 Task: Set up an automation rule in Jira to send a Slack message when a version is unreleased.
Action: Mouse moved to (281, 242)
Screenshot: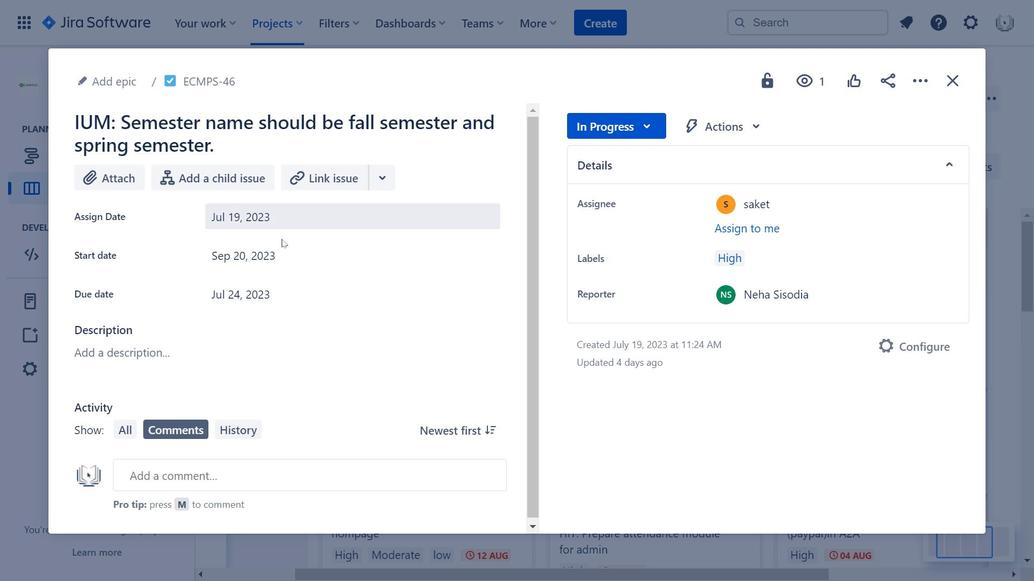 
Action: Mouse pressed left at (281, 242)
Screenshot: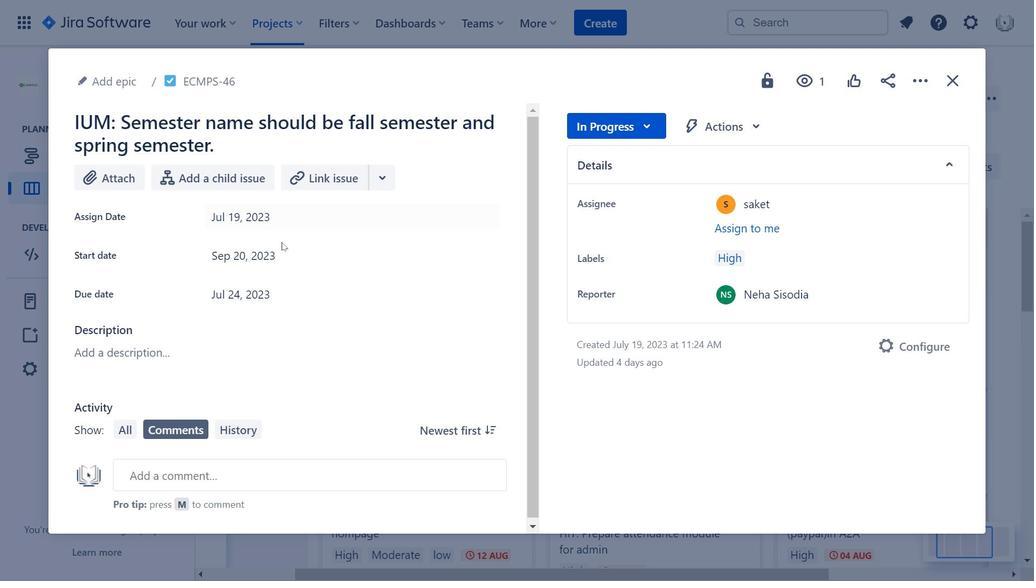 
Action: Mouse moved to (635, 125)
Screenshot: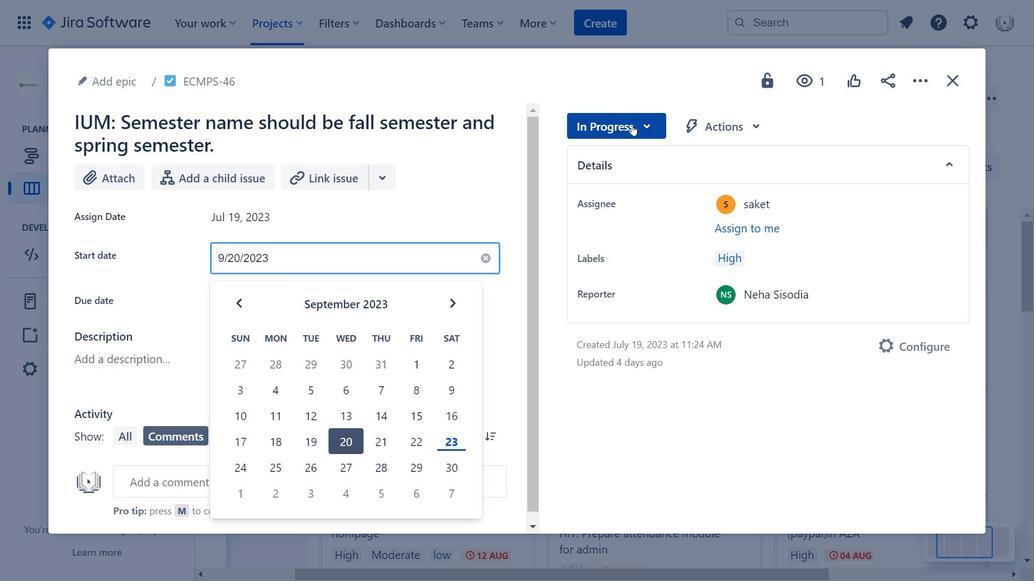 
Action: Mouse pressed left at (635, 125)
Screenshot: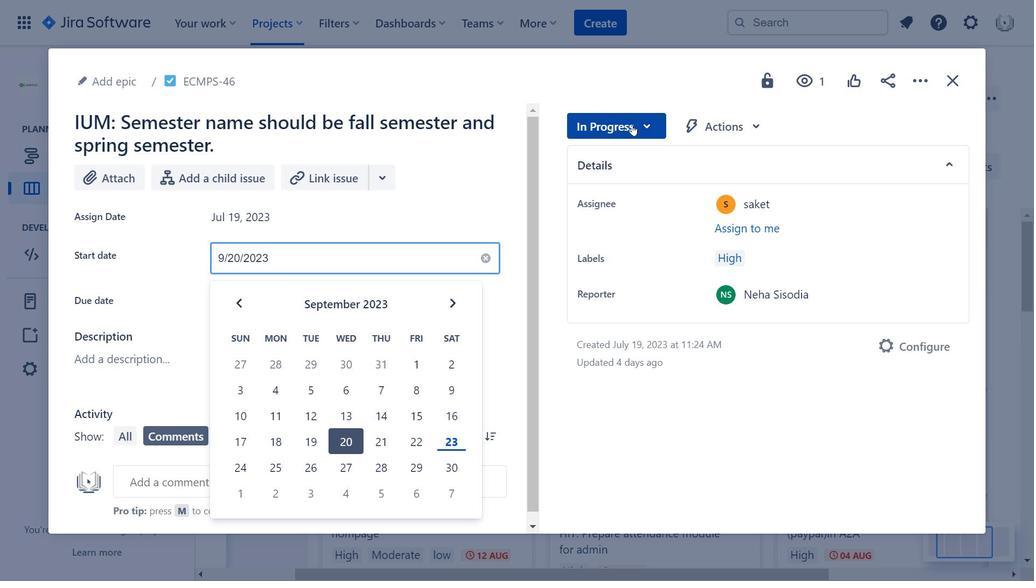 
Action: Mouse moved to (284, 287)
Screenshot: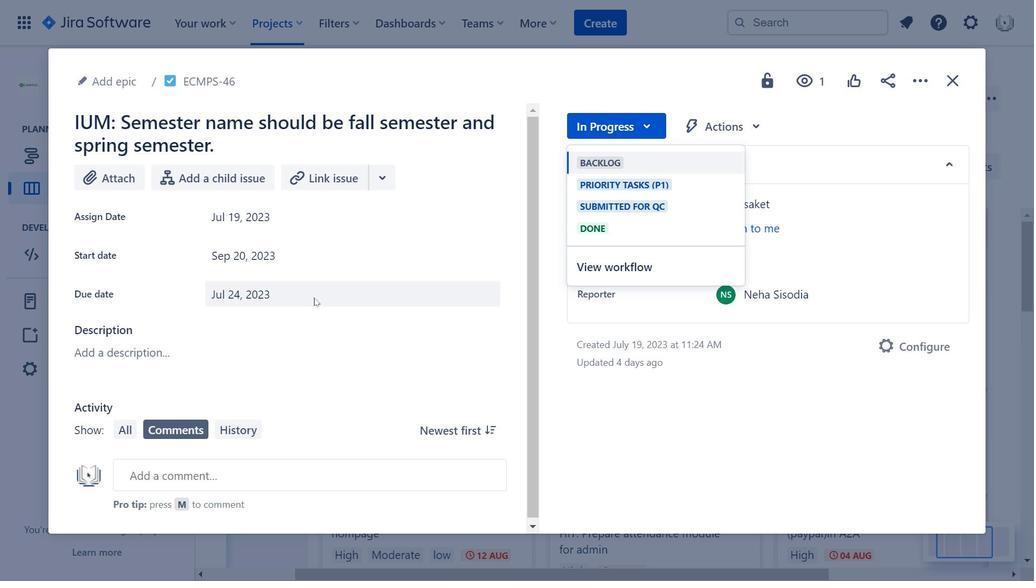 
Action: Mouse pressed left at (284, 287)
Screenshot: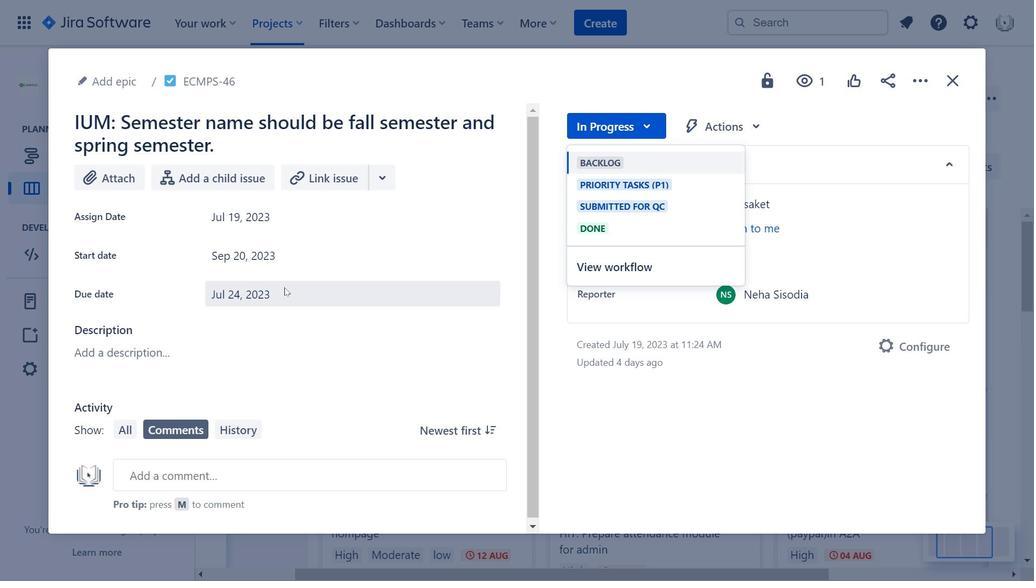 
Action: Mouse moved to (721, 126)
Screenshot: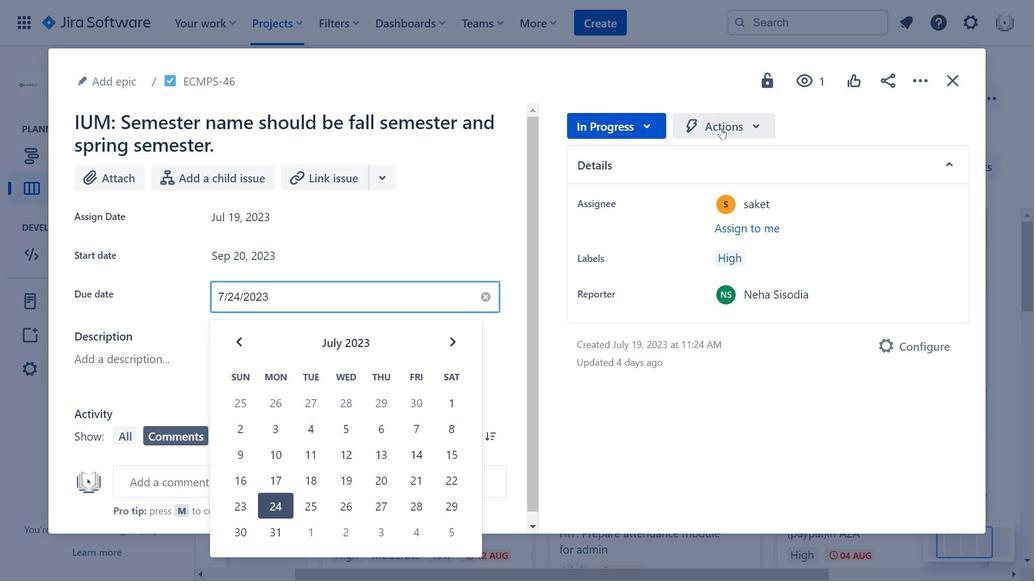 
Action: Mouse pressed left at (721, 126)
Screenshot: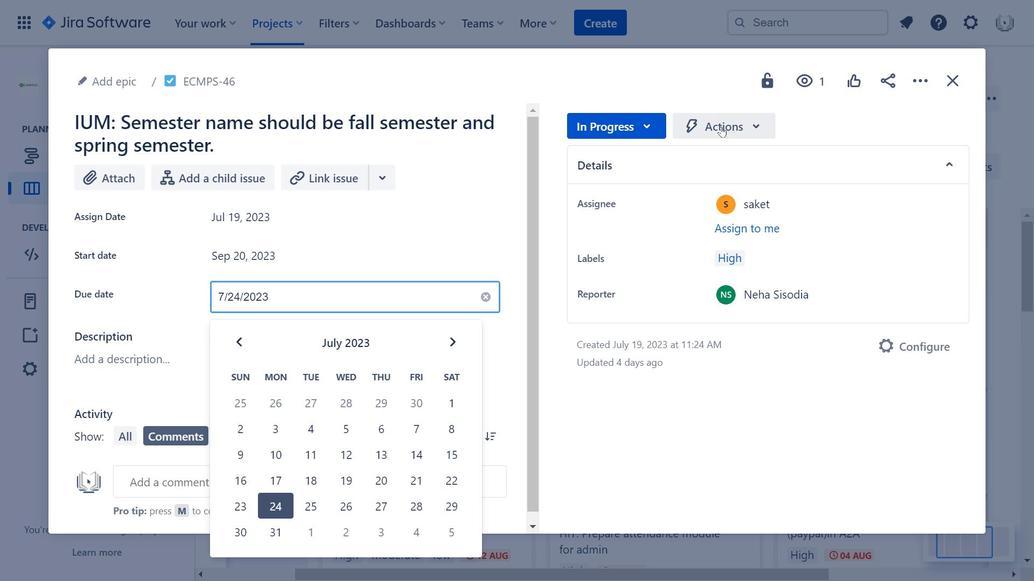 
Action: Mouse moved to (385, 165)
Screenshot: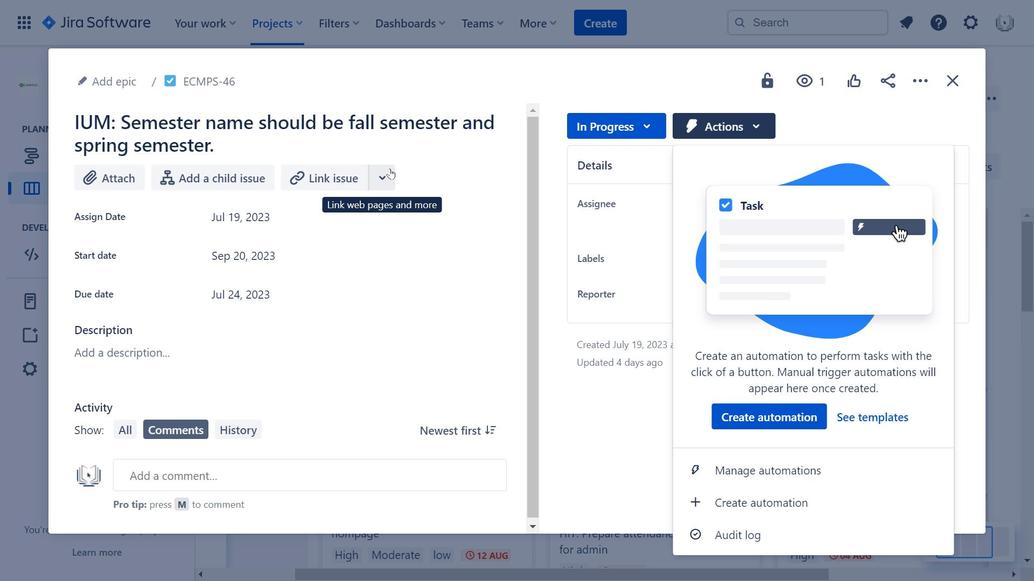 
Action: Mouse pressed left at (385, 165)
Screenshot: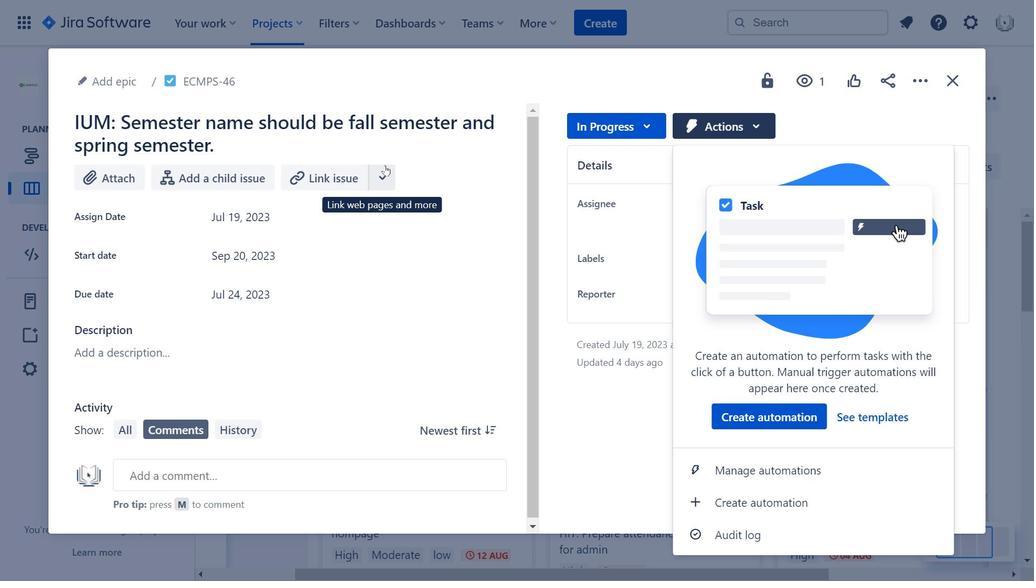 
Action: Mouse moved to (545, 325)
Screenshot: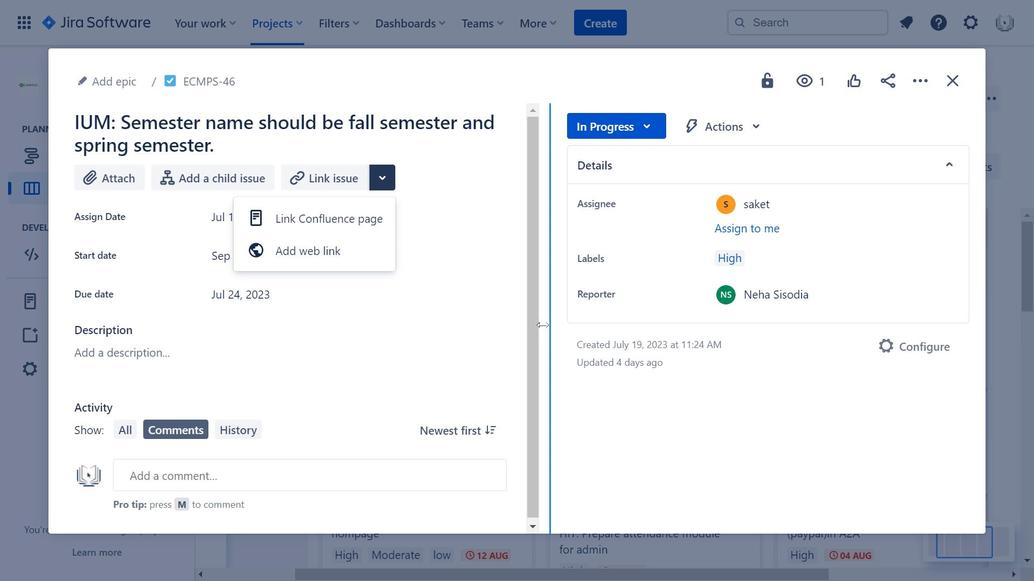 
Action: Mouse pressed left at (545, 325)
Screenshot: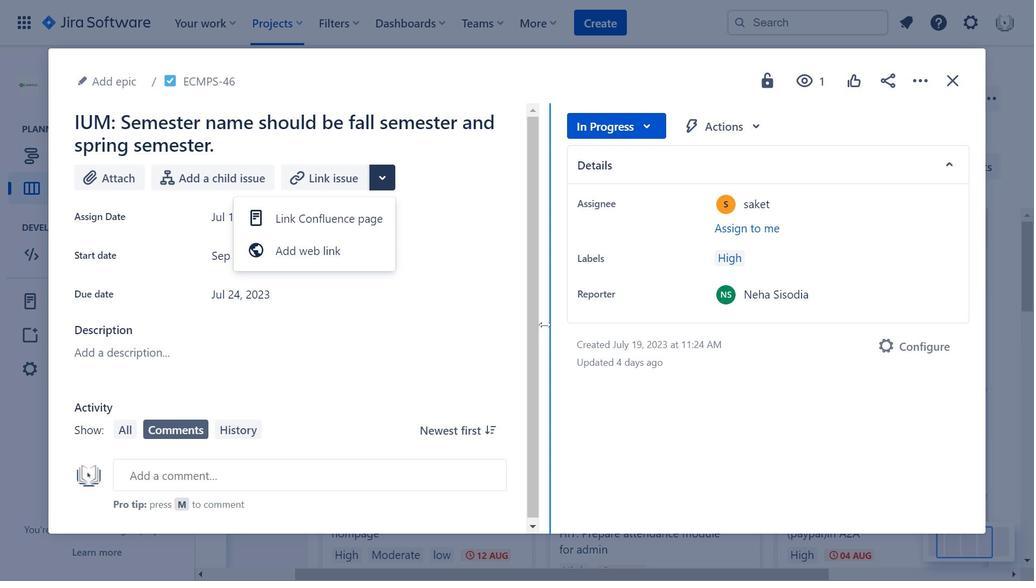 
Action: Mouse moved to (795, 136)
Screenshot: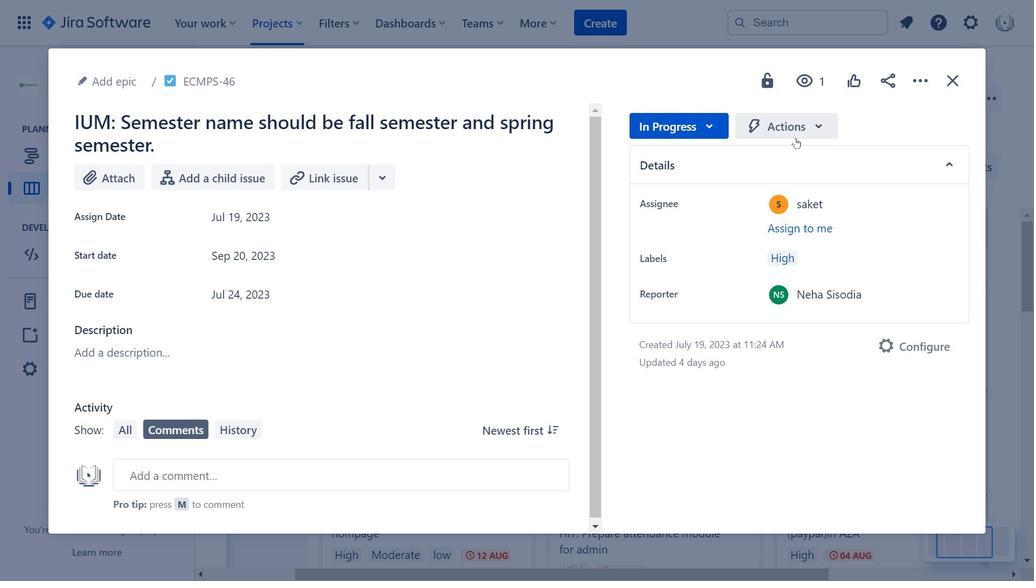 
Action: Mouse pressed left at (795, 136)
Screenshot: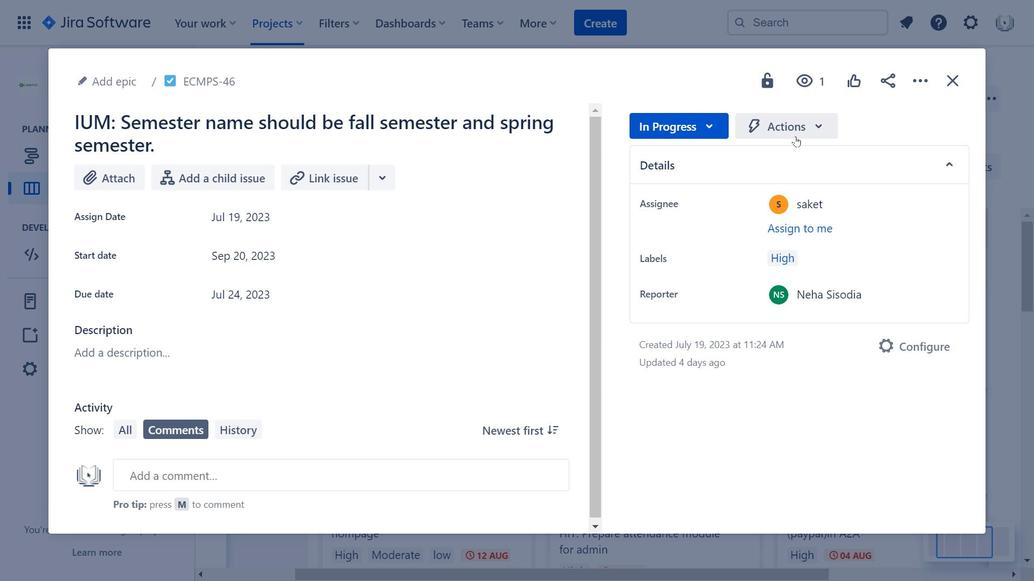 
Action: Mouse moved to (260, 296)
Screenshot: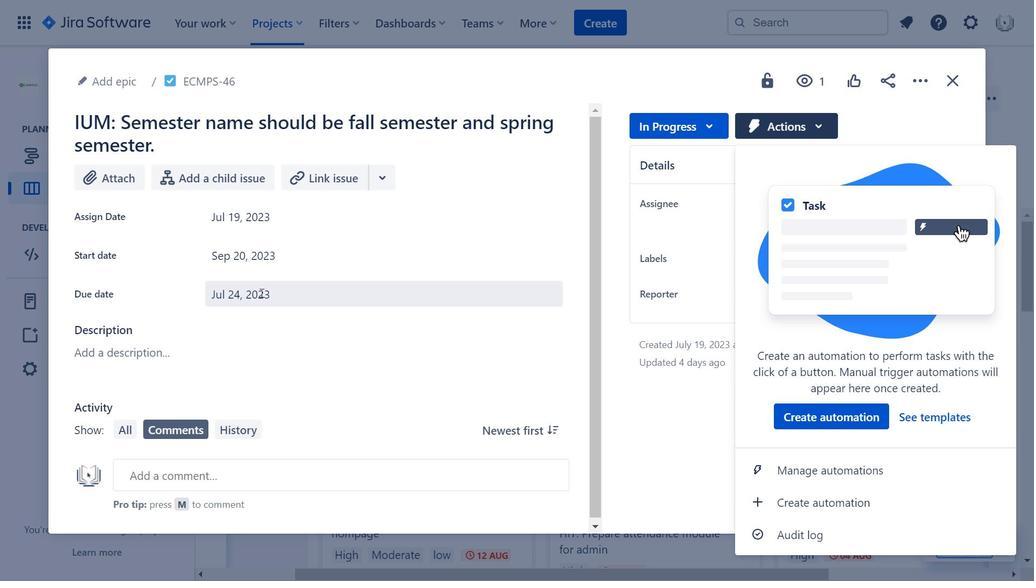 
Action: Mouse pressed left at (260, 296)
Screenshot: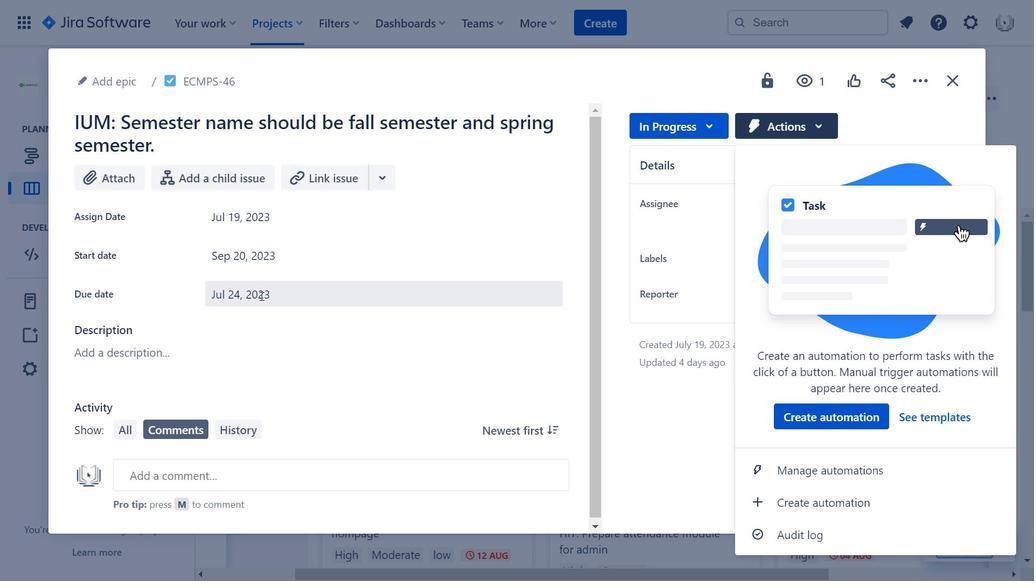 
Action: Mouse moved to (785, 128)
Screenshot: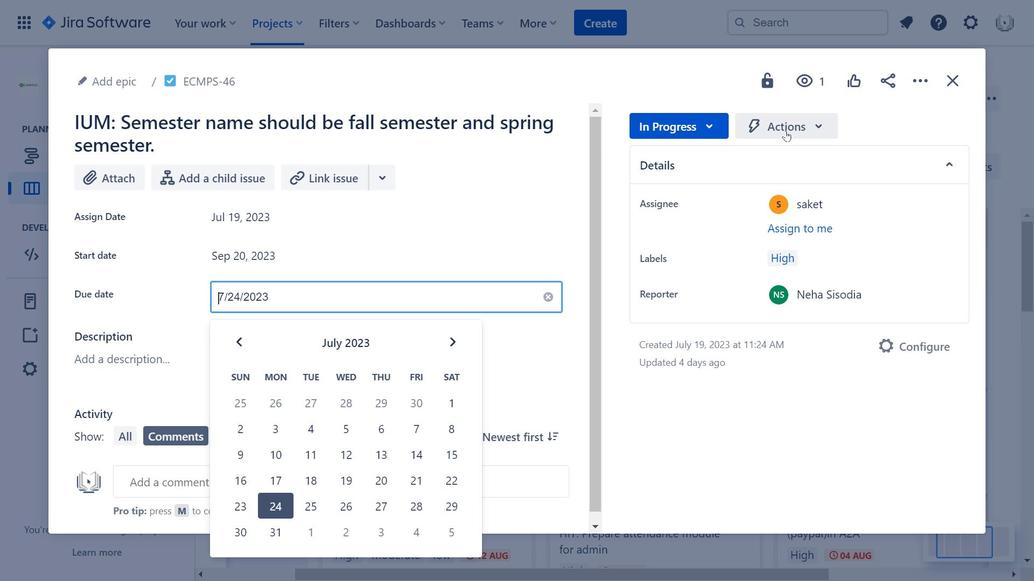 
Action: Mouse pressed left at (785, 128)
Screenshot: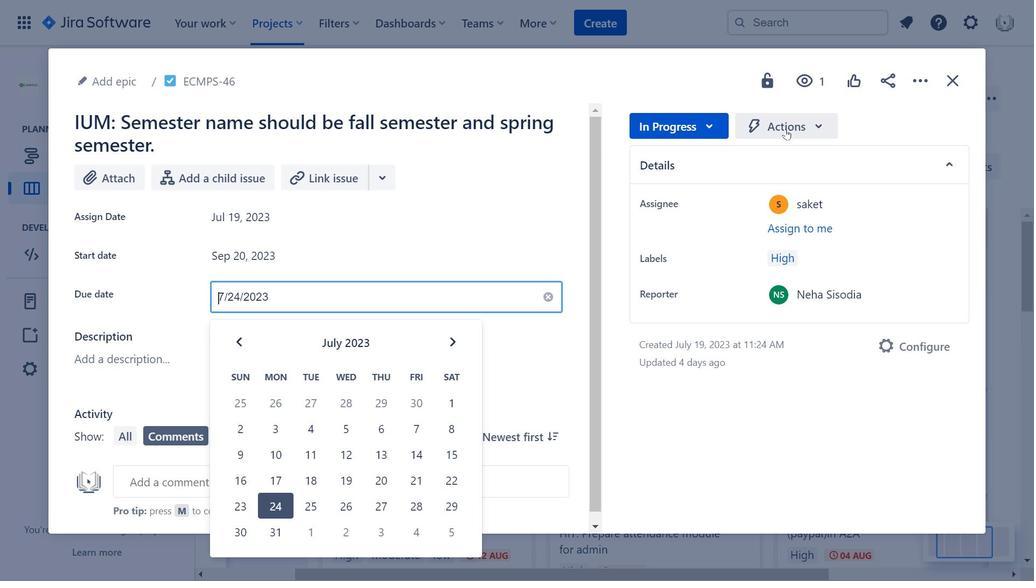 
Action: Mouse moved to (919, 415)
Screenshot: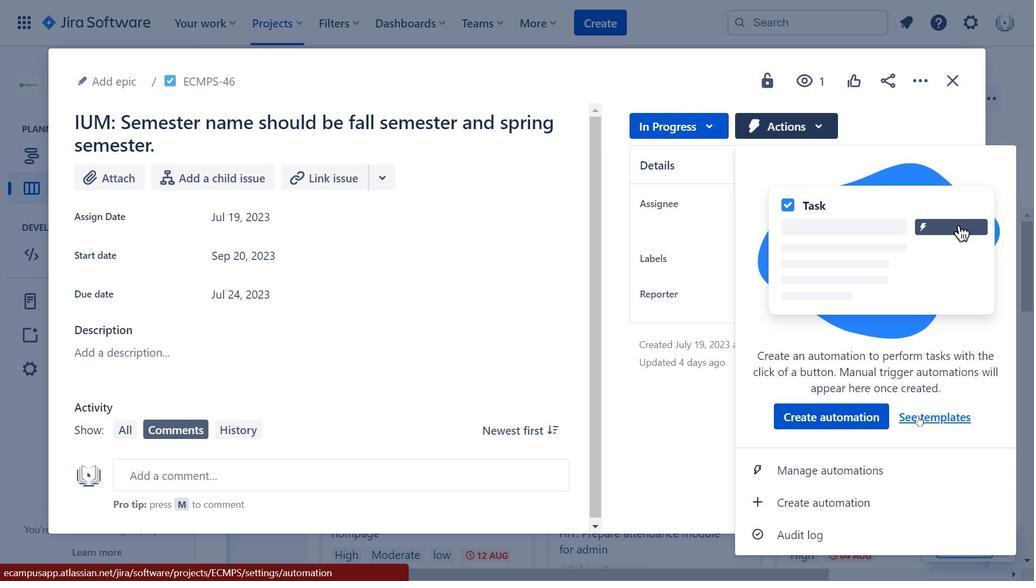 
Action: Mouse pressed left at (919, 415)
Screenshot: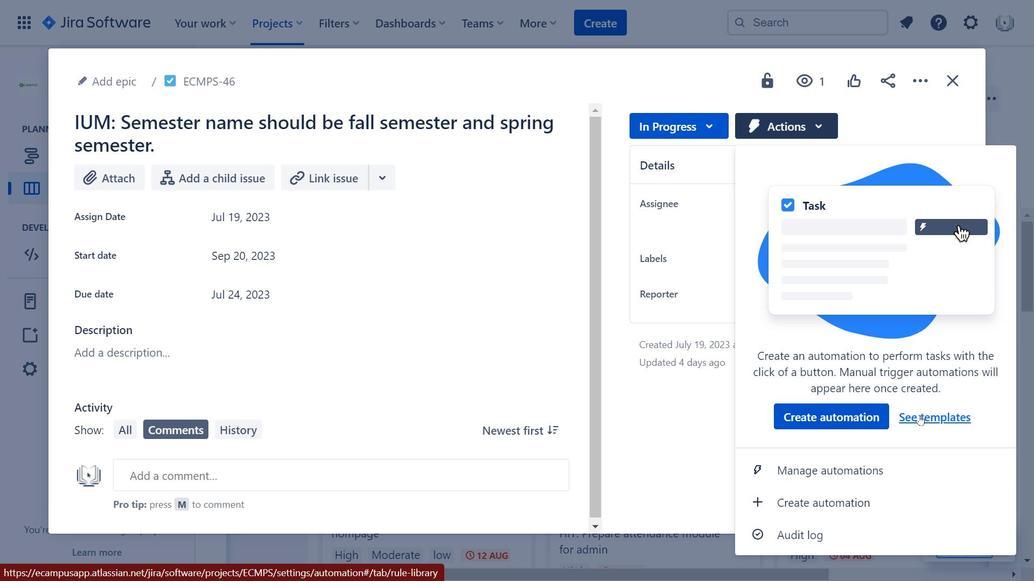 
Action: Mouse moved to (391, 250)
Screenshot: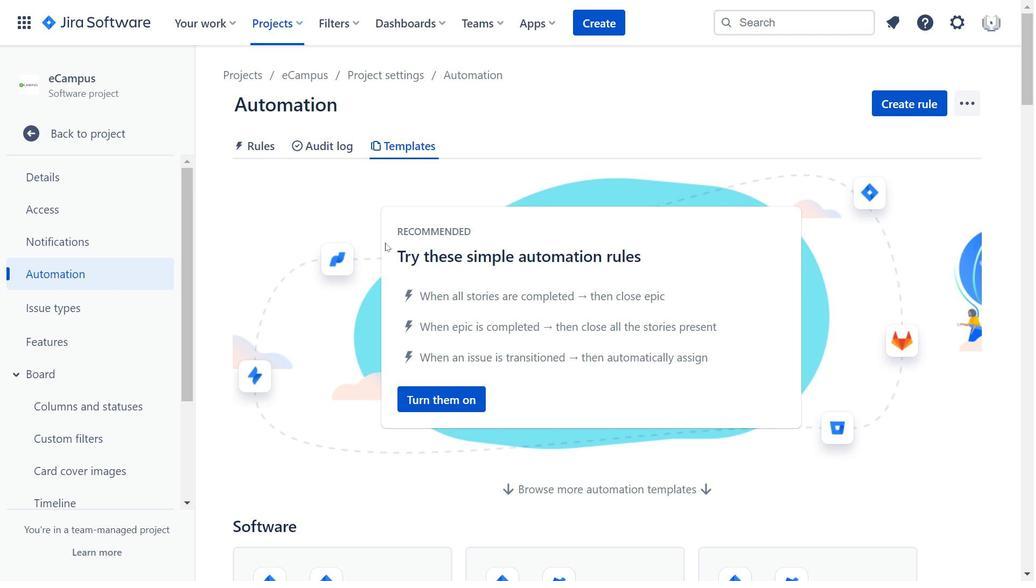 
Action: Mouse scrolled (391, 249) with delta (0, 0)
Screenshot: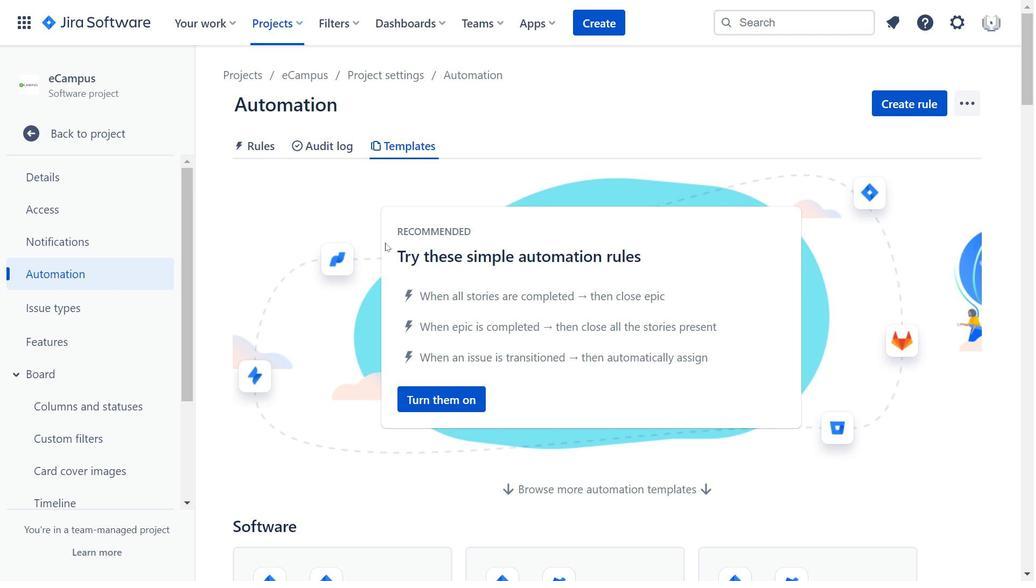 
Action: Mouse scrolled (391, 249) with delta (0, 0)
Screenshot: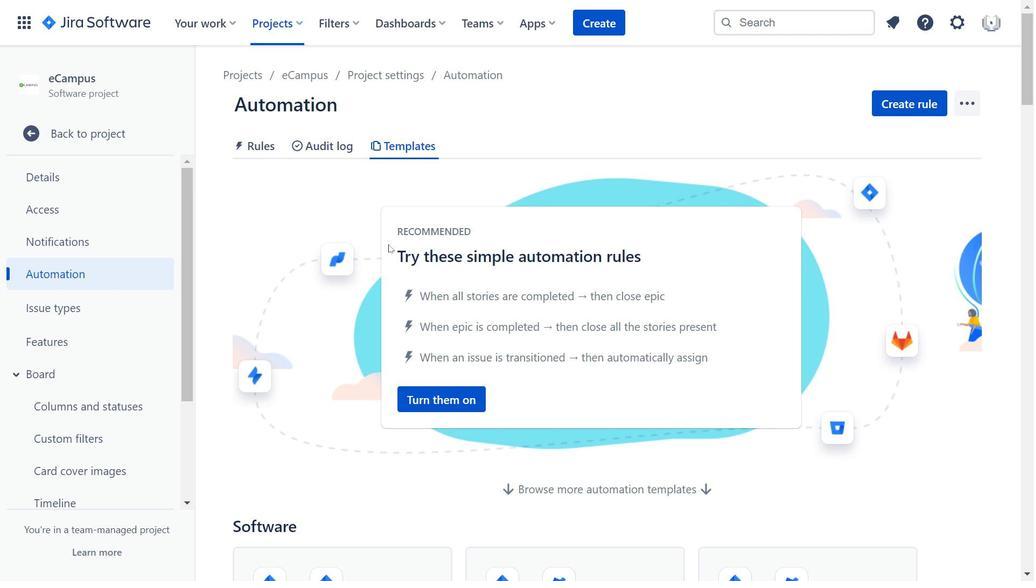 
Action: Mouse moved to (449, 301)
Screenshot: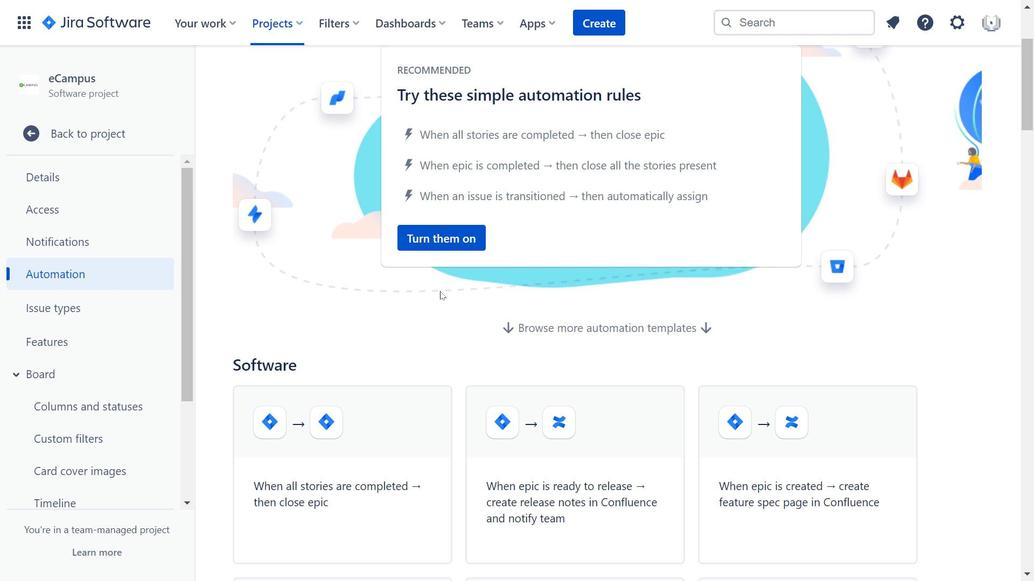 
Action: Mouse scrolled (449, 301) with delta (0, 0)
Screenshot: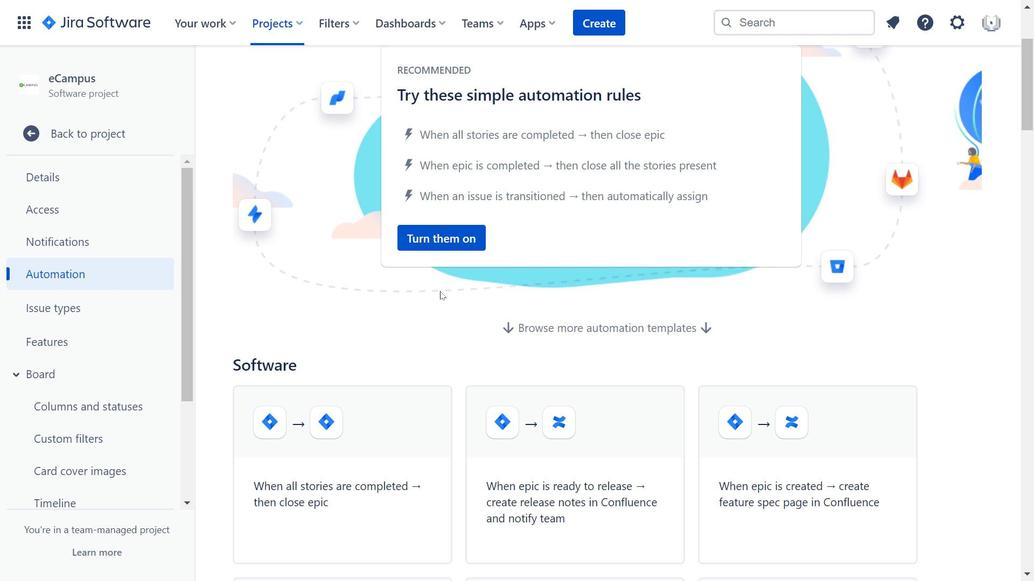
Action: Mouse moved to (405, 389)
Screenshot: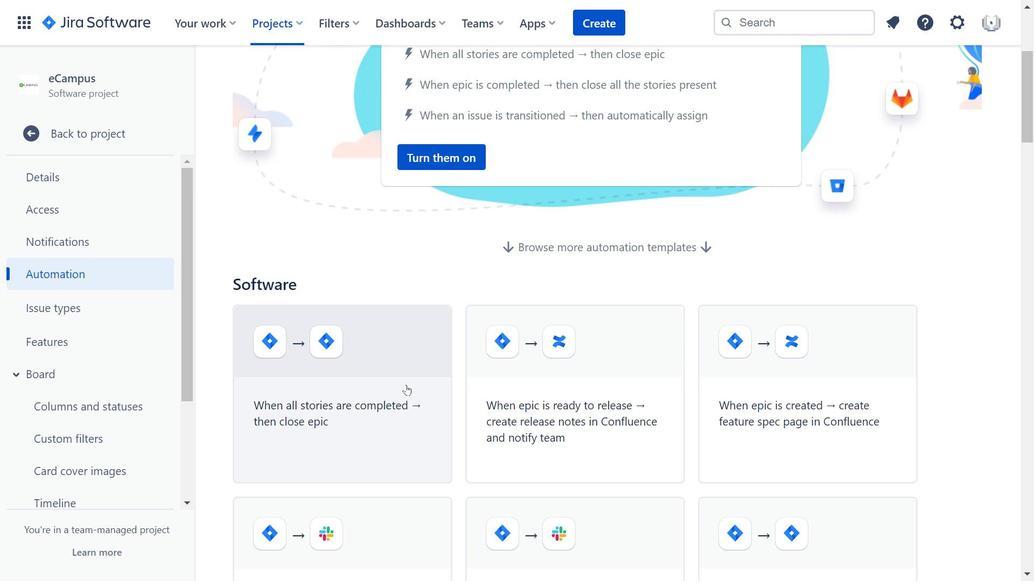 
Action: Mouse pressed left at (405, 389)
Screenshot: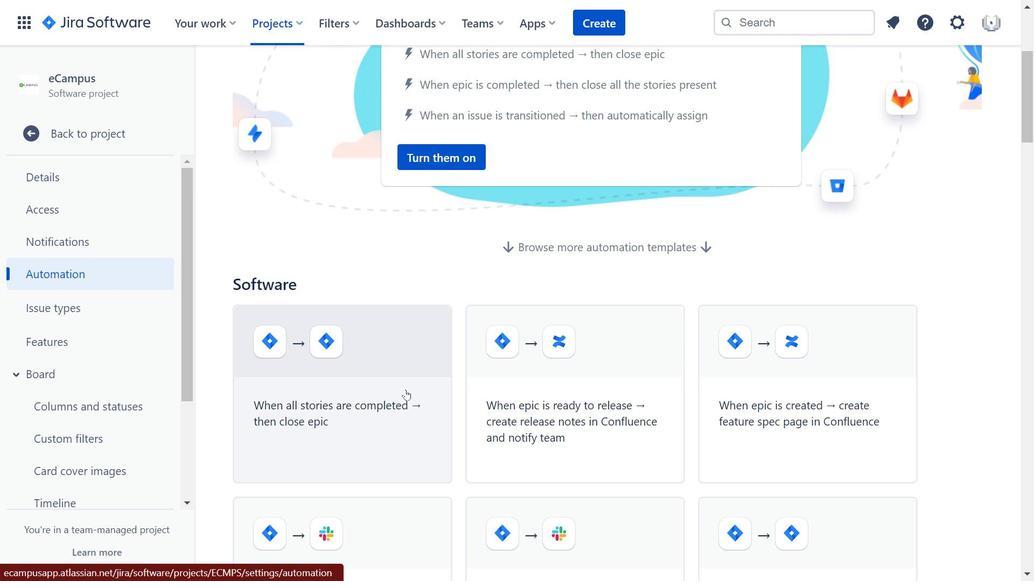 
Action: Mouse moved to (665, 164)
Screenshot: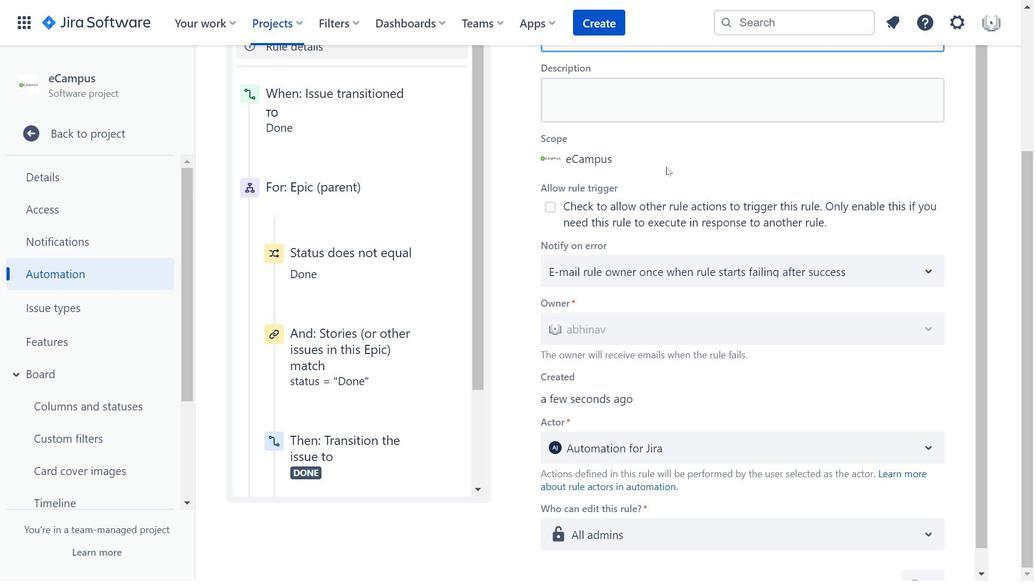 
Action: Mouse scrolled (665, 163) with delta (0, 0)
Screenshot: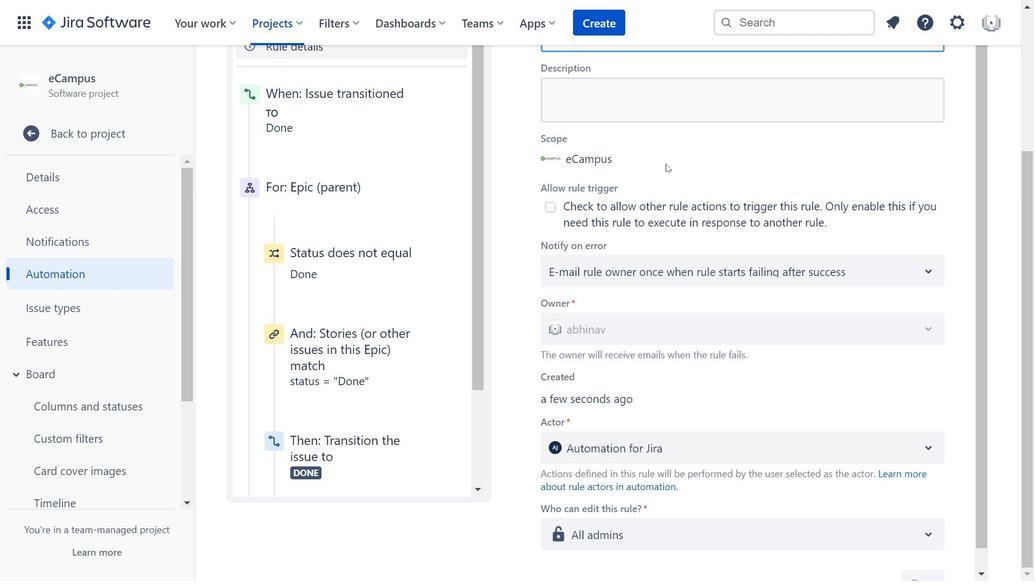 
Action: Mouse moved to (674, 248)
Screenshot: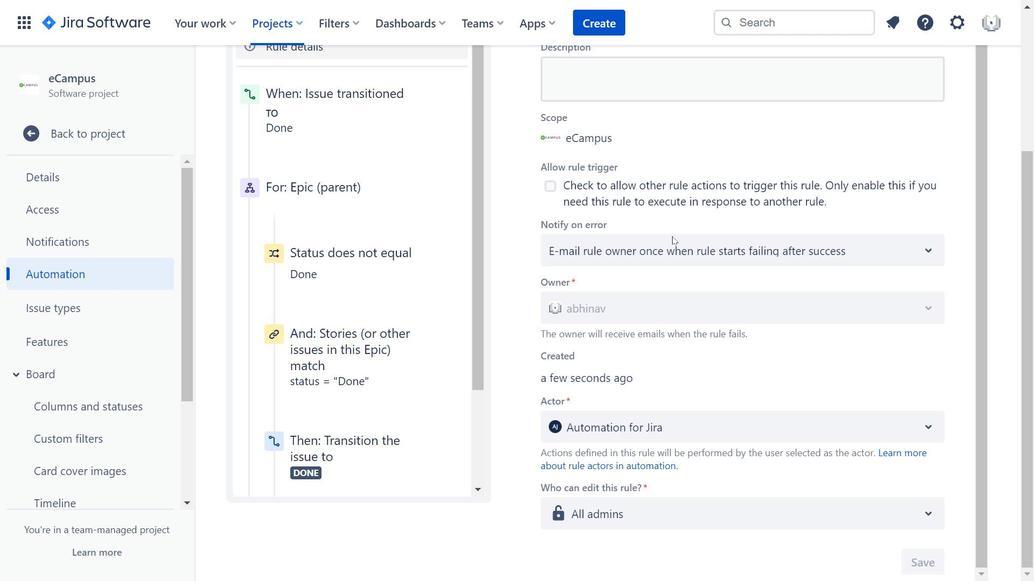
Action: Mouse pressed left at (674, 248)
Screenshot: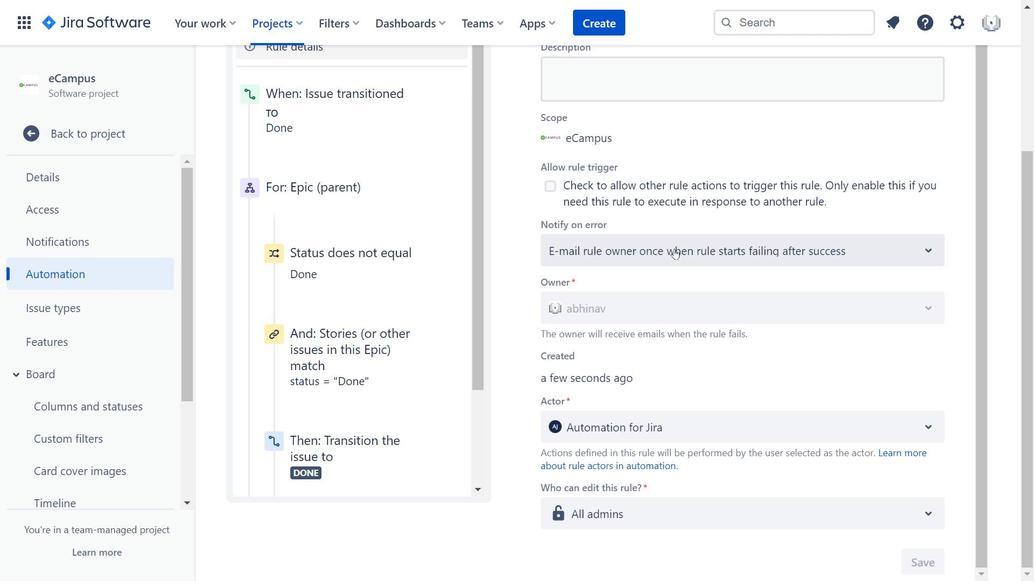 
Action: Mouse moved to (679, 422)
Screenshot: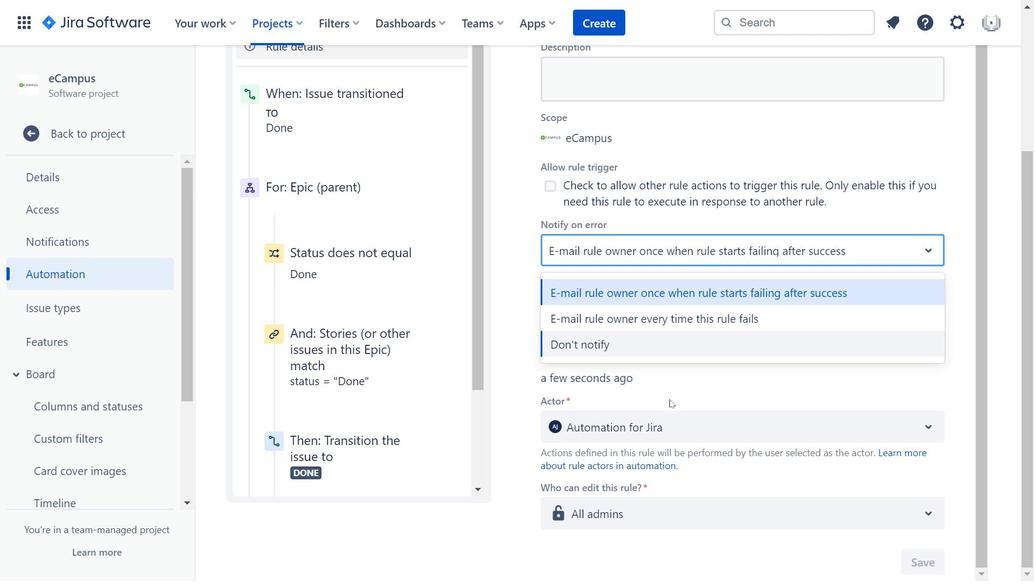 
Action: Mouse pressed left at (679, 422)
Screenshot: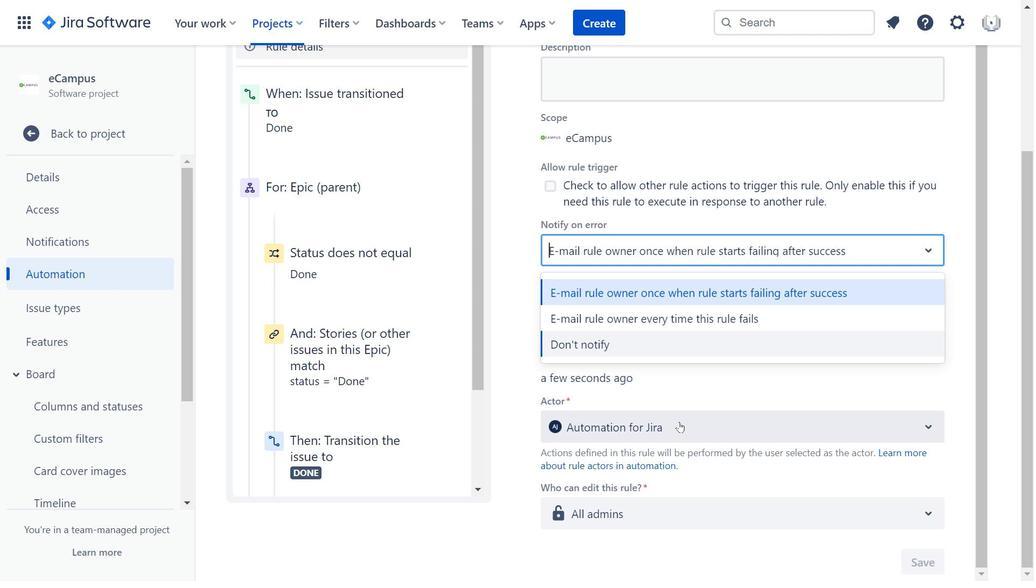 
Action: Mouse moved to (690, 297)
Screenshot: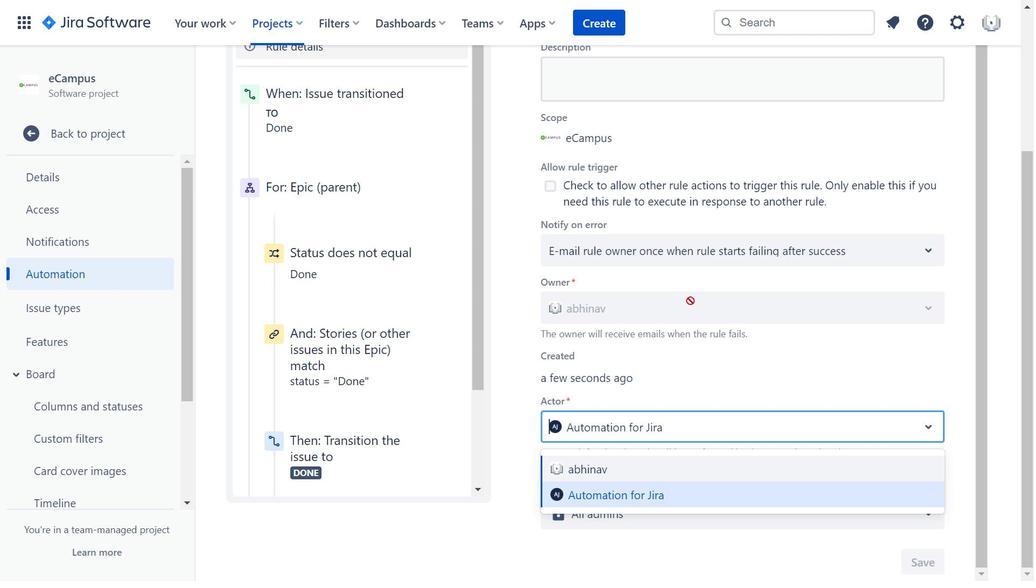 
Action: Mouse scrolled (690, 298) with delta (0, 0)
Screenshot: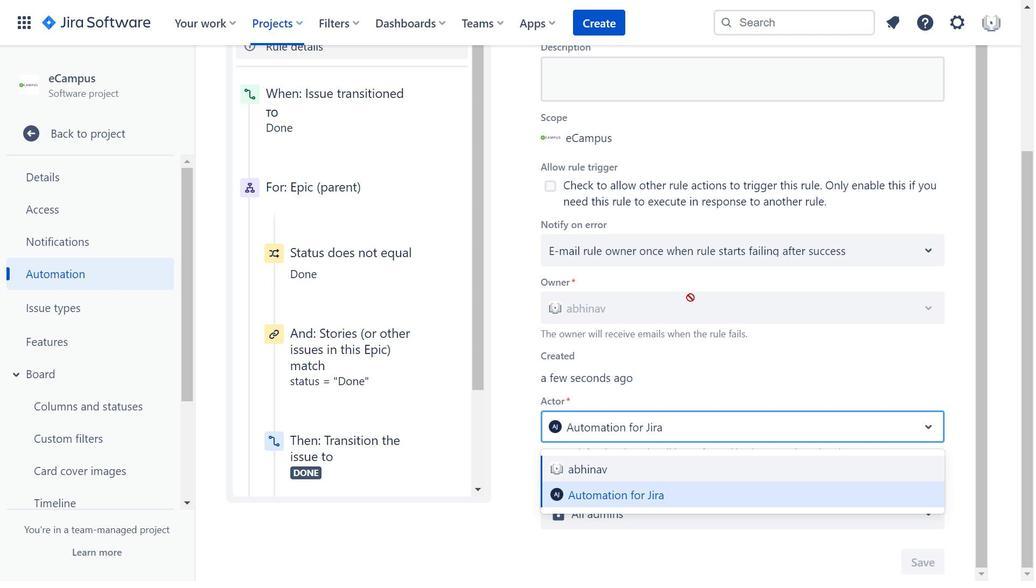 
Action: Mouse scrolled (690, 298) with delta (0, 0)
Screenshot: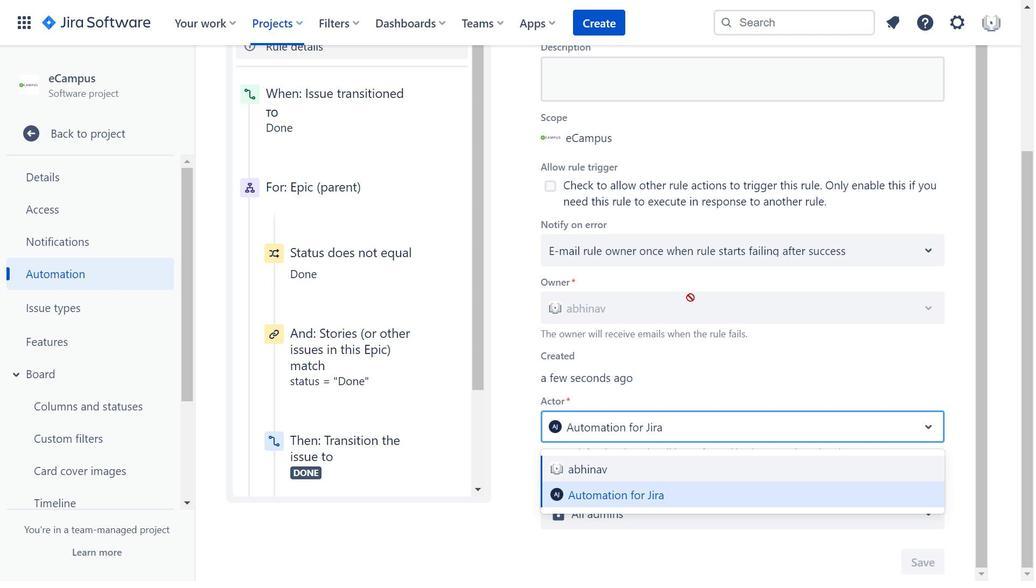 
Action: Mouse scrolled (690, 298) with delta (0, 0)
Screenshot: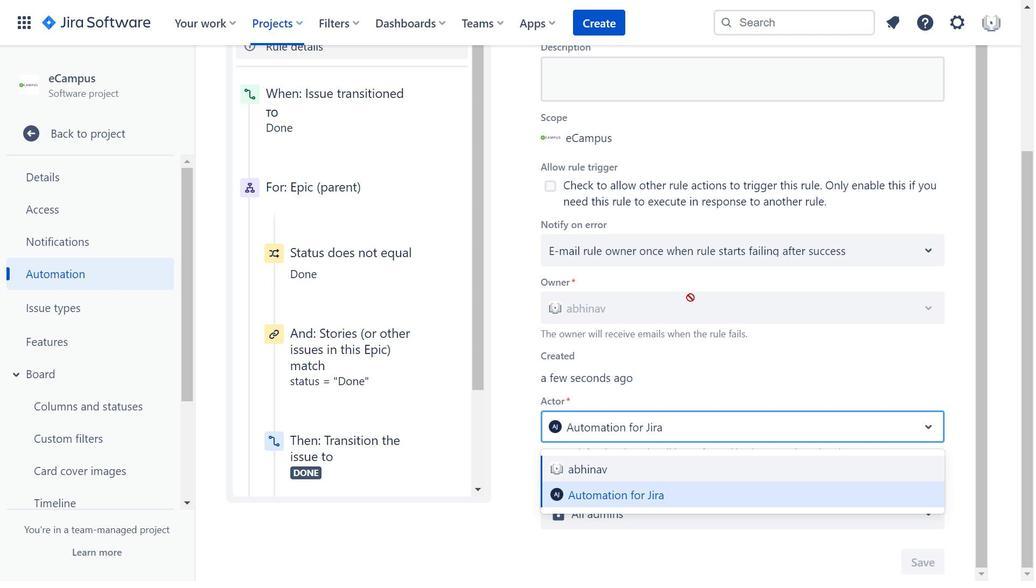 
Action: Mouse moved to (350, 125)
Screenshot: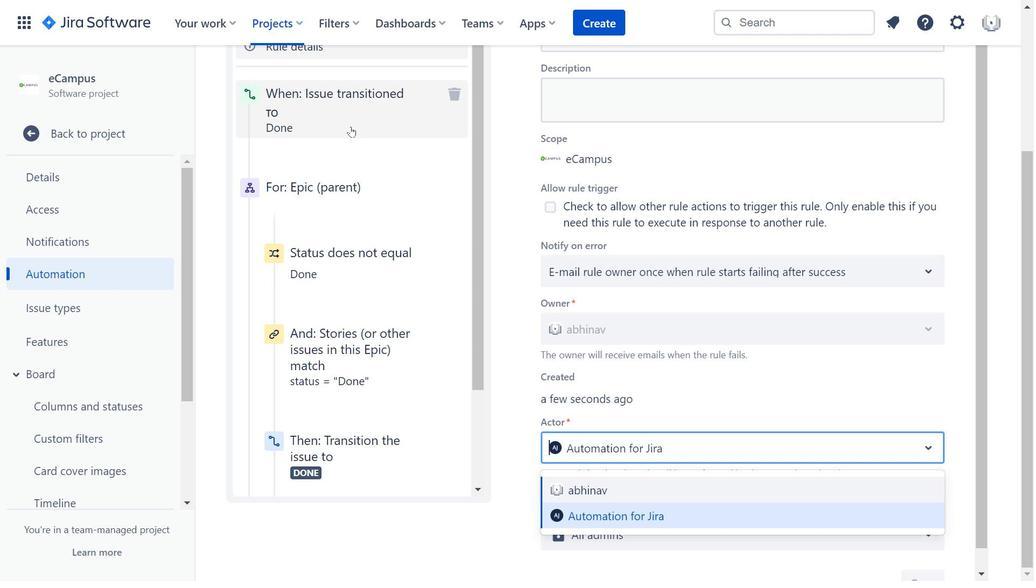 
Action: Mouse pressed left at (350, 125)
Screenshot: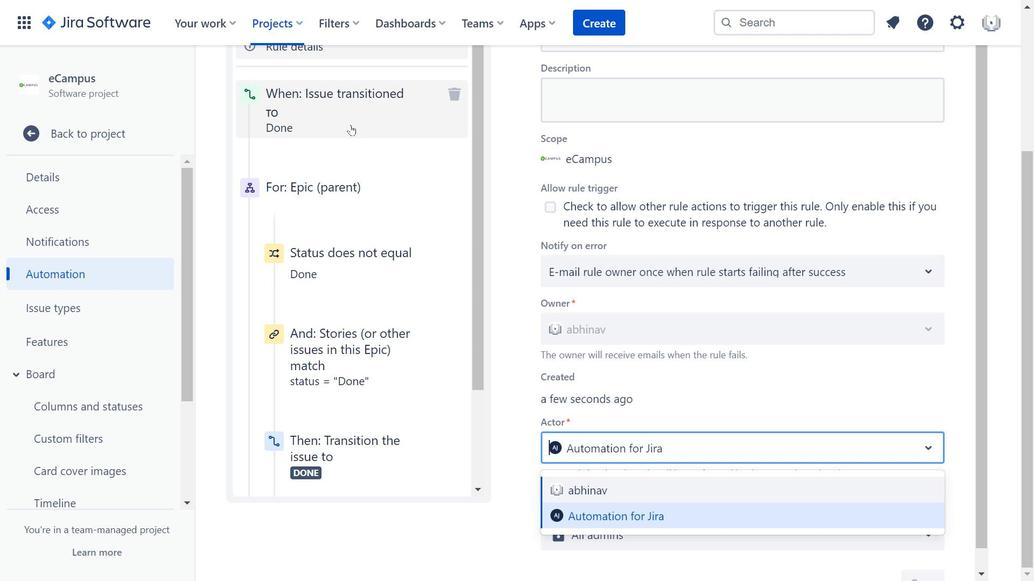 
Action: Mouse moved to (634, 278)
Screenshot: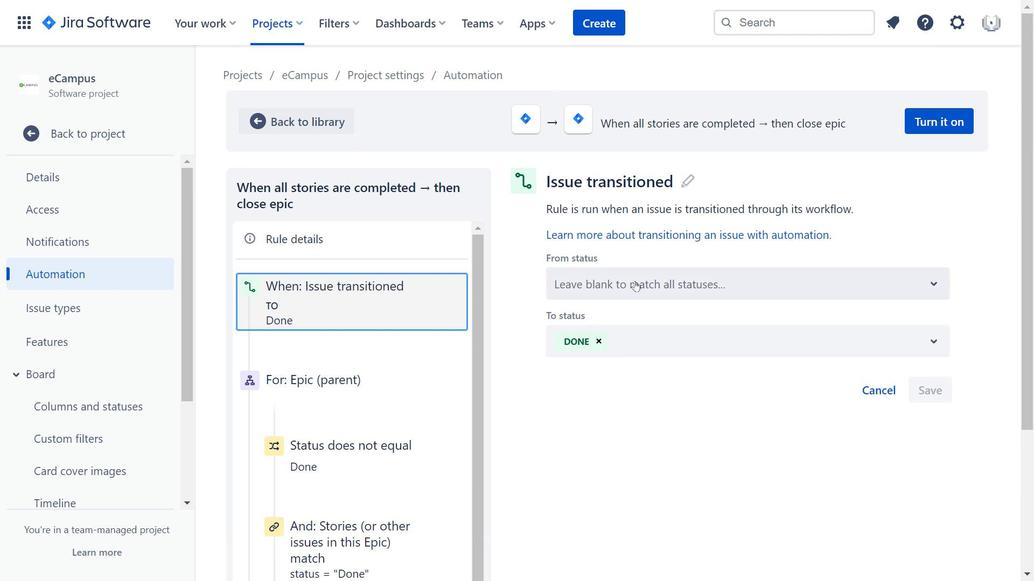 
Action: Mouse pressed left at (634, 278)
Screenshot: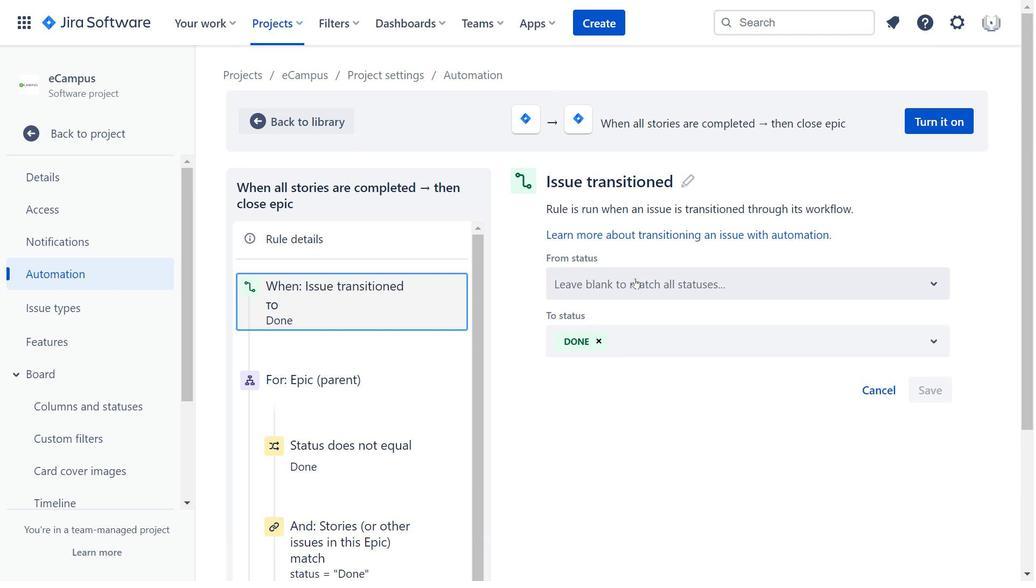 
Action: Mouse moved to (317, 374)
Screenshot: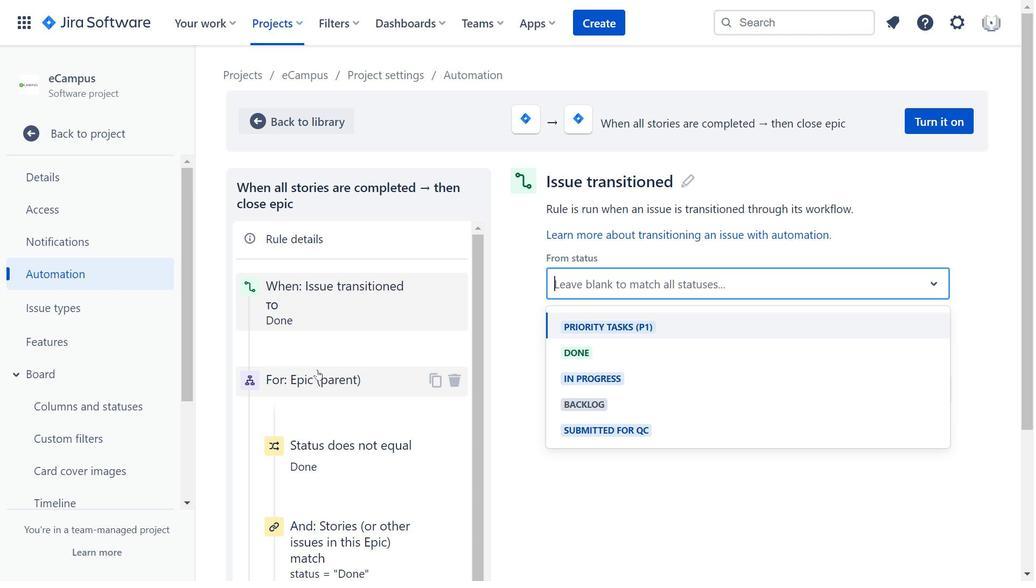 
Action: Mouse pressed left at (317, 374)
Screenshot: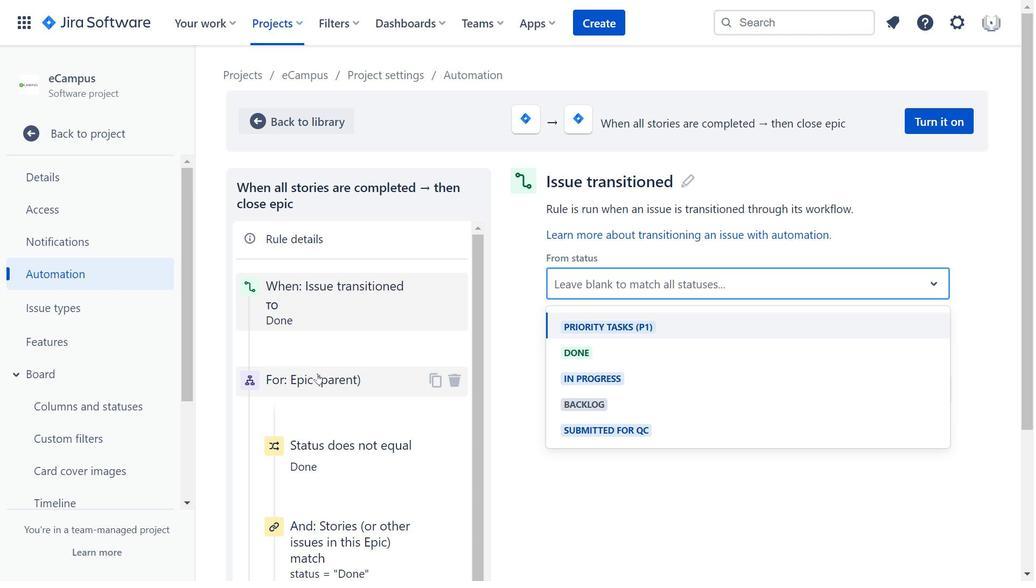 
Action: Mouse moved to (680, 247)
Screenshot: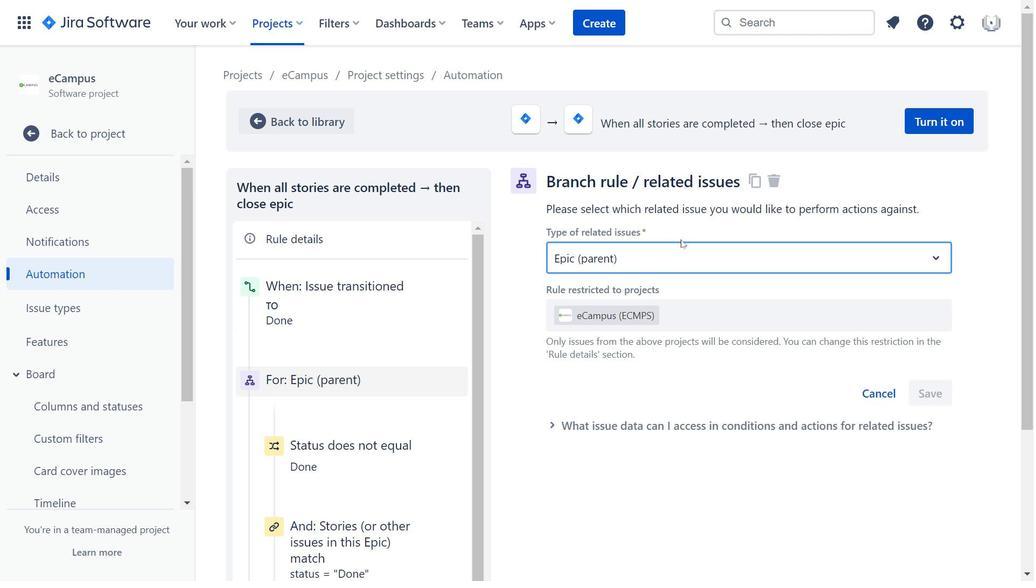 
Action: Mouse pressed left at (680, 247)
Screenshot: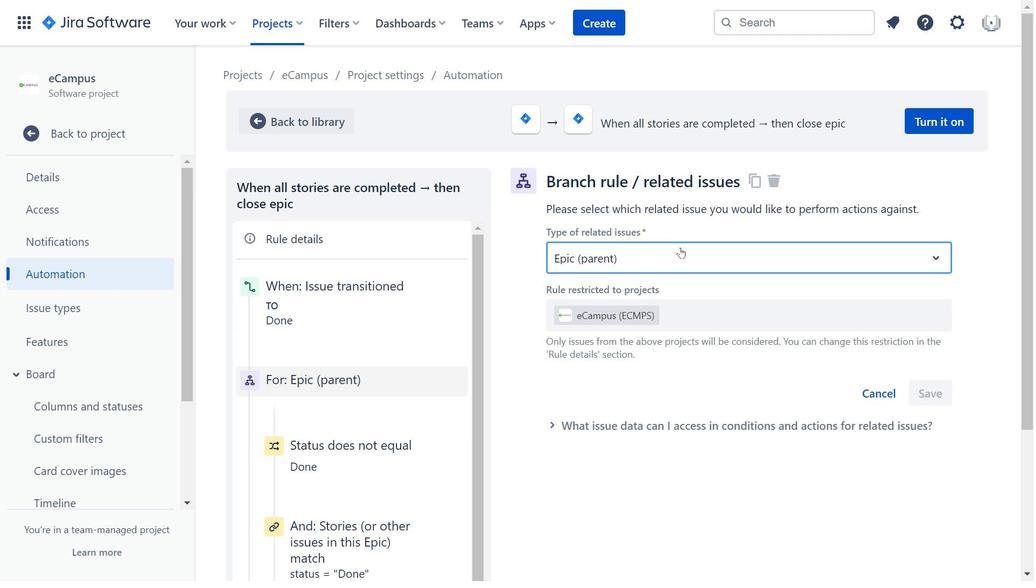 
Action: Mouse moved to (662, 345)
Screenshot: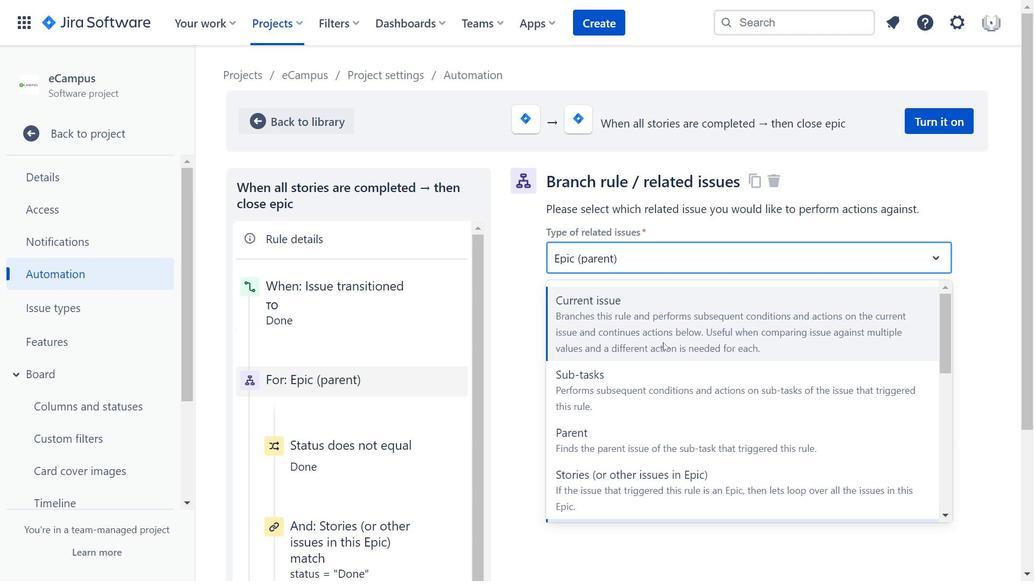 
Action: Mouse scrolled (662, 344) with delta (0, 0)
Screenshot: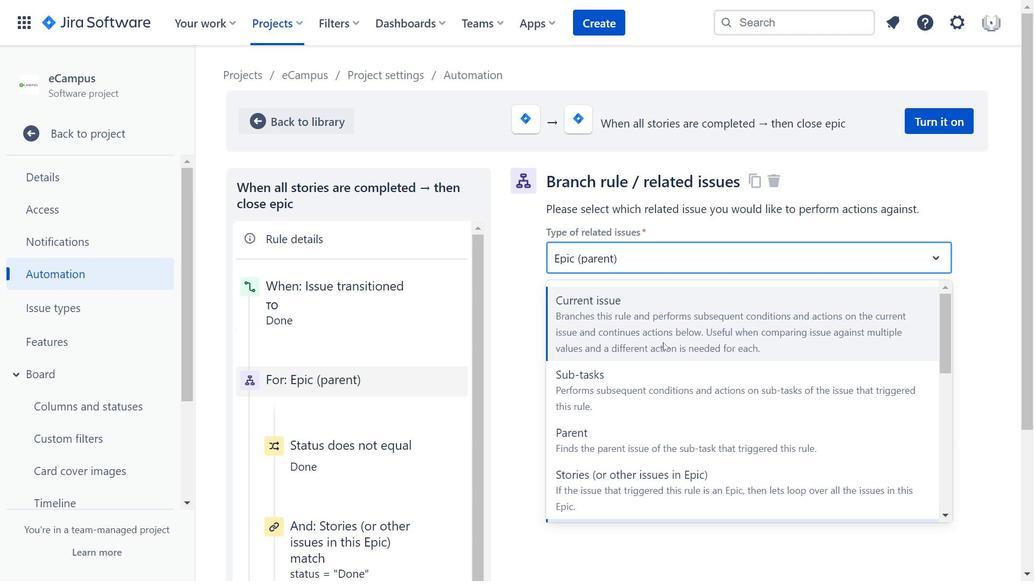 
Action: Mouse scrolled (662, 344) with delta (0, 0)
Screenshot: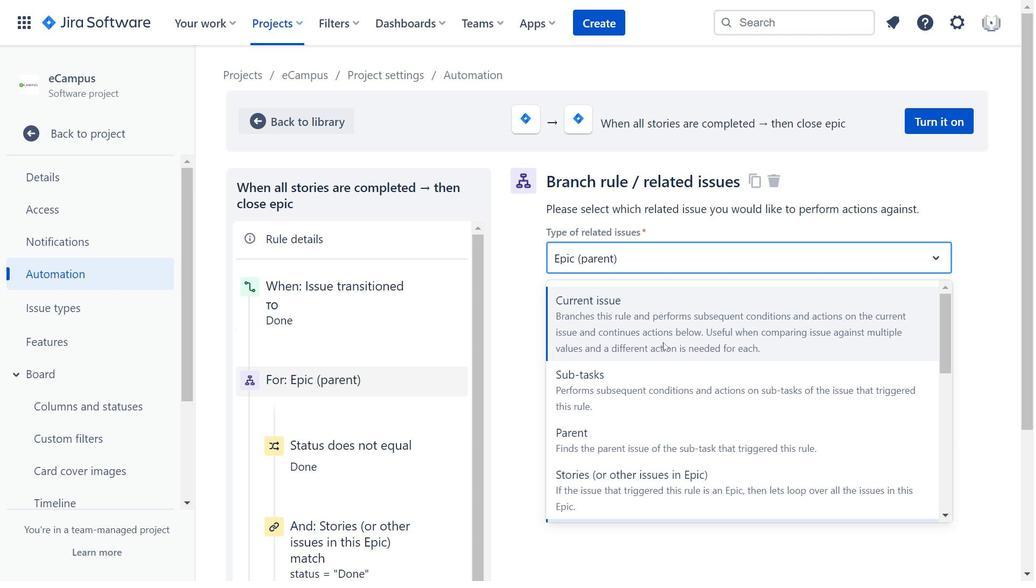 
Action: Mouse moved to (334, 361)
Screenshot: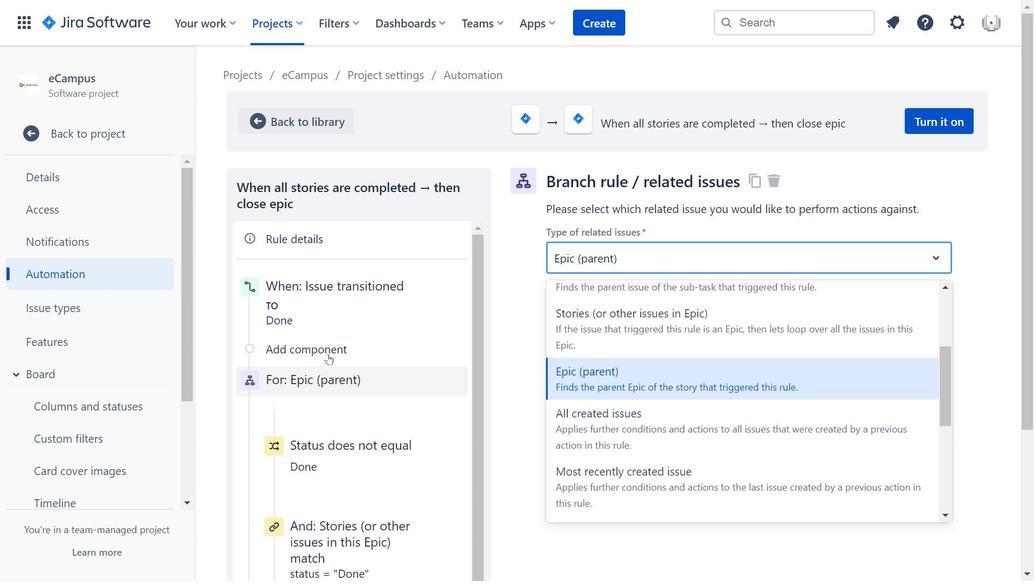 
Action: Mouse scrolled (334, 361) with delta (0, 0)
Screenshot: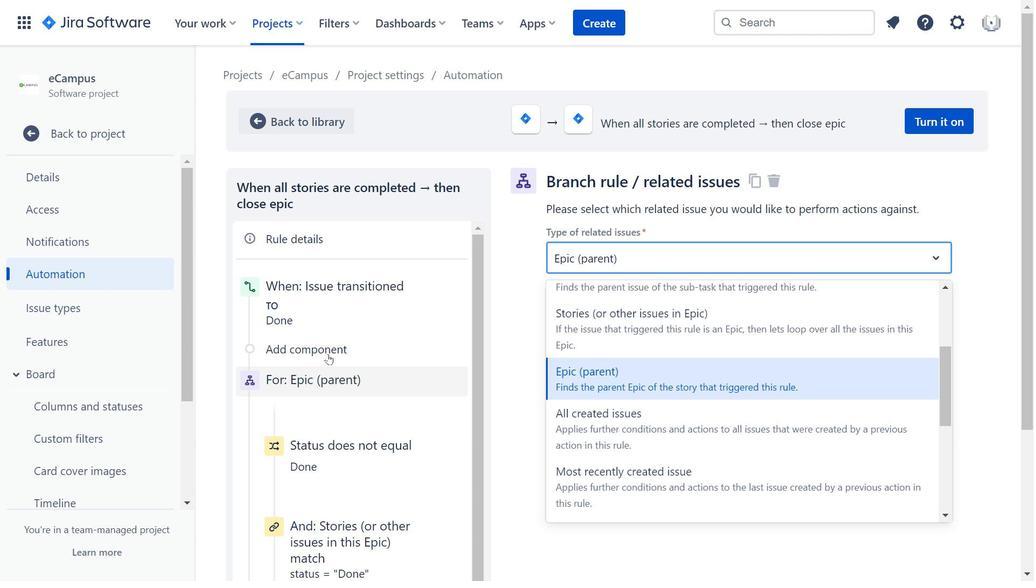 
Action: Mouse moved to (347, 382)
Screenshot: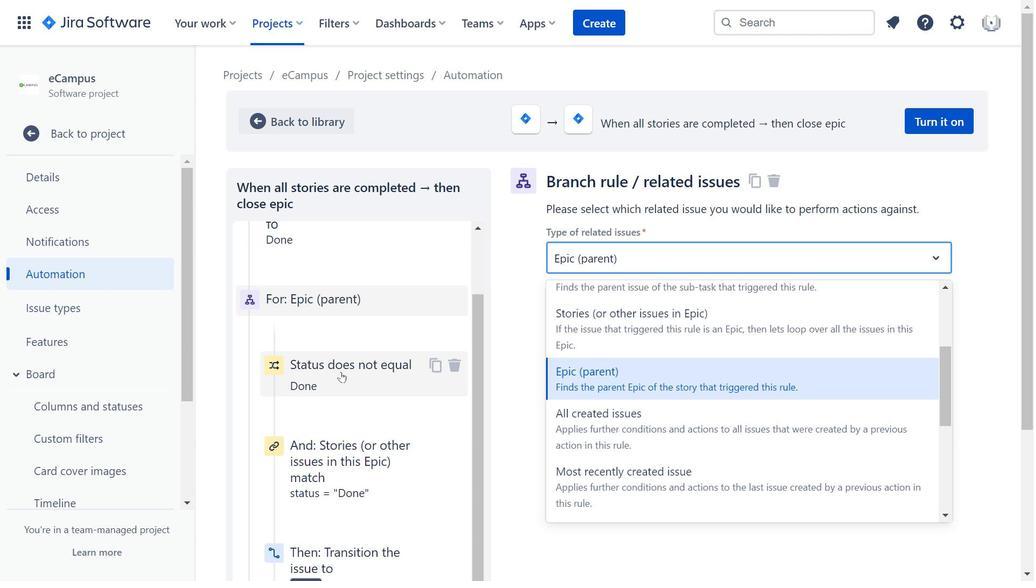 
Action: Mouse pressed left at (347, 382)
Screenshot: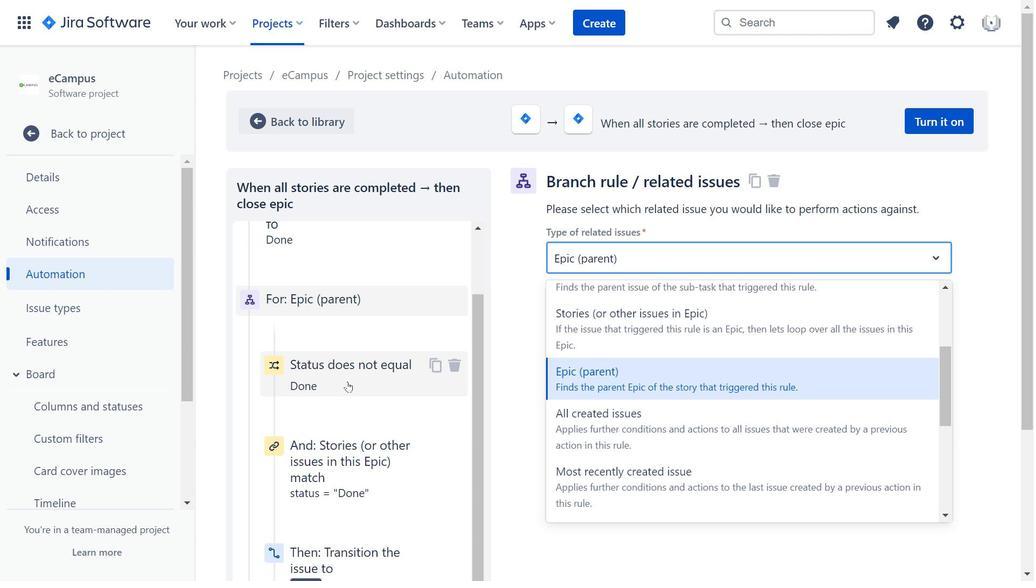 
Action: Mouse moved to (353, 383)
Screenshot: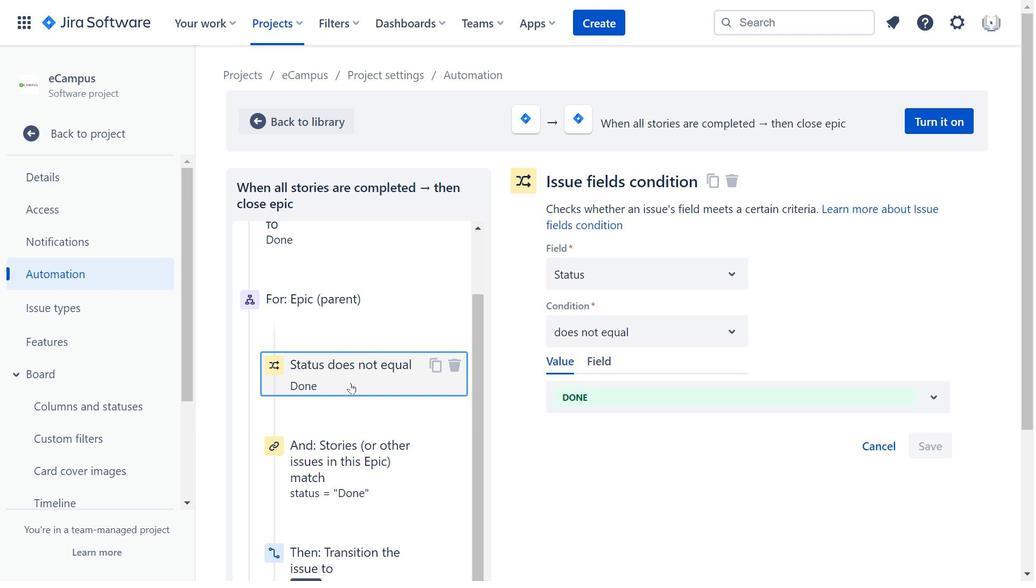 
Action: Mouse scrolled (353, 383) with delta (0, 0)
Screenshot: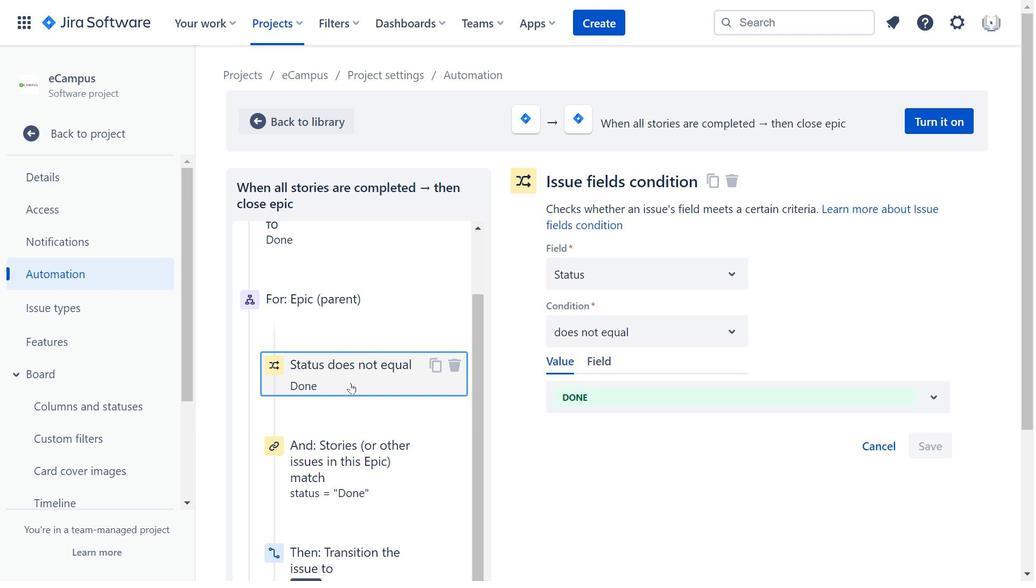 
Action: Mouse scrolled (353, 383) with delta (0, 0)
Screenshot: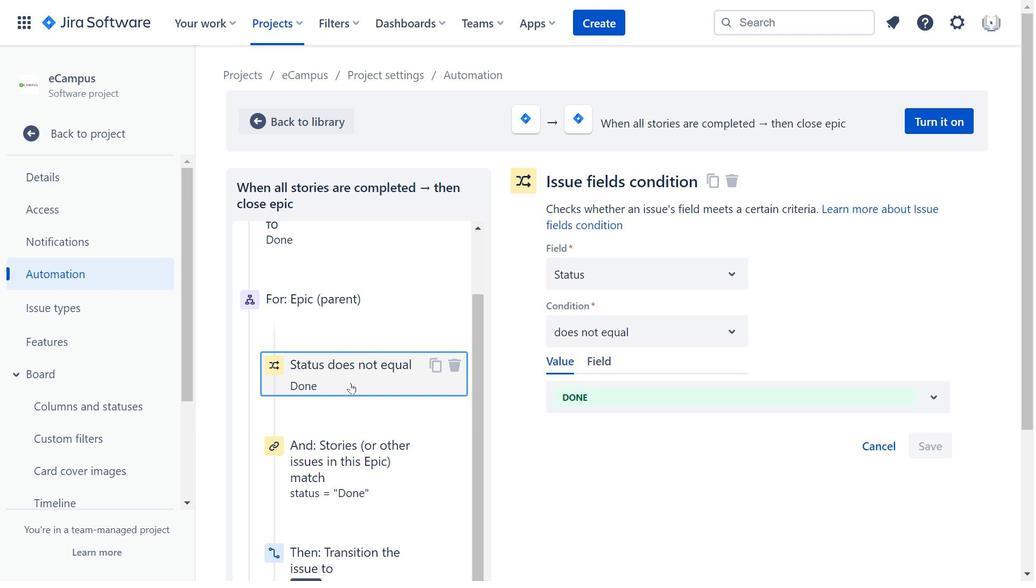 
Action: Mouse moved to (610, 406)
Screenshot: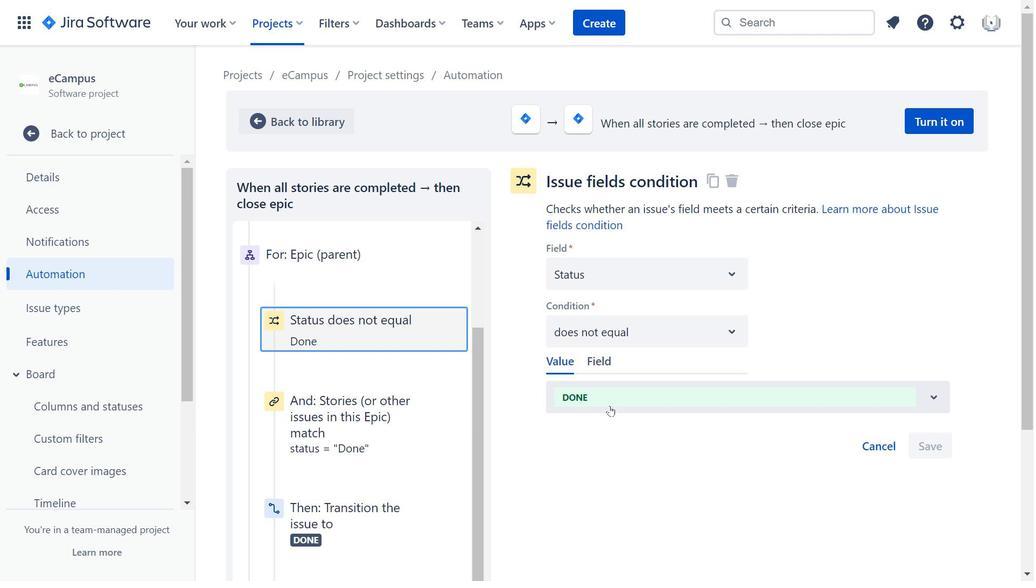 
Action: Mouse pressed left at (610, 406)
Screenshot: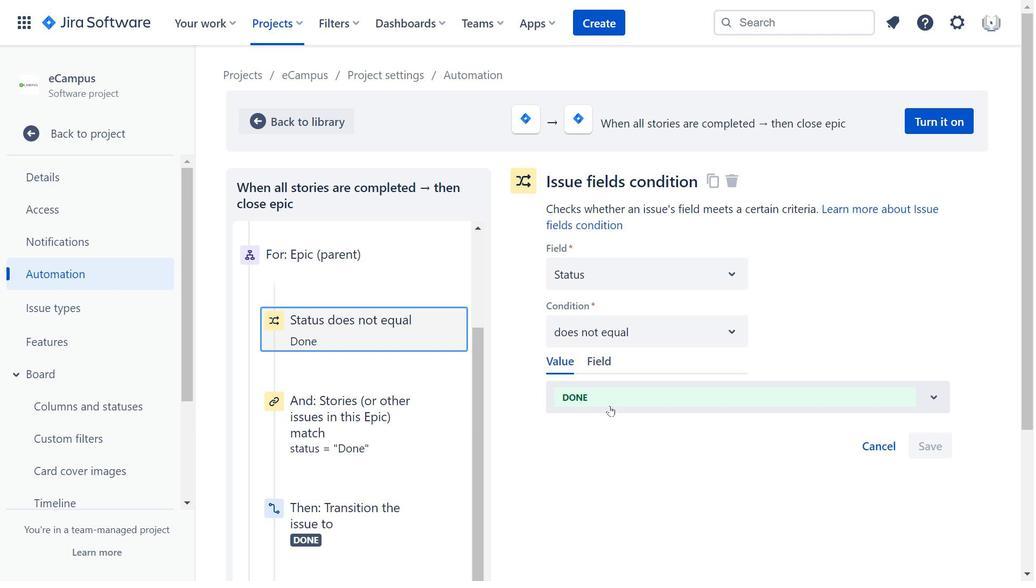 
Action: Mouse moved to (649, 275)
Screenshot: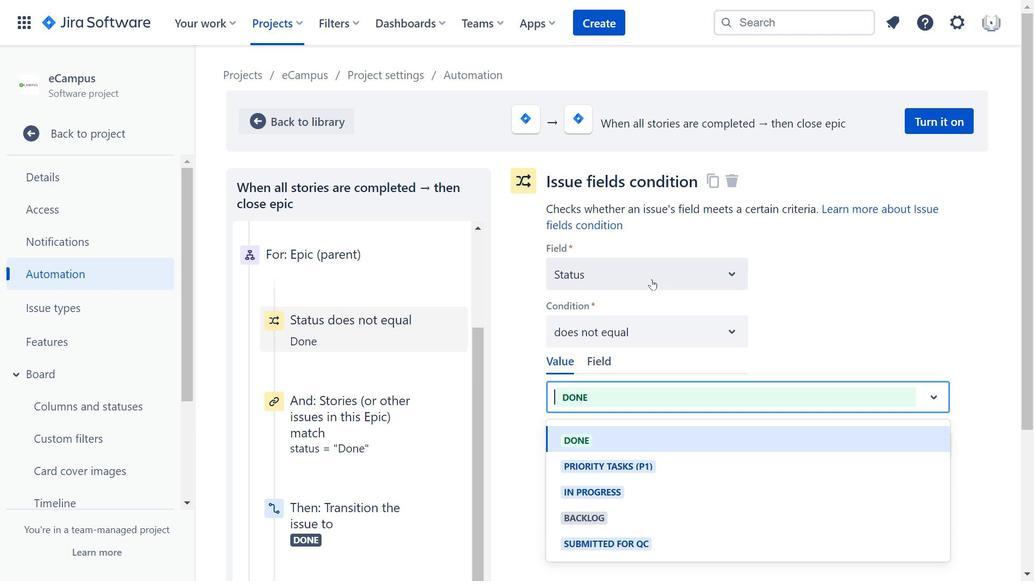 
Action: Mouse pressed left at (649, 275)
Screenshot: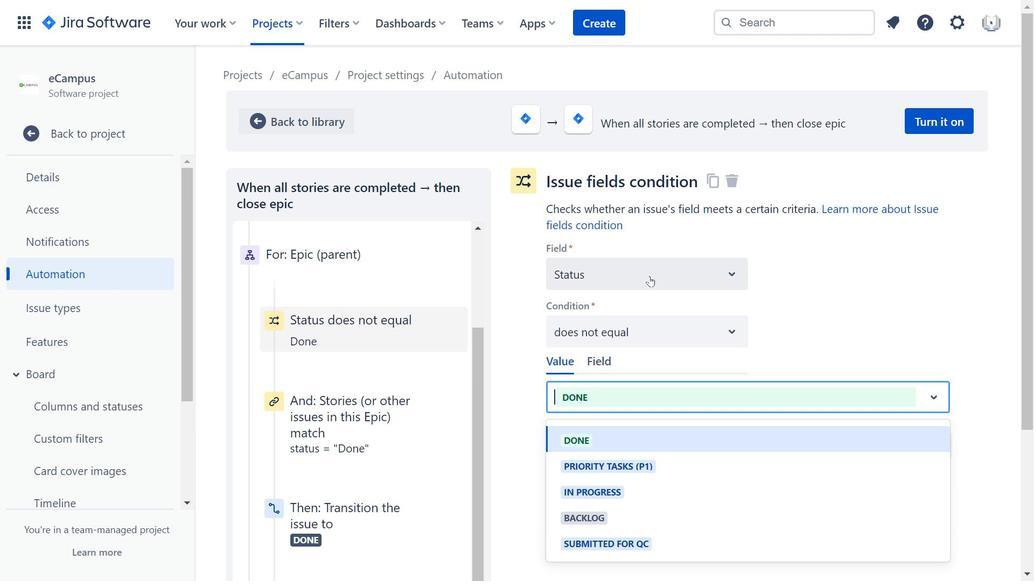 
Action: Mouse moved to (660, 378)
Screenshot: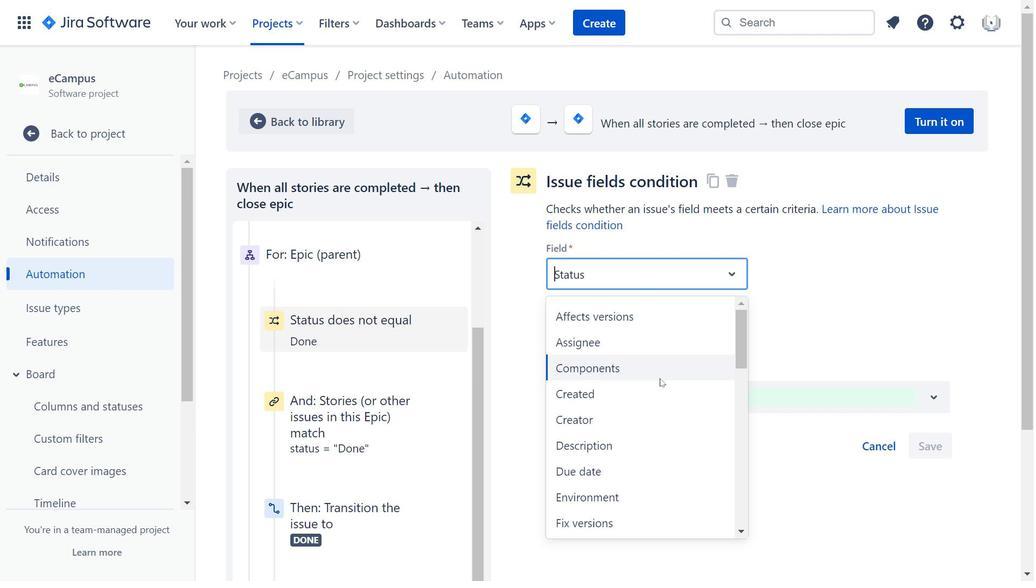 
Action: Mouse scrolled (660, 377) with delta (0, 0)
Screenshot: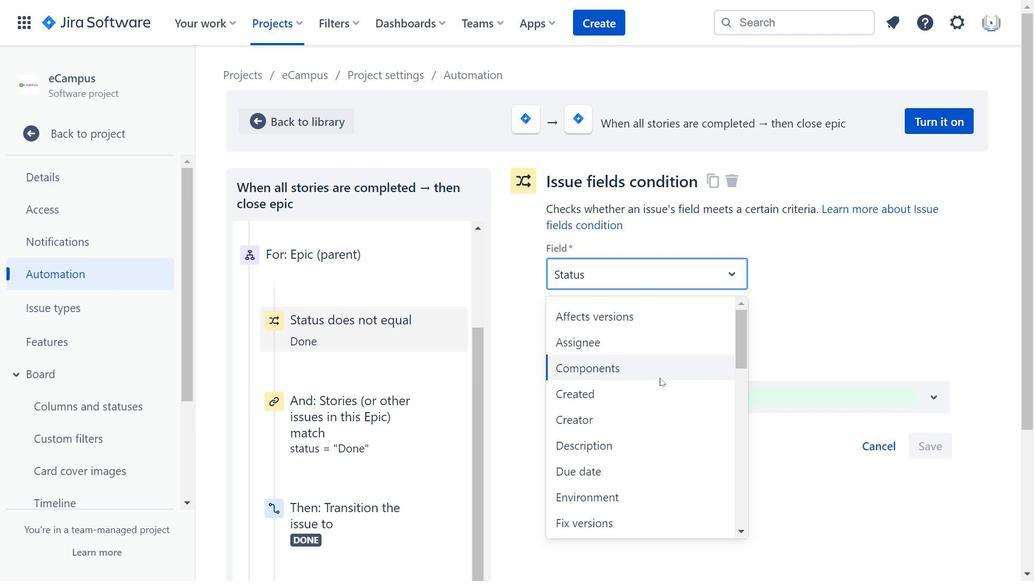 
Action: Mouse moved to (660, 376)
Screenshot: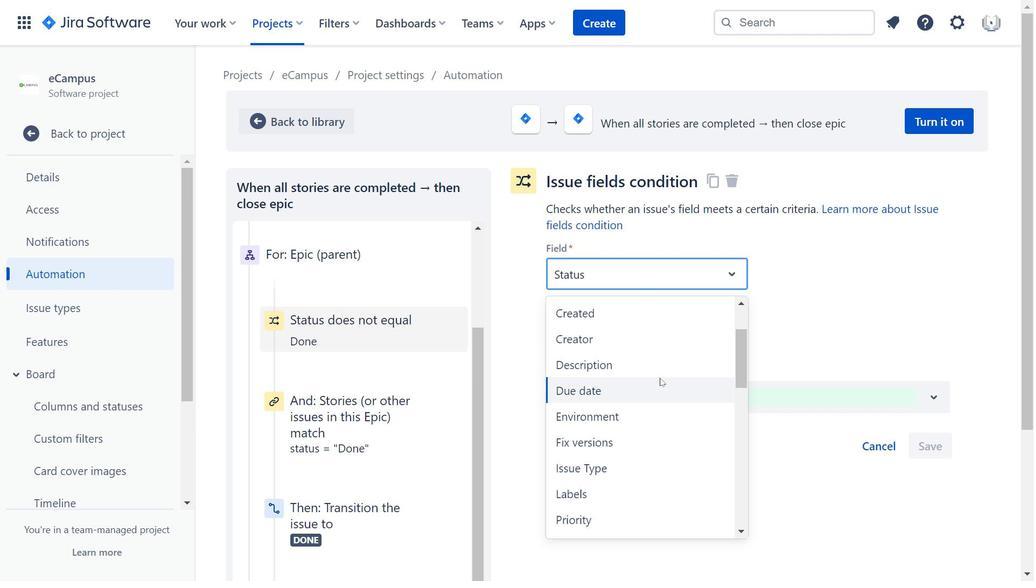 
Action: Mouse scrolled (660, 375) with delta (0, 0)
Screenshot: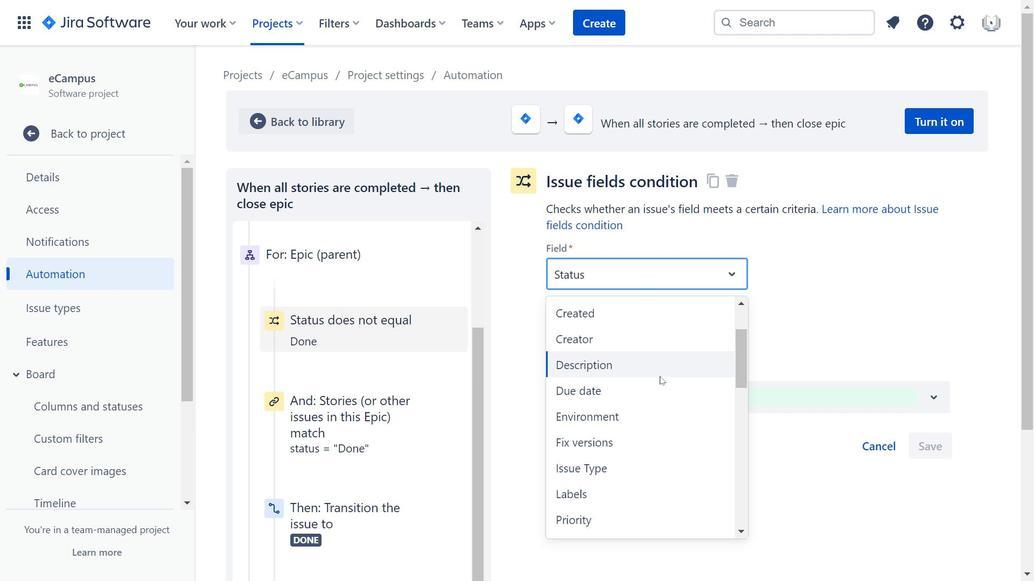 
Action: Mouse scrolled (660, 375) with delta (0, 0)
Screenshot: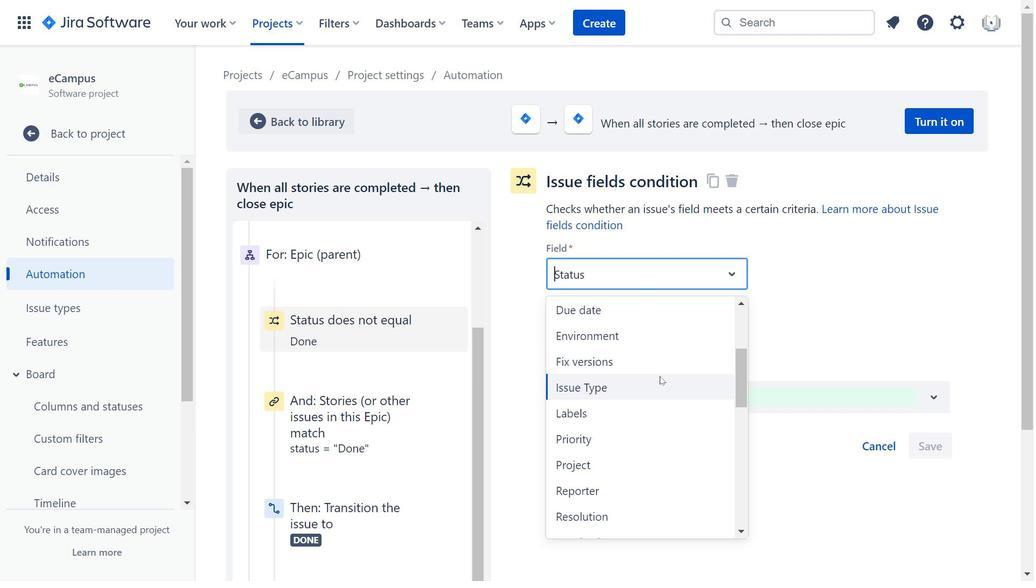
Action: Mouse moved to (770, 316)
Screenshot: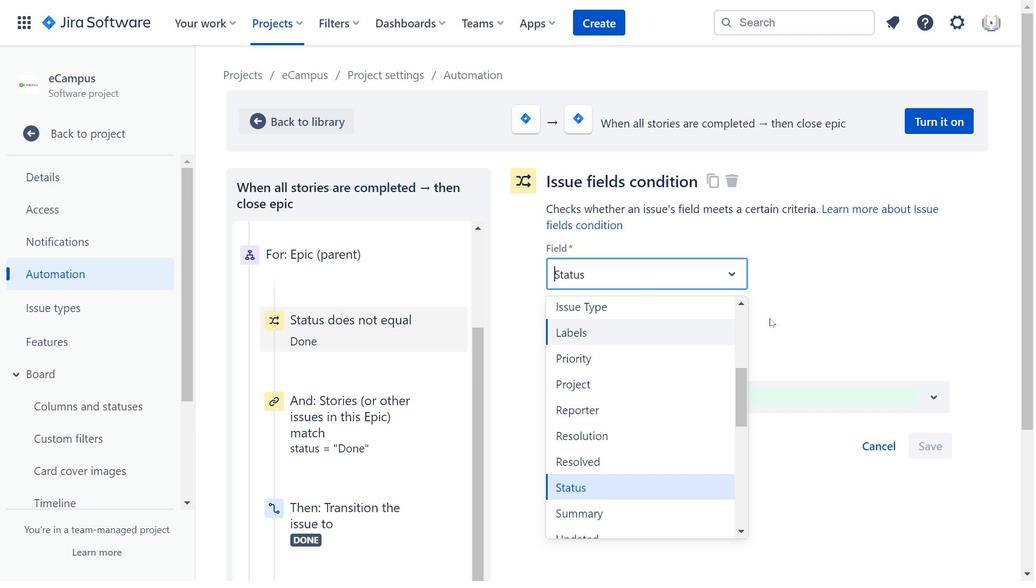 
Action: Mouse pressed left at (770, 316)
Screenshot: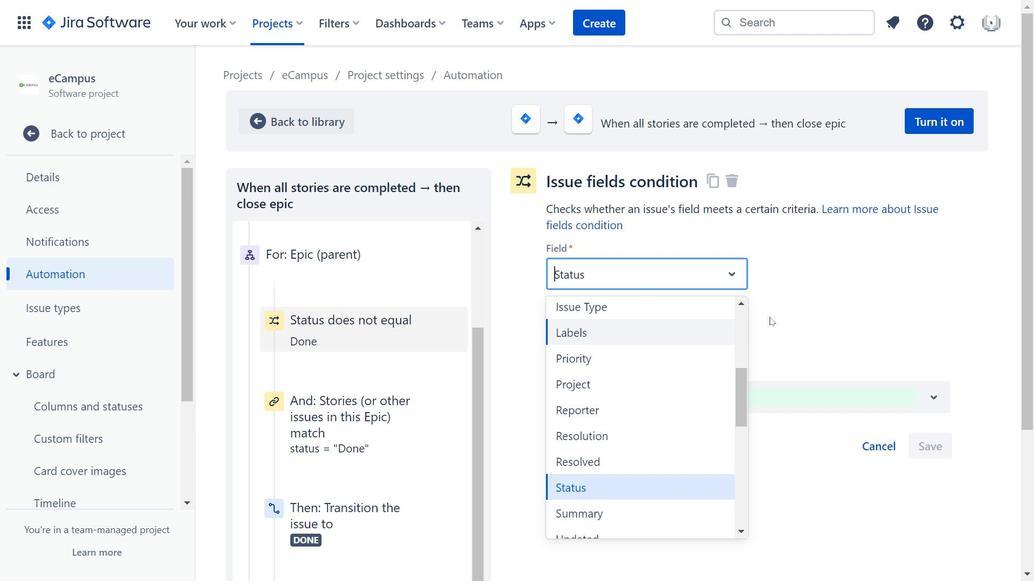 
Action: Mouse moved to (710, 335)
Screenshot: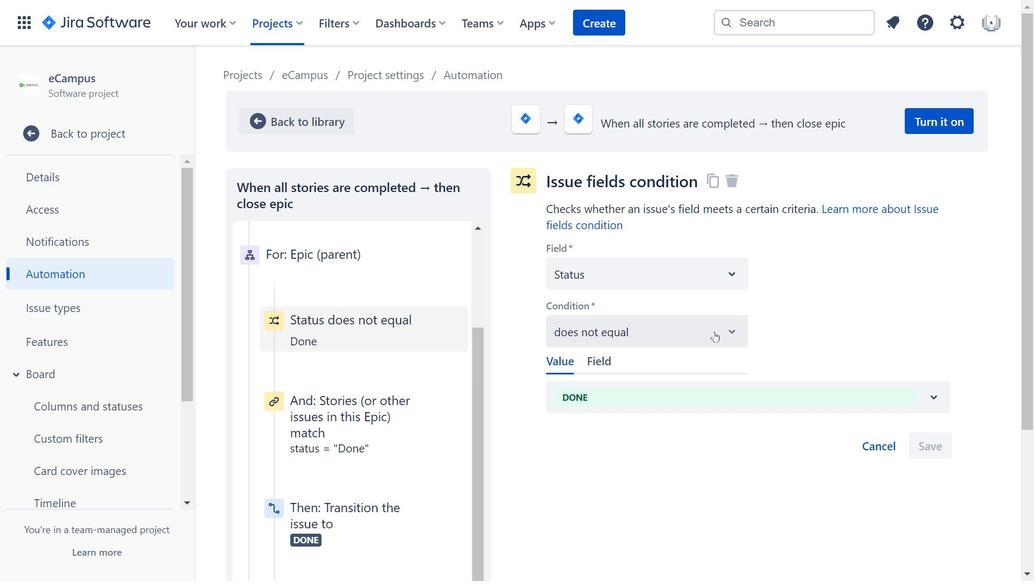 
Action: Mouse pressed left at (710, 335)
Screenshot: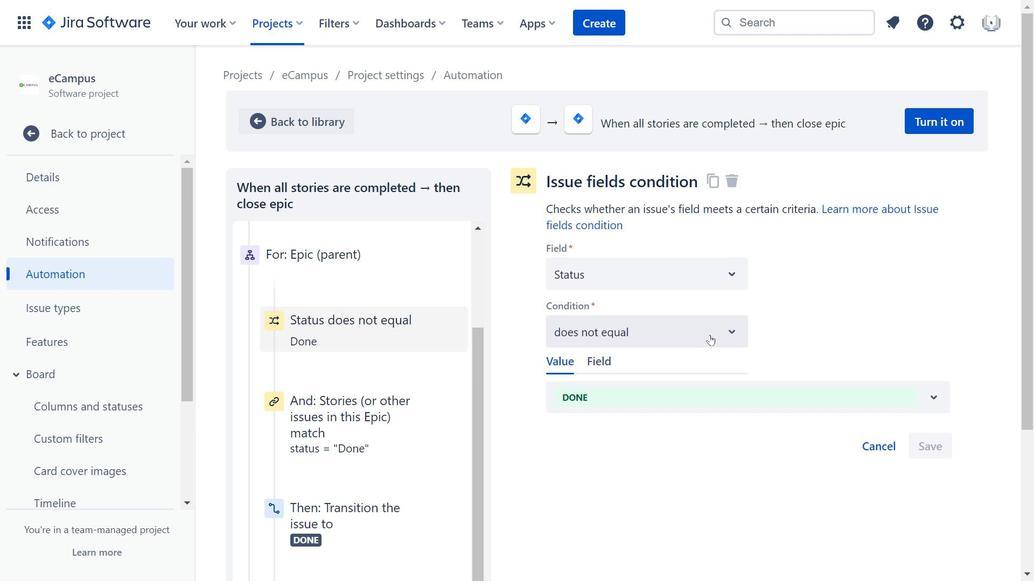 
Action: Mouse moved to (410, 362)
Screenshot: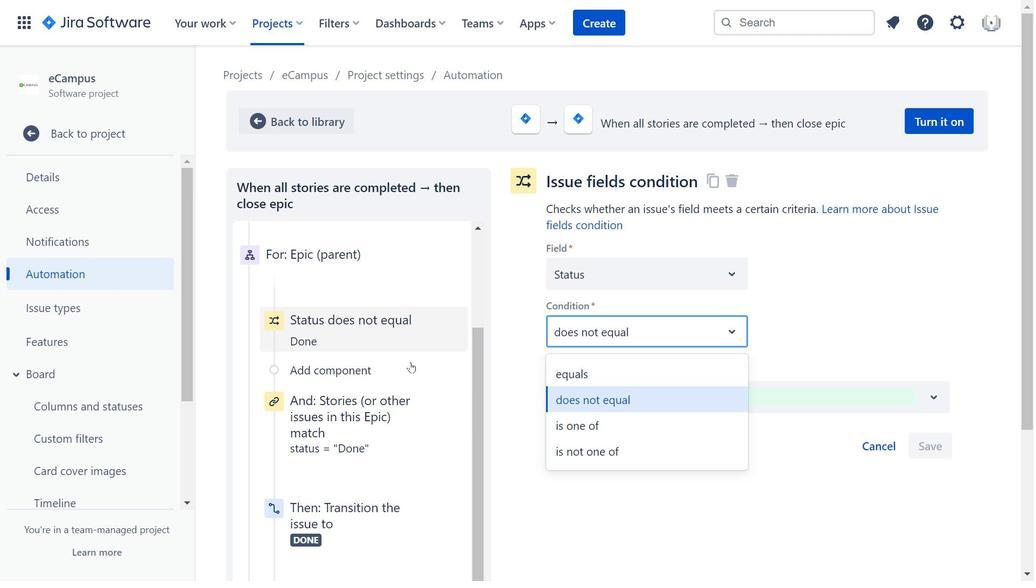 
Action: Mouse scrolled (410, 361) with delta (0, 0)
Screenshot: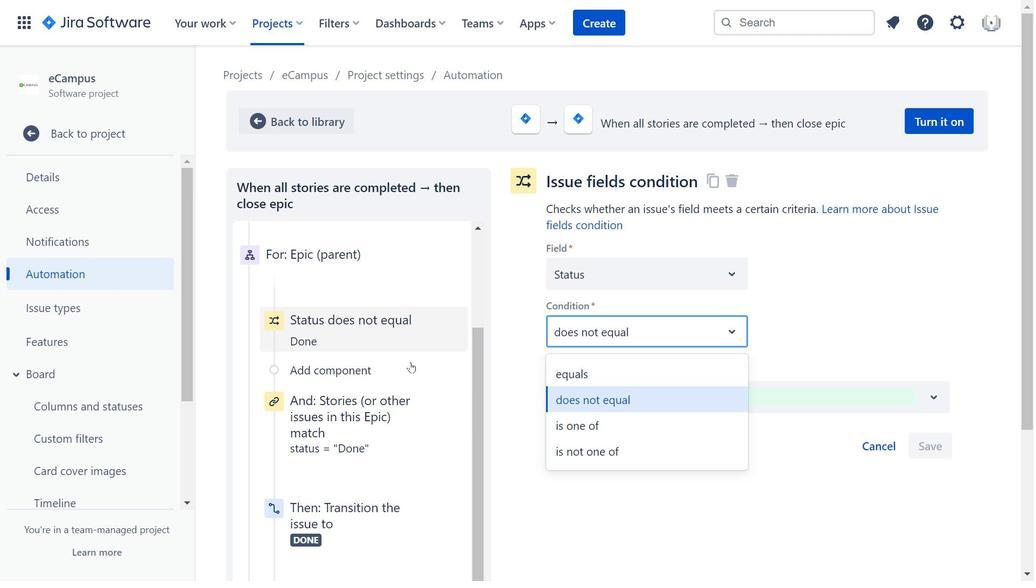 
Action: Mouse scrolled (410, 361) with delta (0, 0)
Screenshot: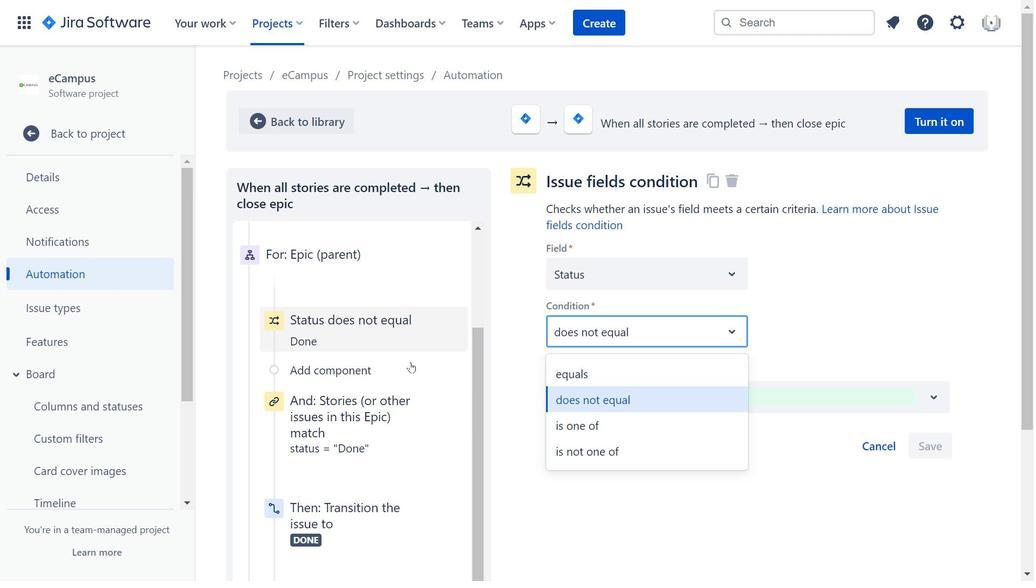 
Action: Mouse moved to (406, 257)
Screenshot: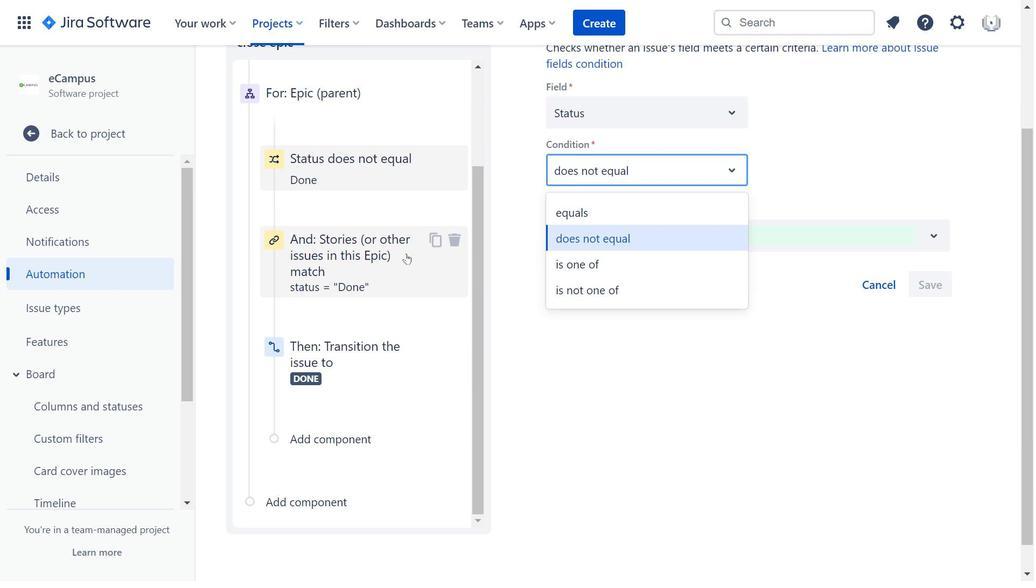 
Action: Mouse pressed left at (406, 257)
Screenshot: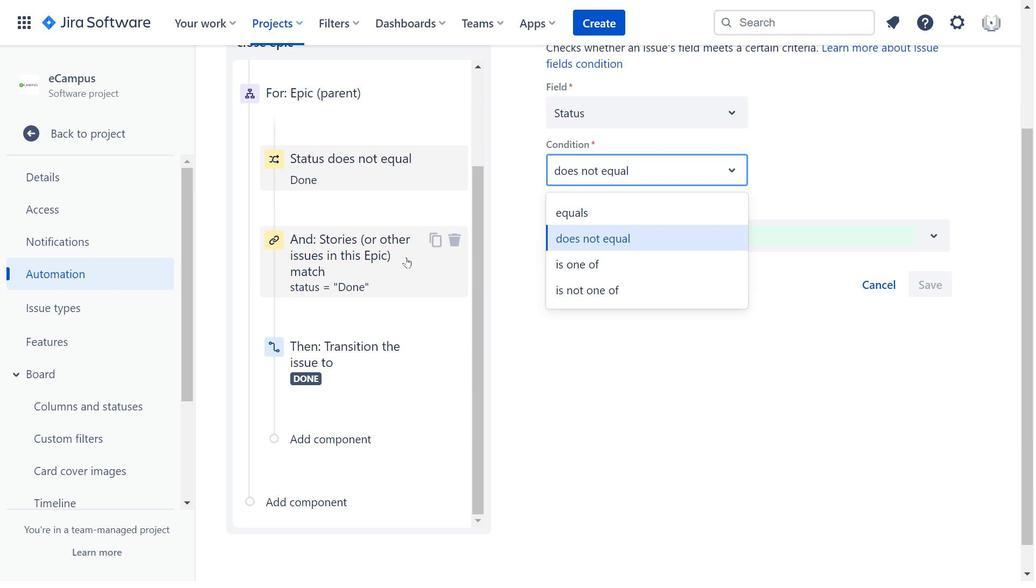 
Action: Mouse moved to (625, 305)
Screenshot: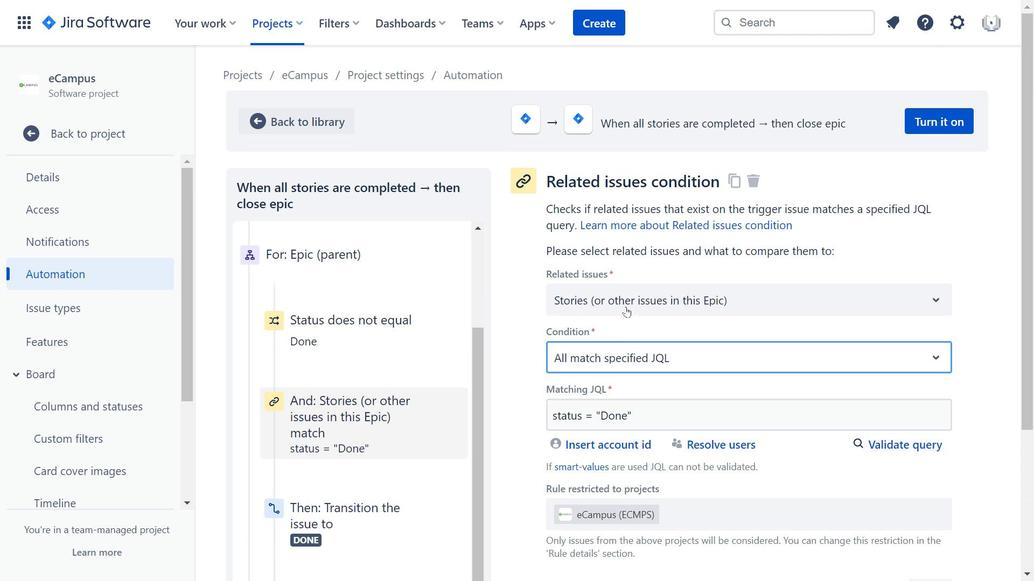 
Action: Mouse pressed left at (625, 305)
Screenshot: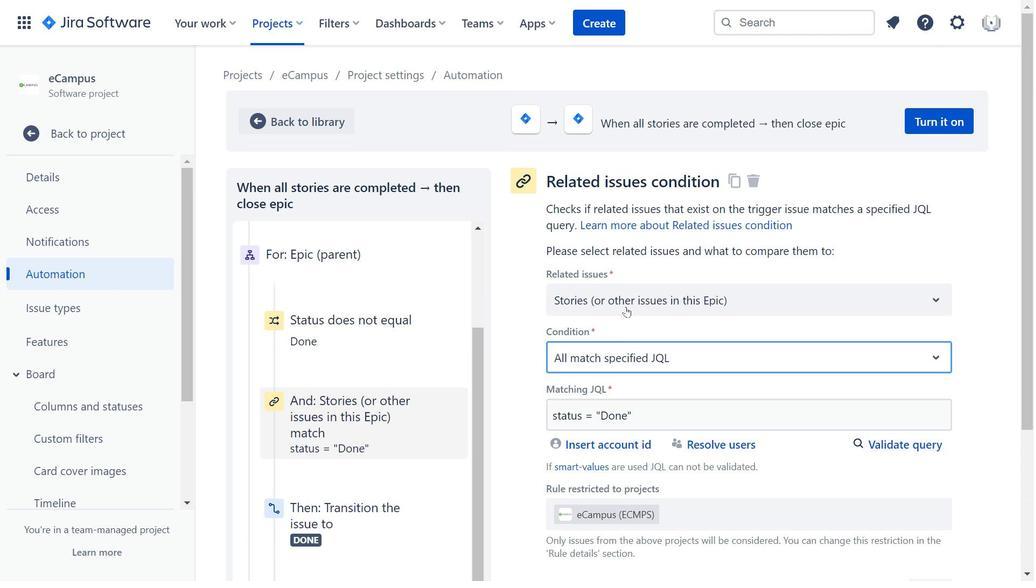 
Action: Mouse moved to (623, 397)
Screenshot: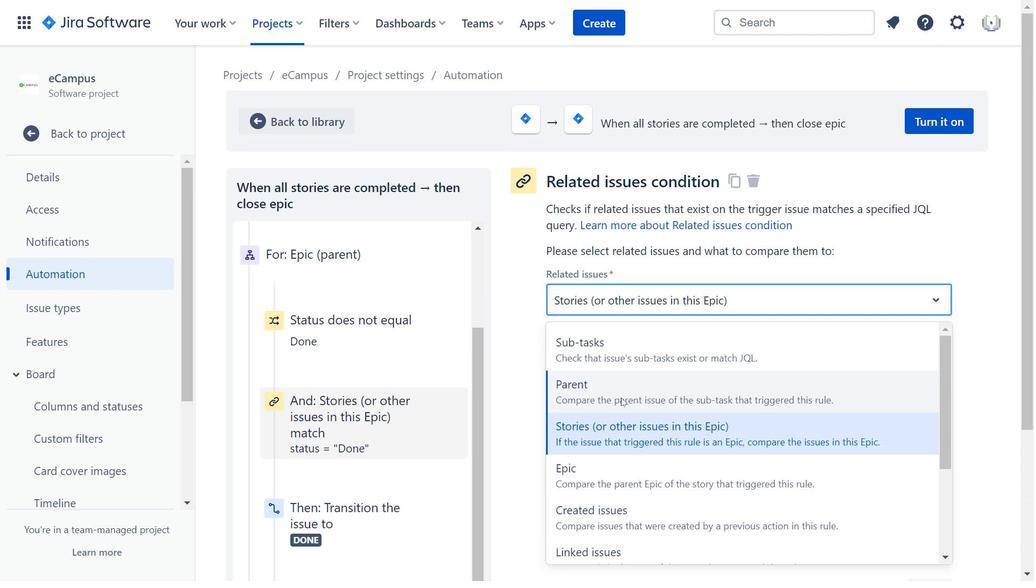 
Action: Mouse scrolled (623, 397) with delta (0, 0)
Screenshot: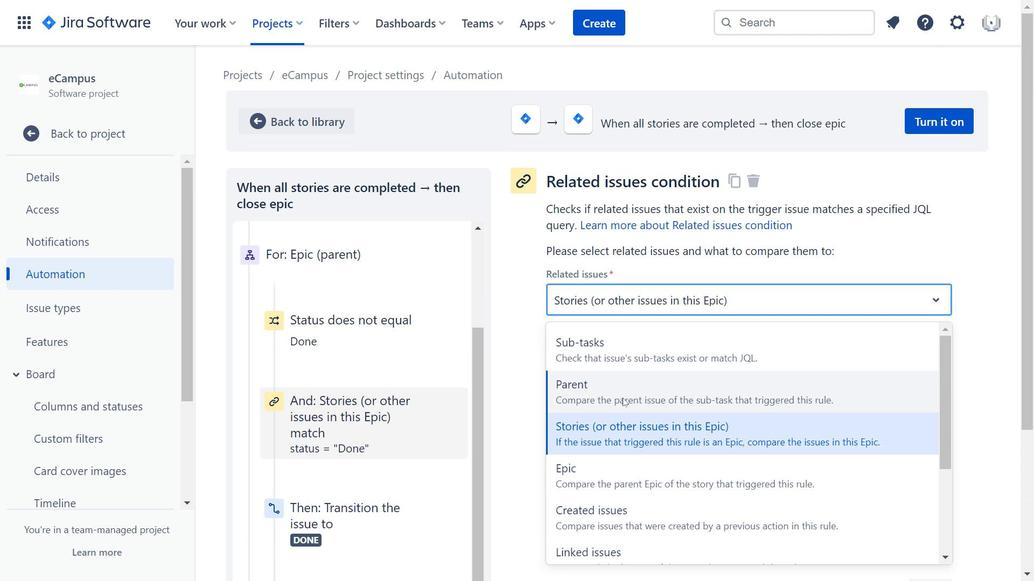 
Action: Mouse scrolled (623, 397) with delta (0, 0)
Screenshot: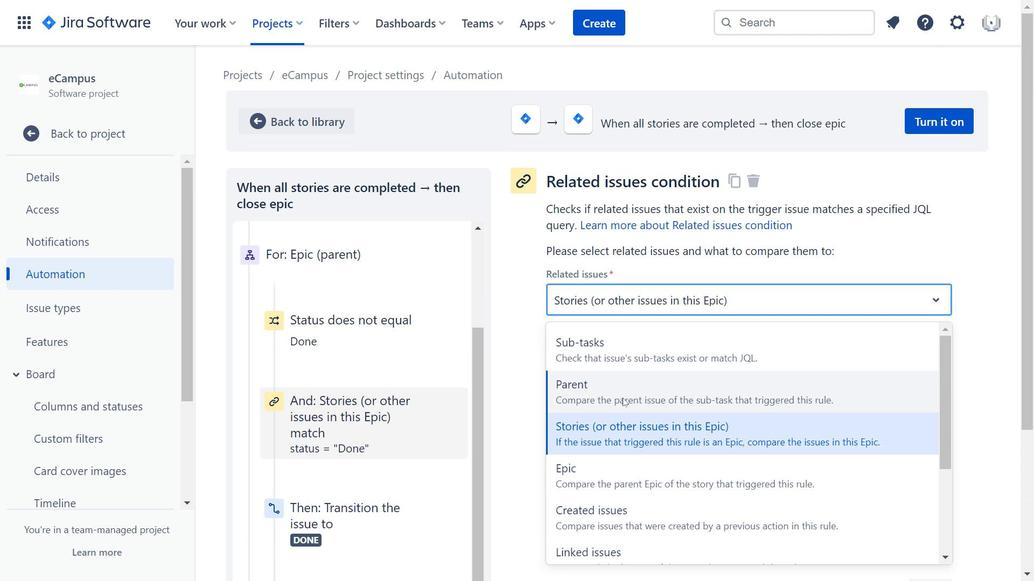 
Action: Mouse moved to (441, 404)
Screenshot: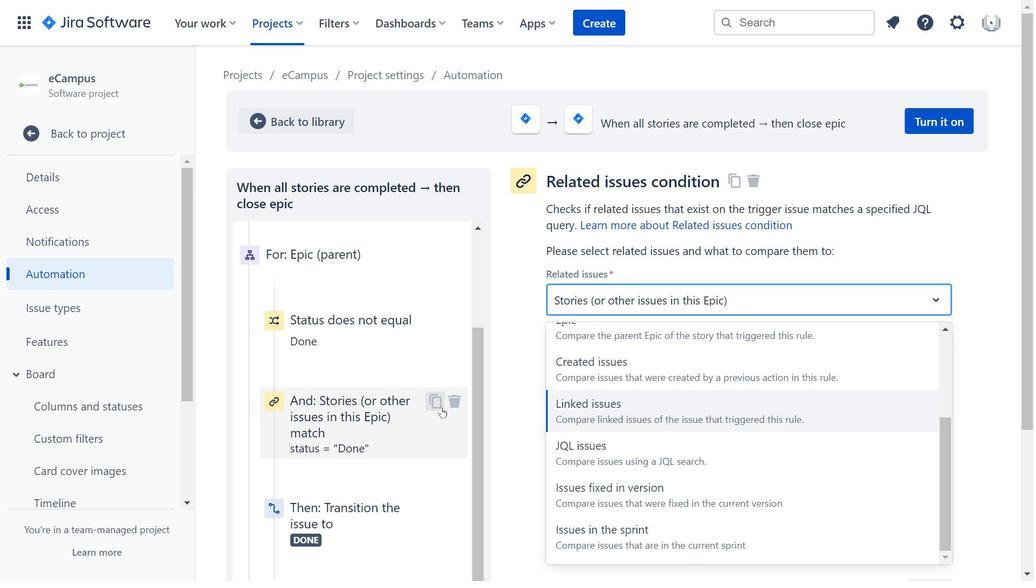 
Action: Mouse scrolled (441, 404) with delta (0, 0)
Screenshot: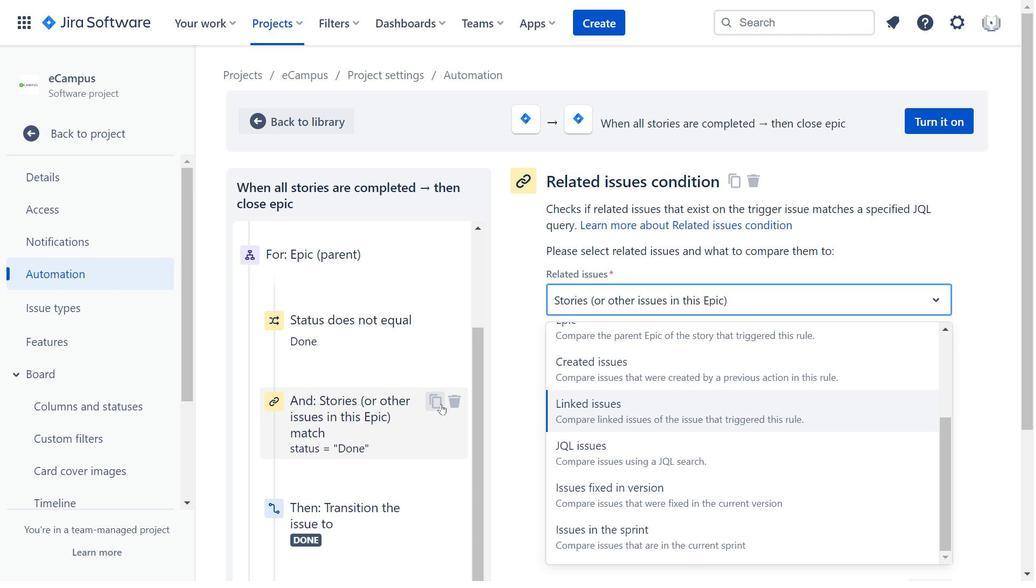 
Action: Mouse scrolled (441, 404) with delta (0, 0)
Screenshot: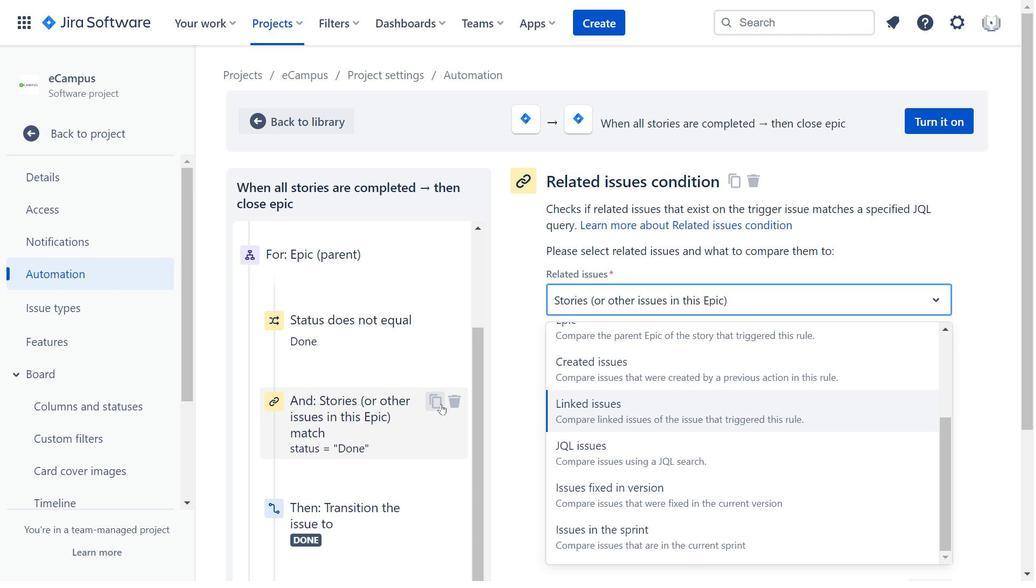 
Action: Mouse moved to (403, 369)
Screenshot: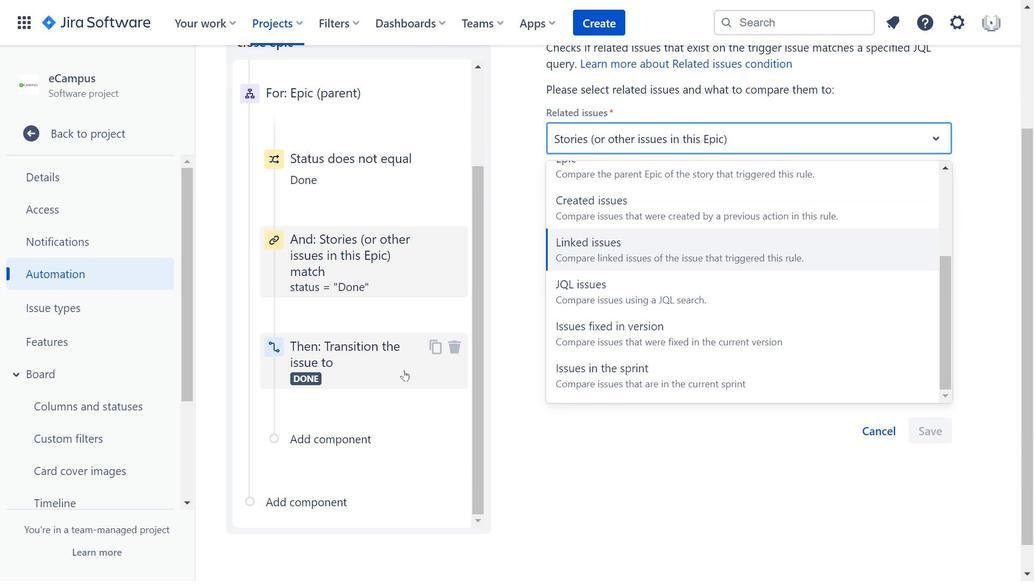 
Action: Mouse pressed left at (403, 369)
Screenshot: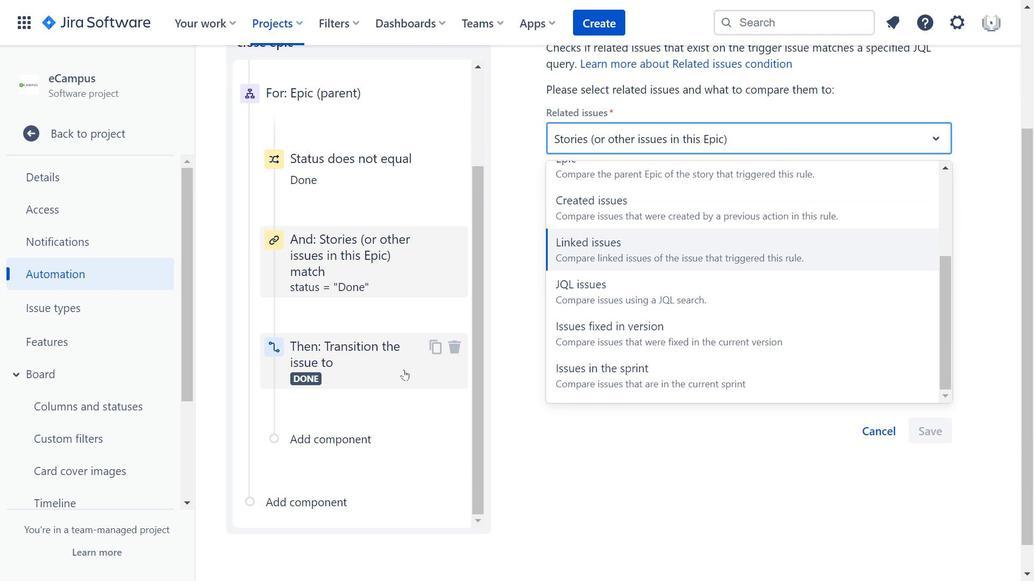 
Action: Mouse moved to (677, 292)
Screenshot: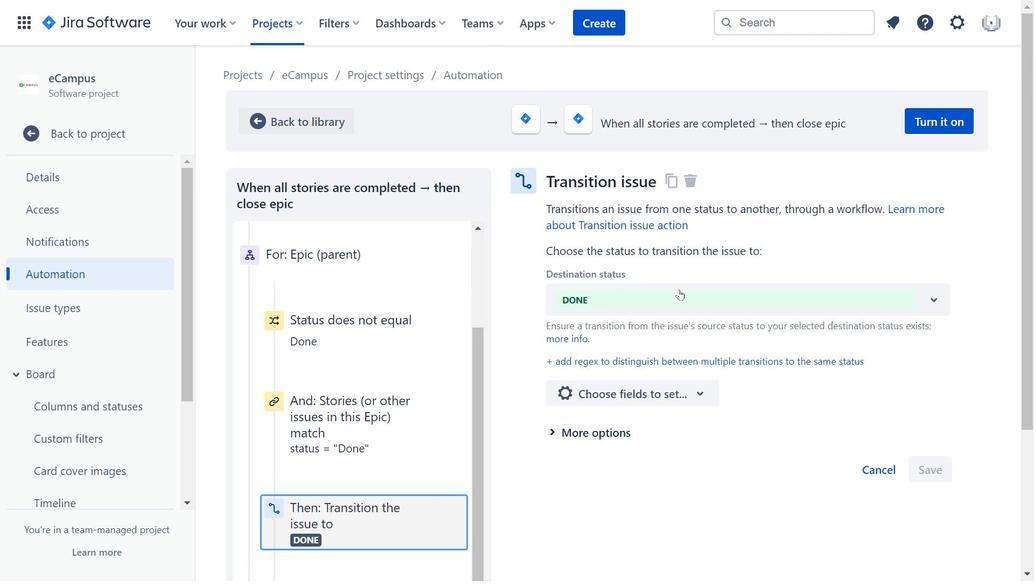 
Action: Mouse pressed left at (677, 292)
Screenshot: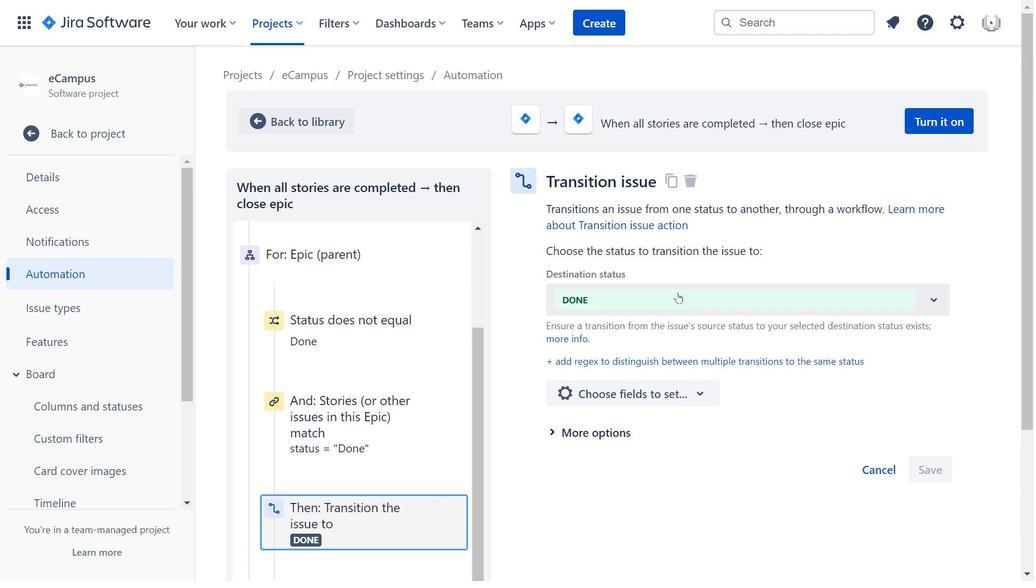 
Action: Mouse moved to (690, 375)
Screenshot: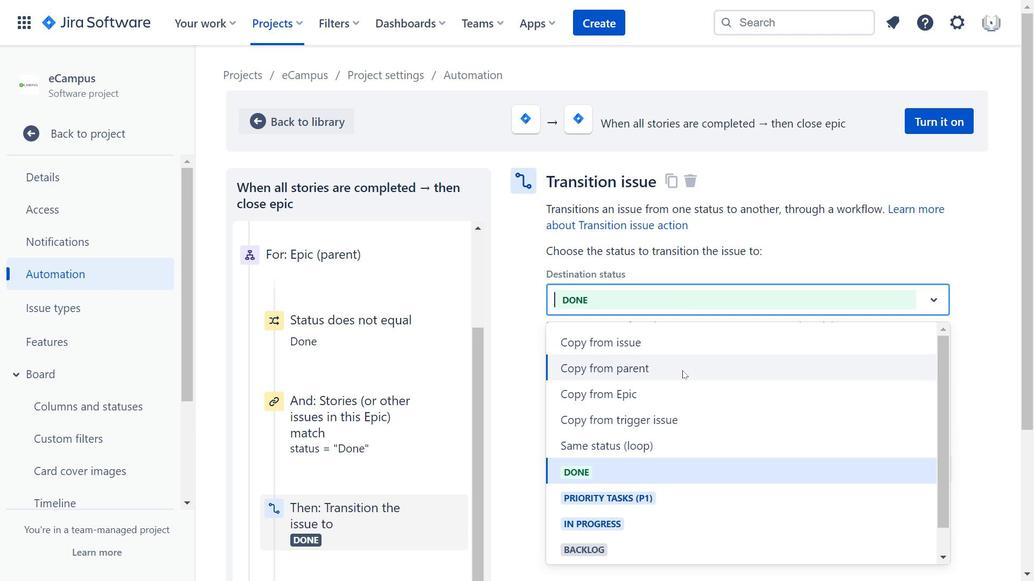 
Action: Mouse scrolled (690, 375) with delta (0, 0)
Screenshot: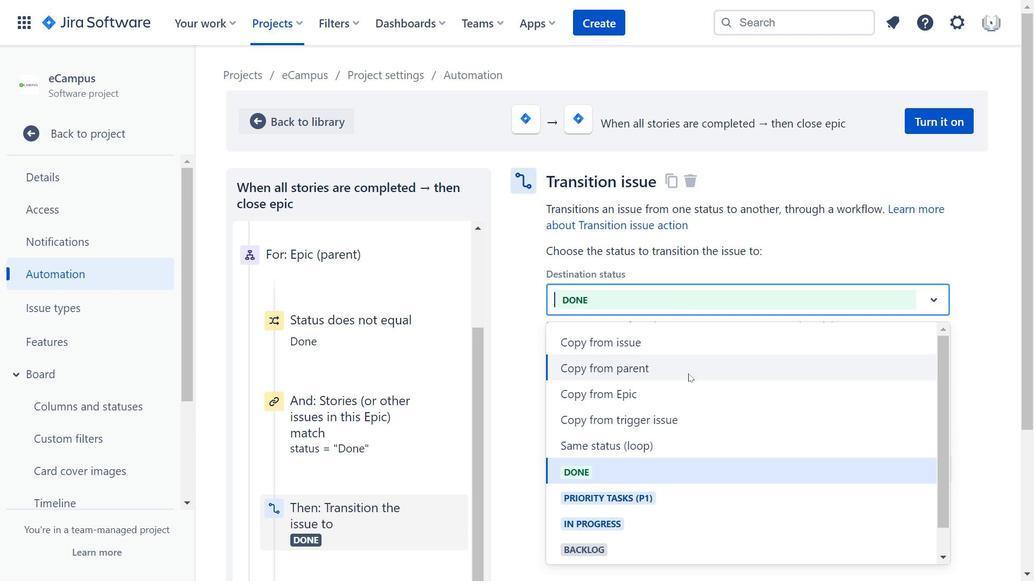 
Action: Mouse moved to (358, 324)
Screenshot: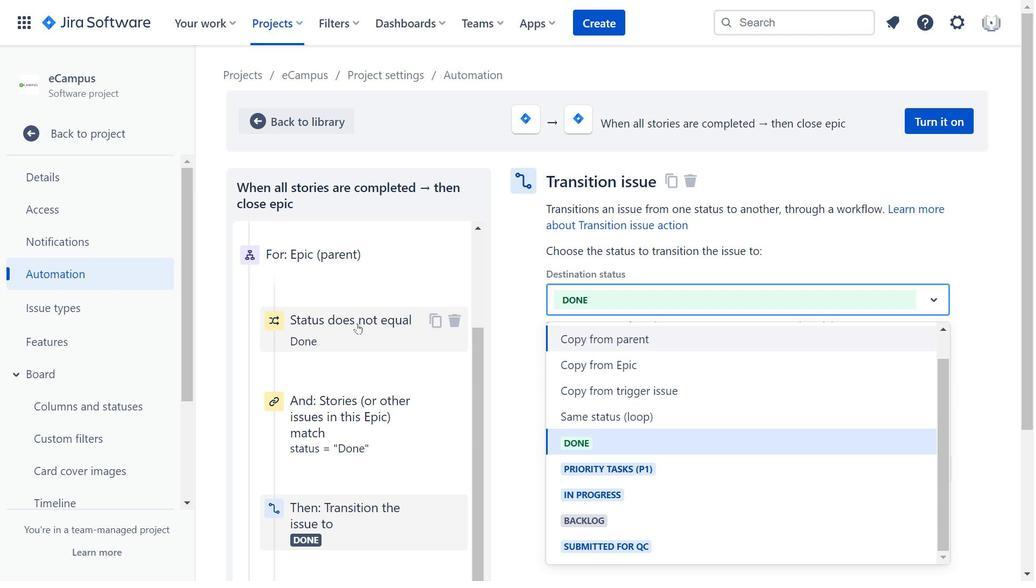 
Action: Mouse scrolled (358, 324) with delta (0, 0)
Screenshot: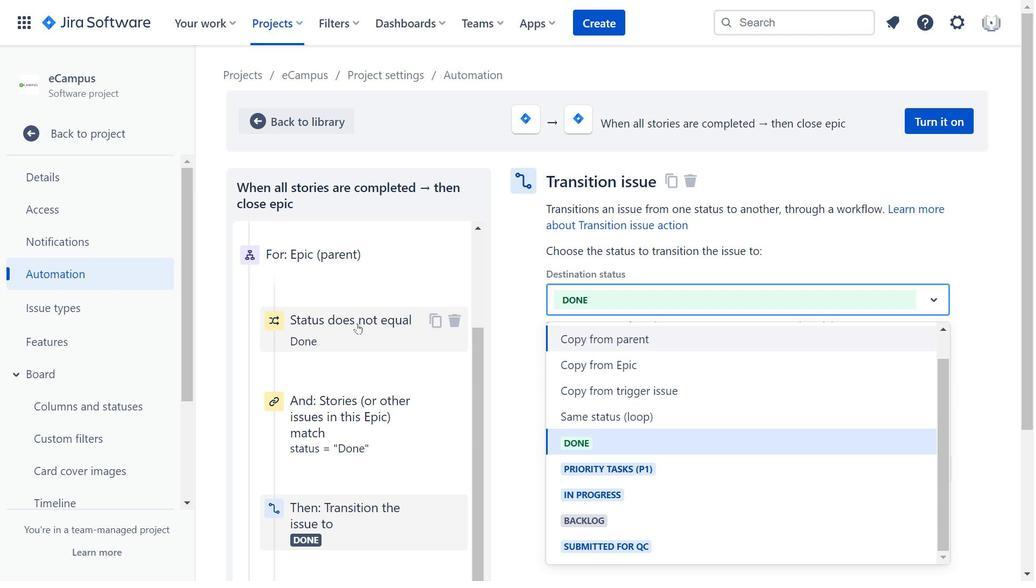 
Action: Mouse moved to (526, 200)
Screenshot: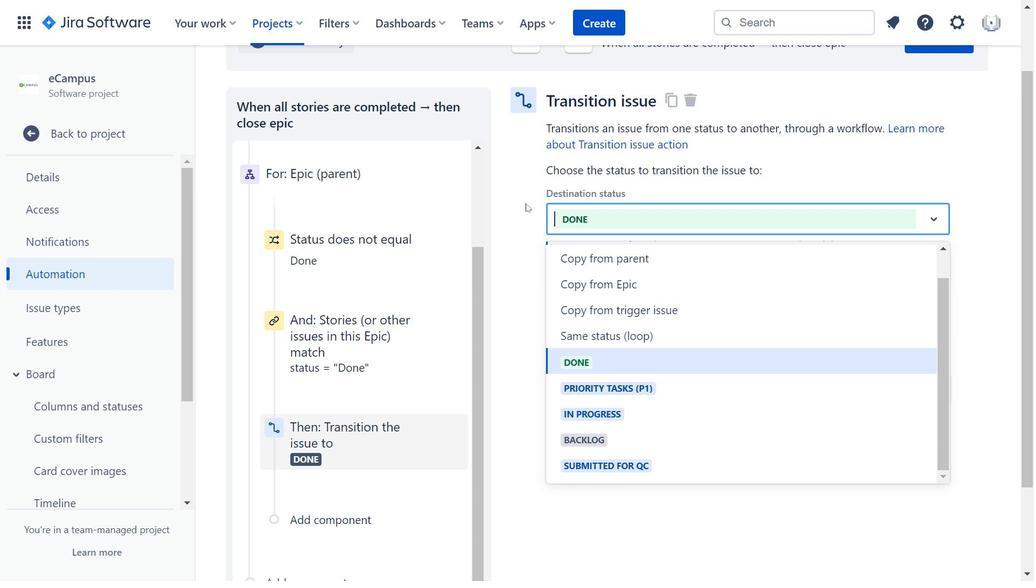 
Action: Mouse pressed left at (526, 200)
Screenshot: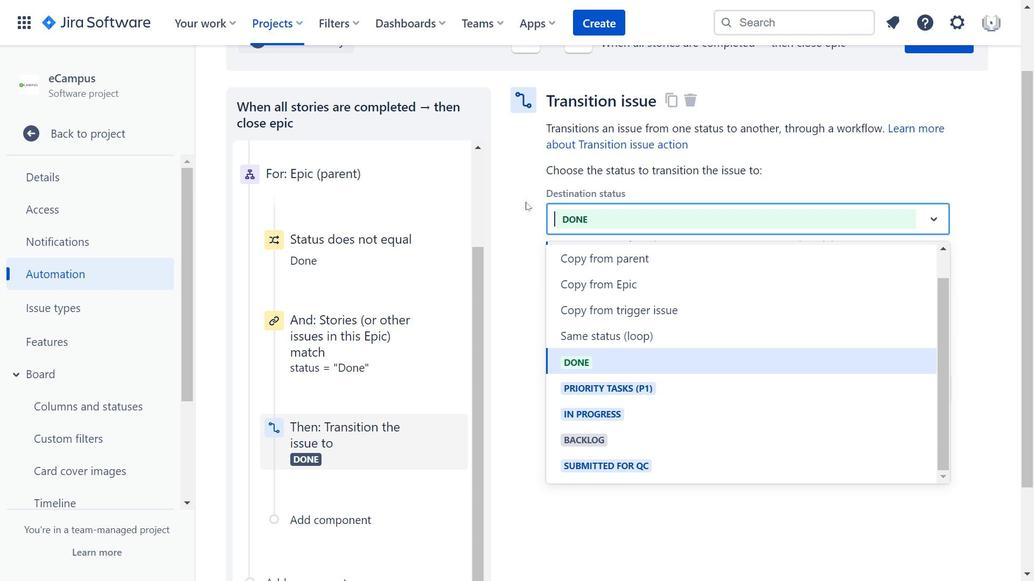 
Action: Mouse moved to (631, 322)
Screenshot: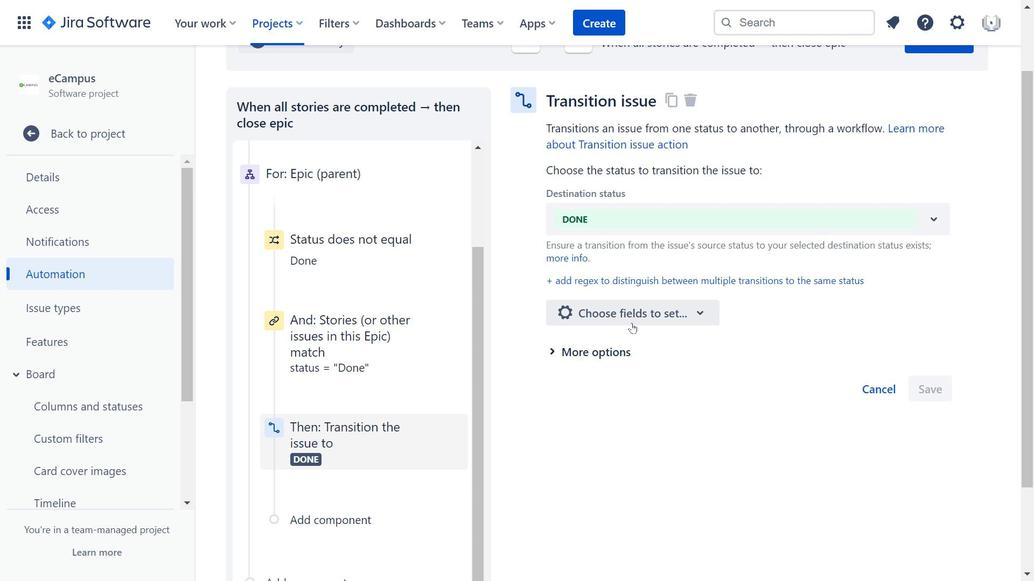 
Action: Mouse pressed left at (631, 322)
Screenshot: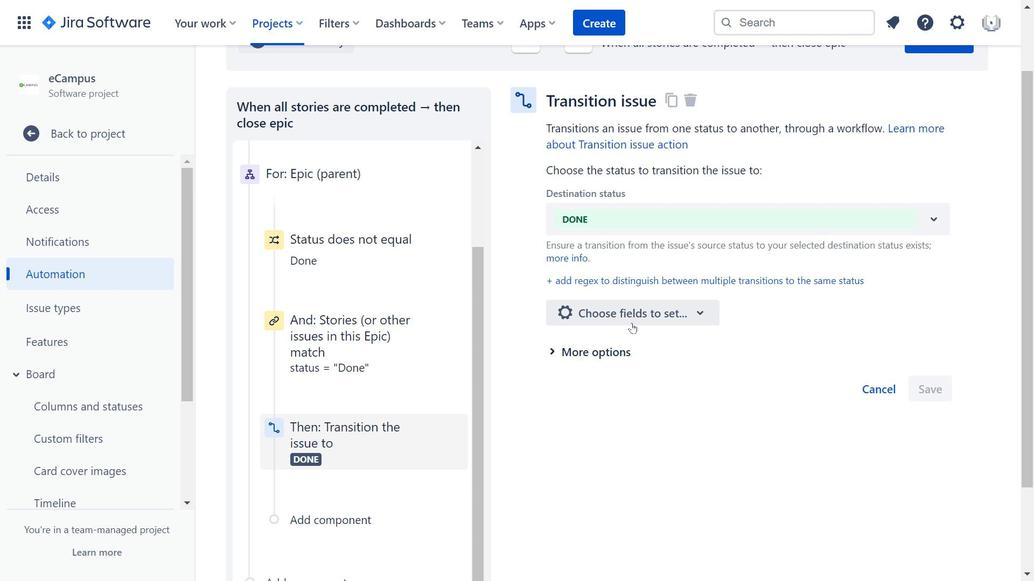 
Action: Mouse moved to (472, 256)
Screenshot: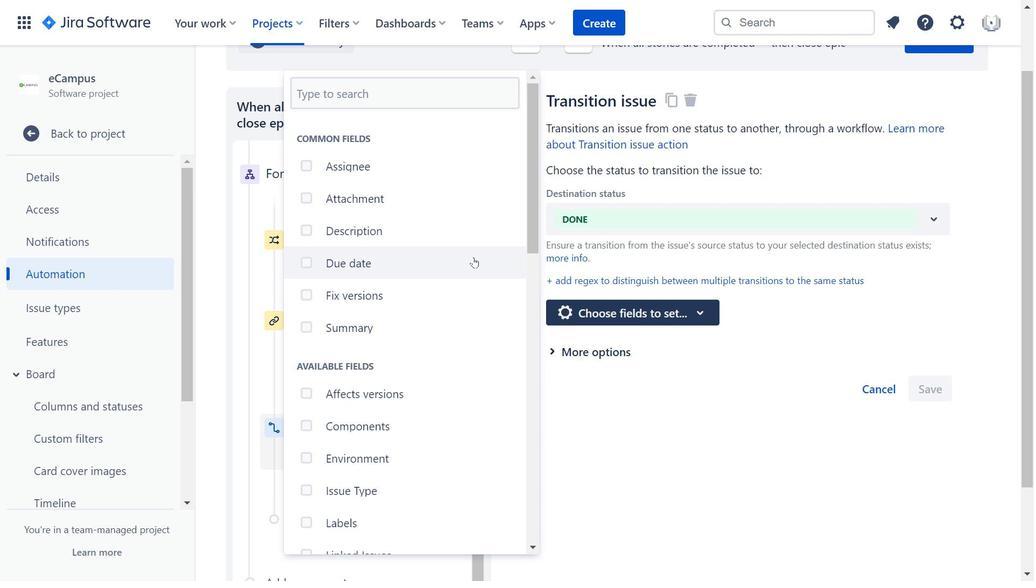 
Action: Mouse scrolled (472, 255) with delta (0, 0)
Screenshot: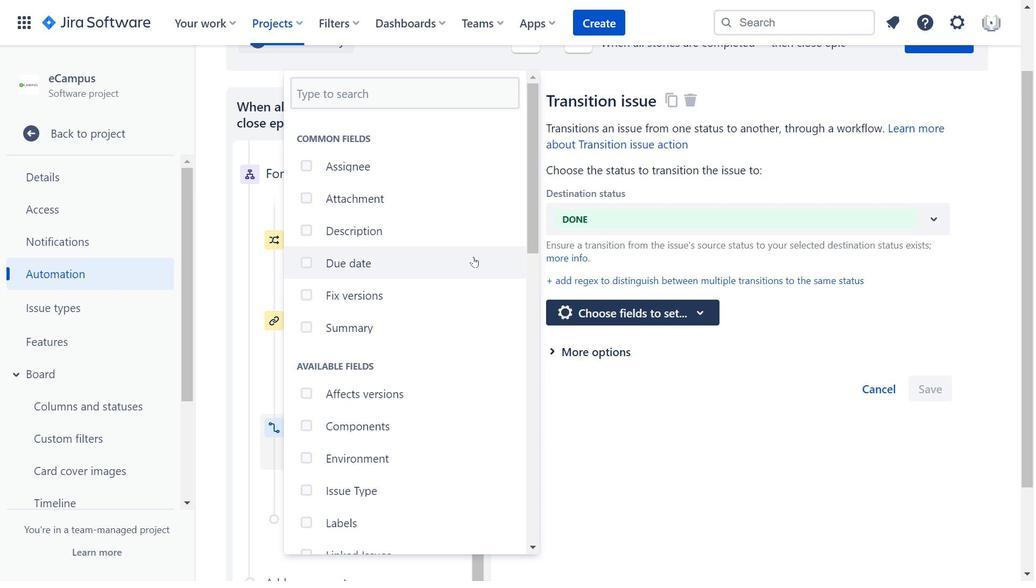 
Action: Mouse moved to (473, 256)
Screenshot: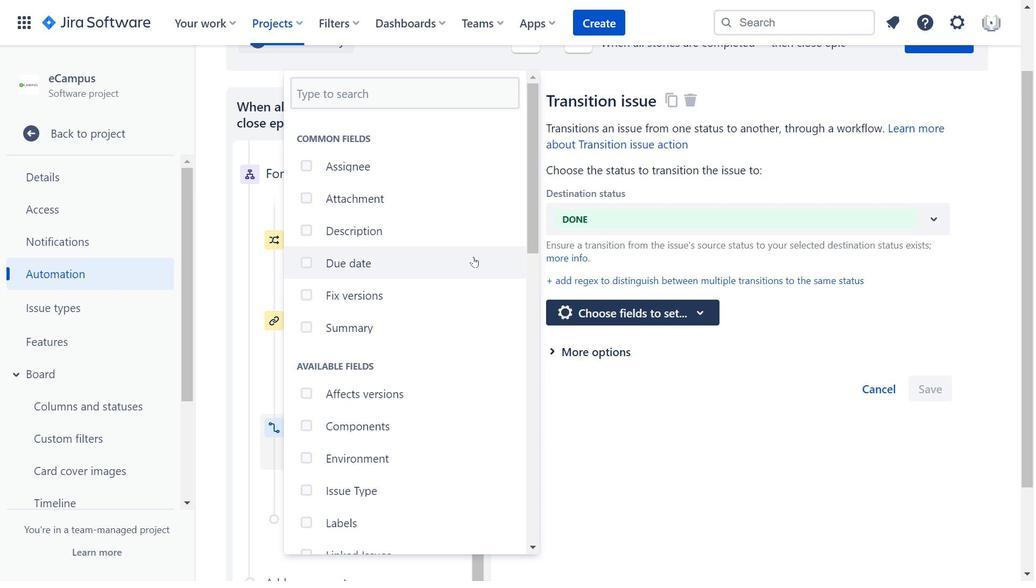 
Action: Mouse scrolled (473, 255) with delta (0, 0)
Screenshot: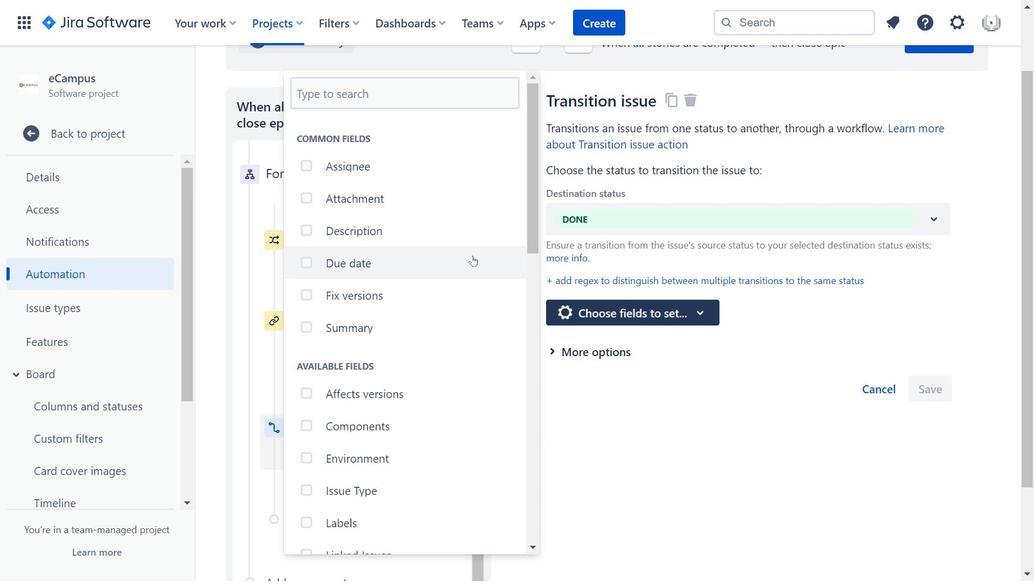 
Action: Mouse moved to (477, 260)
Screenshot: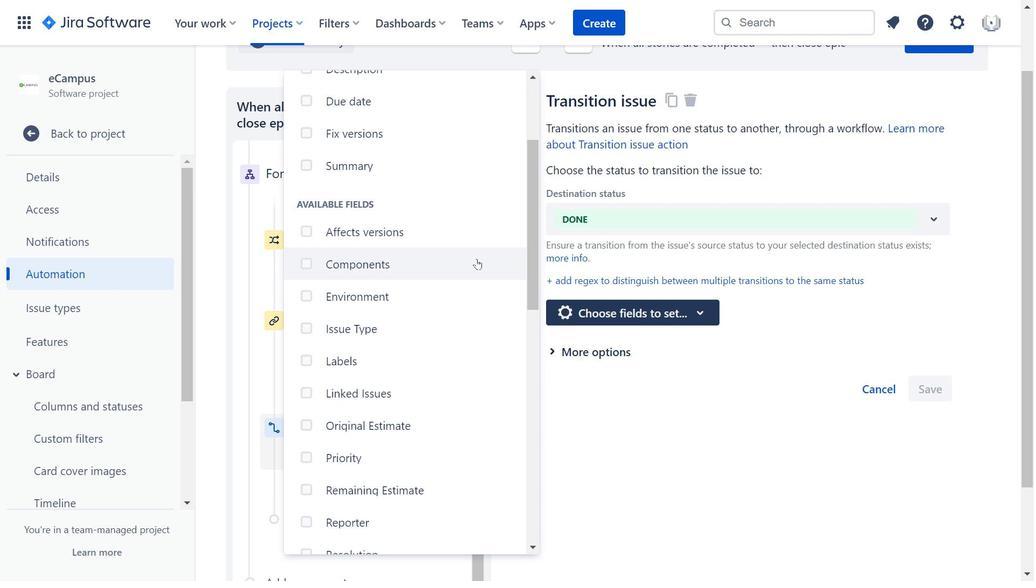 
Action: Mouse scrolled (477, 259) with delta (0, 0)
Screenshot: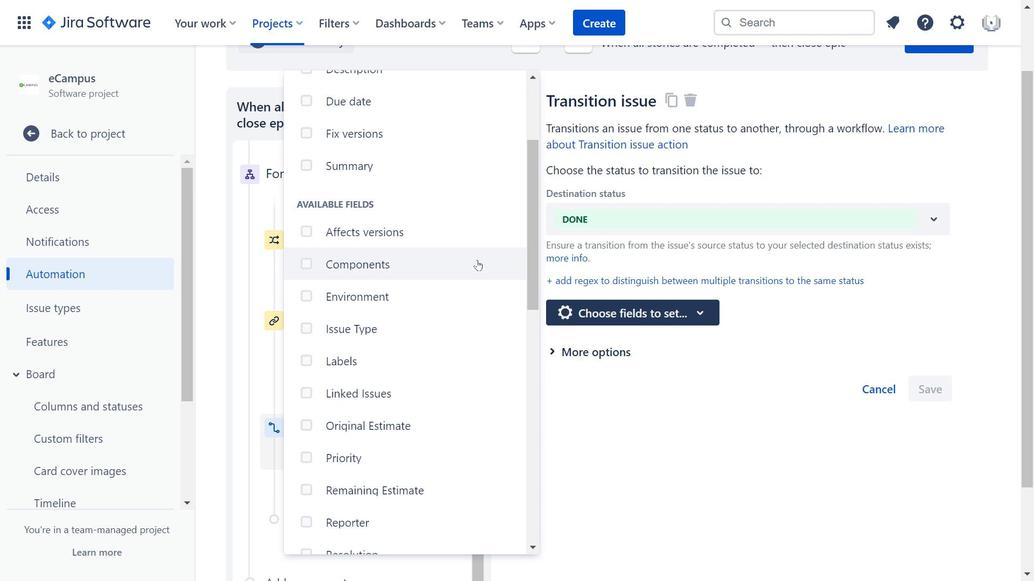 
Action: Mouse moved to (477, 260)
Screenshot: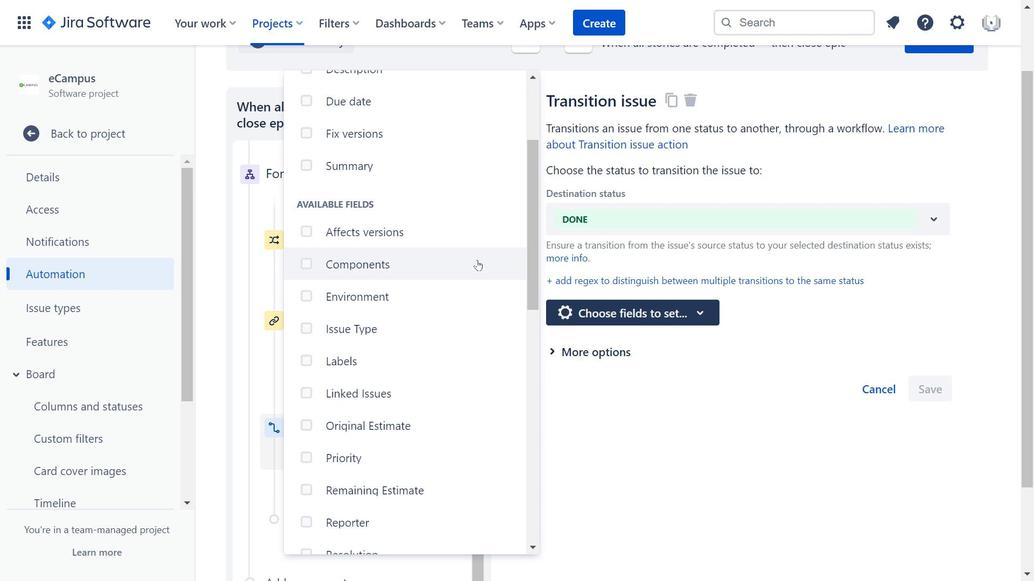
Action: Mouse scrolled (477, 259) with delta (0, 0)
Screenshot: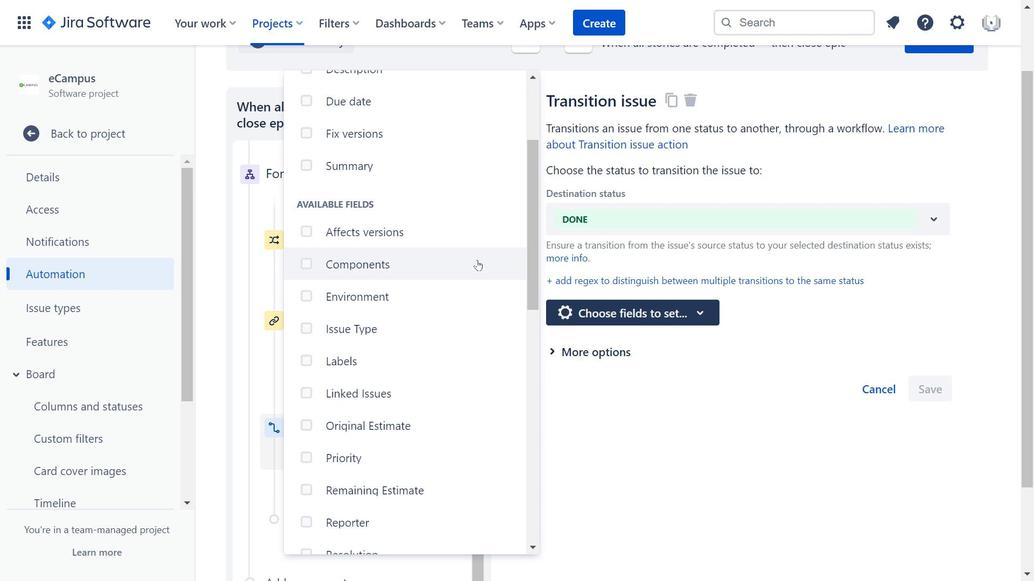 
Action: Mouse moved to (479, 261)
Screenshot: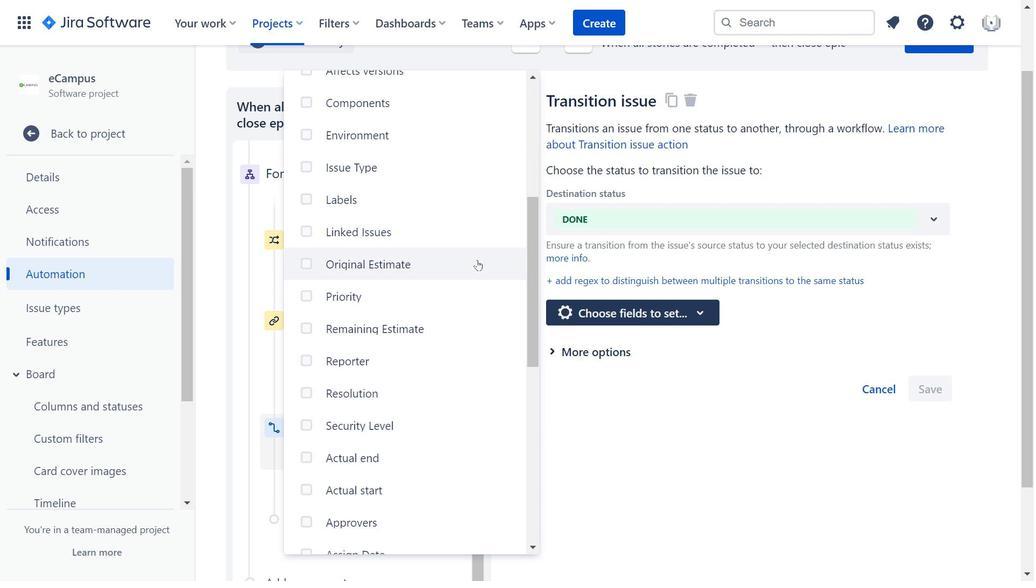 
Action: Mouse scrolled (479, 260) with delta (0, 0)
Screenshot: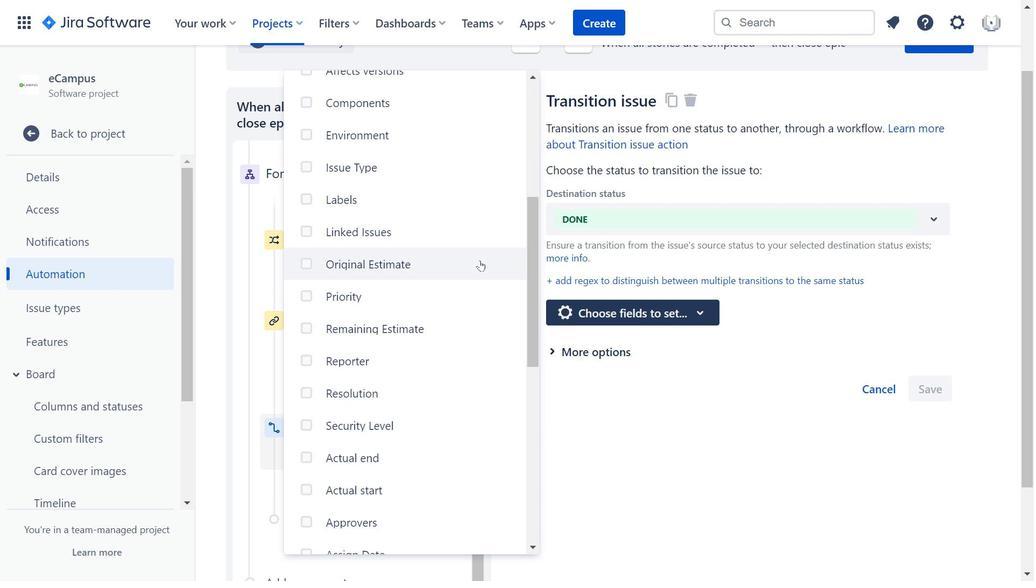 
Action: Mouse moved to (480, 261)
Screenshot: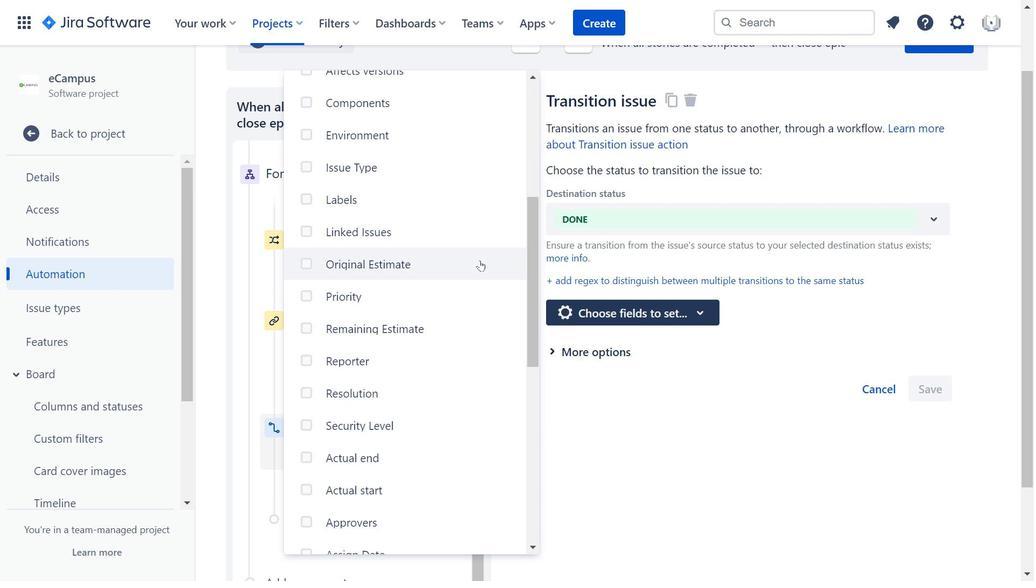
Action: Mouse scrolled (480, 261) with delta (0, 0)
Screenshot: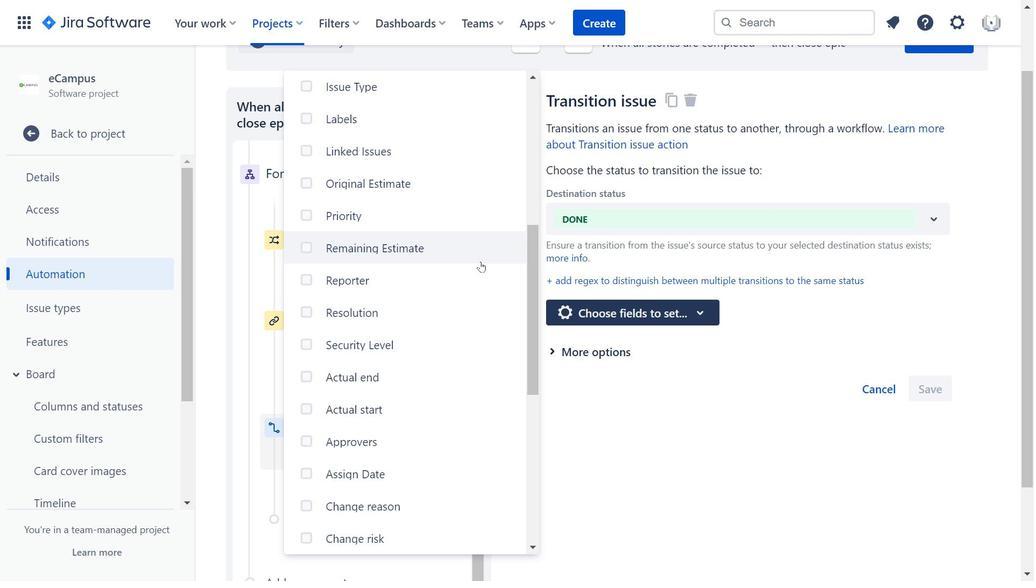 
Action: Mouse moved to (481, 263)
Screenshot: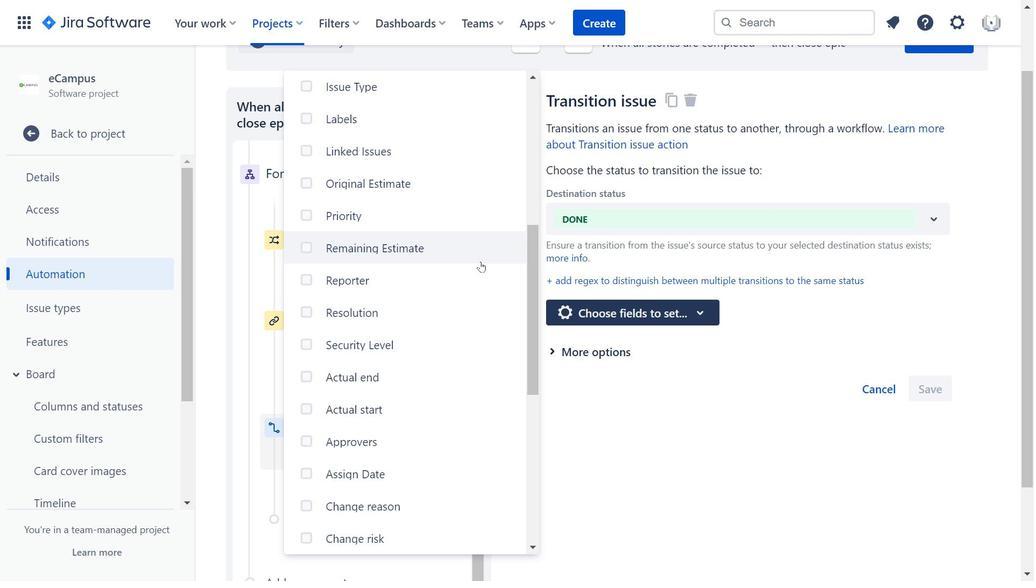 
Action: Mouse scrolled (481, 263) with delta (0, 0)
Screenshot: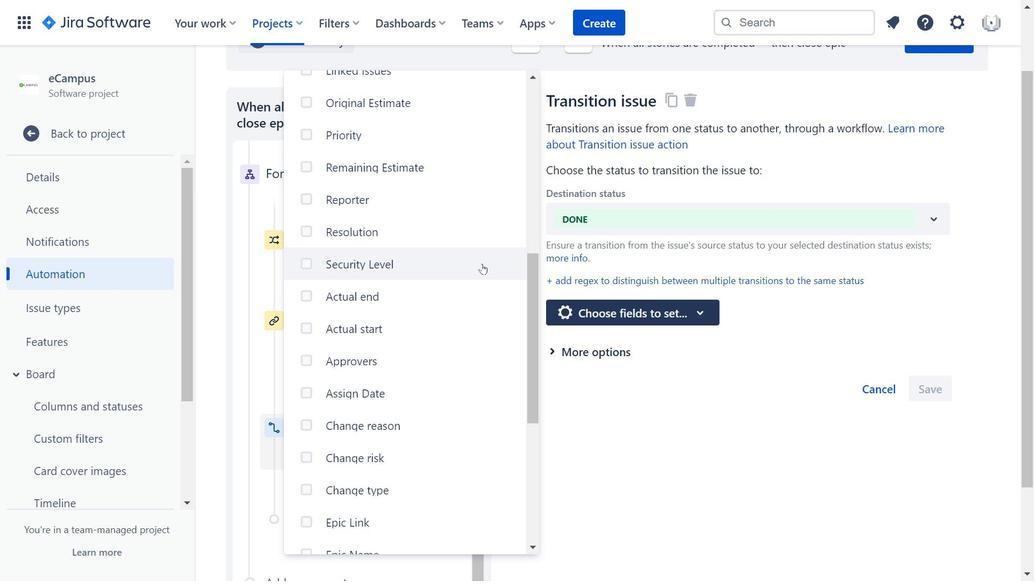 
Action: Mouse moved to (481, 453)
Screenshot: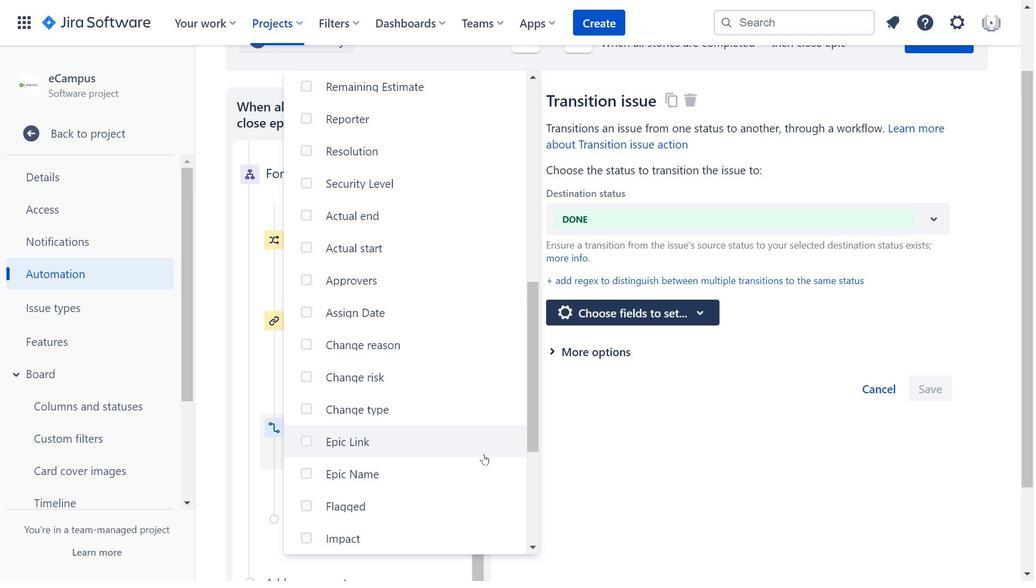 
Action: Mouse scrolled (481, 452) with delta (0, 0)
Screenshot: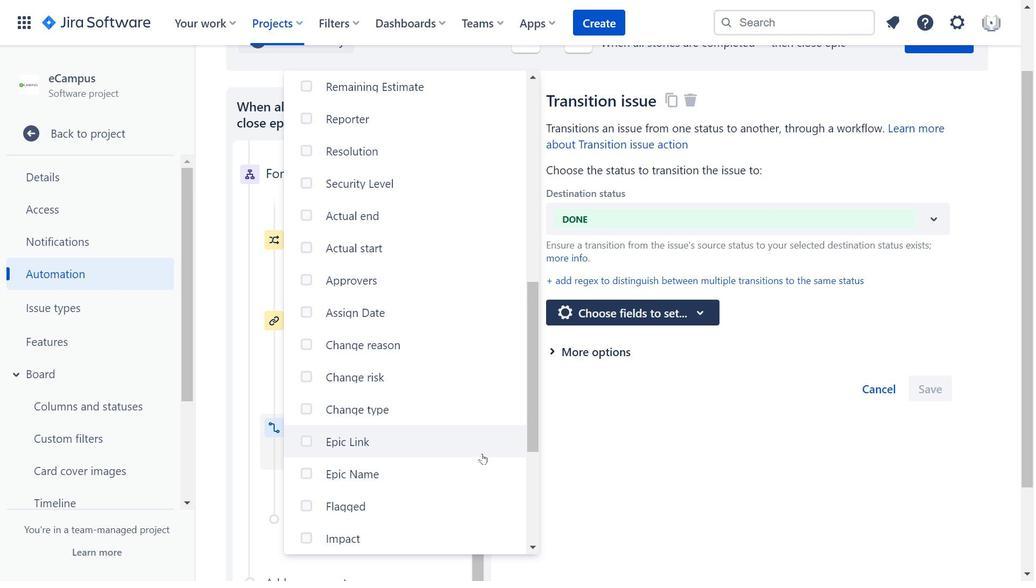 
Action: Mouse scrolled (481, 452) with delta (0, 0)
Screenshot: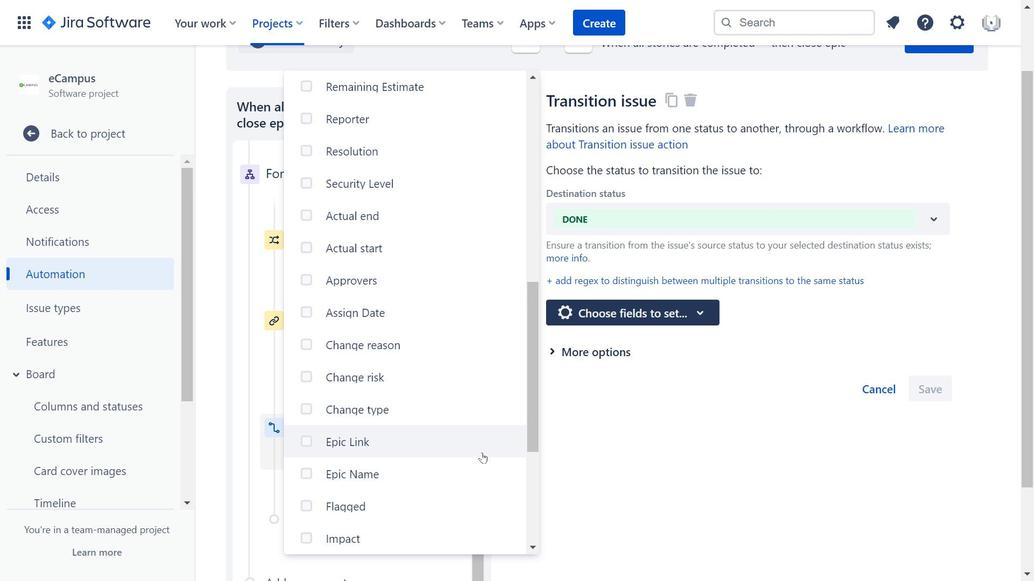 
Action: Mouse scrolled (481, 452) with delta (0, 0)
Screenshot: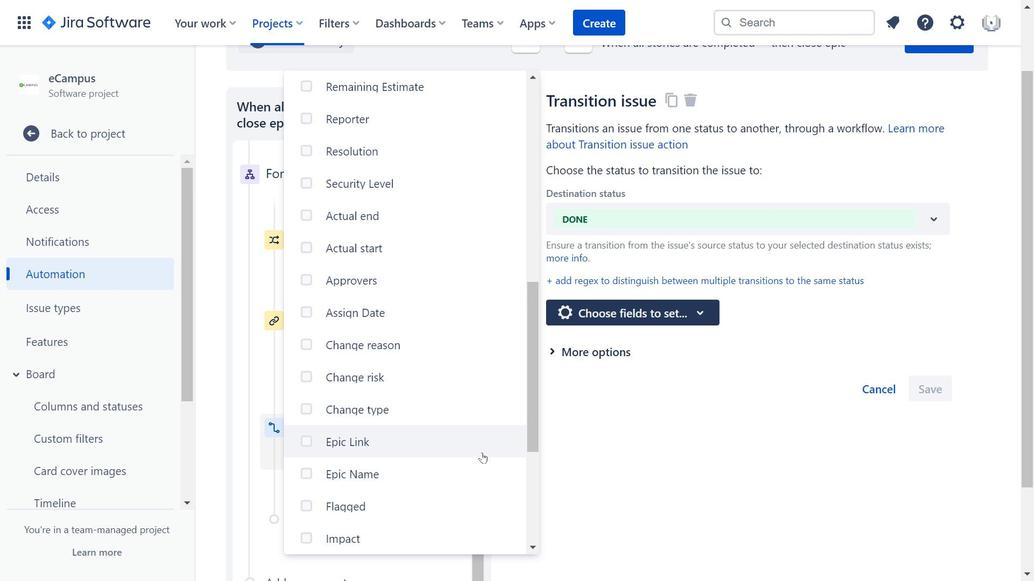 
Action: Mouse moved to (470, 434)
Screenshot: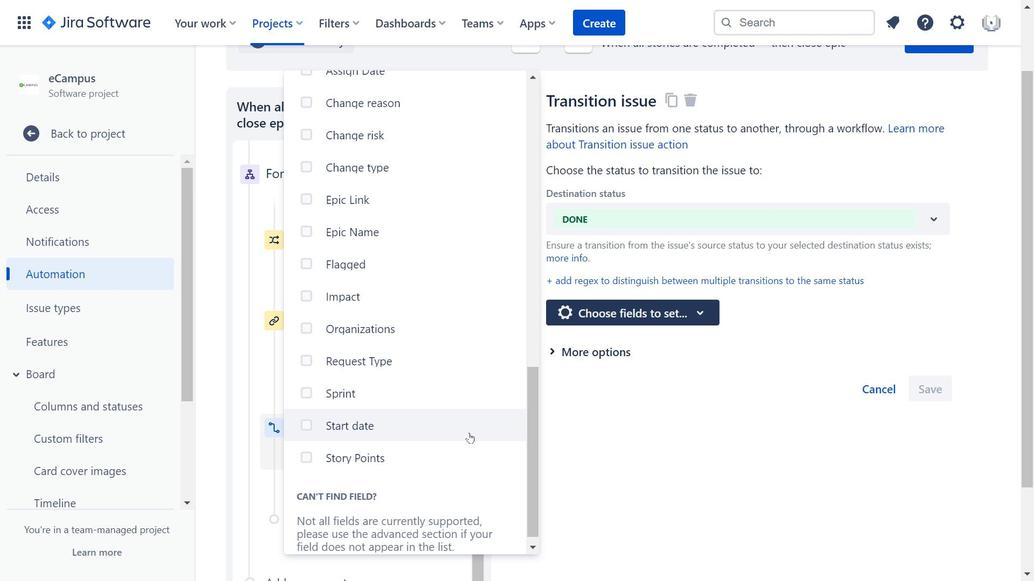 
Action: Mouse scrolled (470, 434) with delta (0, 0)
Screenshot: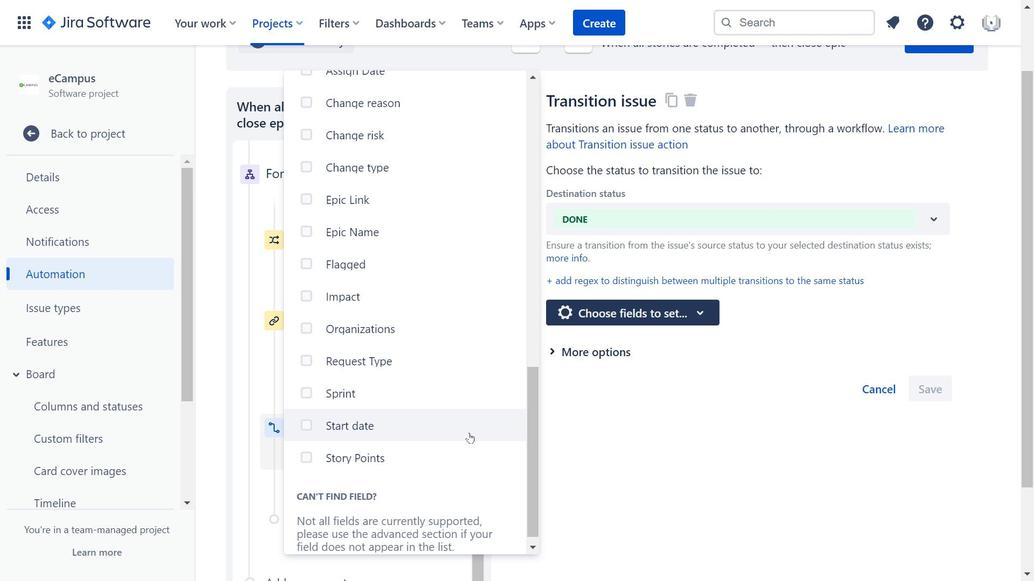 
Action: Mouse scrolled (470, 434) with delta (0, 0)
Screenshot: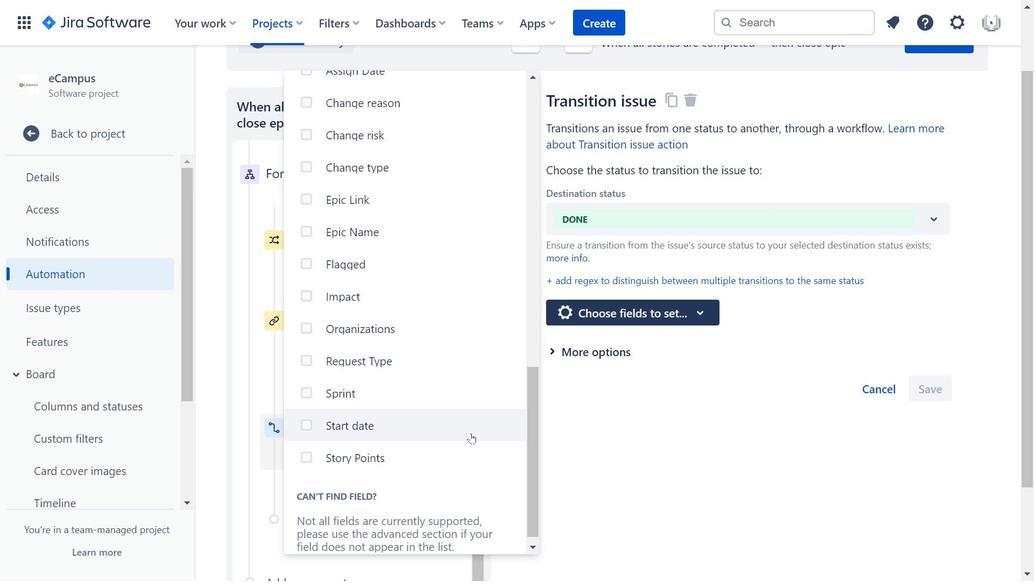 
Action: Mouse moved to (465, 415)
Screenshot: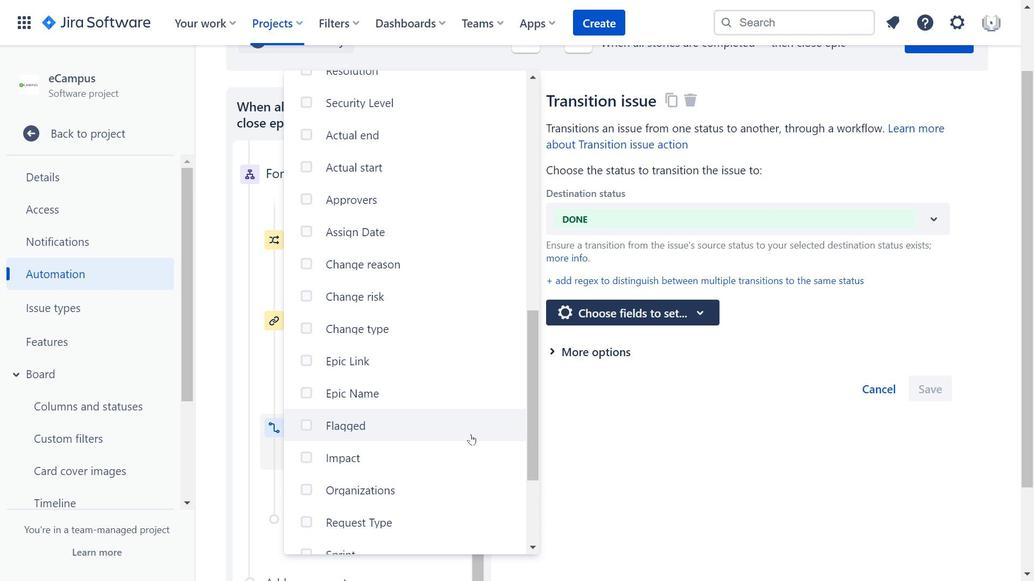 
Action: Mouse scrolled (465, 415) with delta (0, 0)
Screenshot: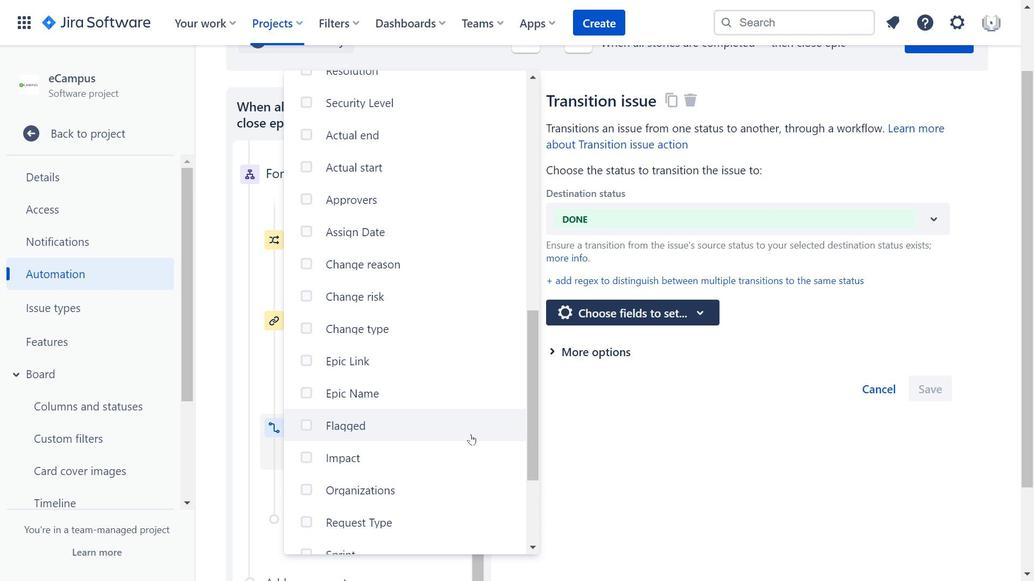 
Action: Mouse moved to (452, 396)
Screenshot: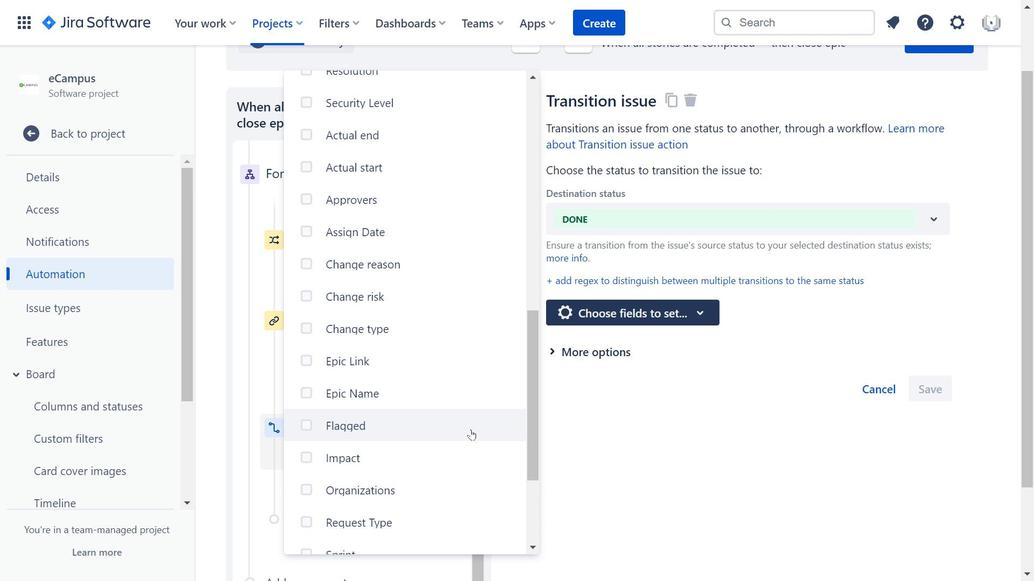 
Action: Mouse scrolled (452, 397) with delta (0, 0)
Screenshot: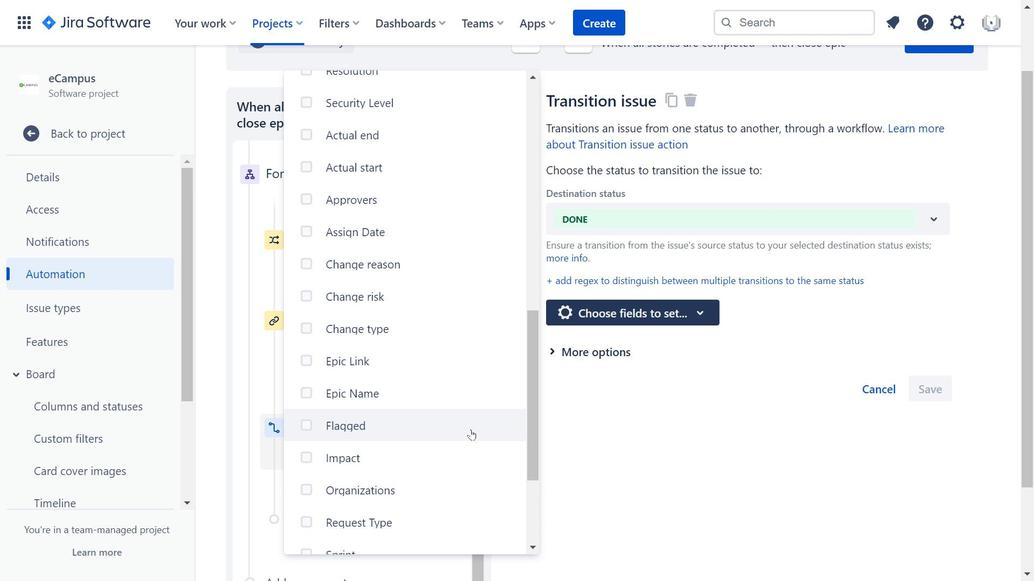 
Action: Mouse moved to (623, 353)
Screenshot: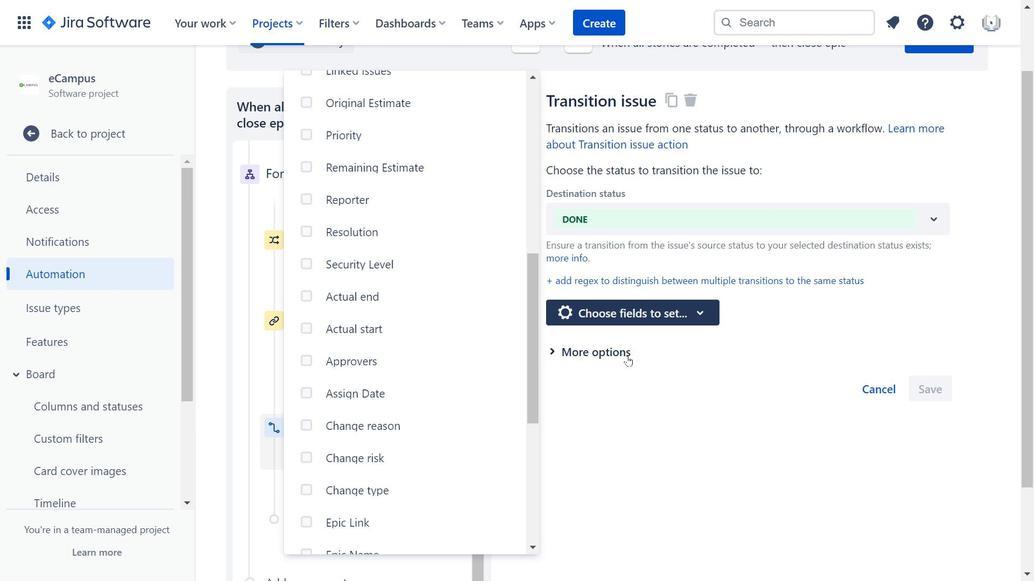 
Action: Mouse pressed left at (623, 353)
Screenshot: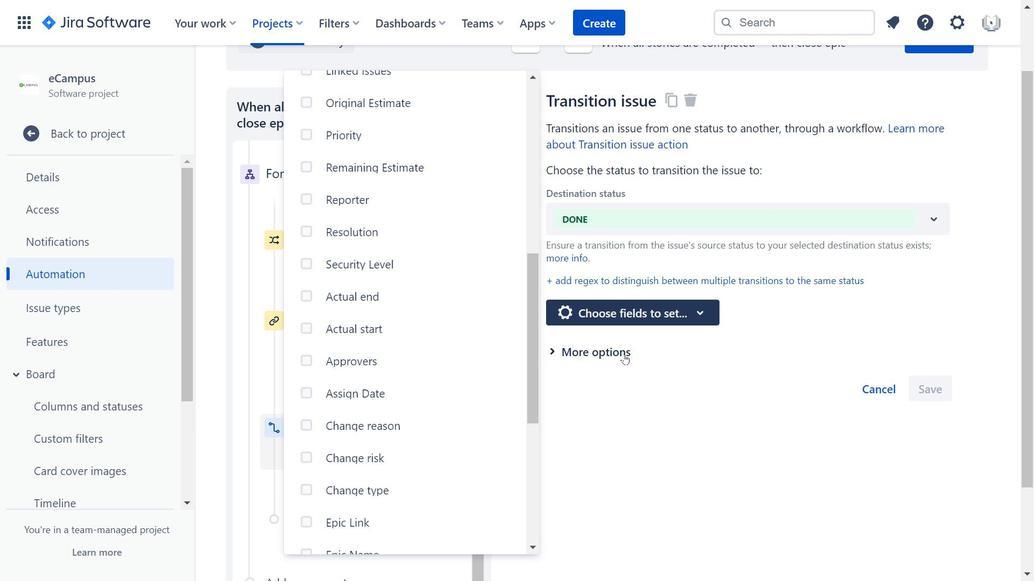 
Action: Mouse moved to (632, 340)
Screenshot: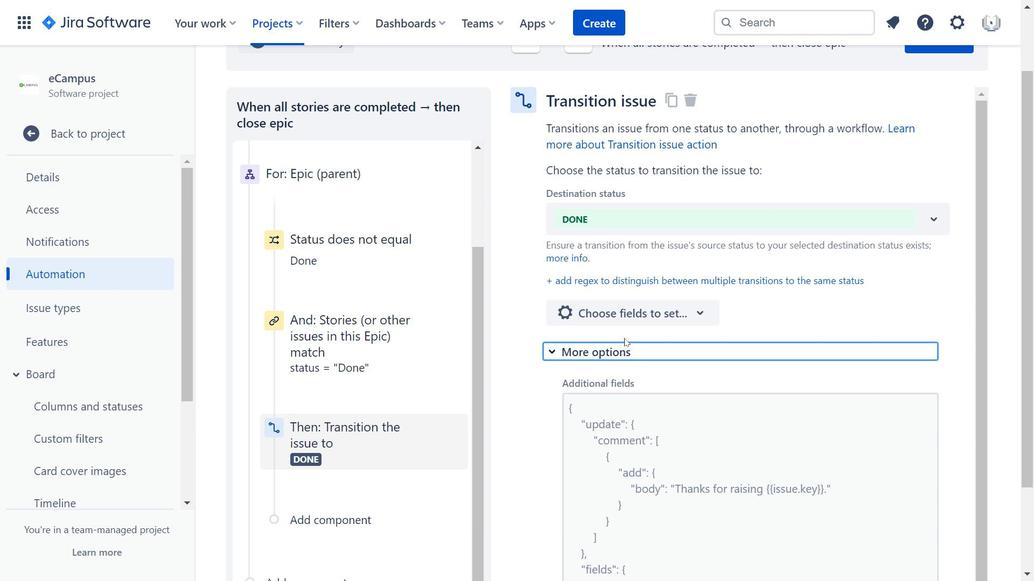 
Action: Mouse scrolled (632, 340) with delta (0, 0)
Screenshot: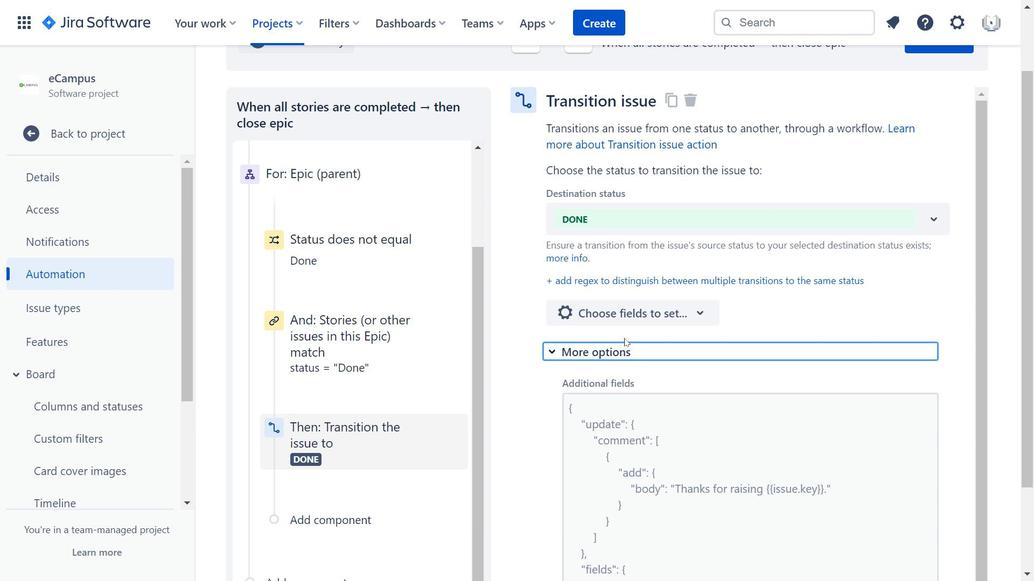 
Action: Mouse scrolled (632, 340) with delta (0, 0)
Screenshot: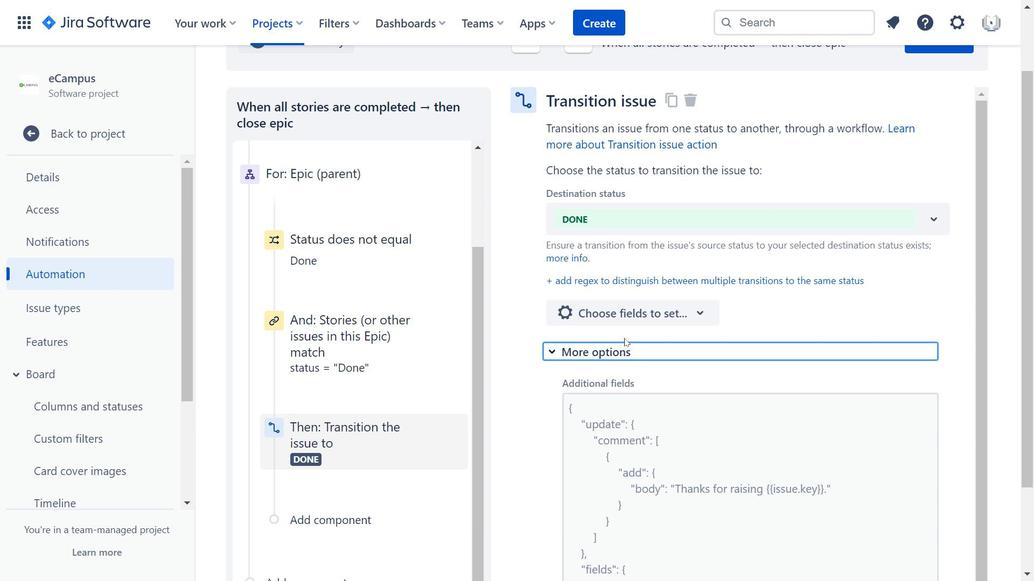 
Action: Mouse moved to (683, 390)
Screenshot: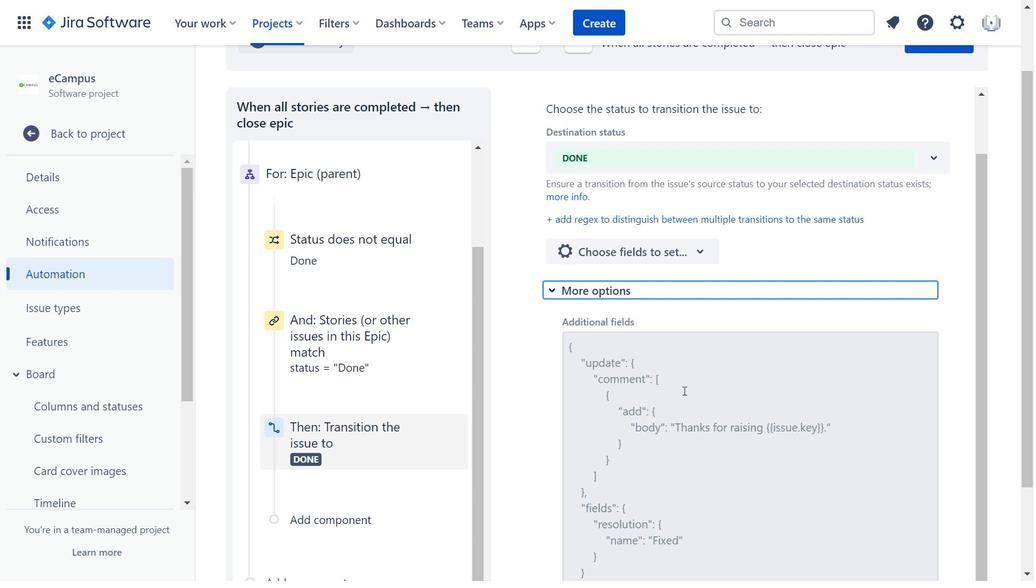 
Action: Mouse scrolled (683, 389) with delta (0, 0)
Screenshot: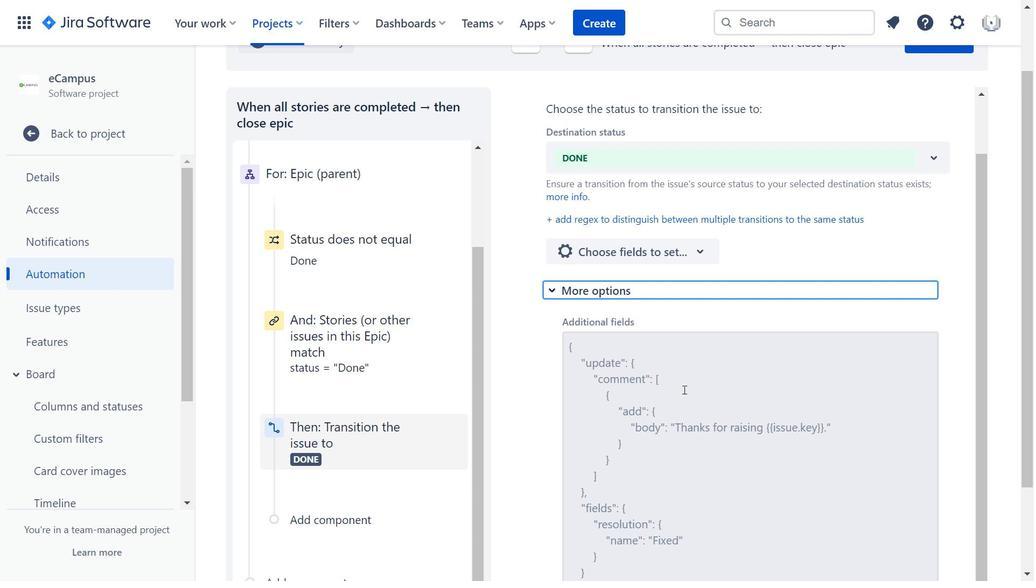 
Action: Mouse scrolled (683, 389) with delta (0, 0)
Screenshot: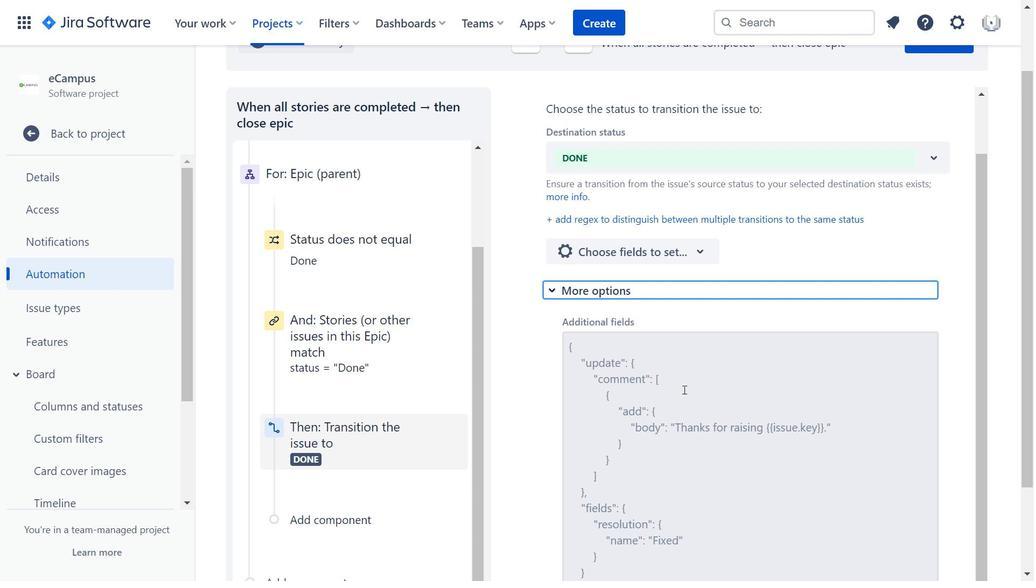 
Action: Mouse scrolled (683, 390) with delta (0, 0)
Screenshot: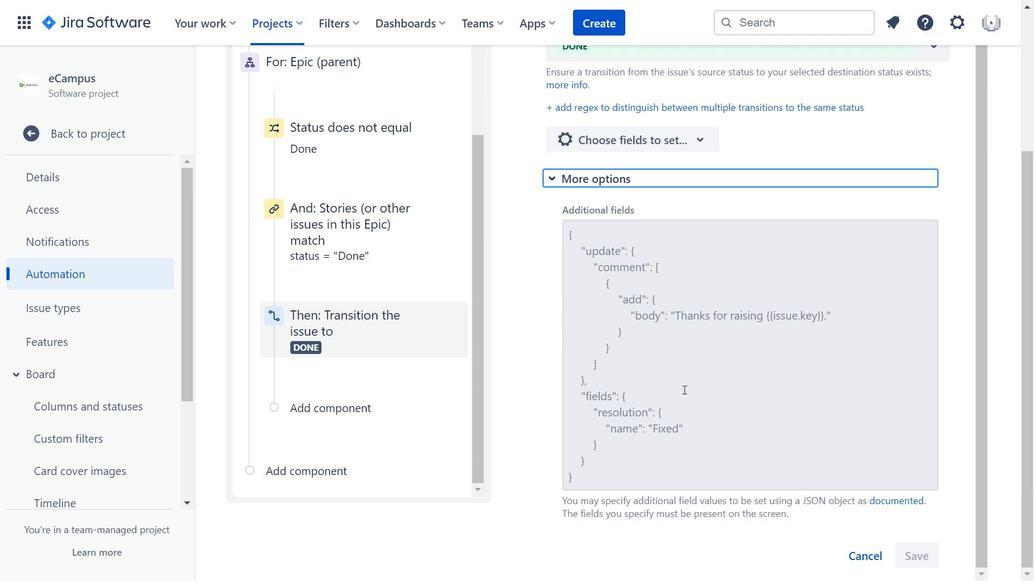 
Action: Mouse scrolled (683, 390) with delta (0, 0)
Screenshot: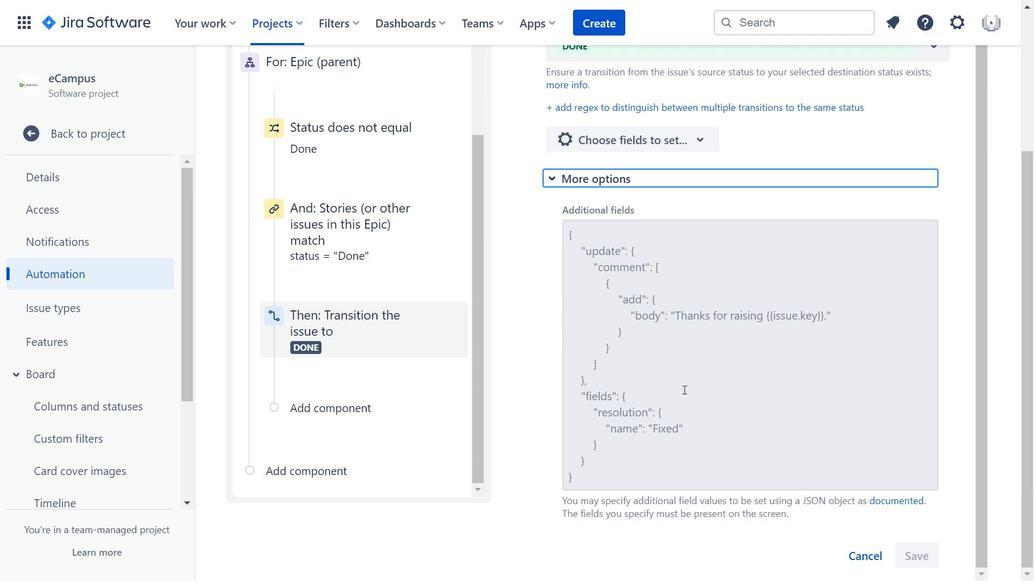 
Action: Mouse scrolled (683, 390) with delta (0, 0)
Screenshot: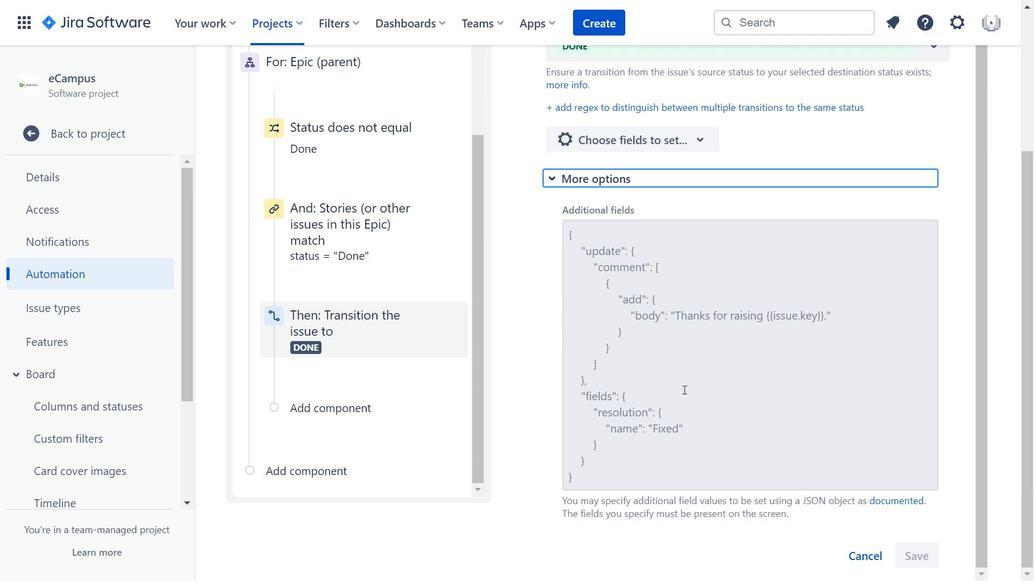 
Action: Mouse moved to (619, 206)
Screenshot: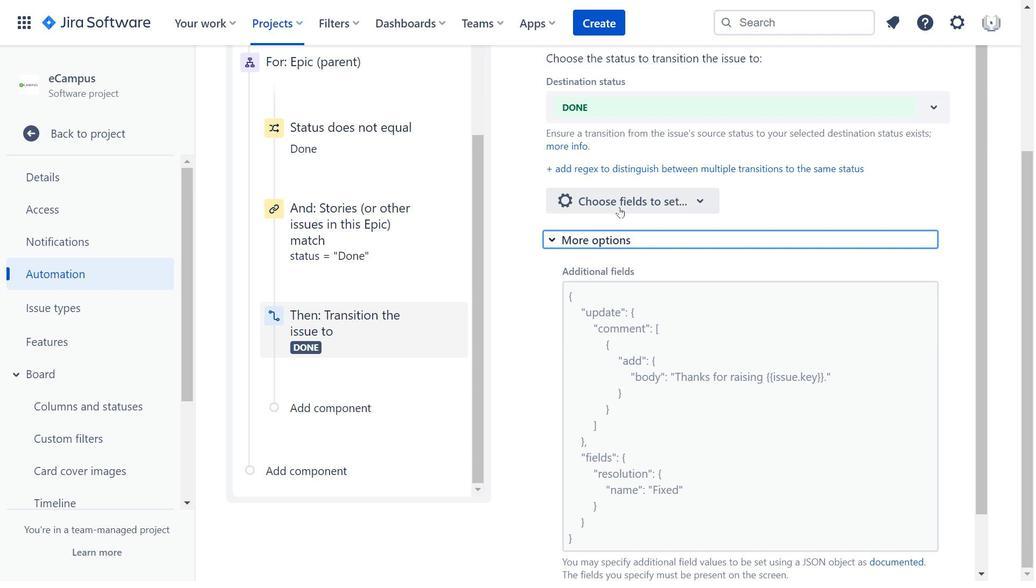 
Action: Mouse pressed left at (619, 206)
Screenshot: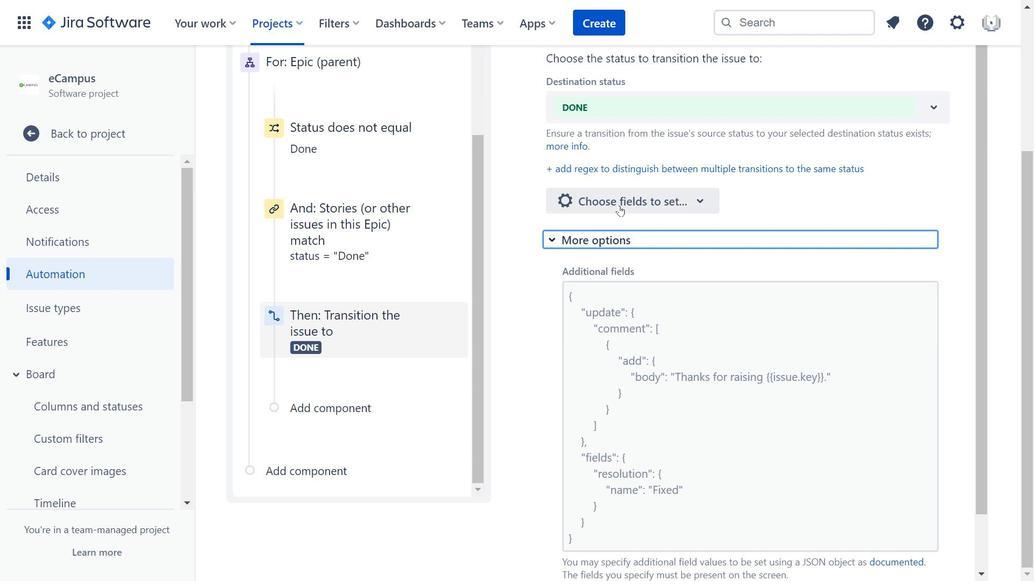 
Action: Mouse moved to (463, 222)
Screenshot: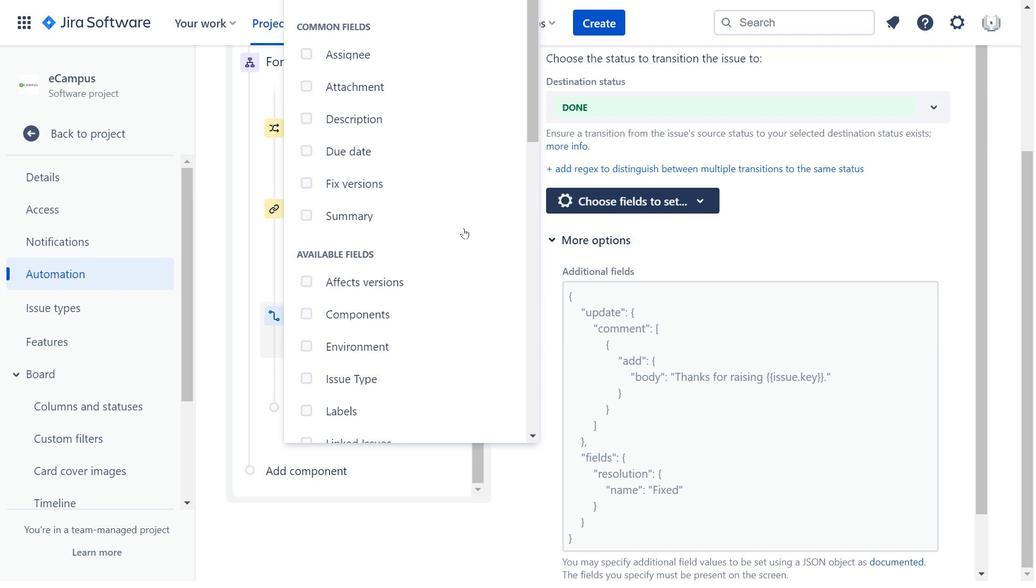 
Action: Mouse scrolled (463, 222) with delta (0, 0)
Screenshot: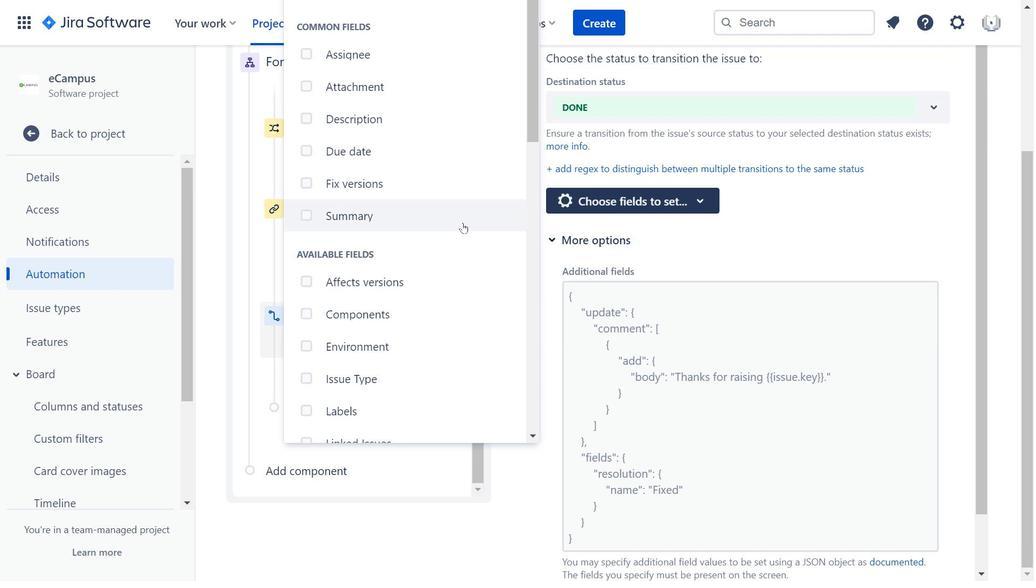 
Action: Mouse scrolled (463, 222) with delta (0, 0)
Screenshot: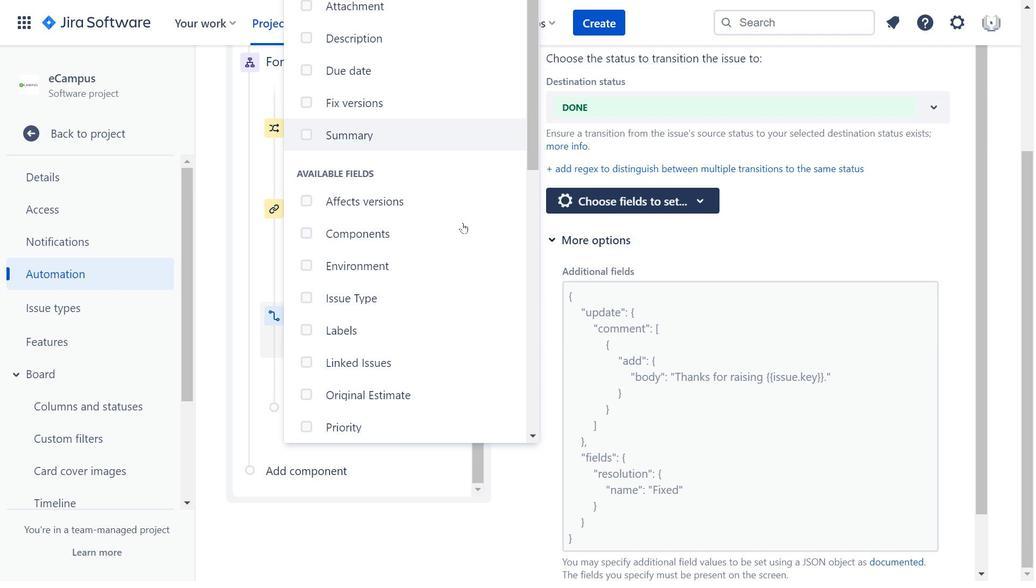 
Action: Mouse scrolled (463, 222) with delta (0, 0)
Screenshot: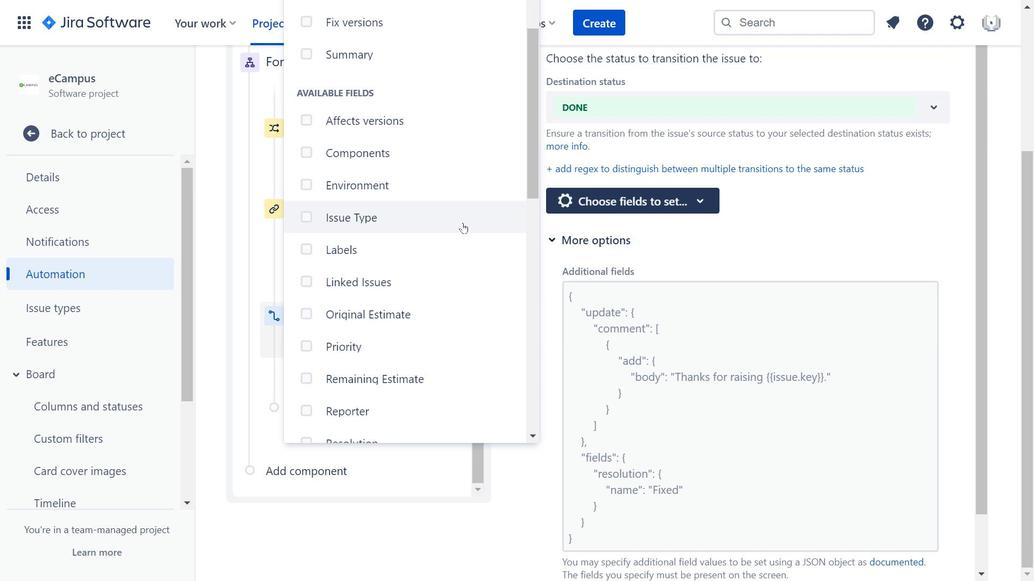 
Action: Mouse scrolled (463, 222) with delta (0, 0)
Screenshot: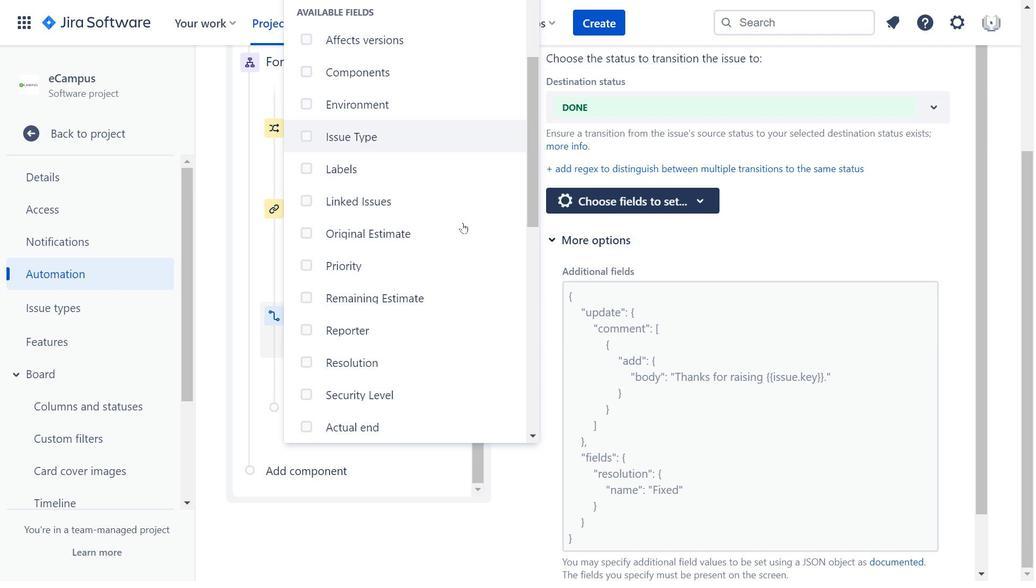 
Action: Mouse scrolled (463, 222) with delta (0, 0)
Screenshot: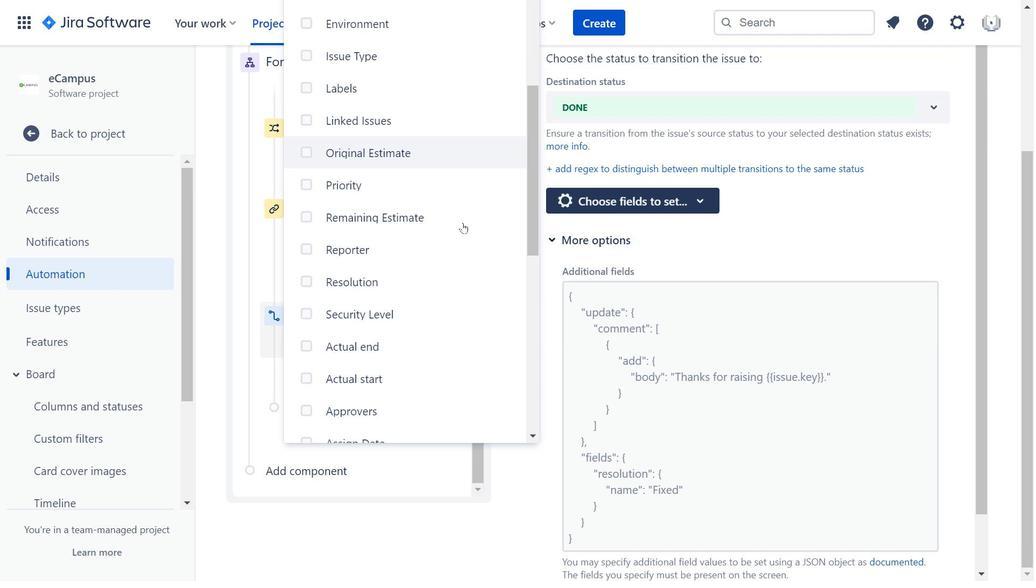 
Action: Mouse scrolled (463, 222) with delta (0, 0)
Screenshot: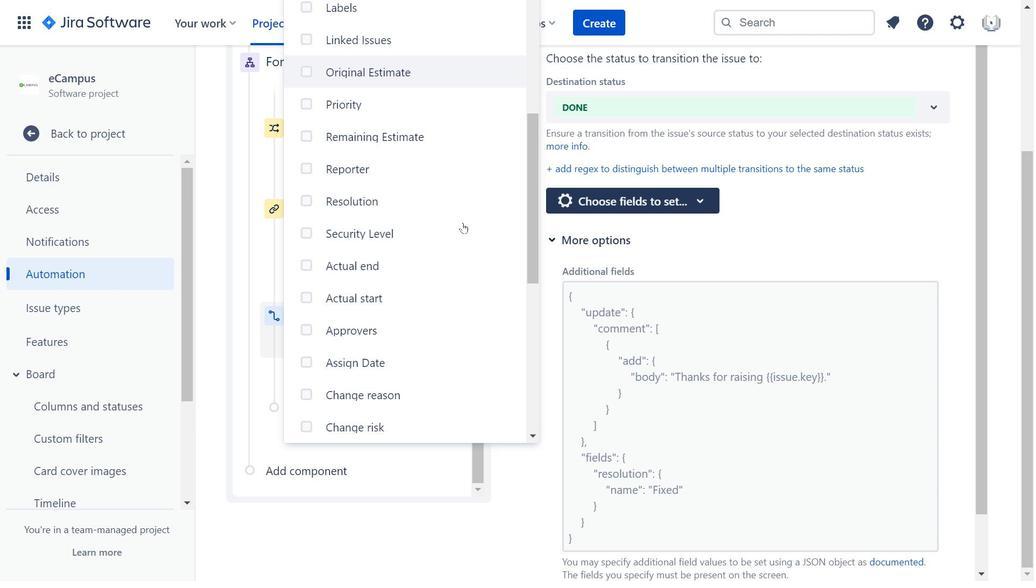 
Action: Mouse scrolled (463, 222) with delta (0, 0)
Screenshot: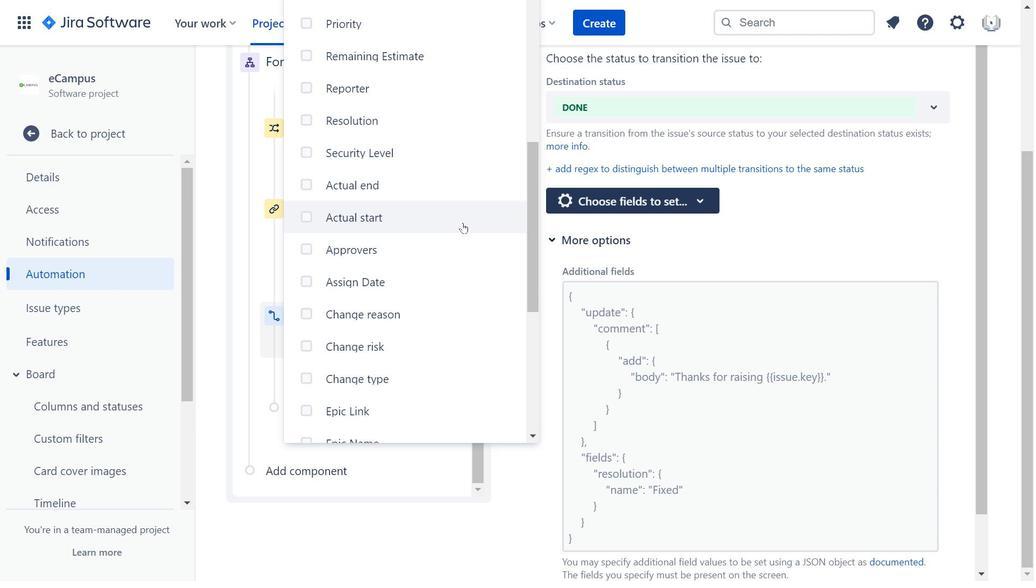 
Action: Mouse moved to (664, 217)
Screenshot: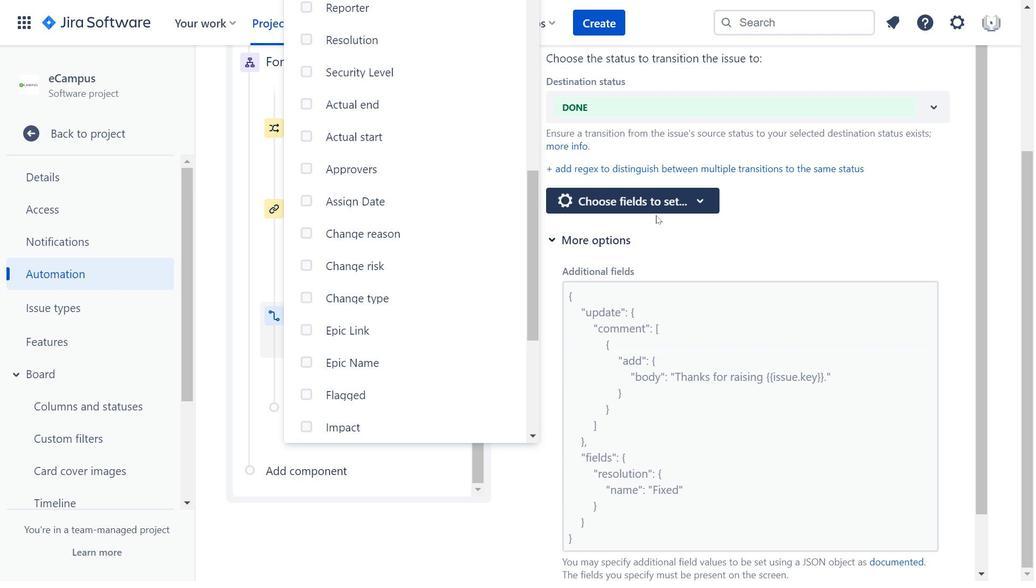 
Action: Mouse scrolled (664, 218) with delta (0, 0)
Screenshot: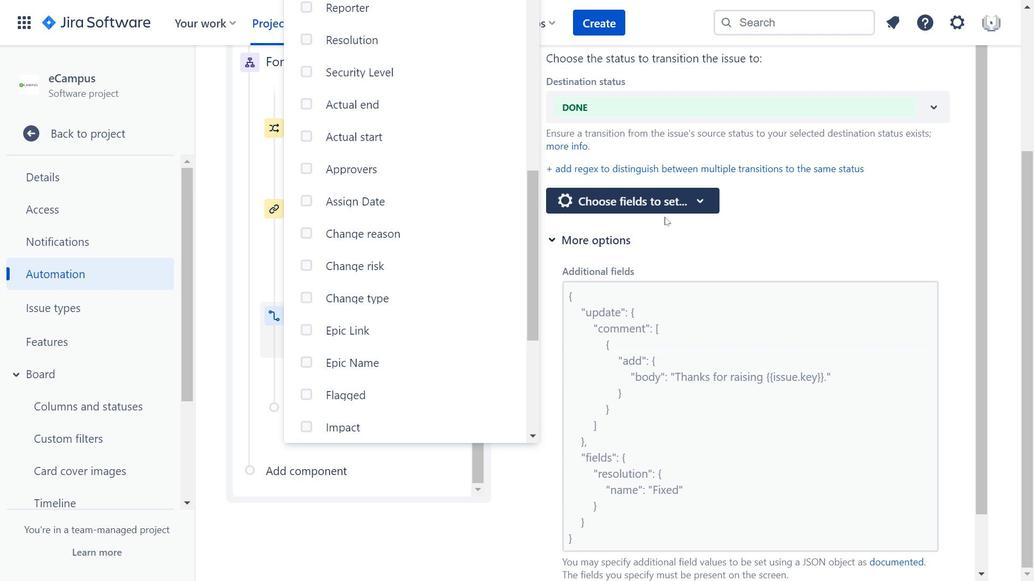 
Action: Mouse scrolled (664, 218) with delta (0, 0)
Screenshot: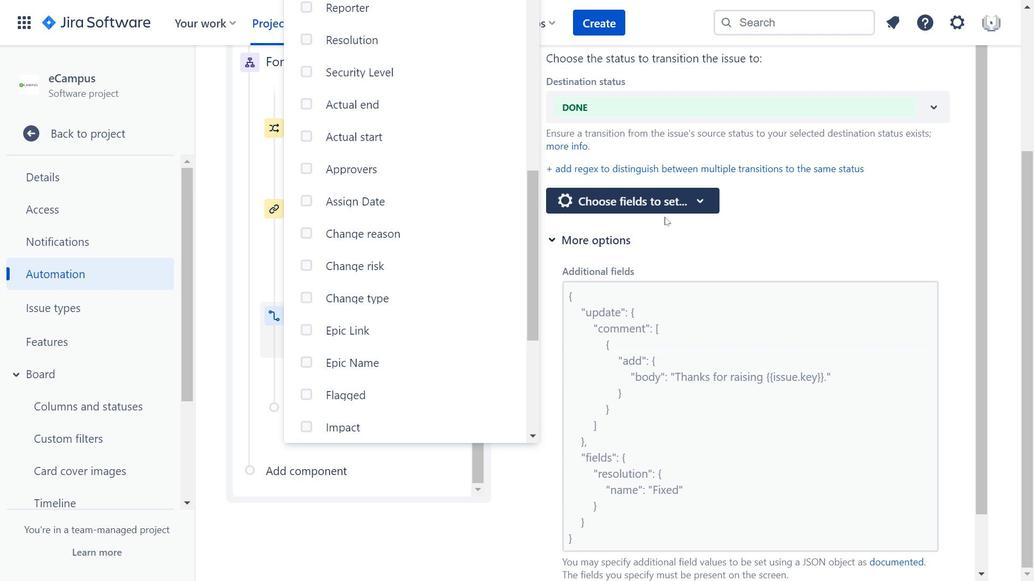 
Action: Mouse moved to (752, 238)
Screenshot: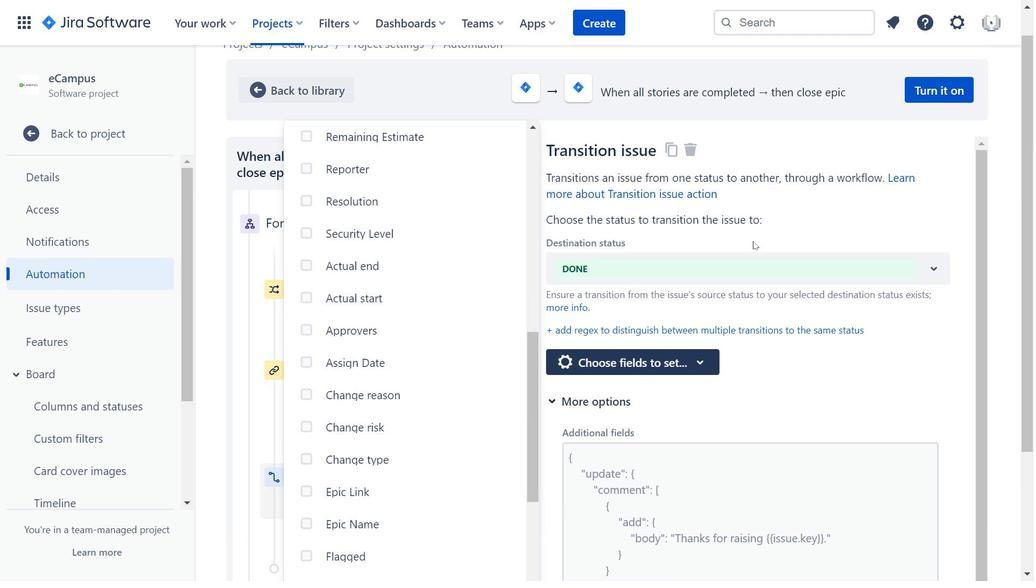 
Action: Mouse pressed left at (752, 238)
Screenshot: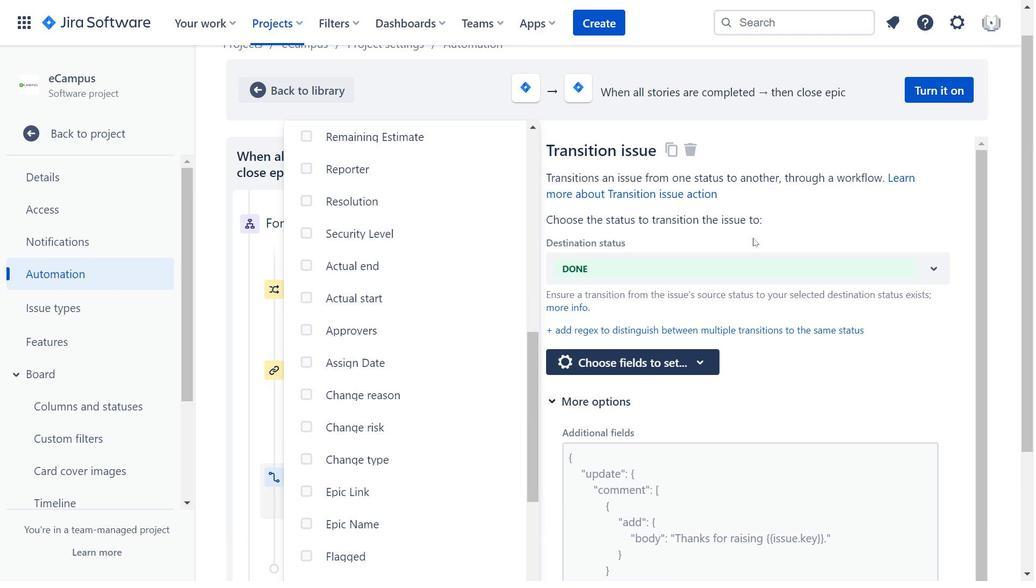 
Action: Mouse moved to (726, 268)
Screenshot: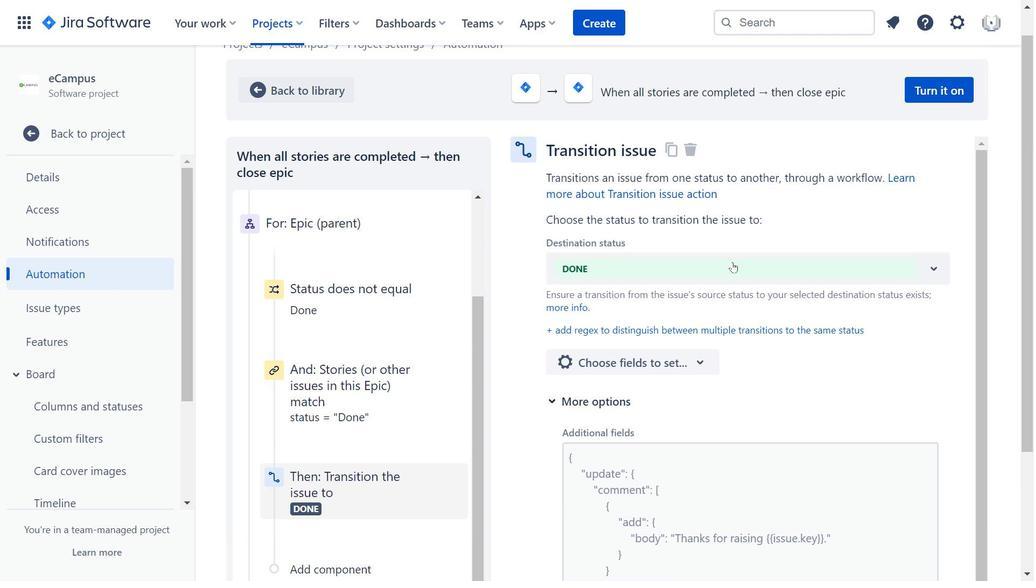 
Action: Mouse pressed left at (726, 268)
Screenshot: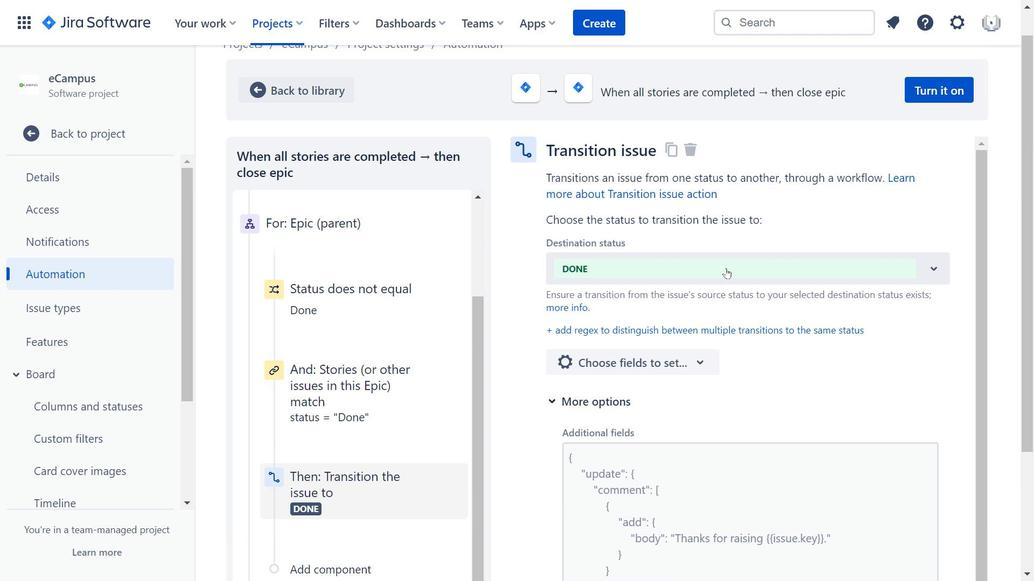 
Action: Mouse moved to (681, 360)
Screenshot: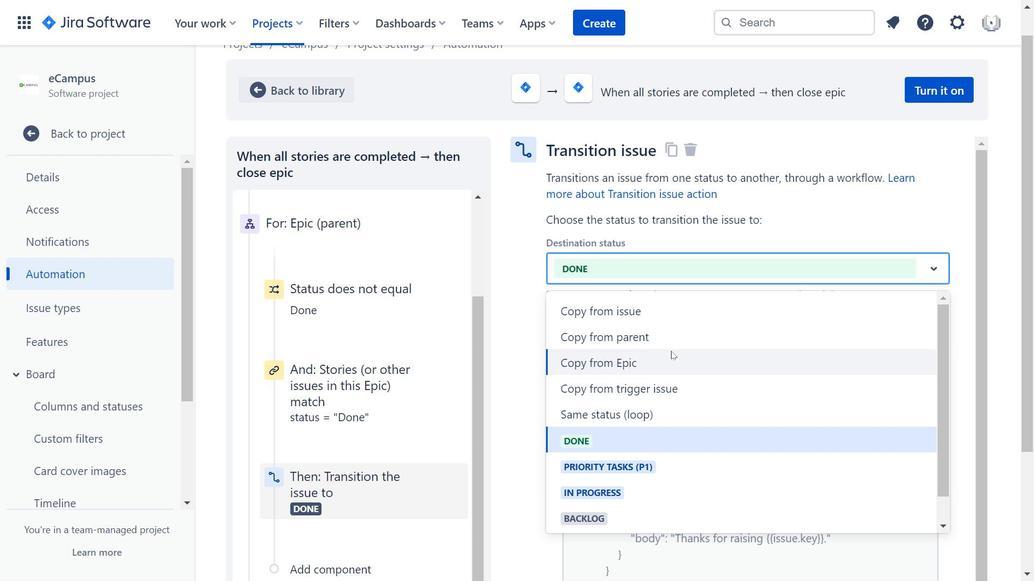 
Action: Mouse scrolled (681, 359) with delta (0, 0)
Screenshot: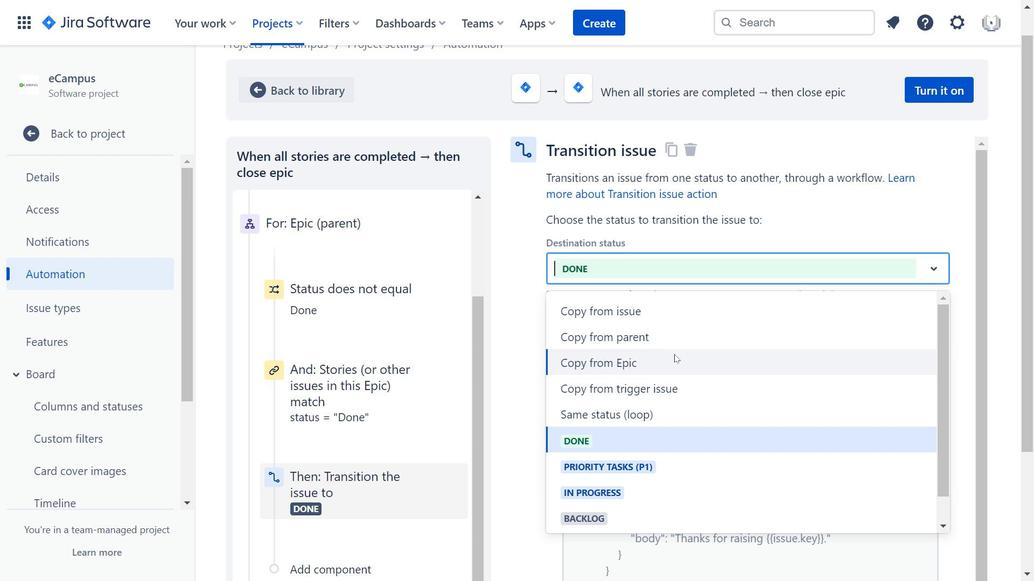 
Action: Mouse moved to (413, 338)
Screenshot: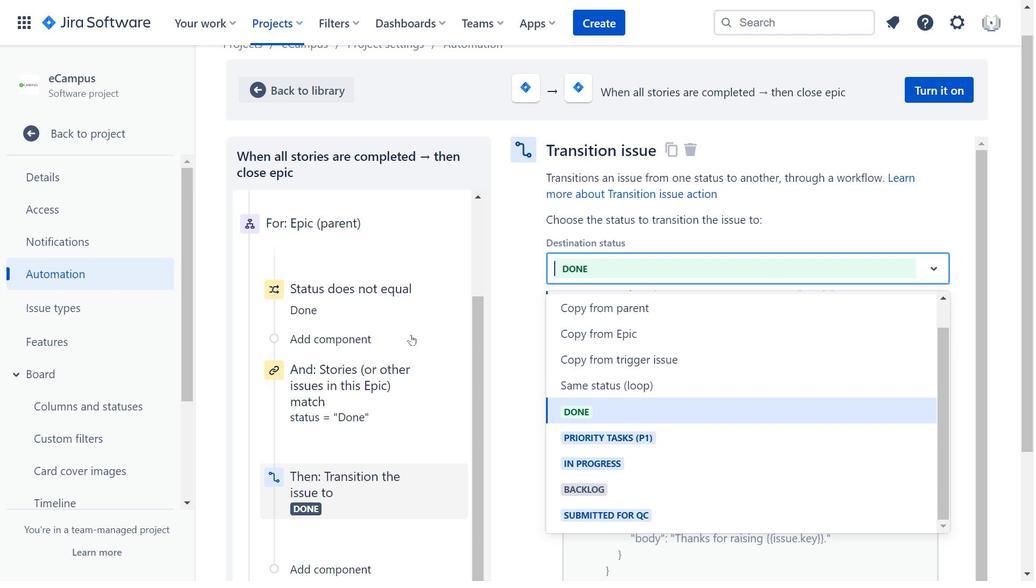
Action: Mouse scrolled (413, 338) with delta (0, 0)
Screenshot: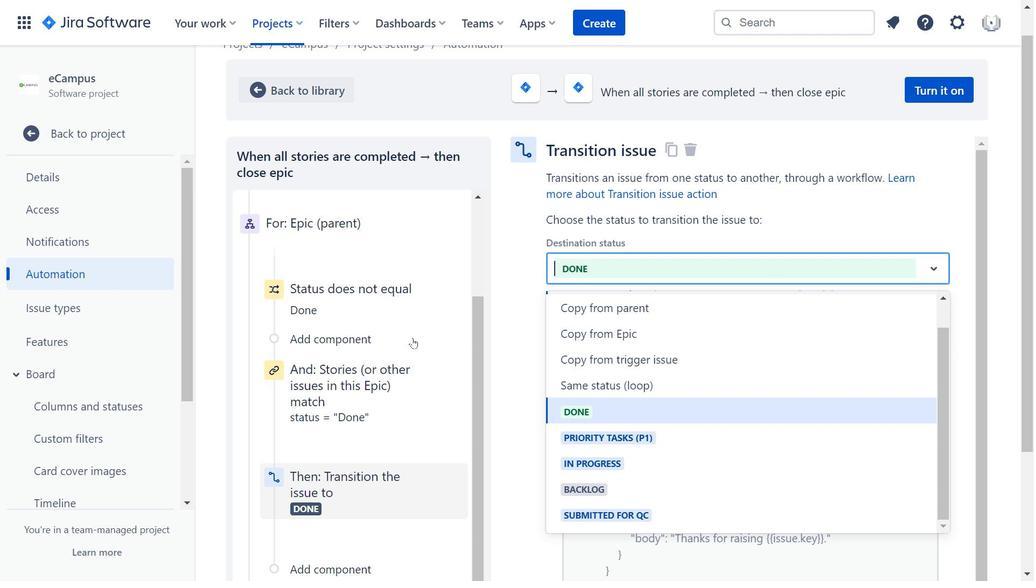 
Action: Mouse scrolled (413, 338) with delta (0, 0)
Screenshot: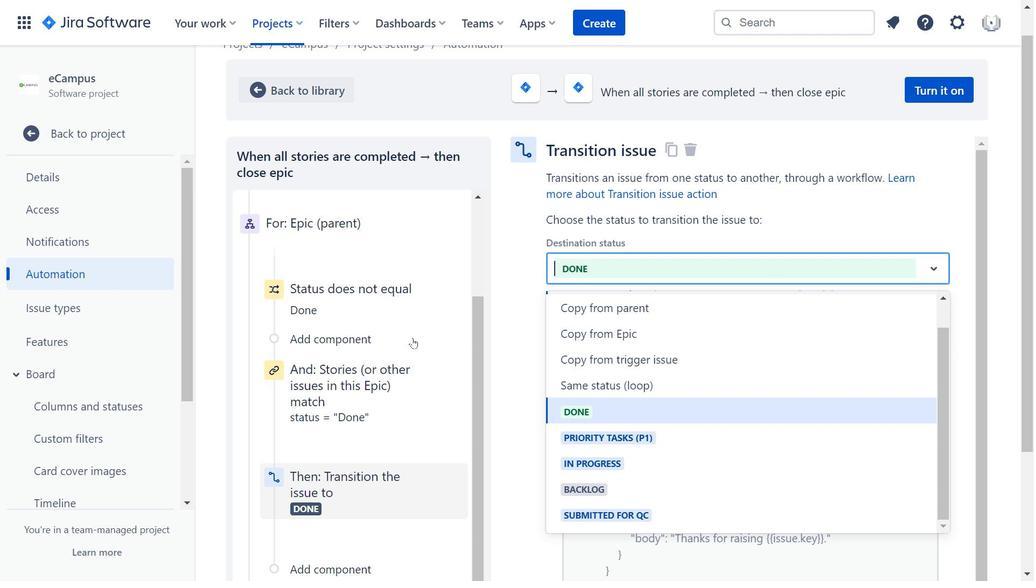 
Action: Mouse moved to (382, 347)
Screenshot: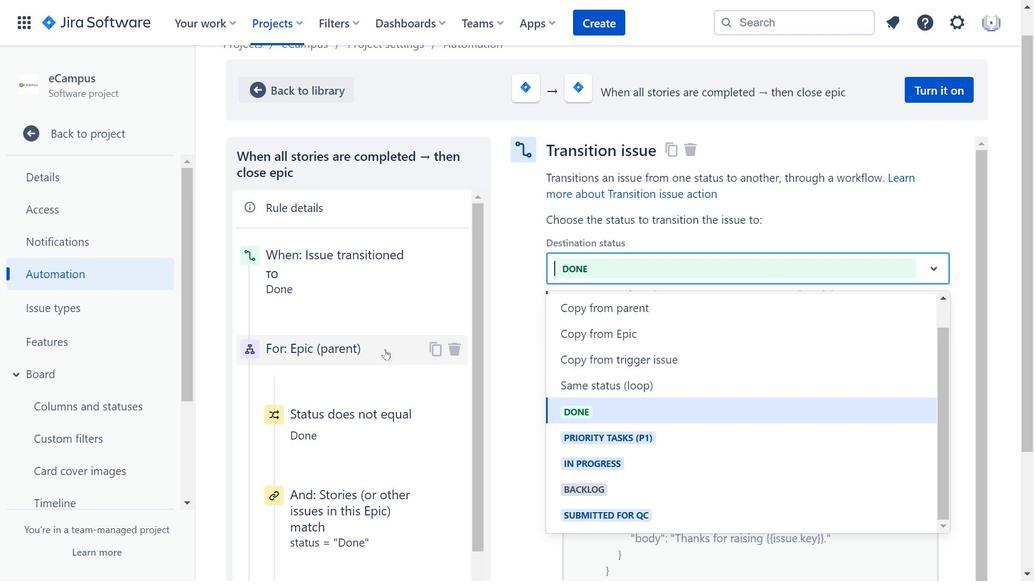 
Action: Mouse scrolled (382, 346) with delta (0, 0)
Screenshot: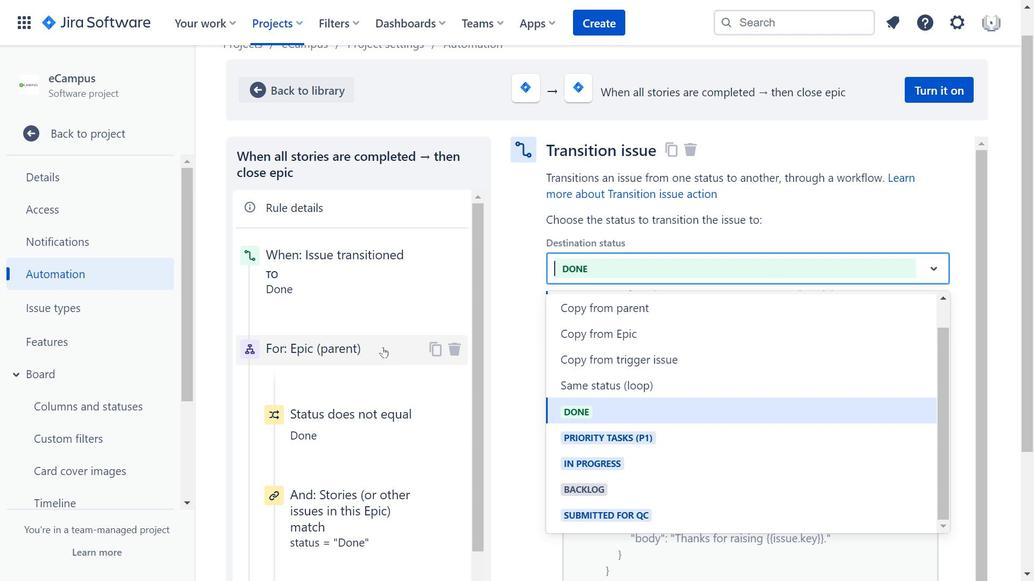 
Action: Mouse moved to (382, 347)
Screenshot: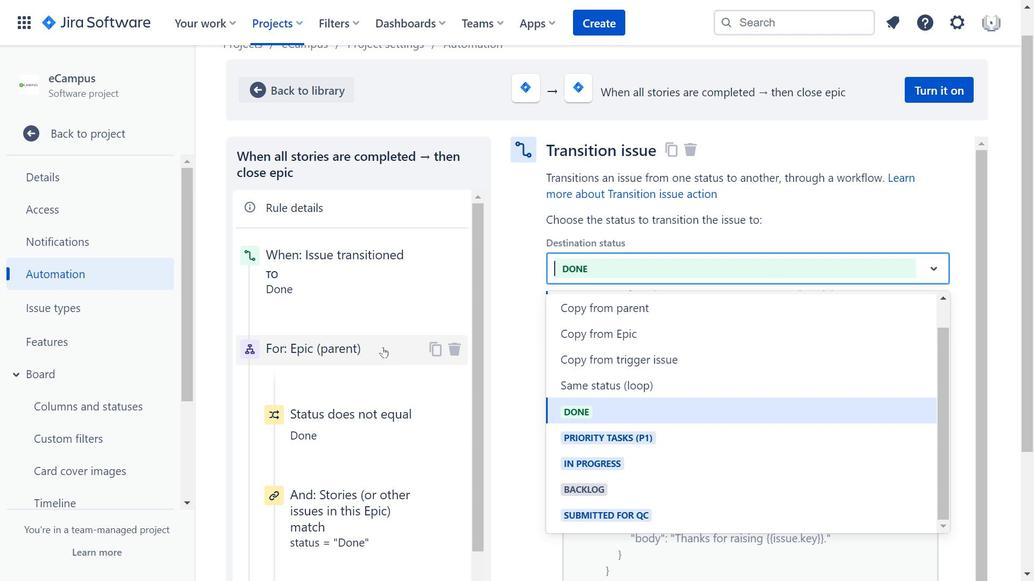 
Action: Mouse scrolled (382, 347) with delta (0, 0)
Screenshot: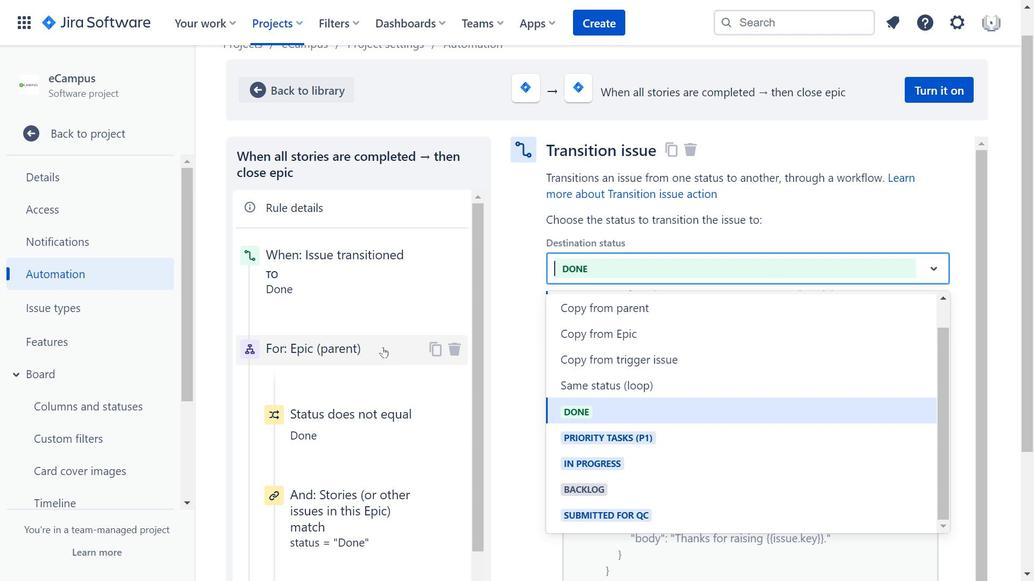 
Action: Mouse moved to (82, 306)
Screenshot: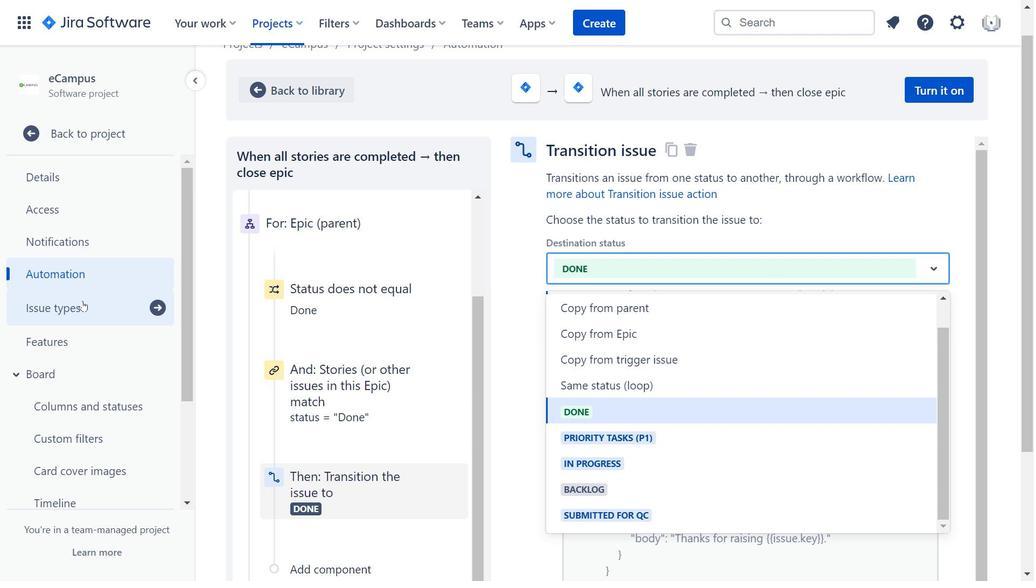 
Action: Mouse pressed left at (82, 306)
Screenshot: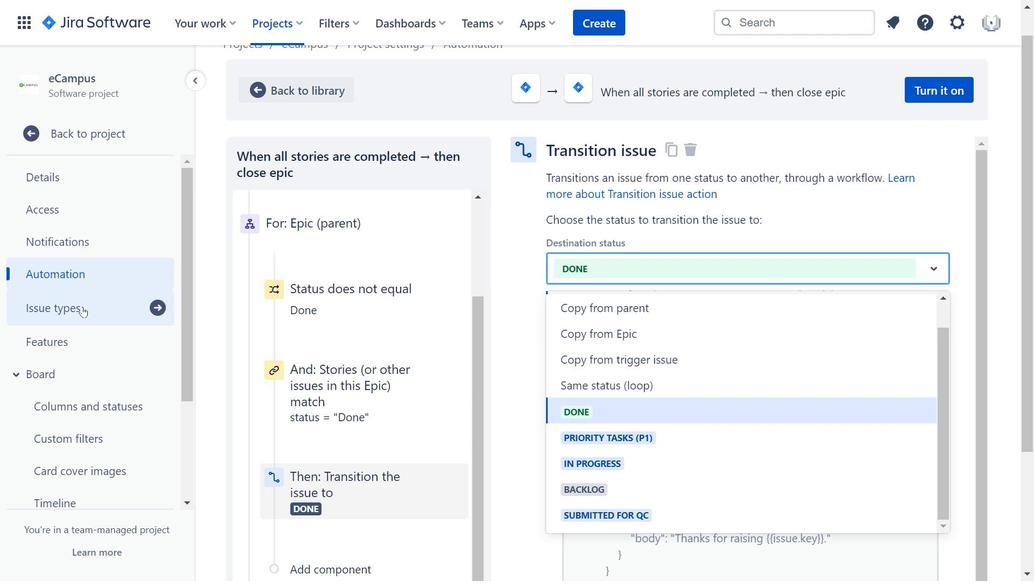 
Action: Mouse moved to (782, 269)
Screenshot: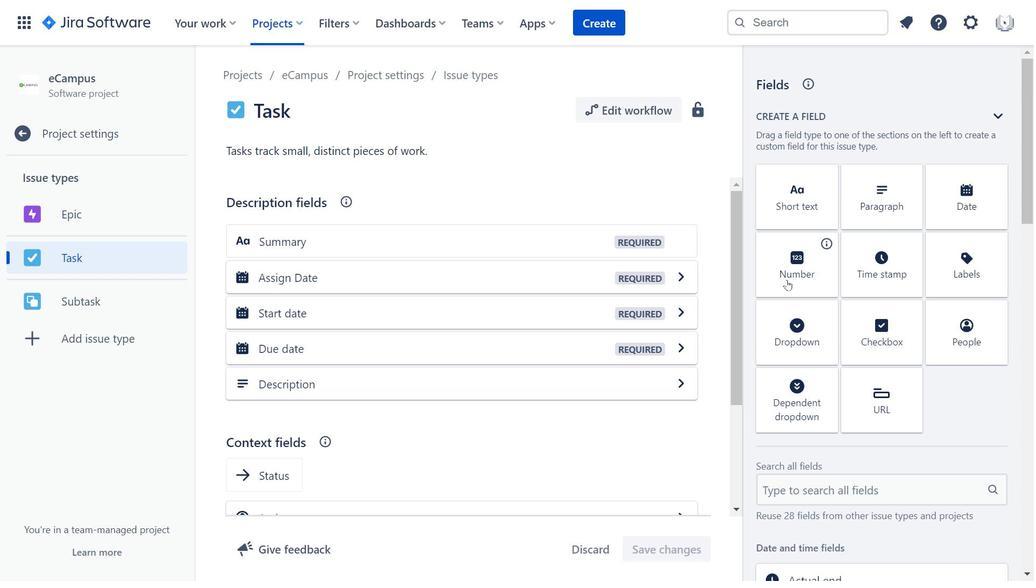 
Action: Mouse pressed left at (782, 269)
Screenshot: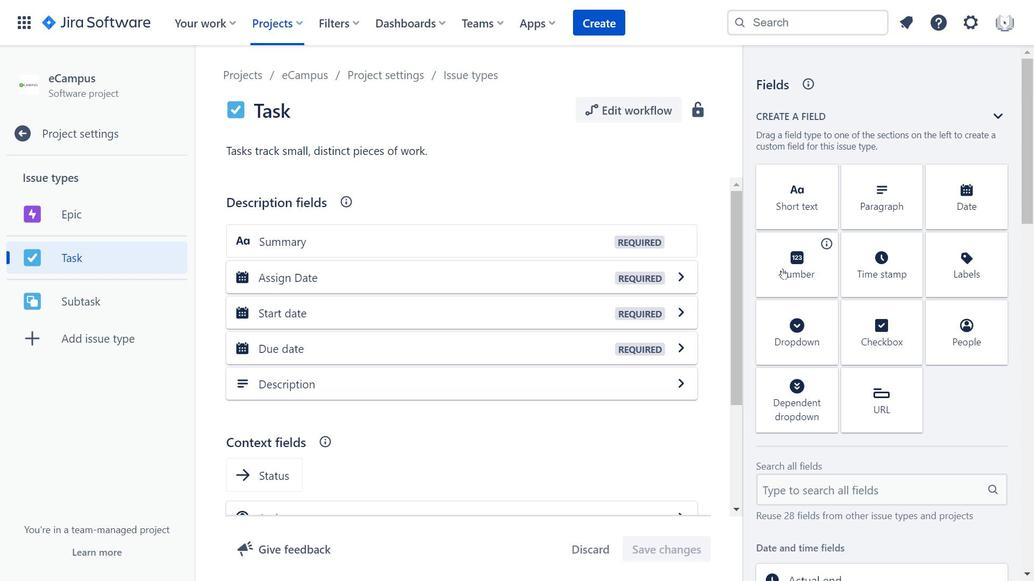 
Action: Mouse moved to (437, 213)
Screenshot: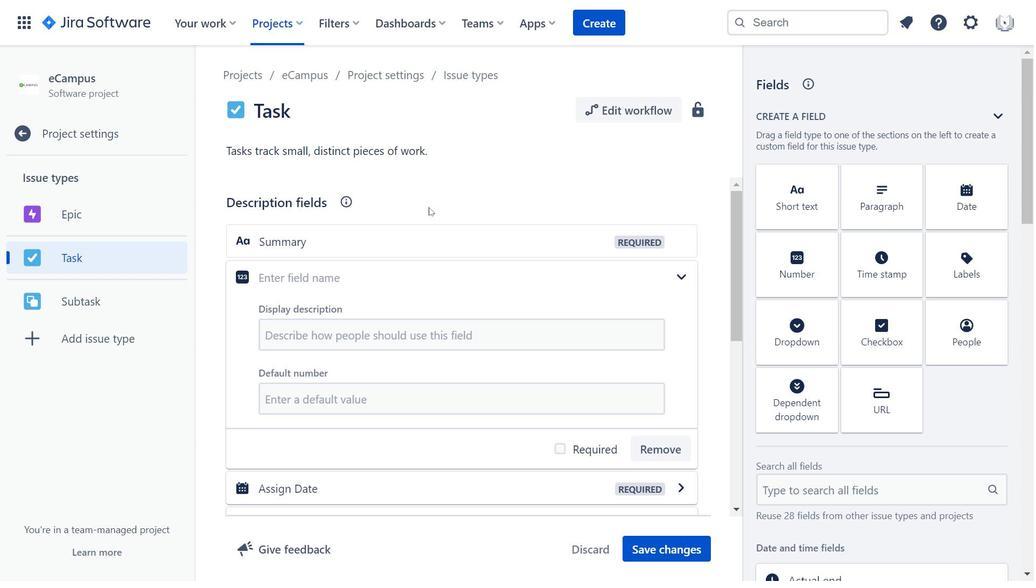
Action: Mouse scrolled (437, 213) with delta (0, 0)
Screenshot: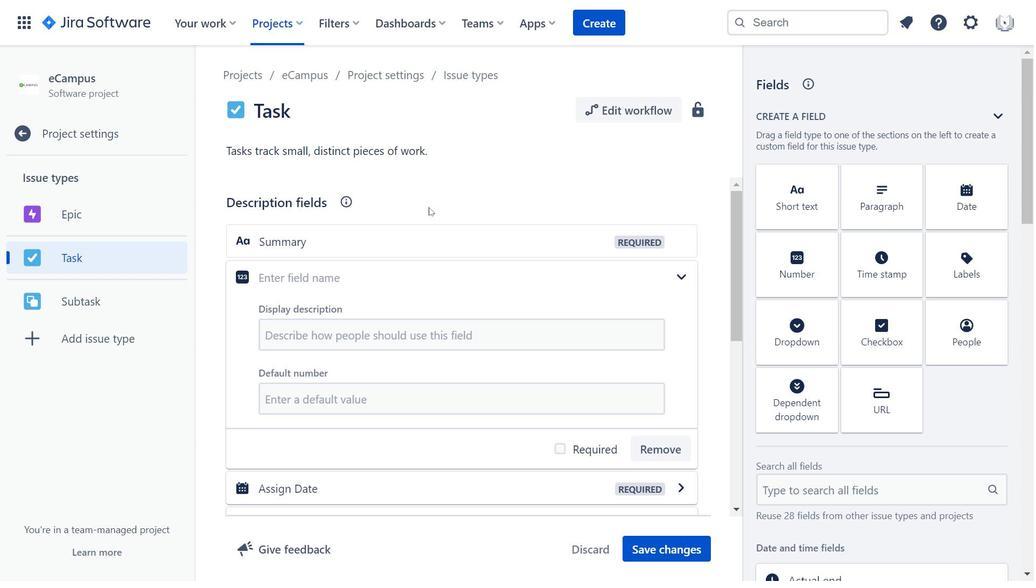 
Action: Mouse moved to (467, 268)
Screenshot: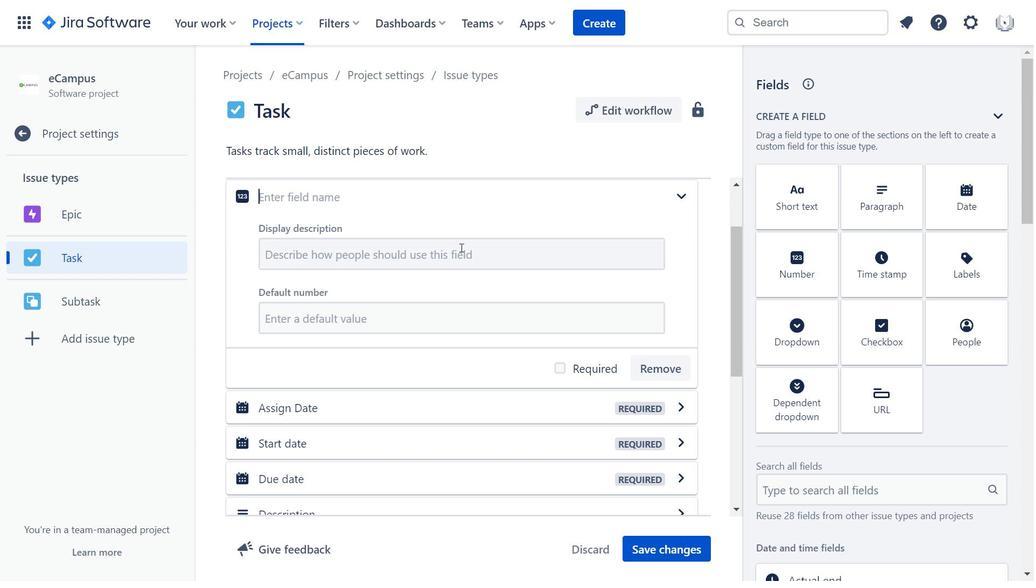 
Action: Mouse scrolled (467, 268) with delta (0, 0)
Screenshot: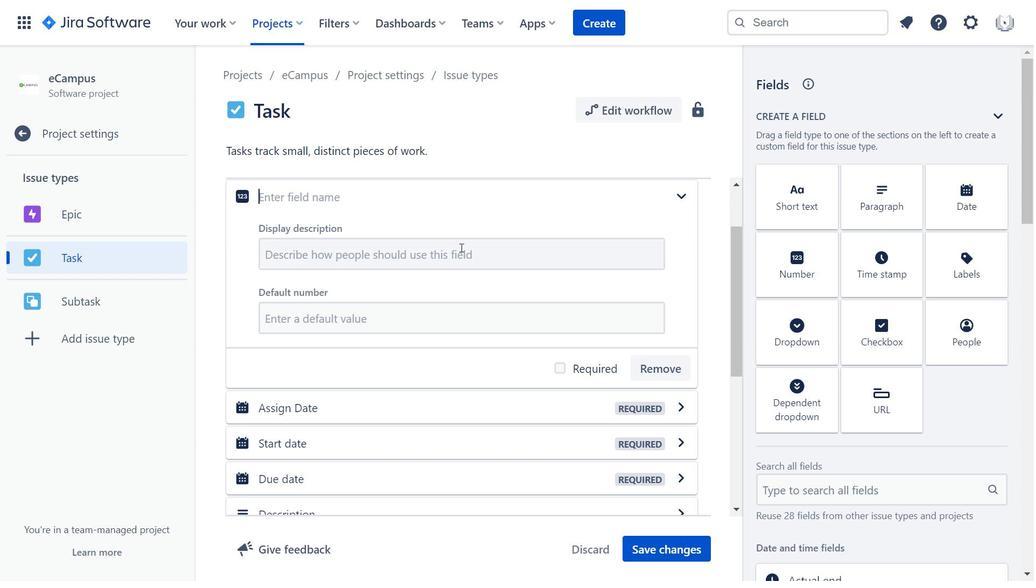 
Action: Mouse moved to (471, 297)
Screenshot: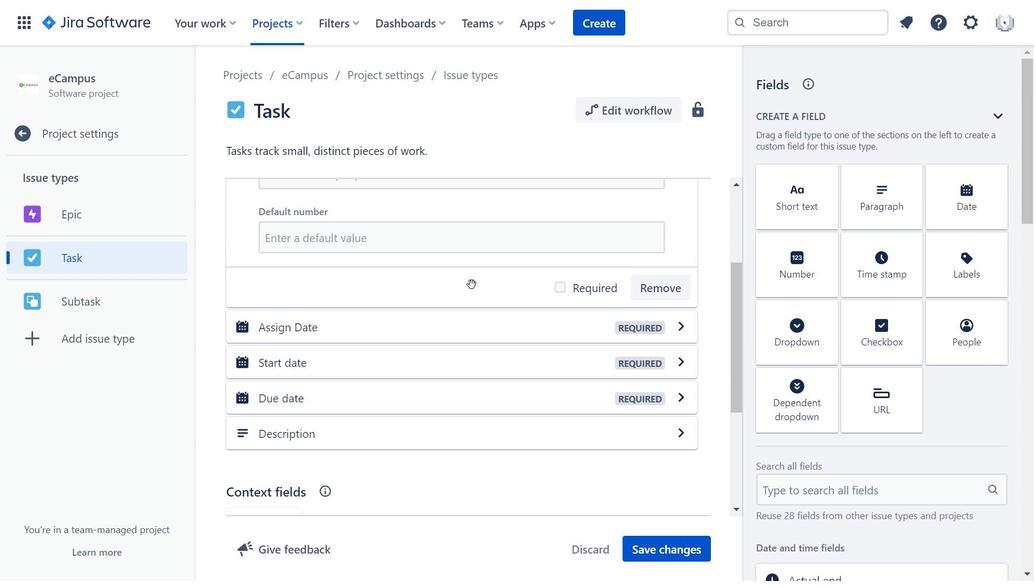 
Action: Mouse scrolled (471, 297) with delta (0, 0)
Screenshot: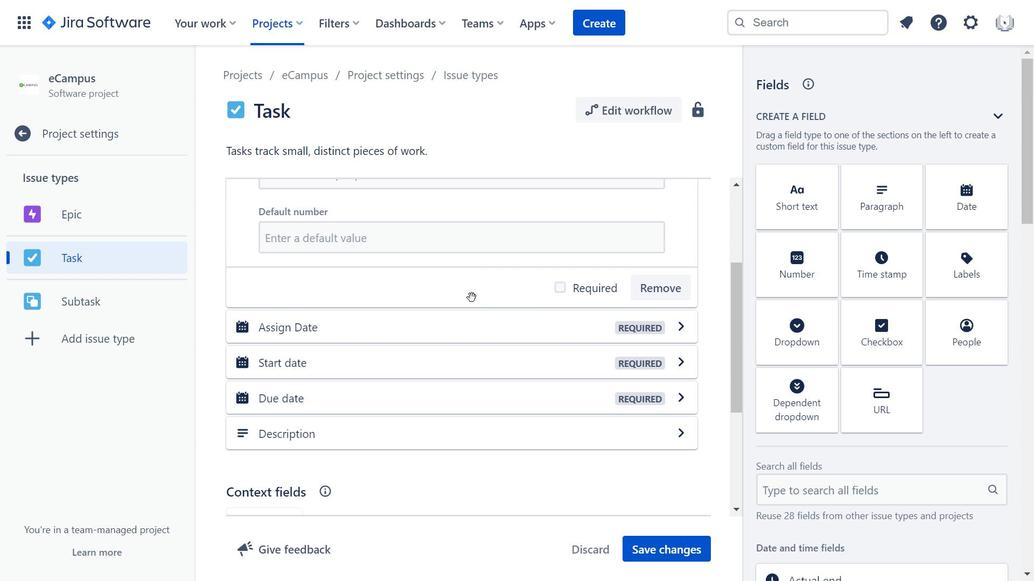 
Action: Mouse moved to (471, 298)
Screenshot: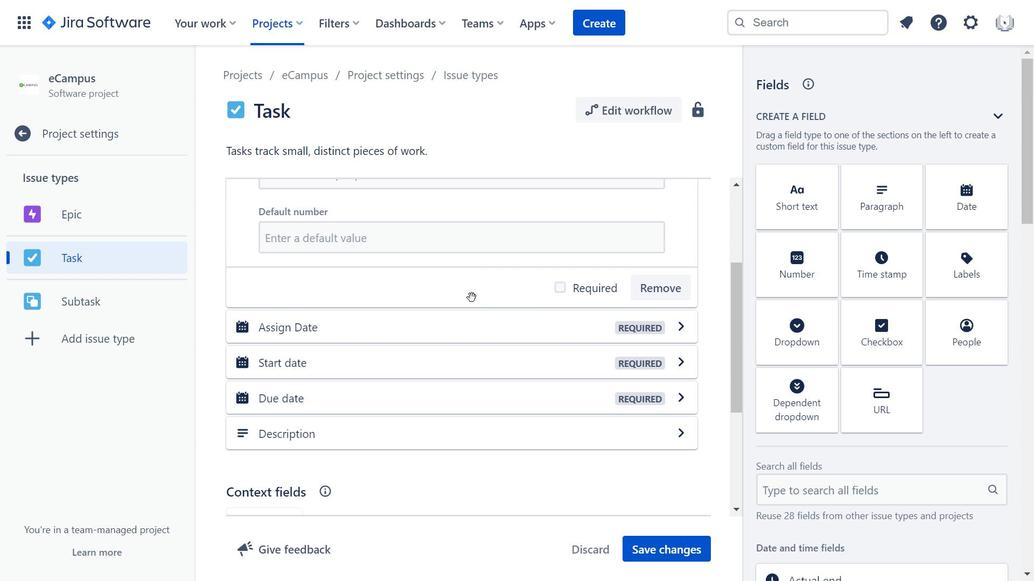 
Action: Mouse scrolled (471, 297) with delta (0, 0)
Screenshot: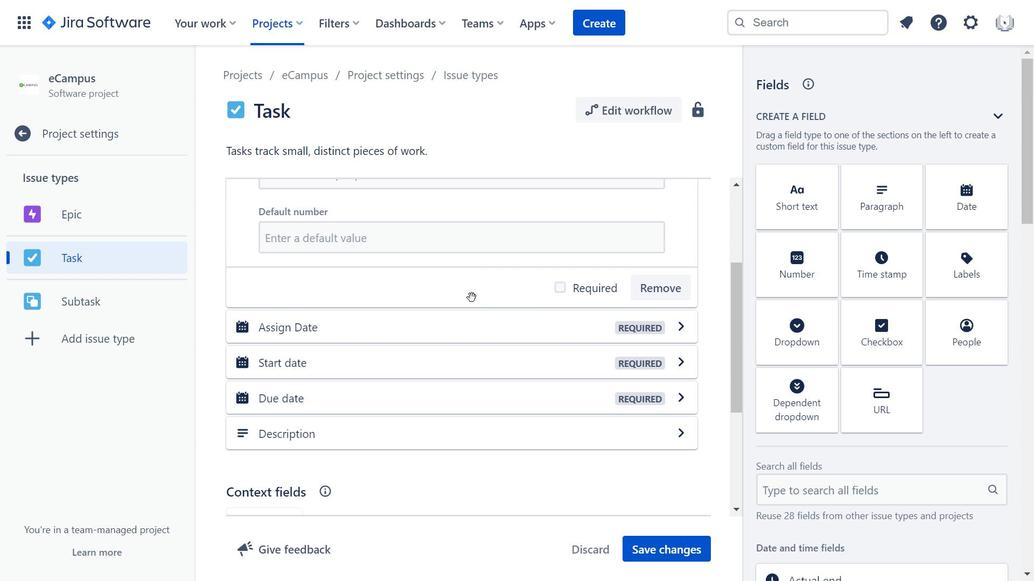 
Action: Mouse moved to (479, 299)
Screenshot: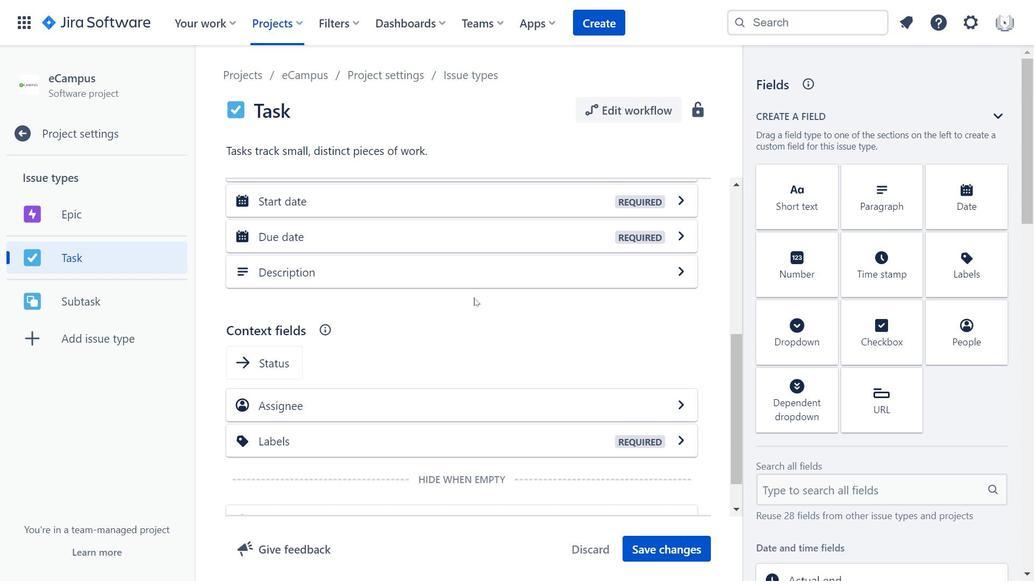 
Action: Mouse scrolled (479, 299) with delta (0, 0)
Screenshot: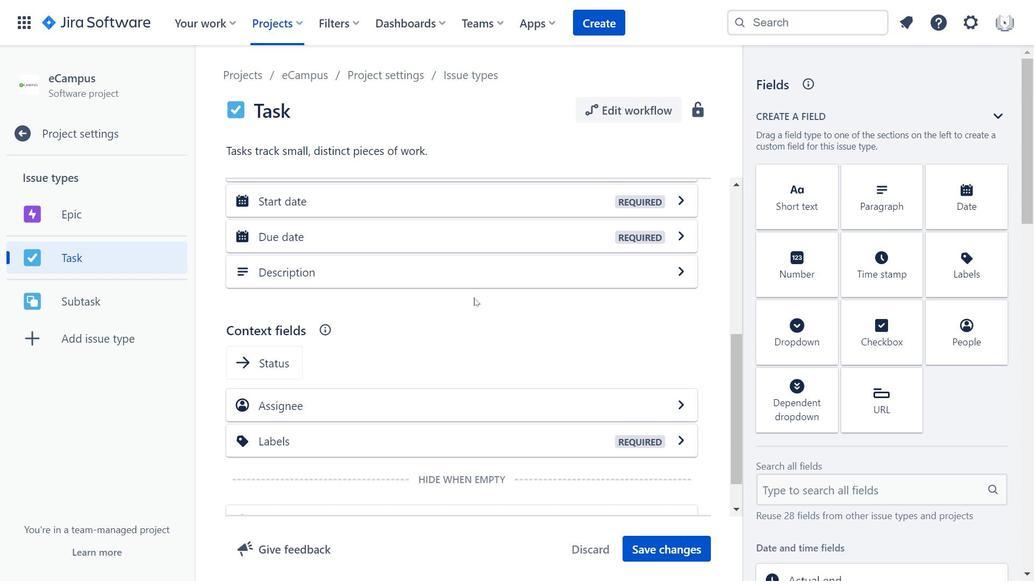 
Action: Mouse moved to (479, 301)
Screenshot: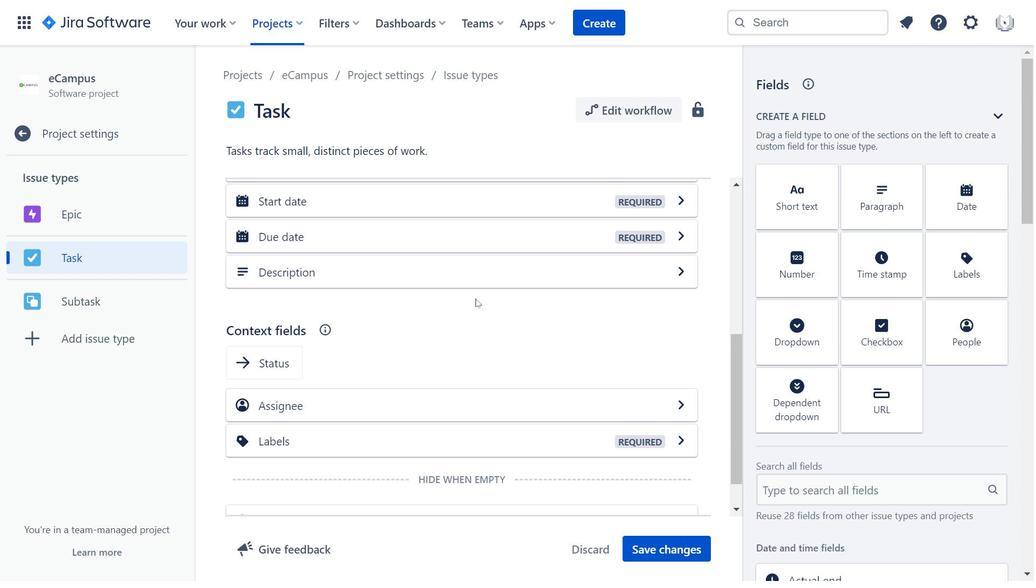 
Action: Mouse scrolled (479, 300) with delta (0, 0)
Screenshot: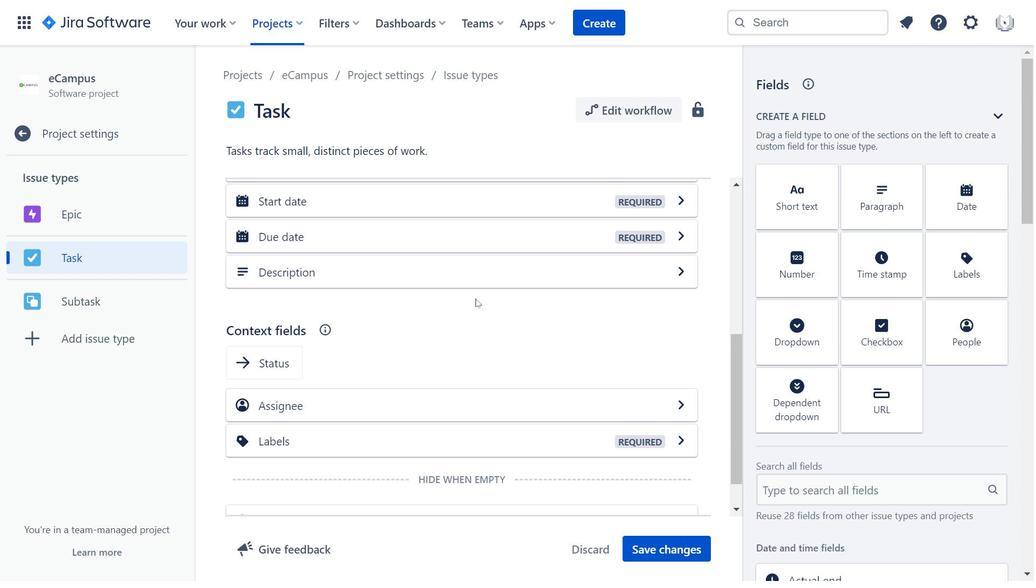 
Action: Mouse moved to (507, 309)
Screenshot: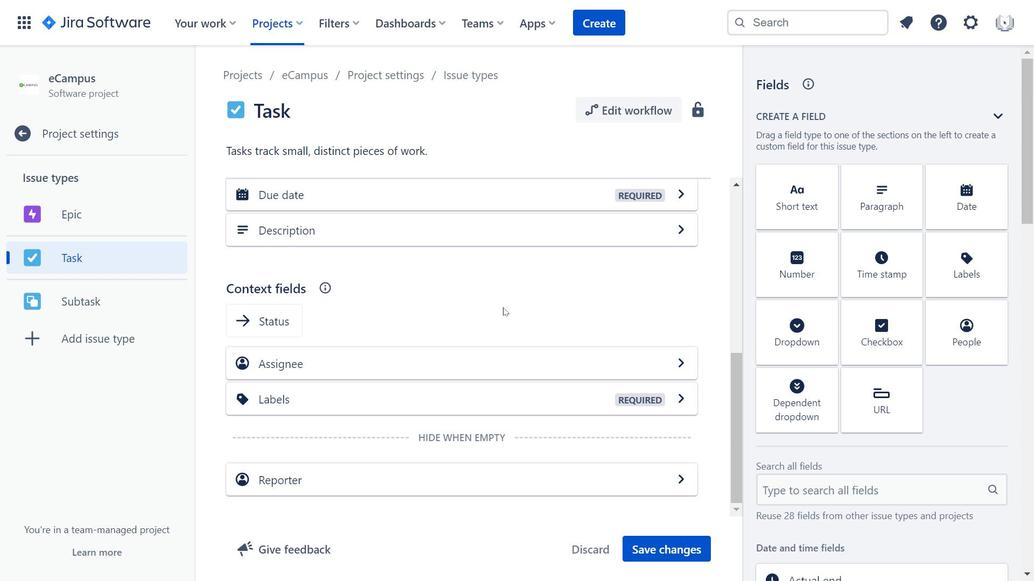 
Action: Mouse scrolled (507, 309) with delta (0, 0)
Screenshot: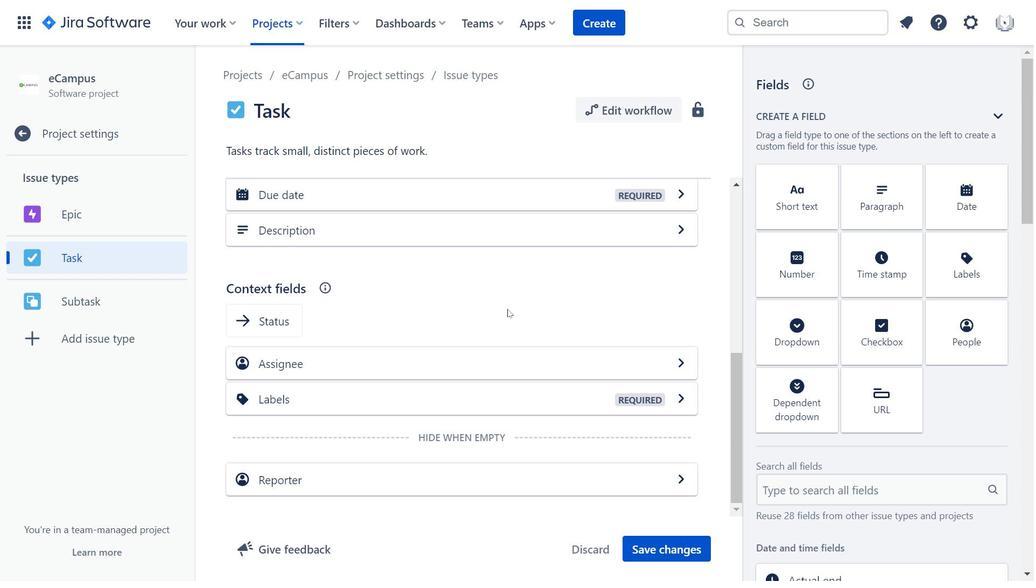 
Action: Mouse scrolled (507, 309) with delta (0, 0)
Screenshot: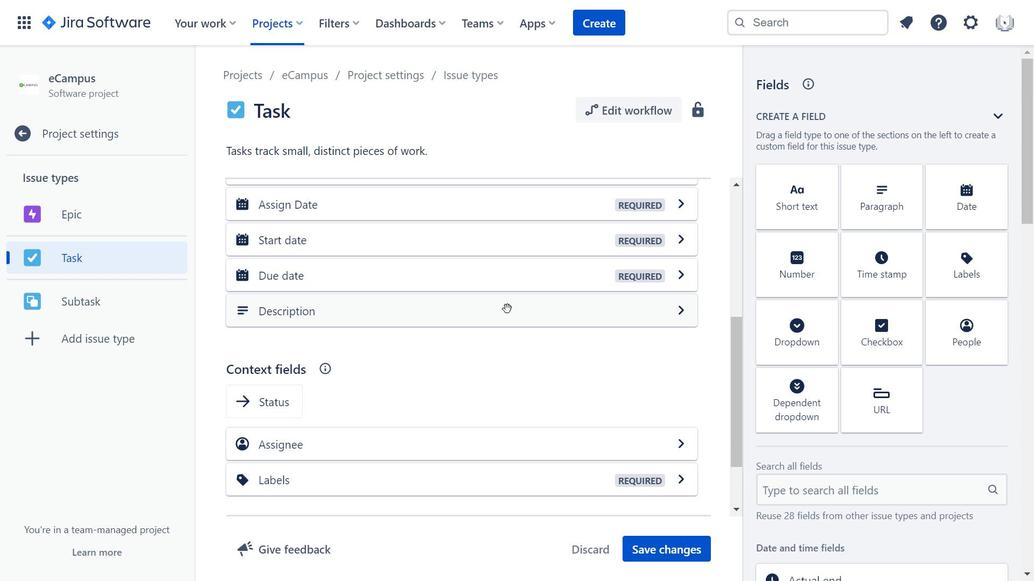 
Action: Mouse moved to (490, 343)
Screenshot: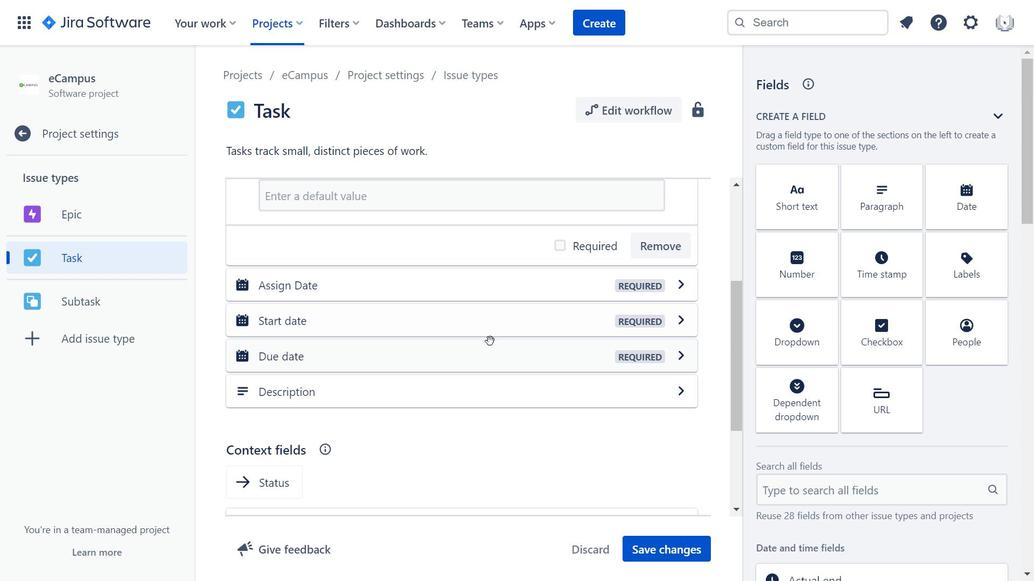 
Action: Mouse scrolled (490, 344) with delta (0, 0)
Screenshot: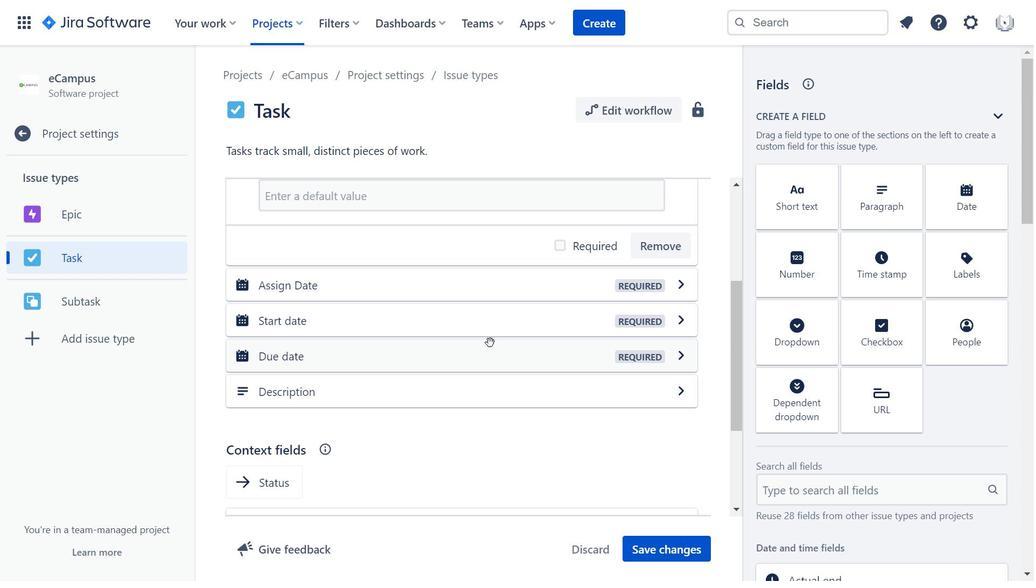 
Action: Mouse scrolled (490, 344) with delta (0, 0)
Screenshot: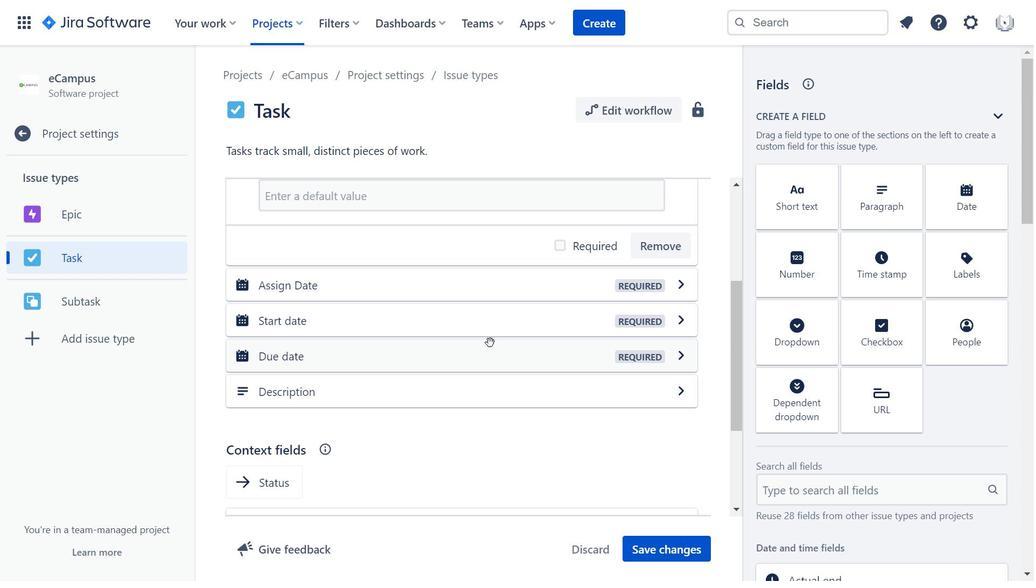 
Action: Mouse moved to (108, 203)
Screenshot: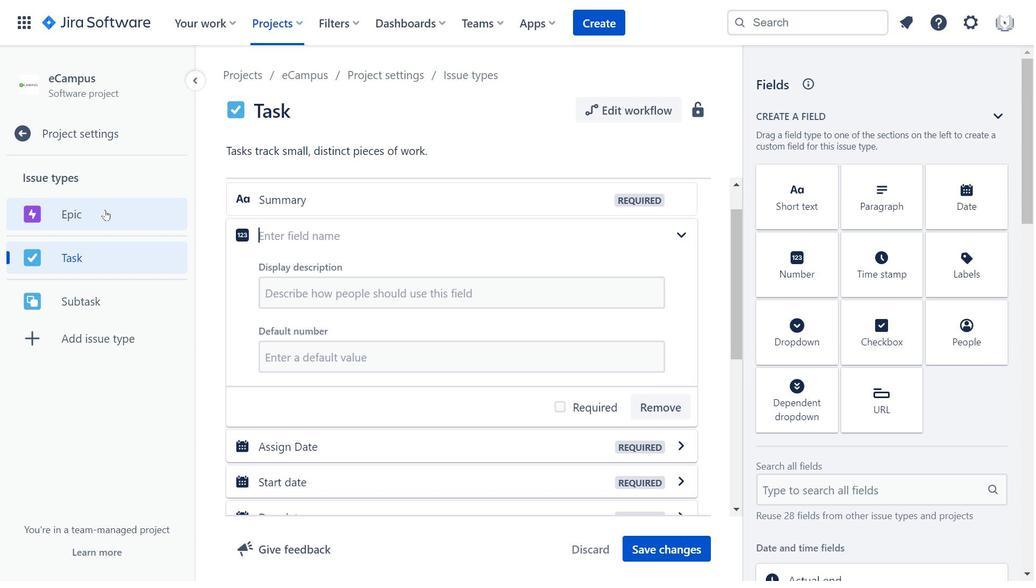
Action: Mouse pressed left at (108, 203)
Screenshot: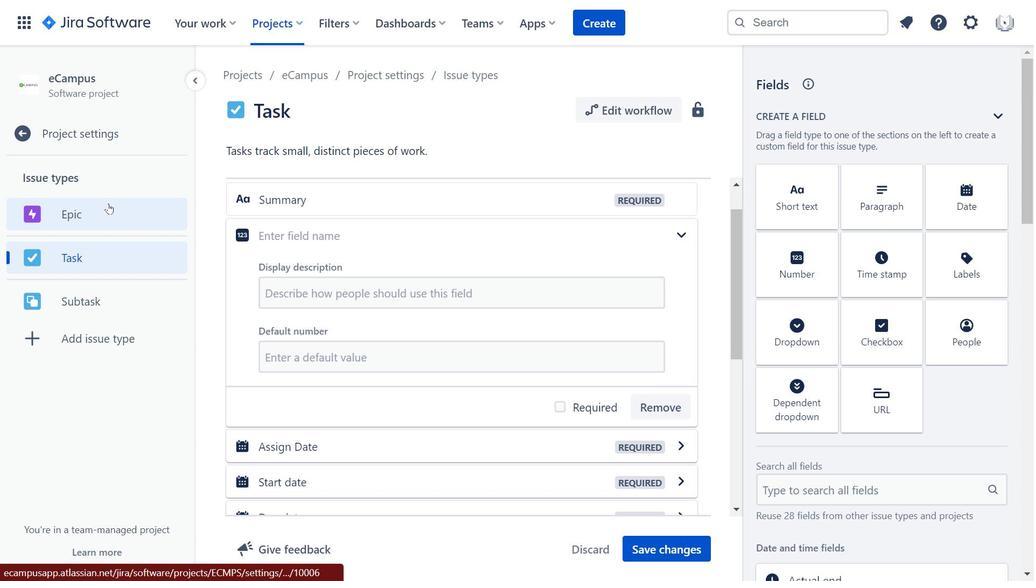 
Action: Mouse moved to (672, 150)
Screenshot: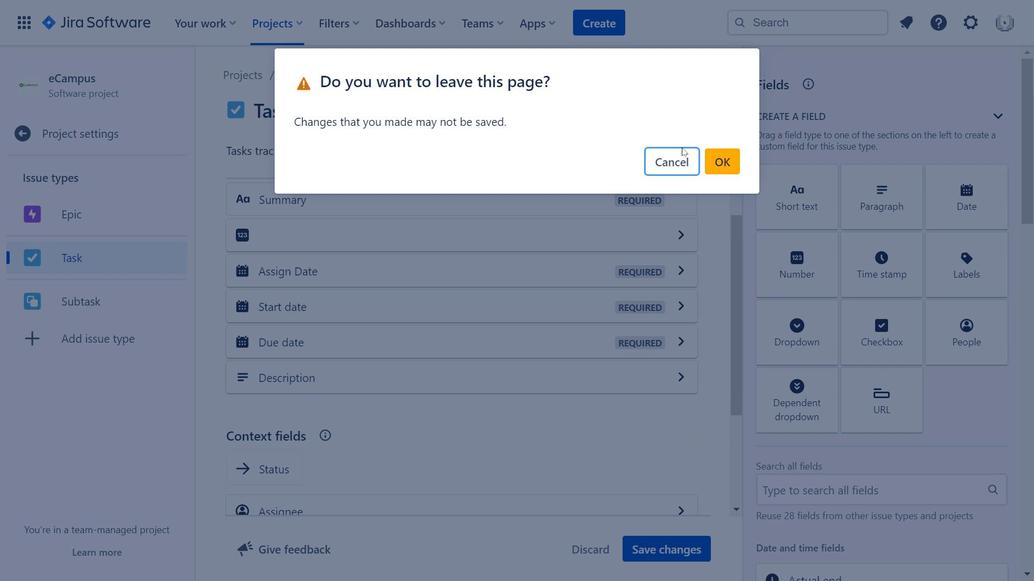 
Action: Mouse pressed left at (672, 150)
Screenshot: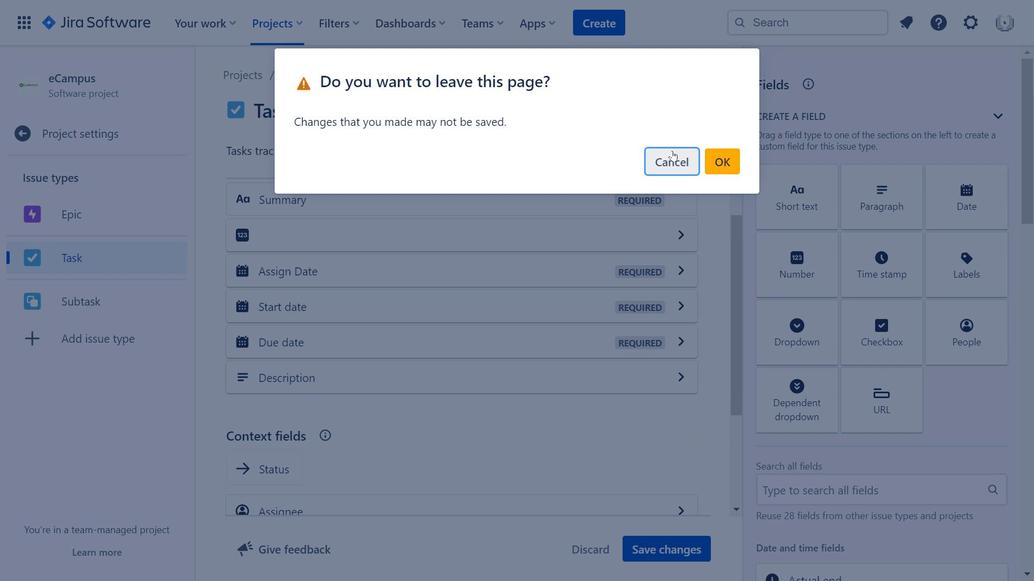 
Action: Mouse moved to (463, 326)
Screenshot: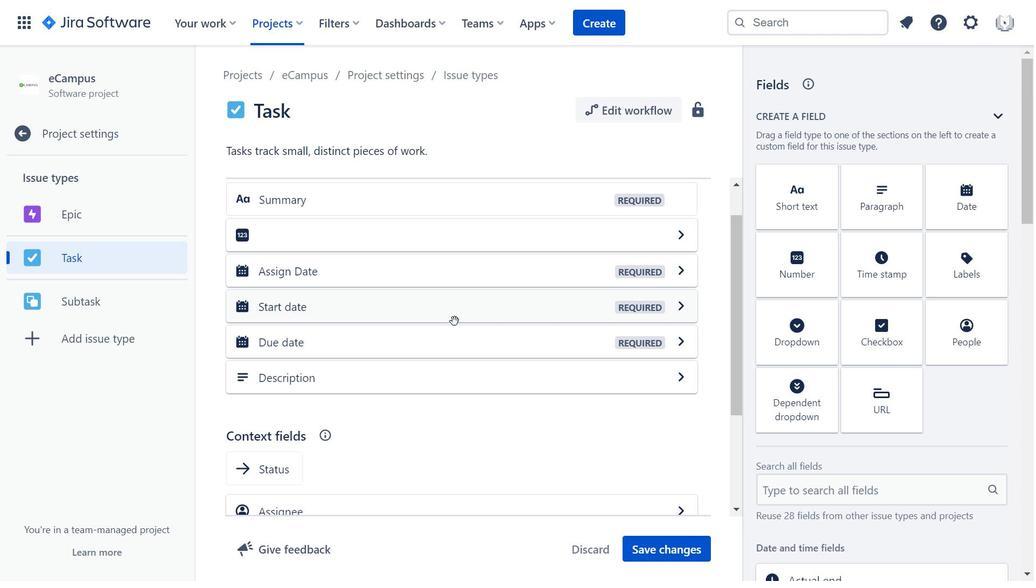 
Action: Mouse scrolled (463, 326) with delta (0, 0)
Screenshot: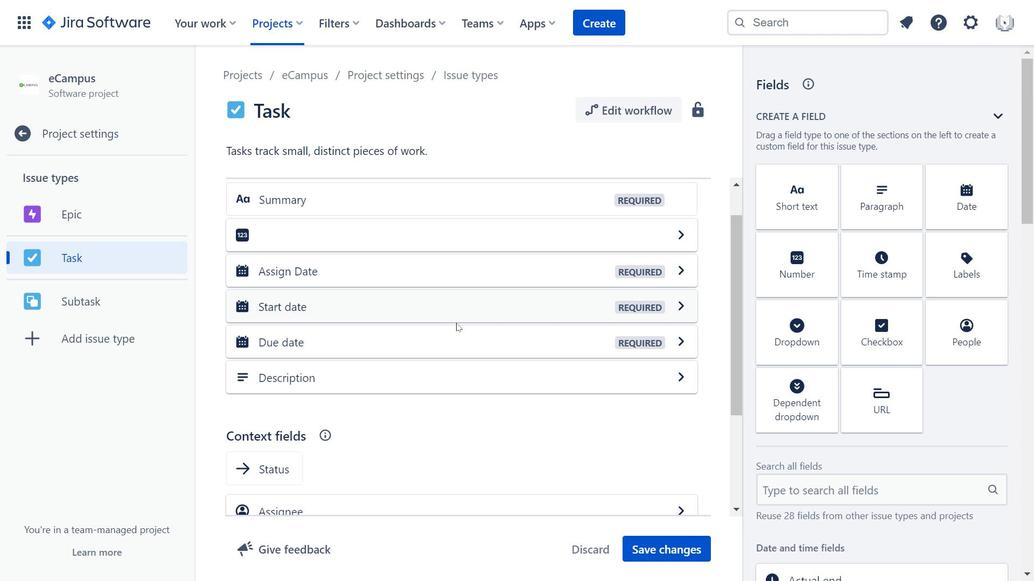 
Action: Mouse moved to (464, 327)
Screenshot: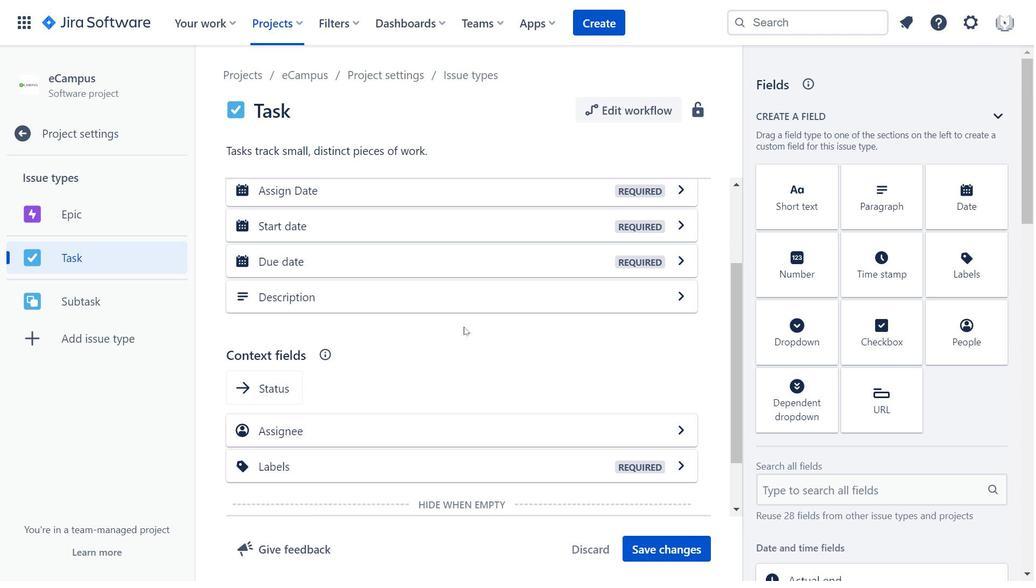 
Action: Mouse scrolled (464, 326) with delta (0, 0)
Screenshot: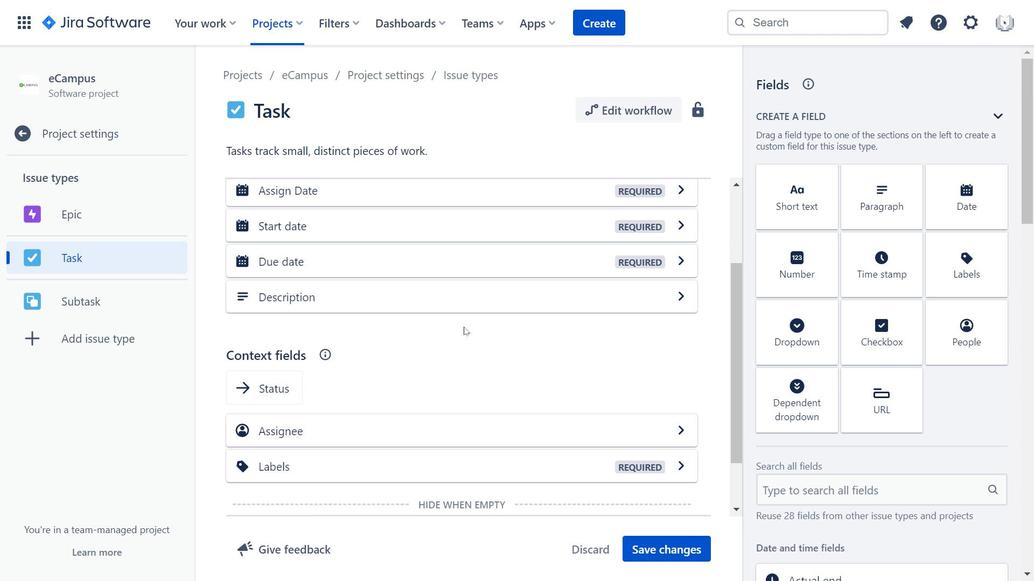 
Action: Mouse scrolled (464, 326) with delta (0, 0)
Screenshot: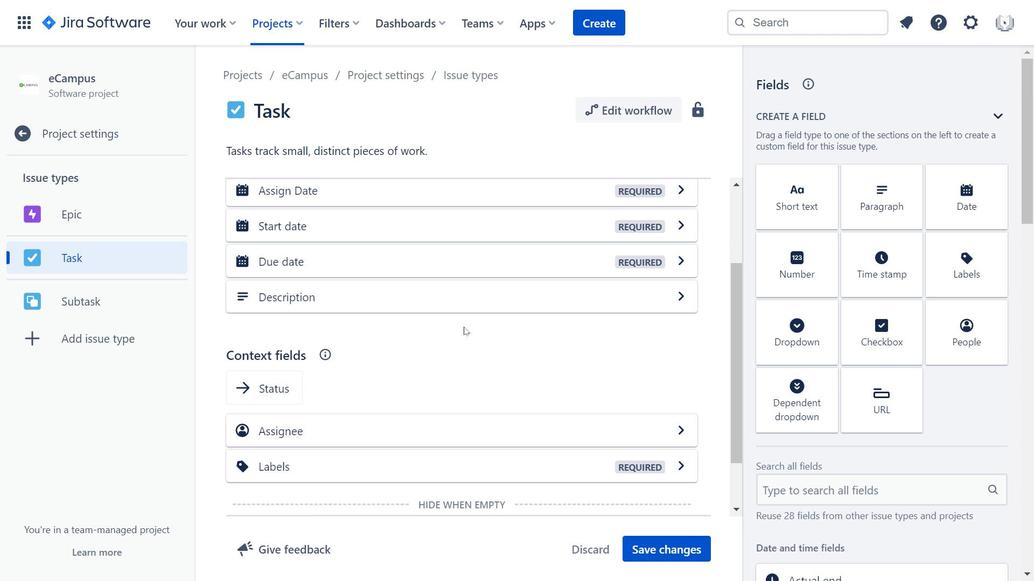 
Action: Mouse moved to (283, 315)
Screenshot: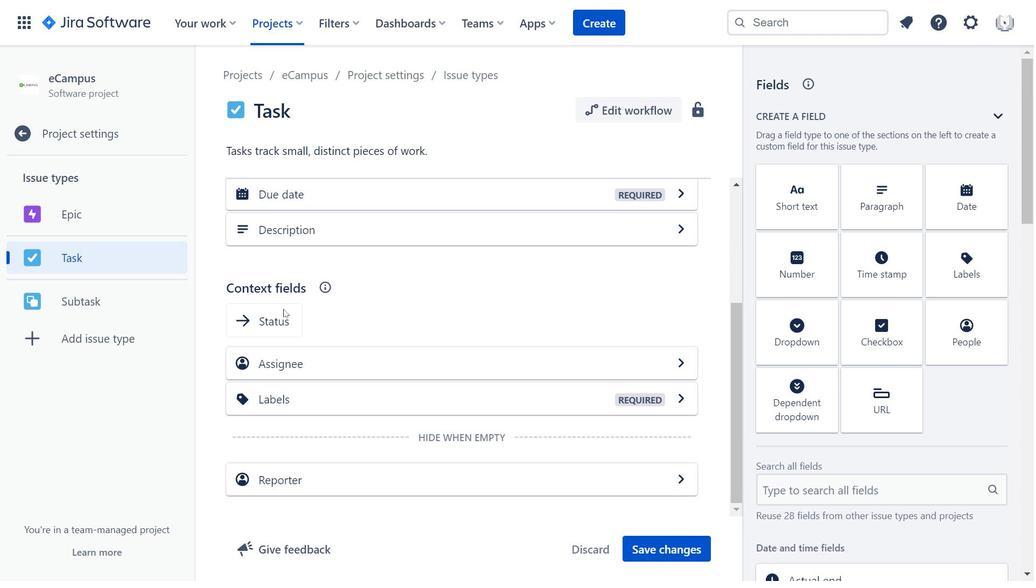 
Action: Mouse pressed left at (283, 315)
Screenshot: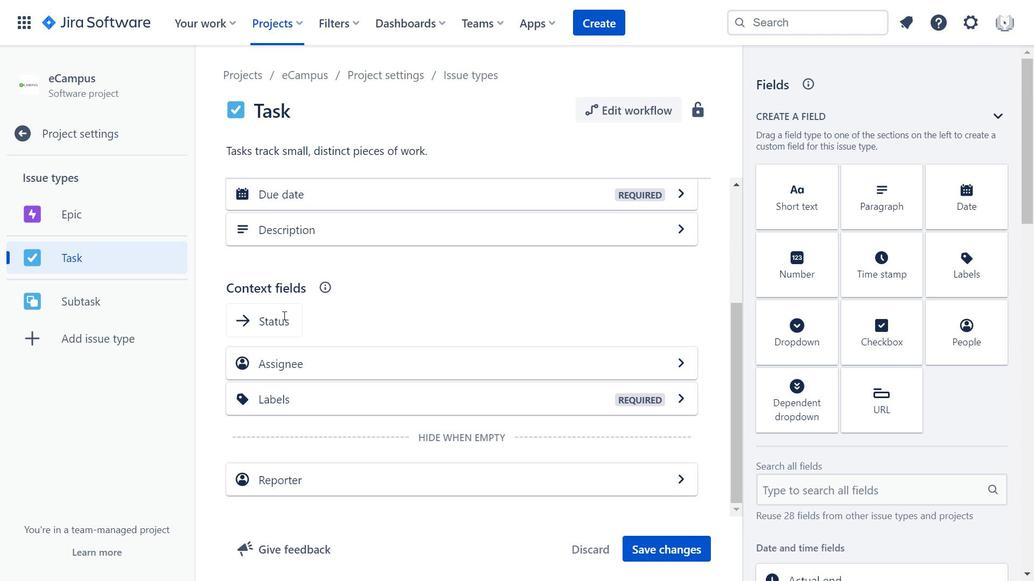 
Action: Mouse moved to (323, 290)
Screenshot: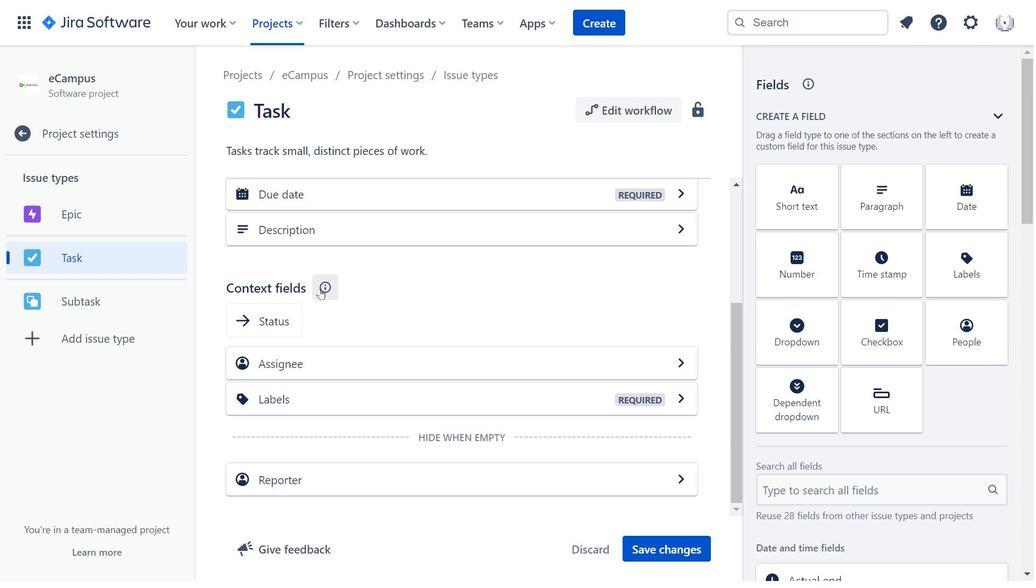 
Action: Mouse pressed left at (323, 290)
Screenshot: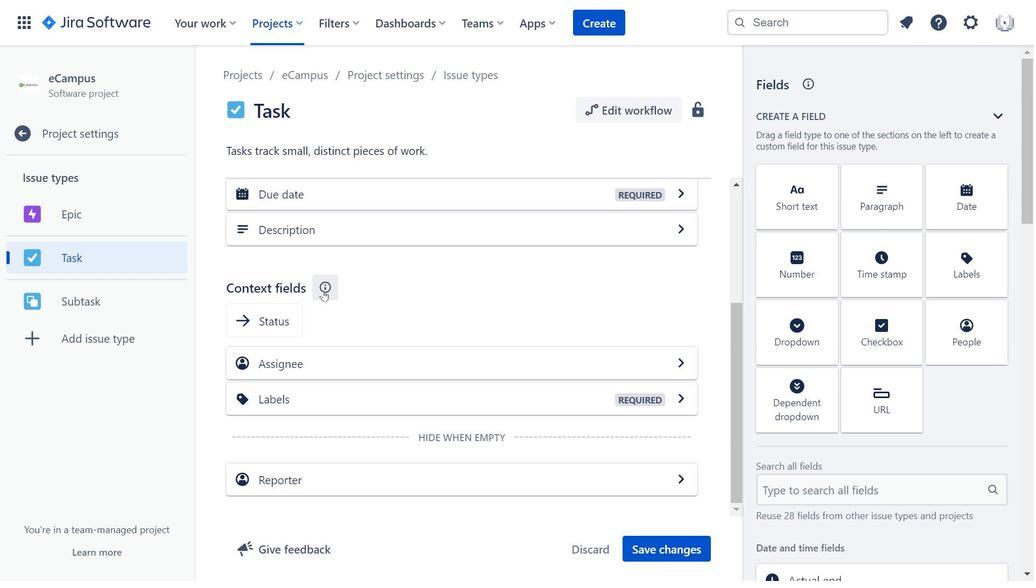 
Action: Mouse moved to (650, 315)
Screenshot: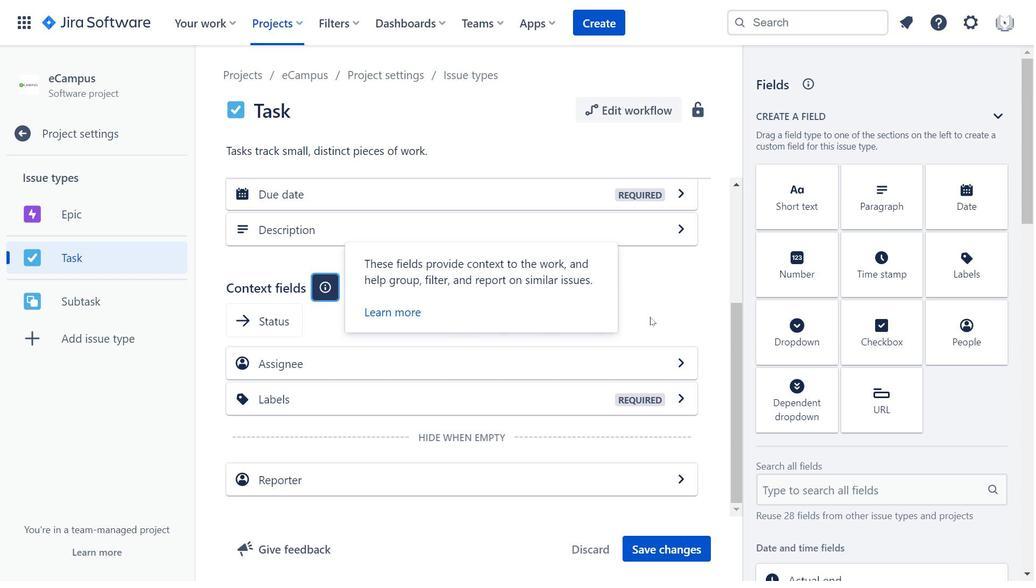 
Action: Mouse pressed left at (650, 315)
Screenshot: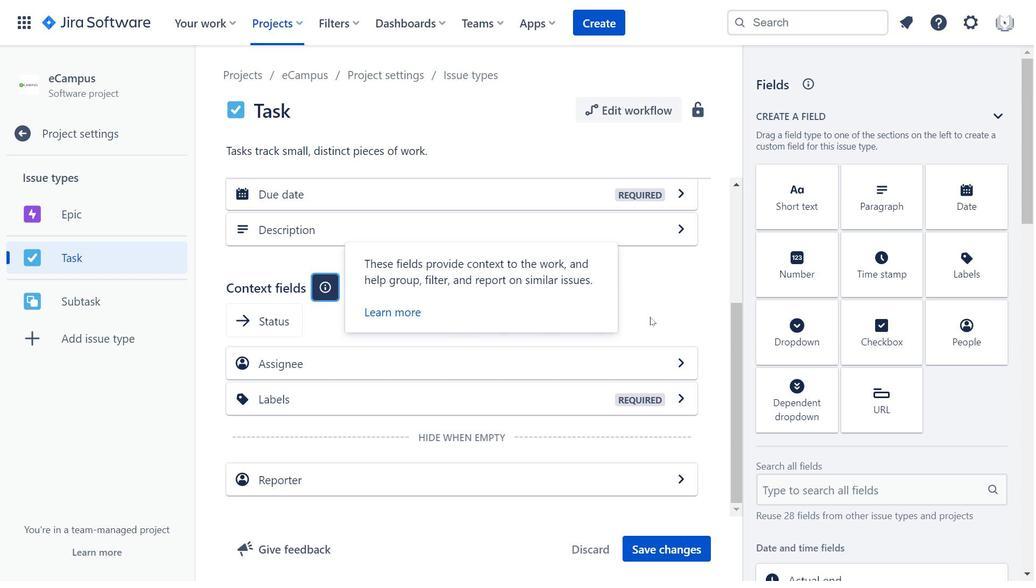 
Action: Mouse moved to (375, 376)
Screenshot: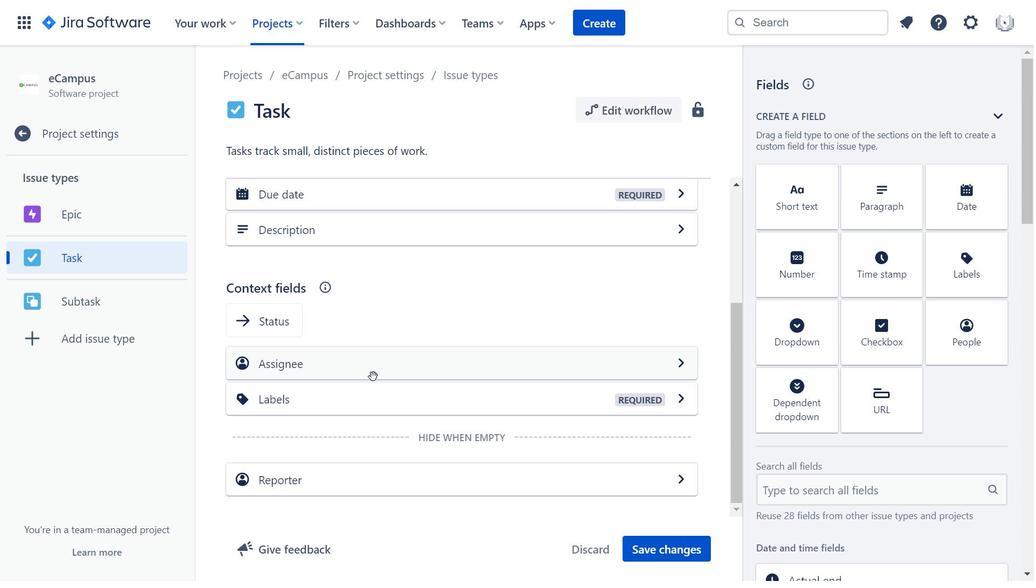 
Action: Mouse pressed left at (375, 376)
Screenshot: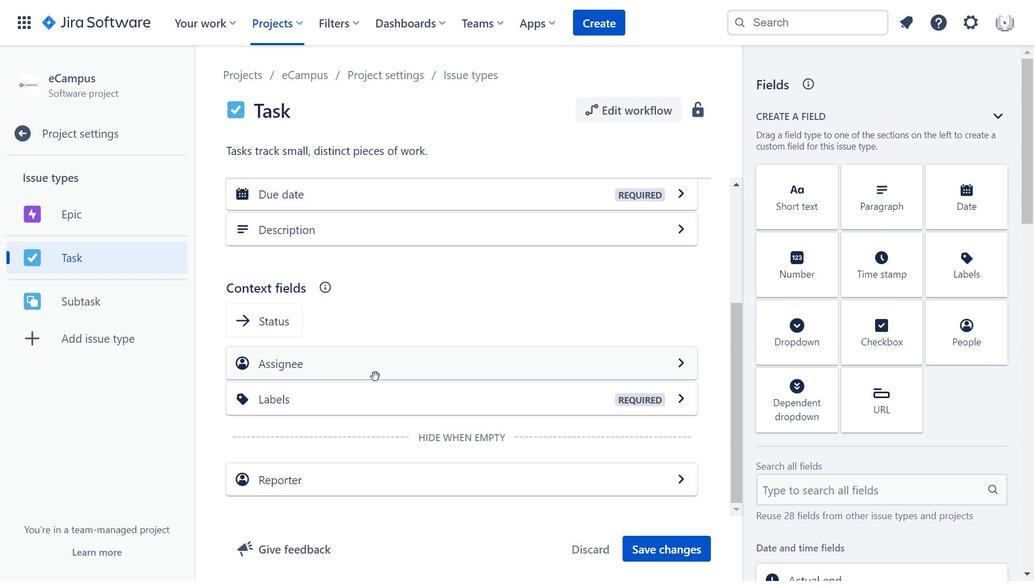 
Action: Mouse moved to (847, 254)
Screenshot: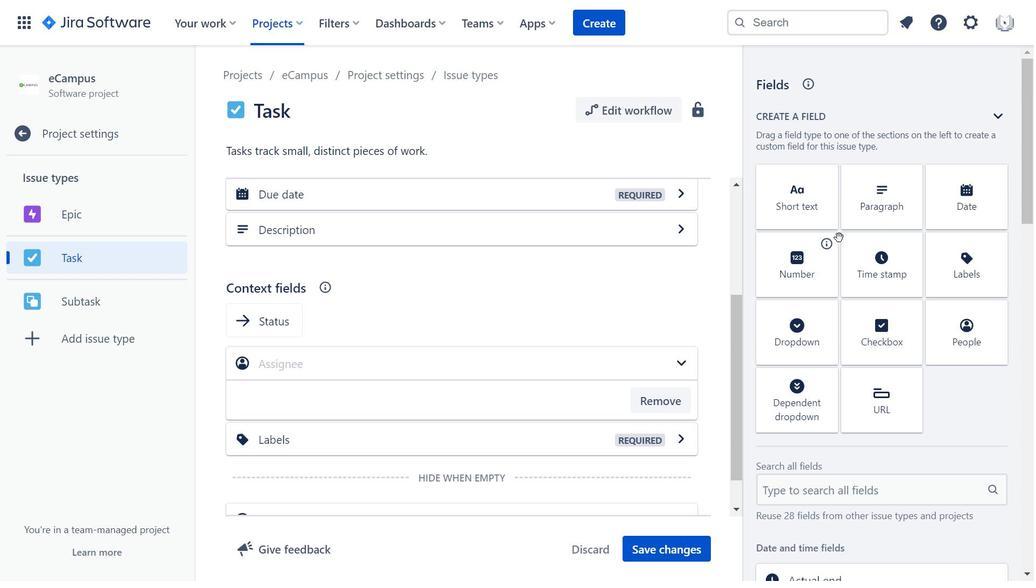 
Action: Mouse scrolled (847, 254) with delta (0, 0)
Screenshot: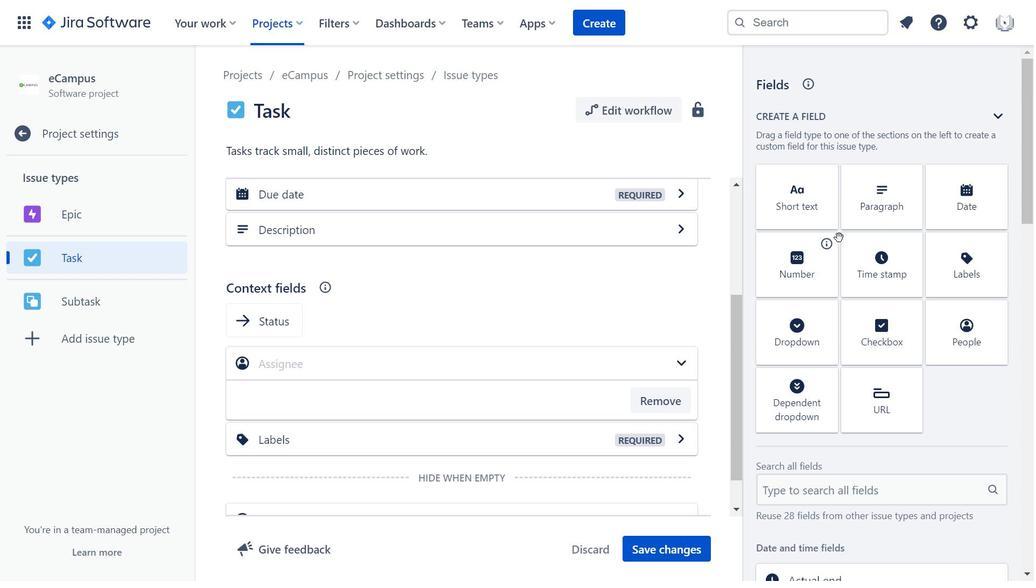 
Action: Mouse moved to (848, 256)
Screenshot: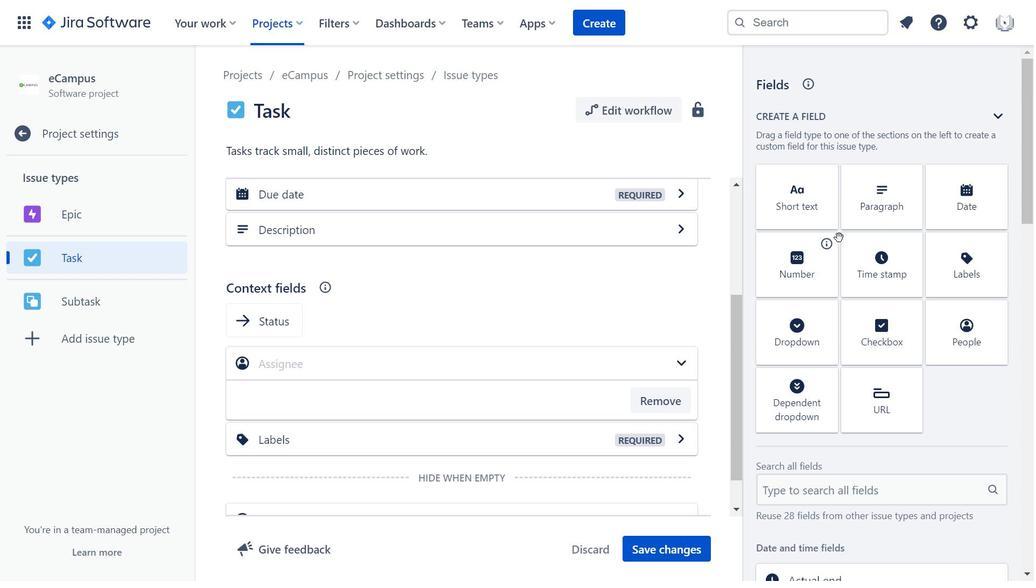 
Action: Mouse scrolled (848, 256) with delta (0, 0)
Screenshot: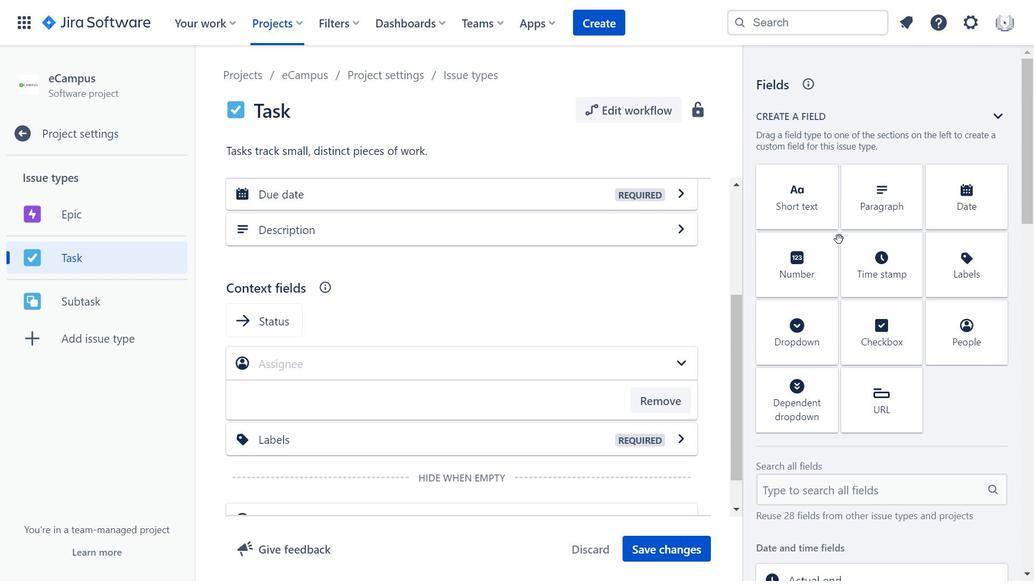 
Action: Mouse moved to (856, 267)
Screenshot: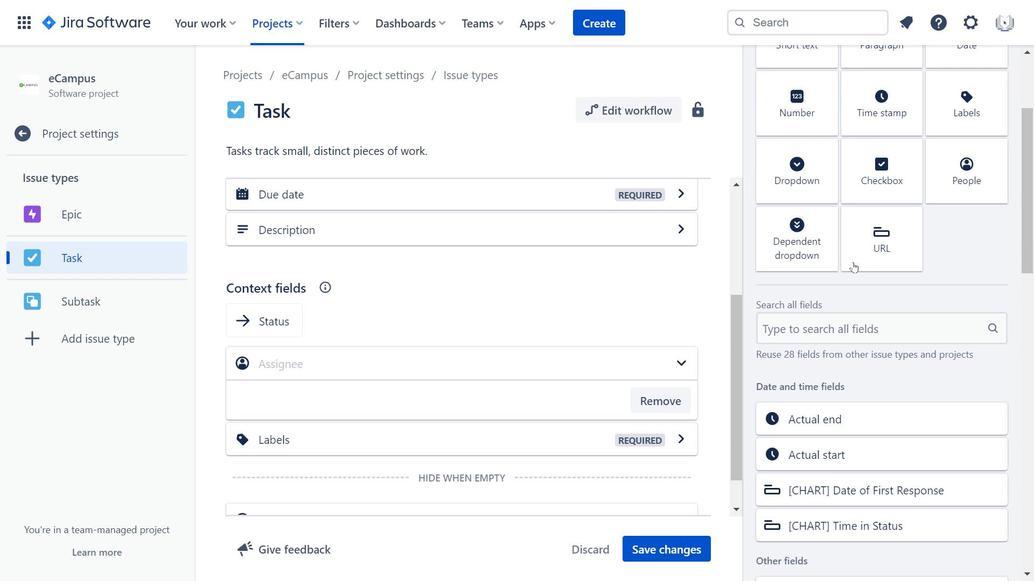 
Action: Mouse scrolled (856, 267) with delta (0, 0)
Screenshot: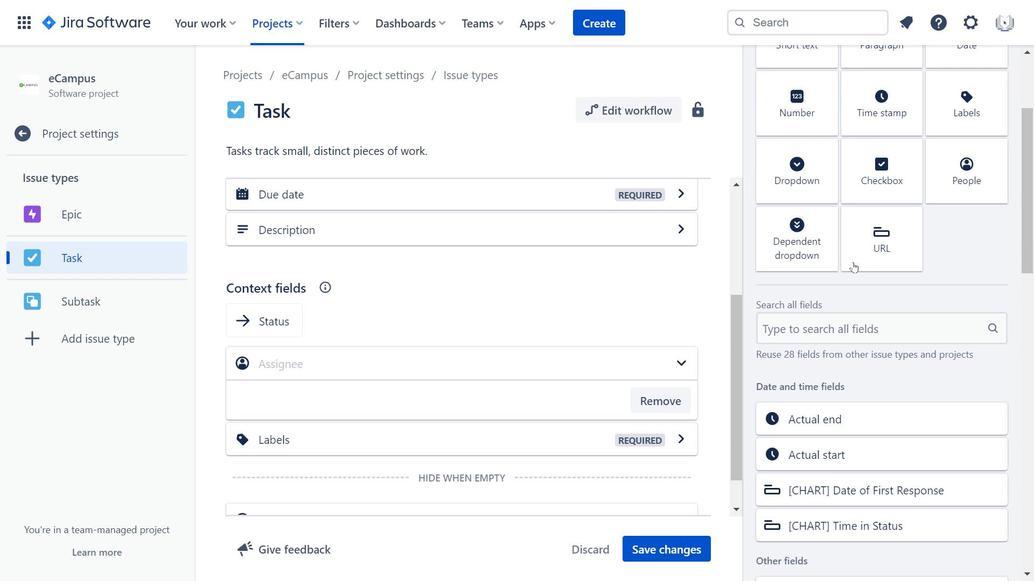 
Action: Mouse moved to (857, 268)
Screenshot: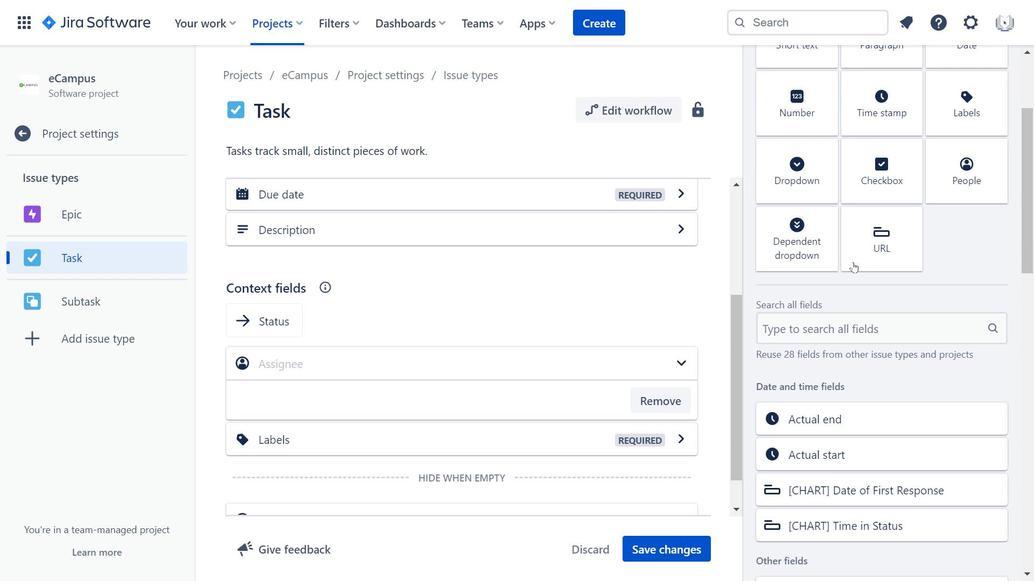 
Action: Mouse scrolled (857, 267) with delta (0, 0)
Screenshot: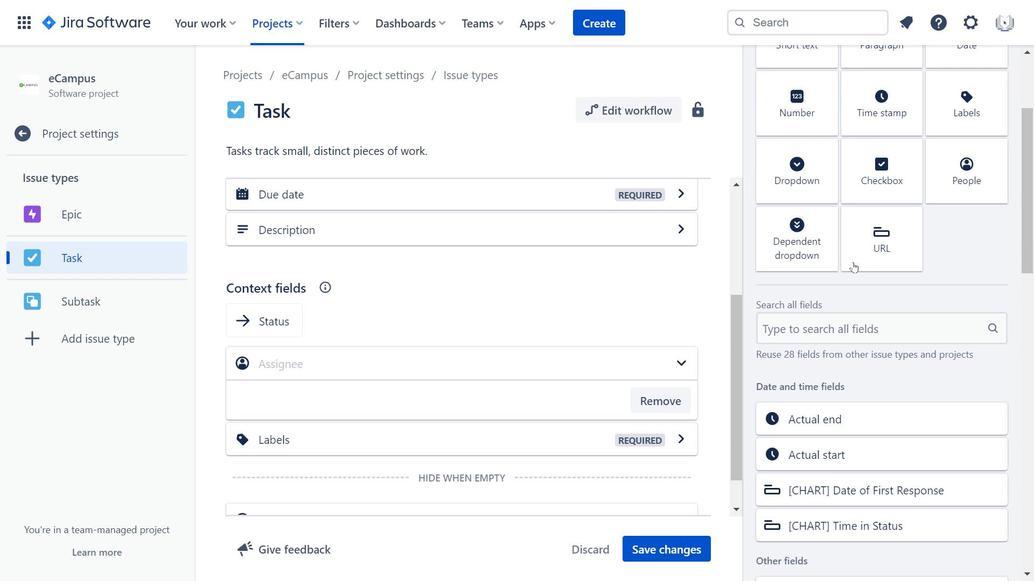 
Action: Mouse moved to (331, 326)
Screenshot: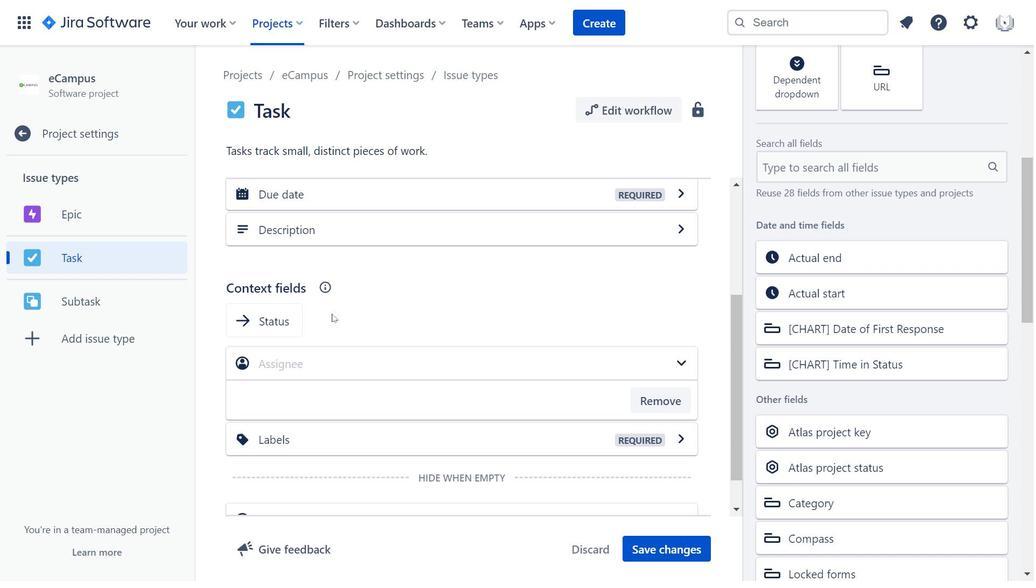 
Action: Mouse scrolled (331, 326) with delta (0, 0)
Screenshot: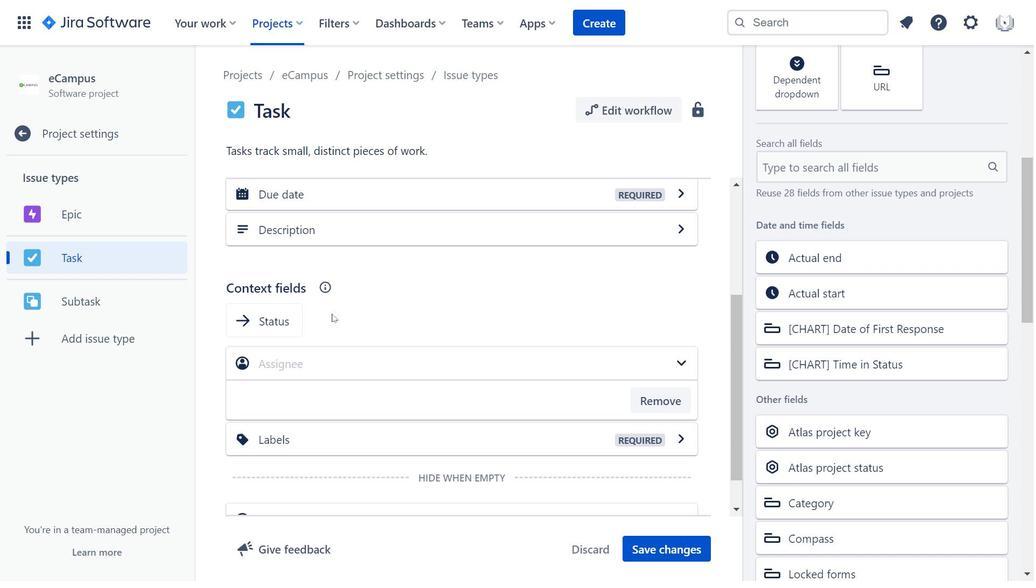 
Action: Mouse scrolled (331, 326) with delta (0, 0)
Screenshot: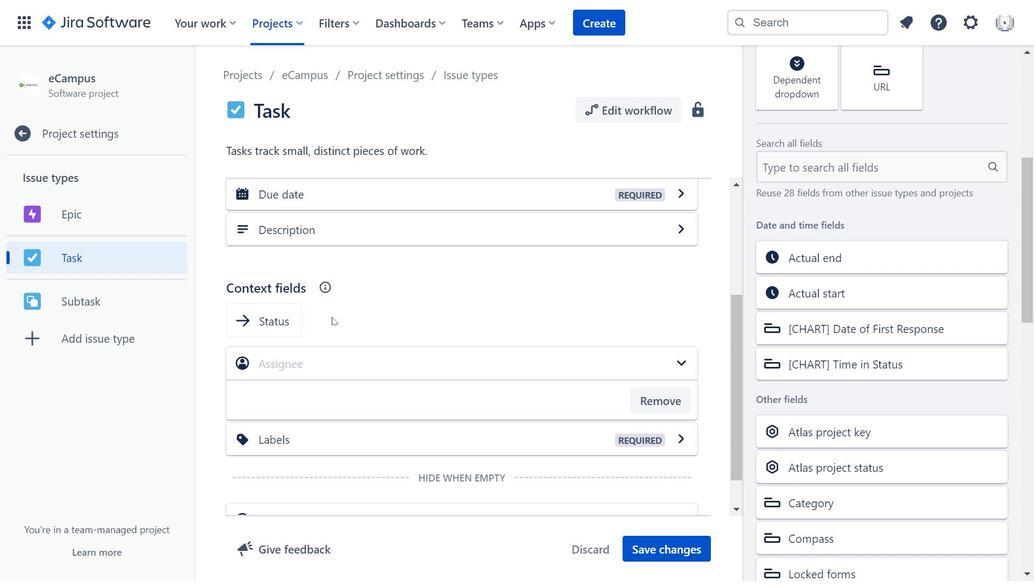 
Action: Mouse moved to (331, 327)
Screenshot: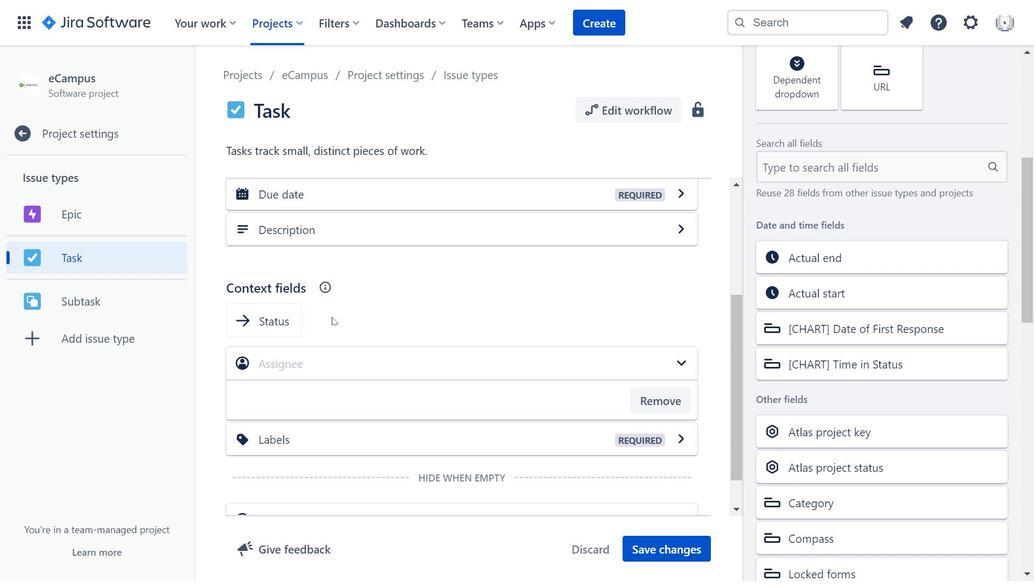 
Action: Mouse scrolled (331, 327) with delta (0, 0)
Screenshot: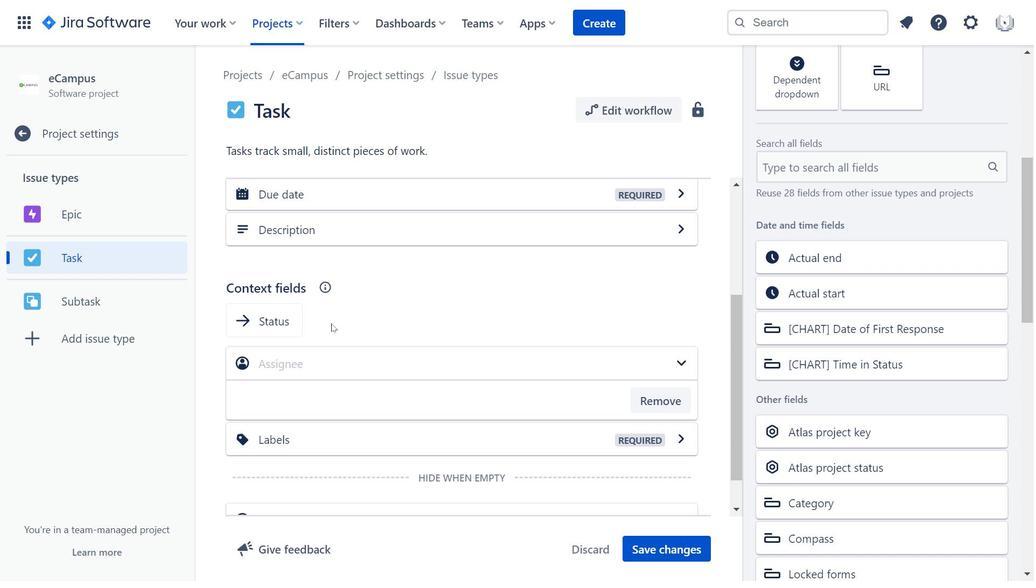 
Action: Mouse moved to (367, 480)
Screenshot: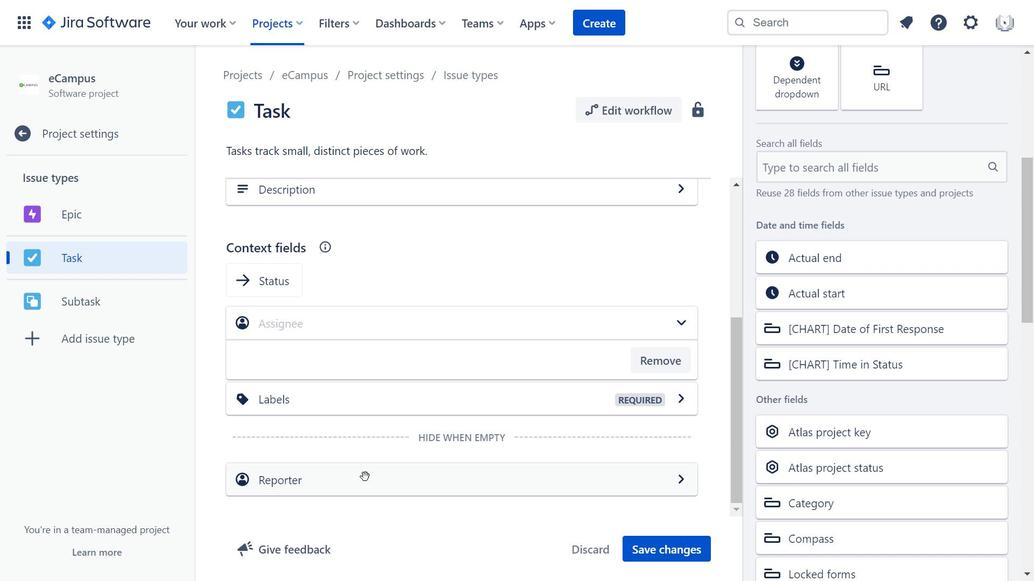 
Action: Mouse pressed left at (367, 480)
Screenshot: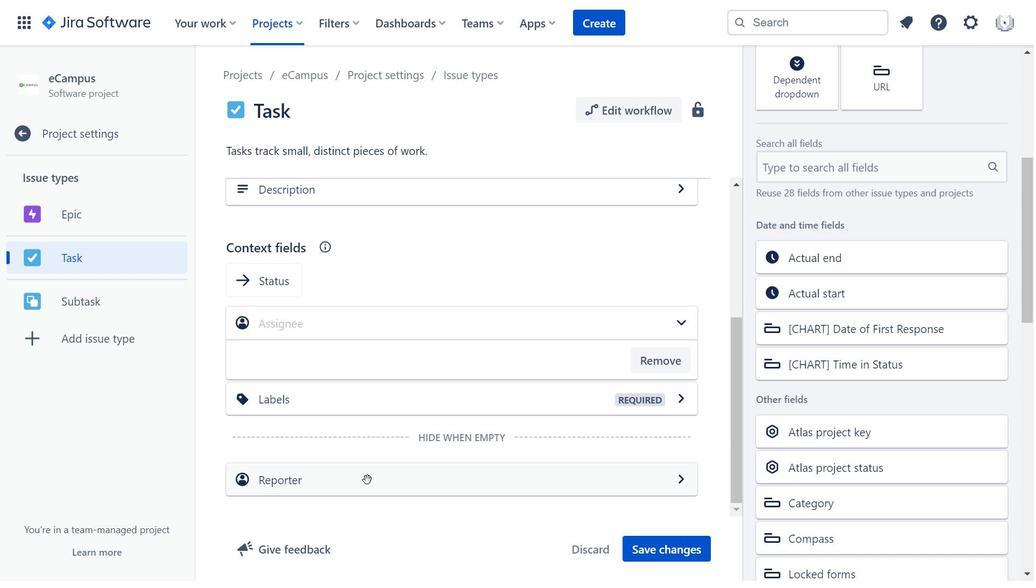 
Action: Mouse moved to (382, 249)
Screenshot: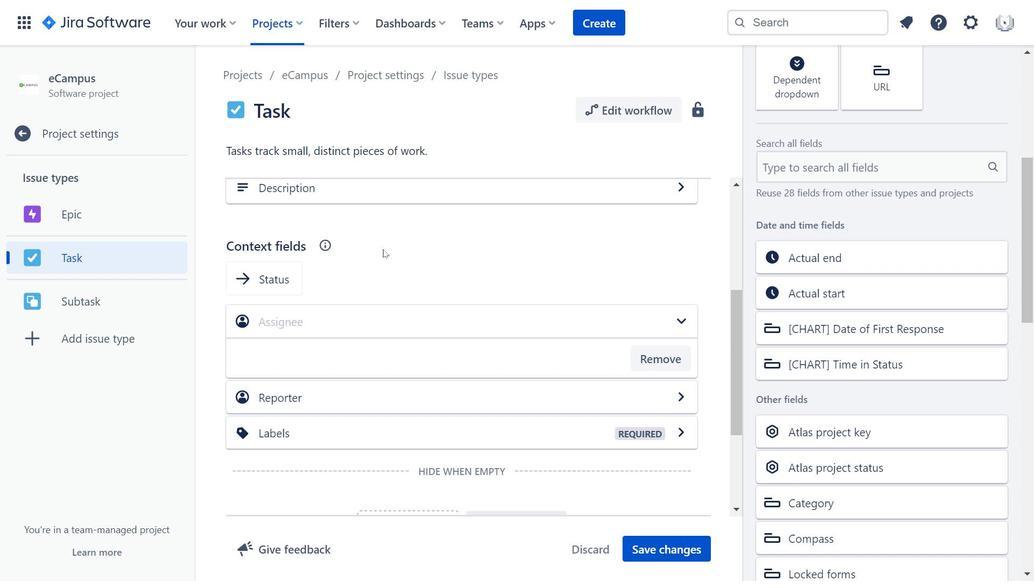 
Action: Mouse scrolled (382, 250) with delta (0, 0)
Screenshot: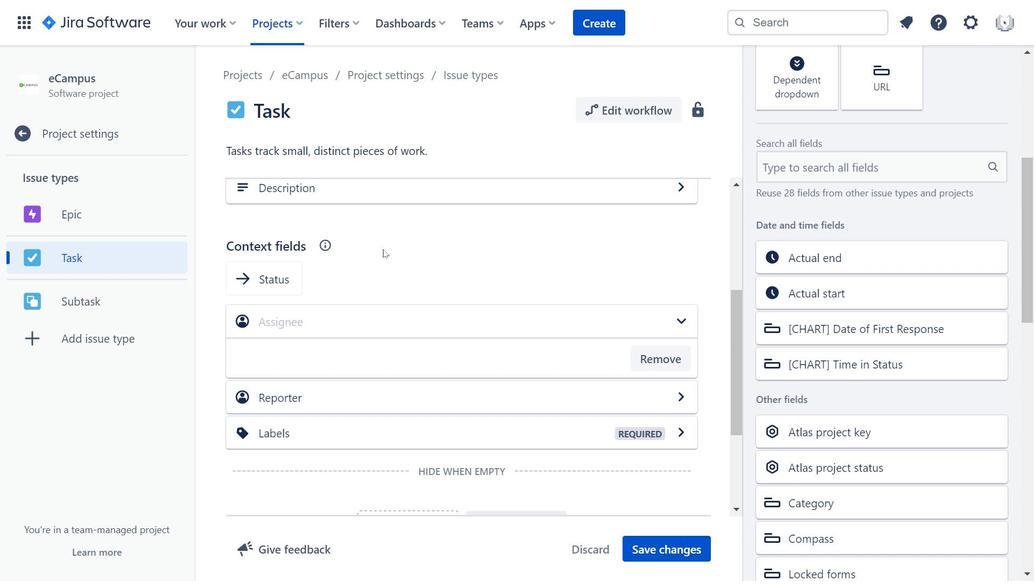 
Action: Mouse scrolled (382, 250) with delta (0, 0)
Screenshot: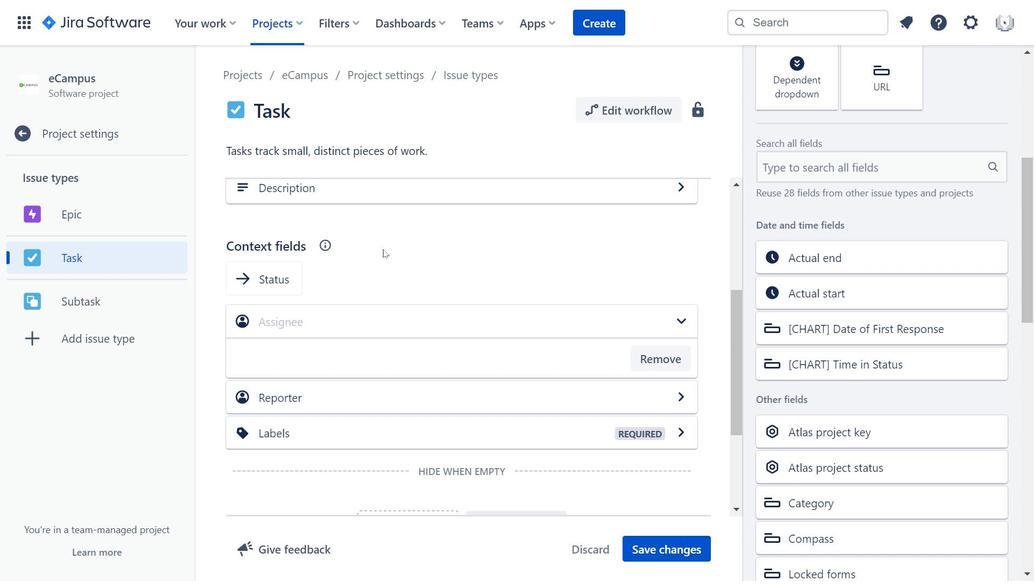 
Action: Mouse scrolled (382, 250) with delta (0, 0)
Screenshot: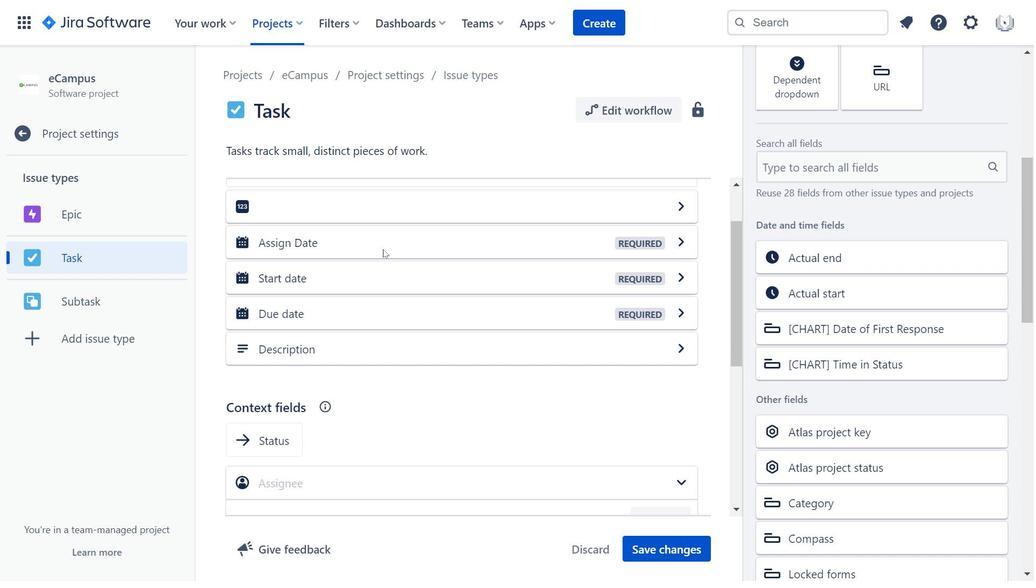 
Action: Mouse scrolled (382, 250) with delta (0, 0)
Screenshot: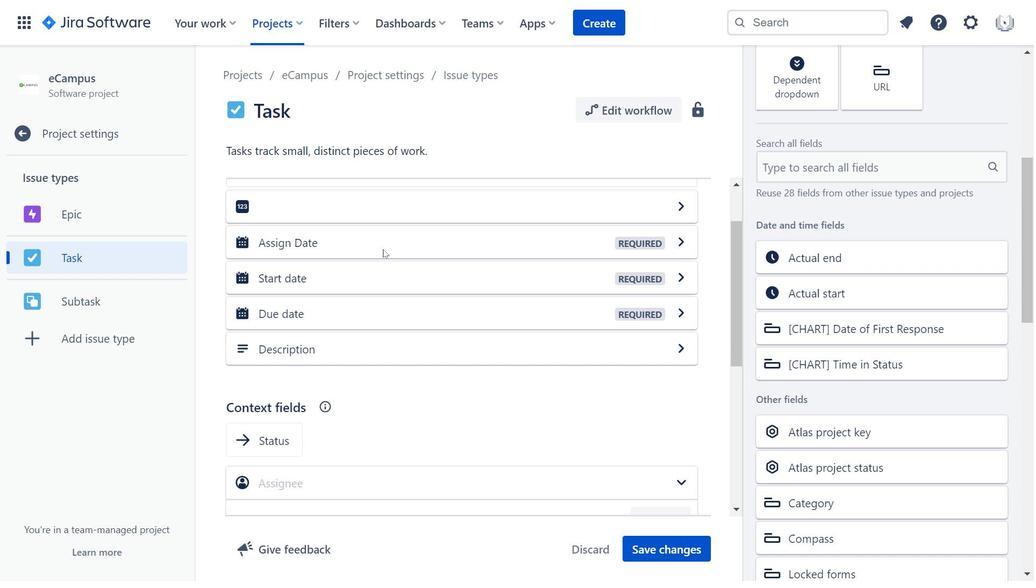 
Action: Mouse moved to (450, 320)
Screenshot: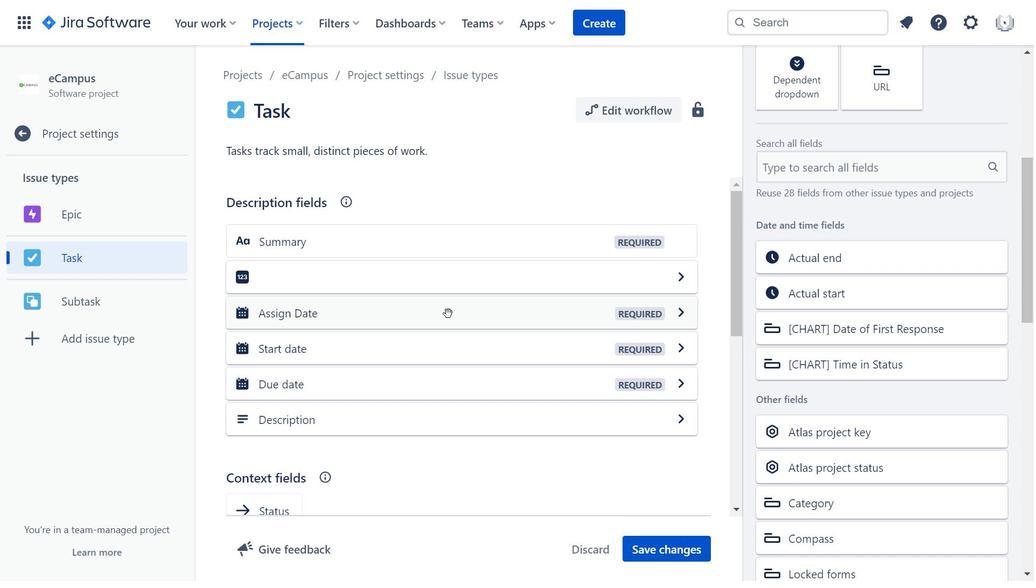 
Action: Mouse pressed left at (450, 320)
Screenshot: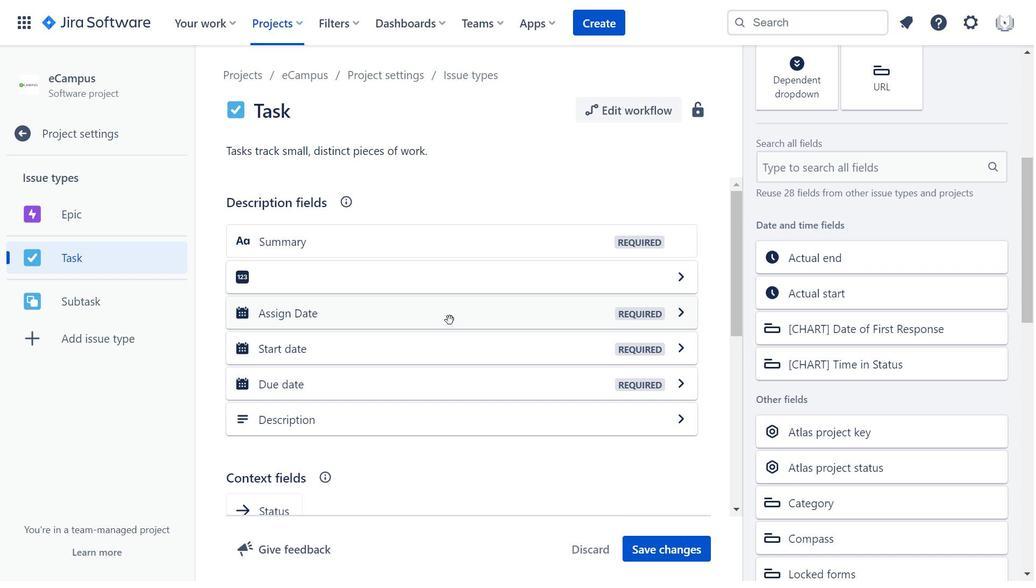 
Action: Mouse moved to (860, 366)
Screenshot: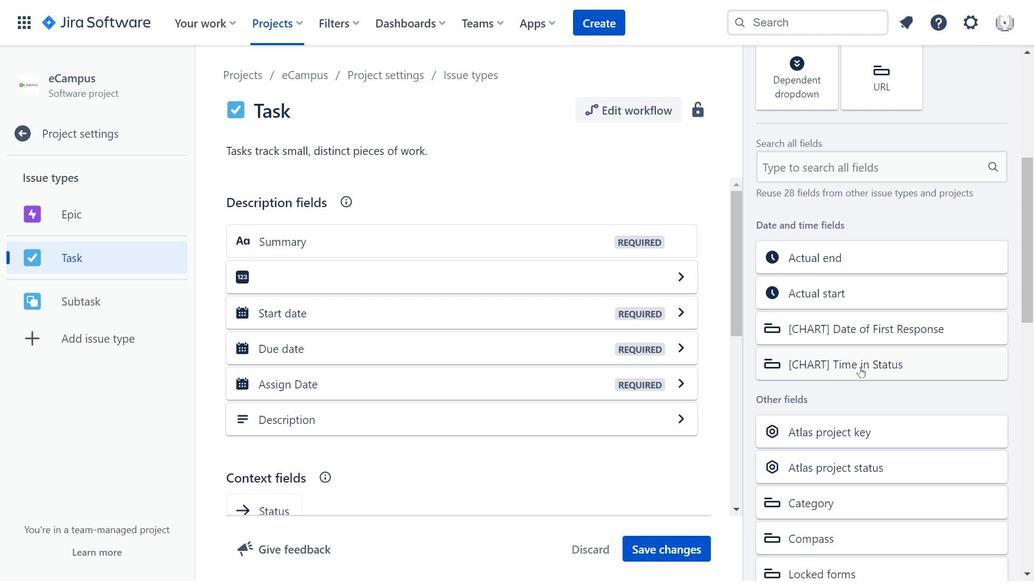 
Action: Mouse pressed left at (860, 366)
Screenshot: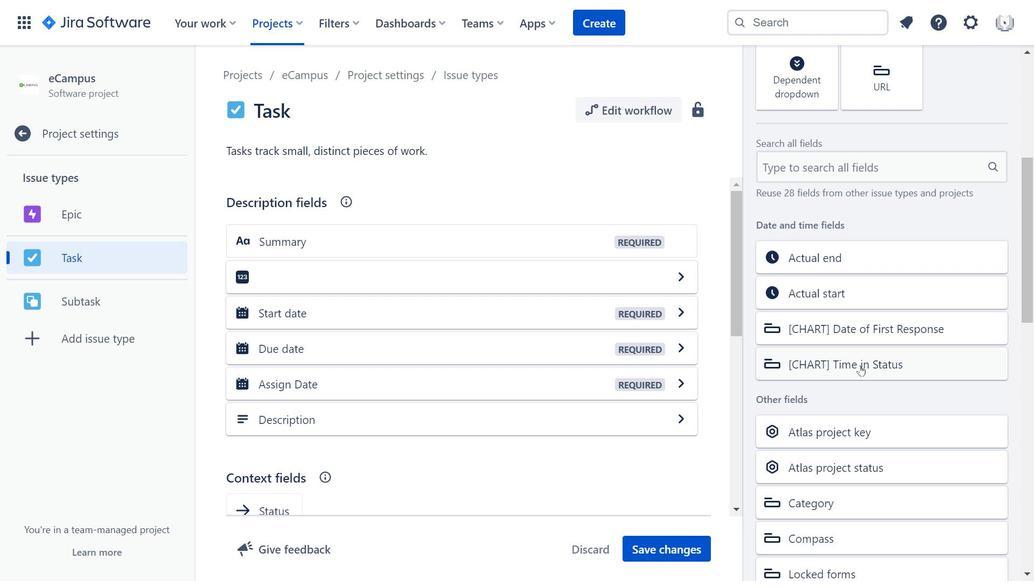
Action: Mouse moved to (601, 109)
Screenshot: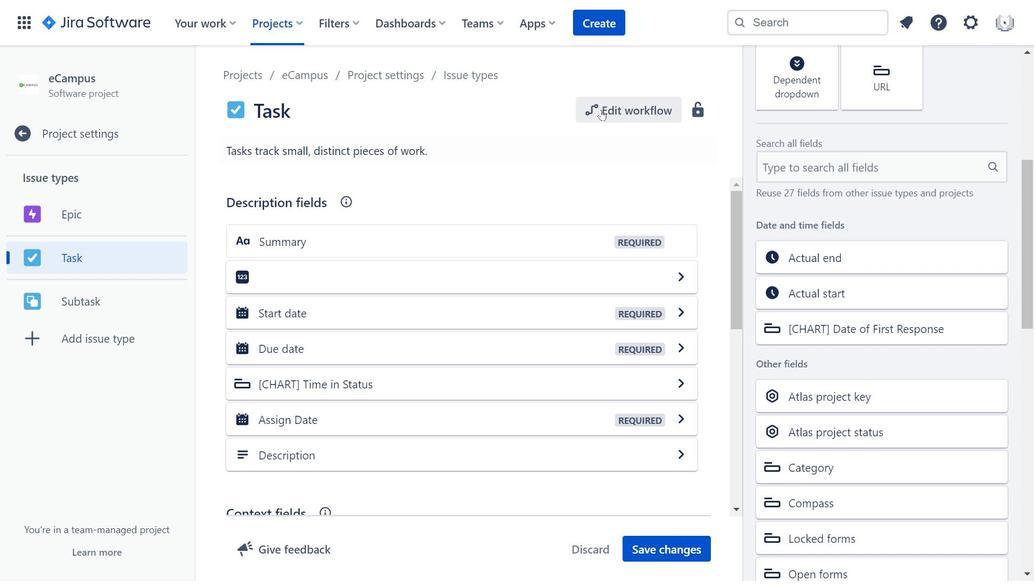 
Action: Mouse pressed left at (601, 109)
Screenshot: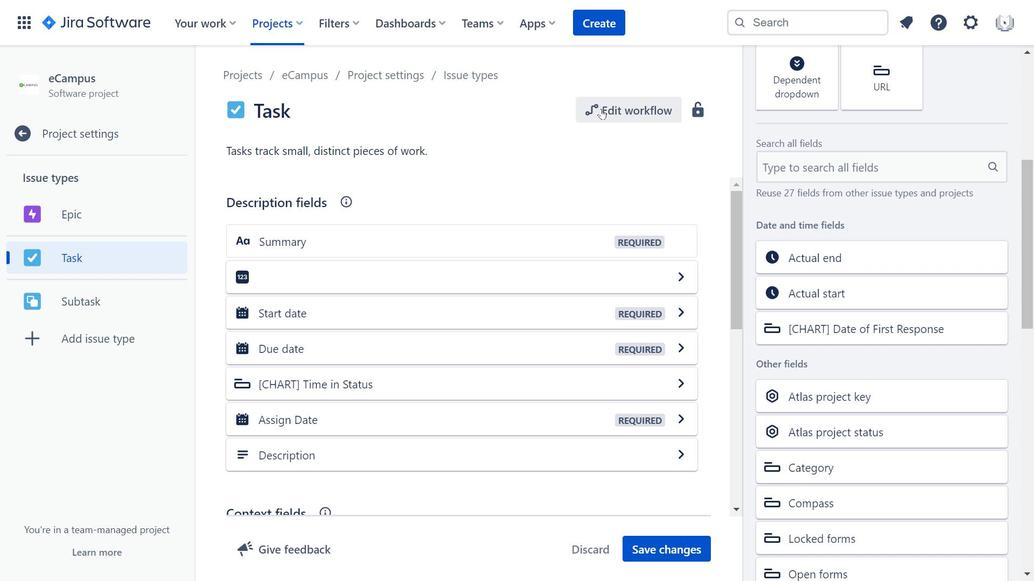 
Action: Mouse moved to (735, 167)
Screenshot: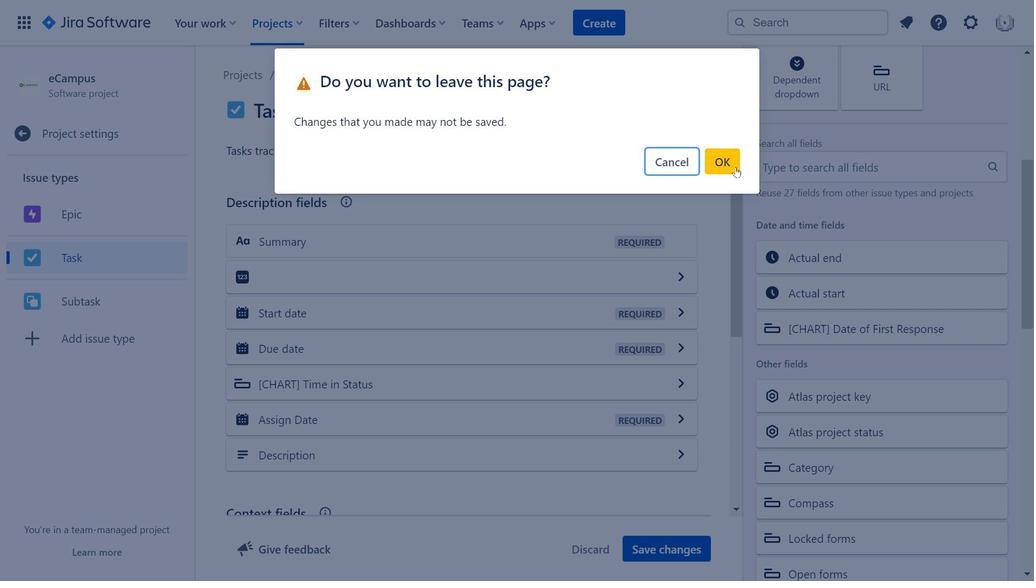 
Action: Mouse pressed left at (735, 167)
Screenshot: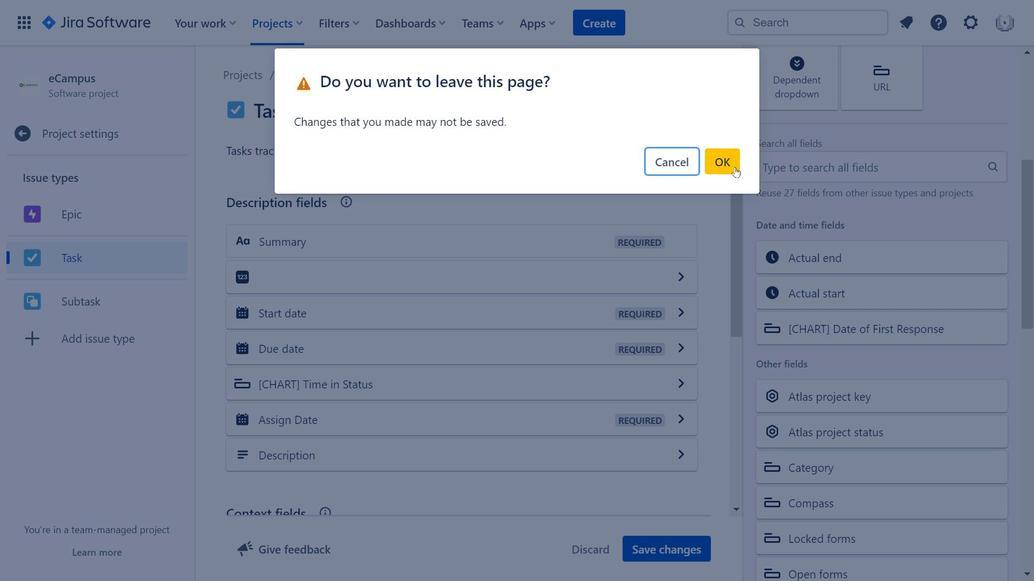 
Action: Mouse moved to (22, 45)
Screenshot: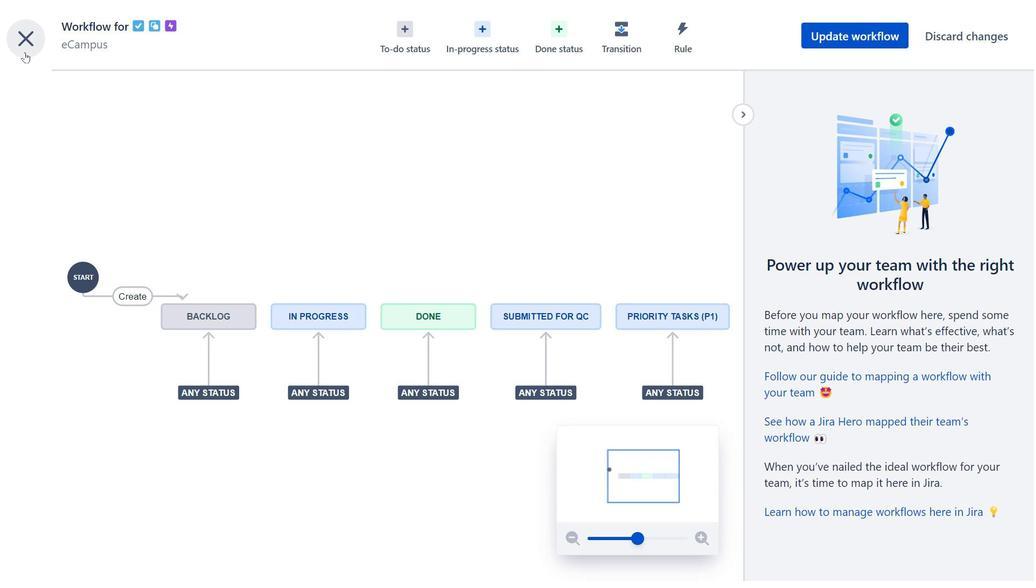 
Action: Mouse pressed left at (22, 45)
Screenshot: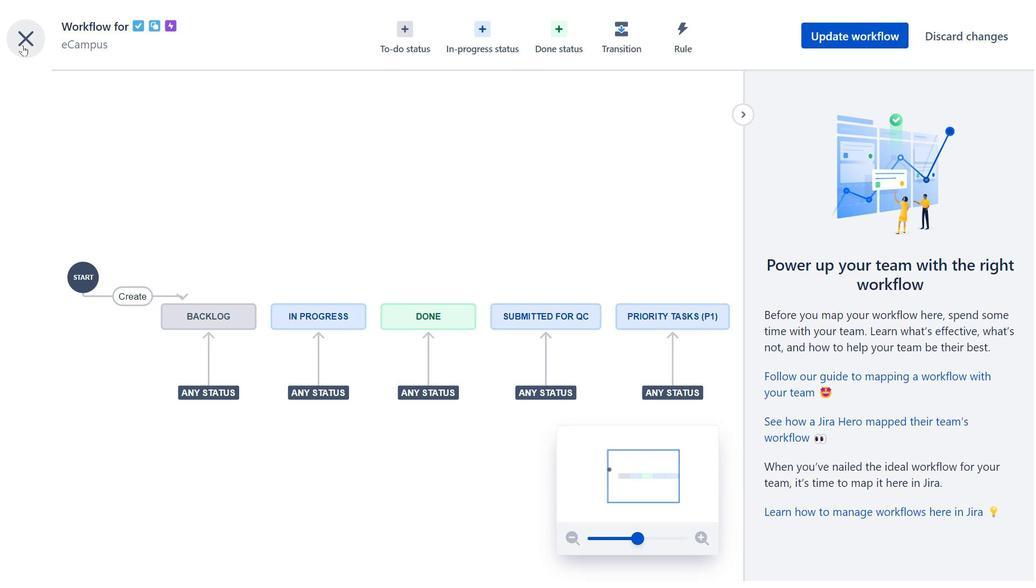 
Action: Mouse moved to (589, 172)
Screenshot: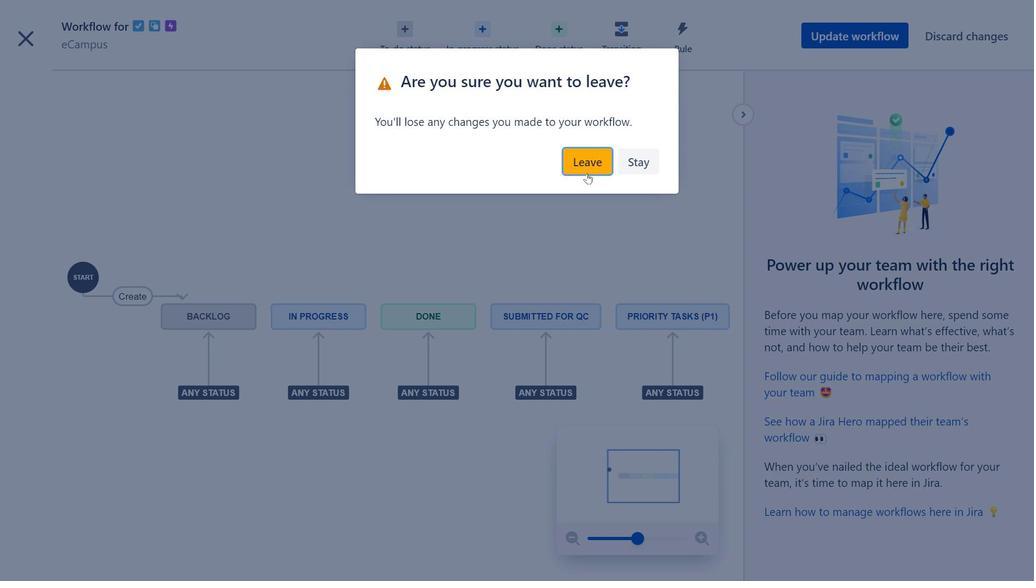 
Action: Mouse pressed left at (589, 172)
Screenshot: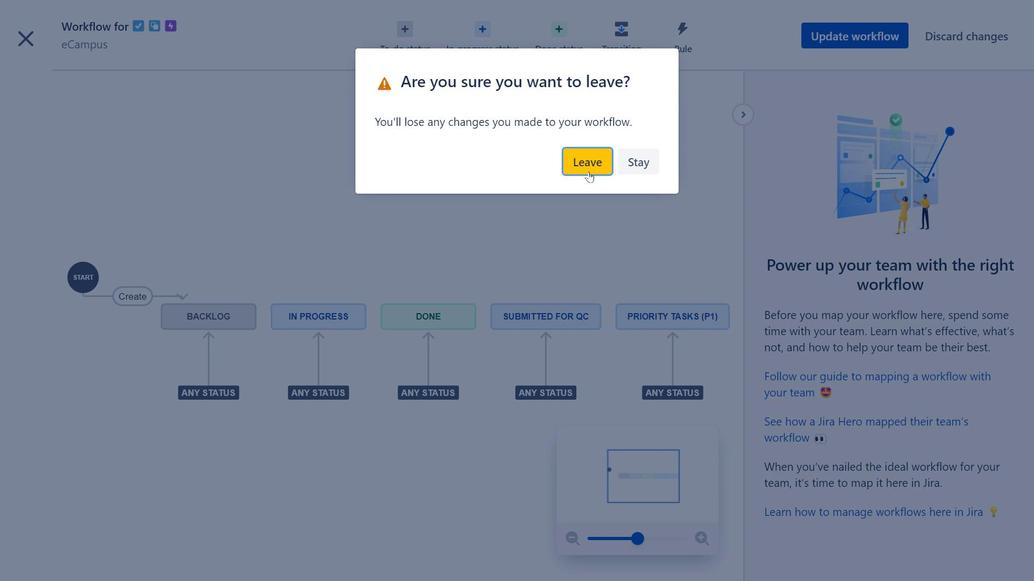 
Action: Mouse moved to (400, 299)
Screenshot: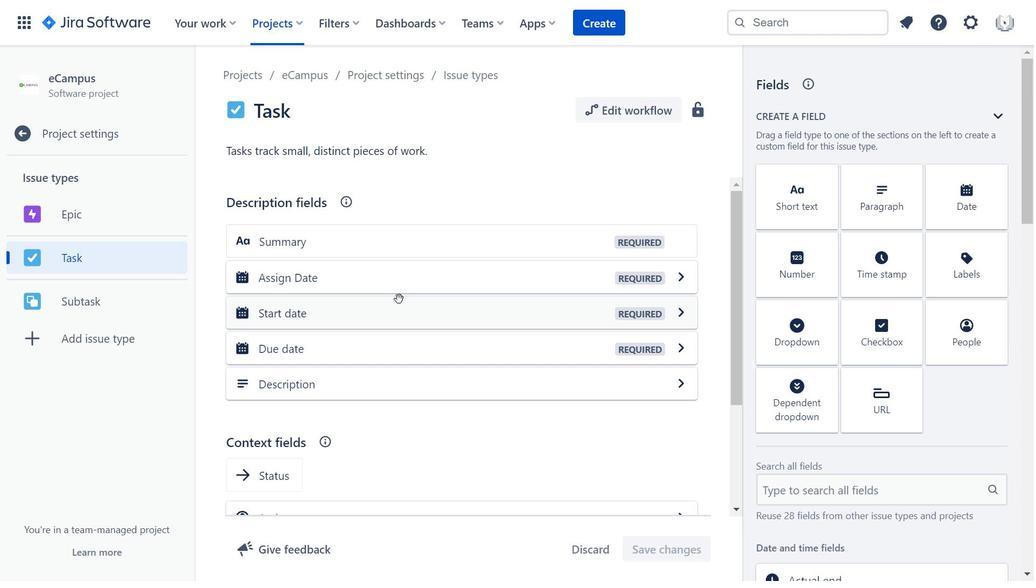 
Action: Mouse scrolled (400, 299) with delta (0, 0)
Screenshot: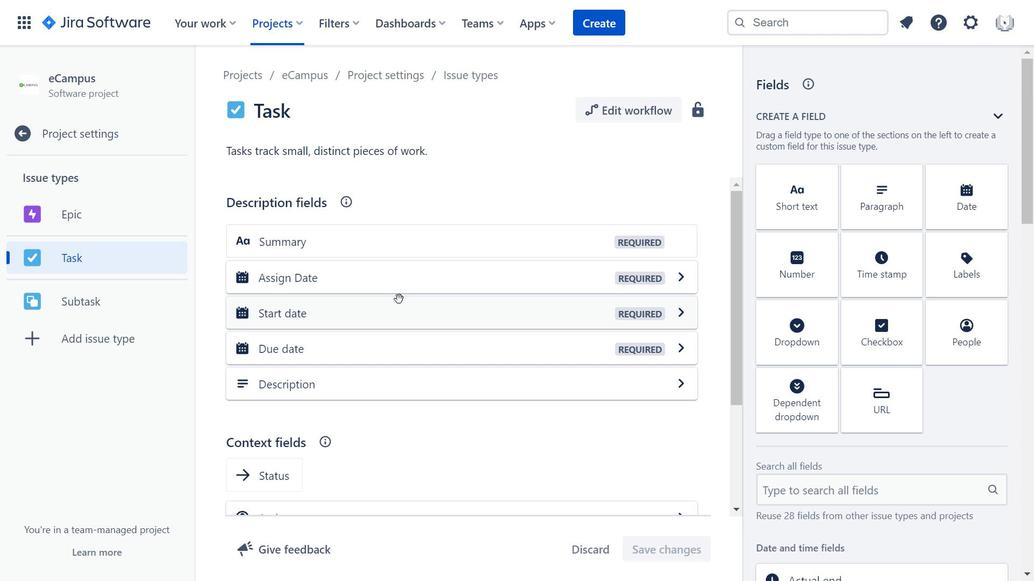 
Action: Mouse scrolled (400, 299) with delta (0, 0)
Screenshot: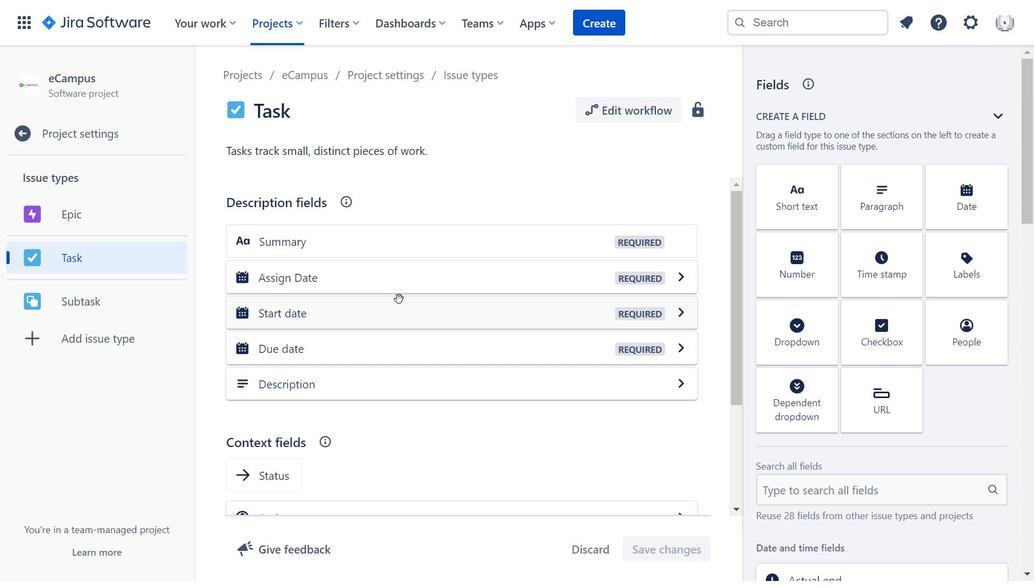 
Action: Mouse moved to (400, 299)
Screenshot: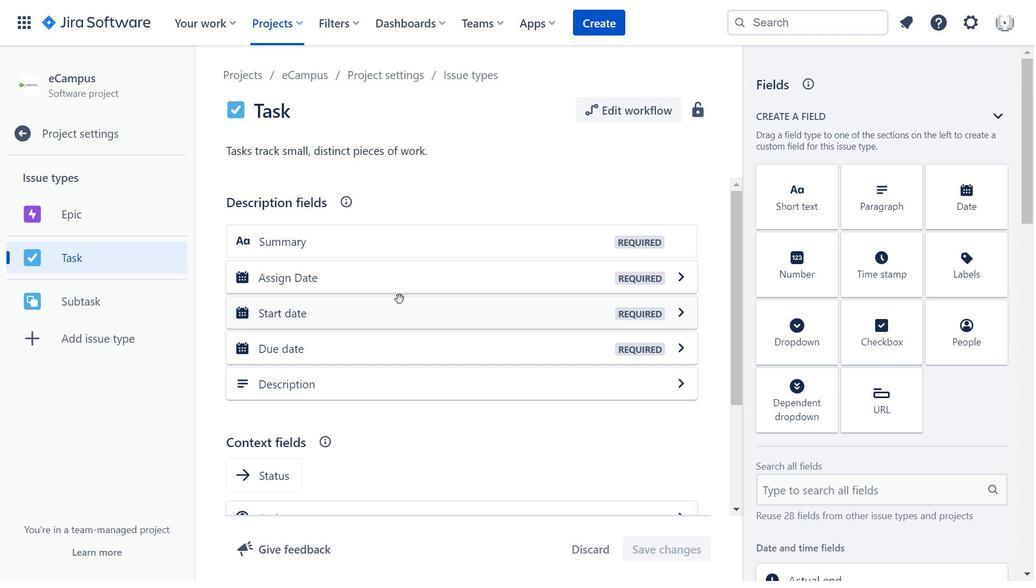 
Action: Mouse scrolled (400, 299) with delta (0, 0)
Screenshot: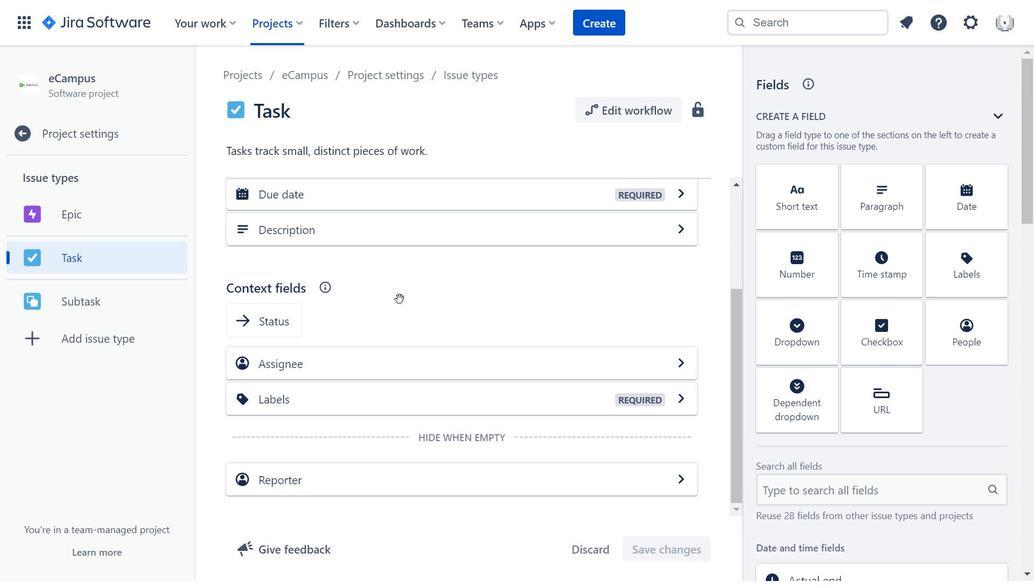 
Action: Mouse scrolled (400, 299) with delta (0, 0)
Screenshot: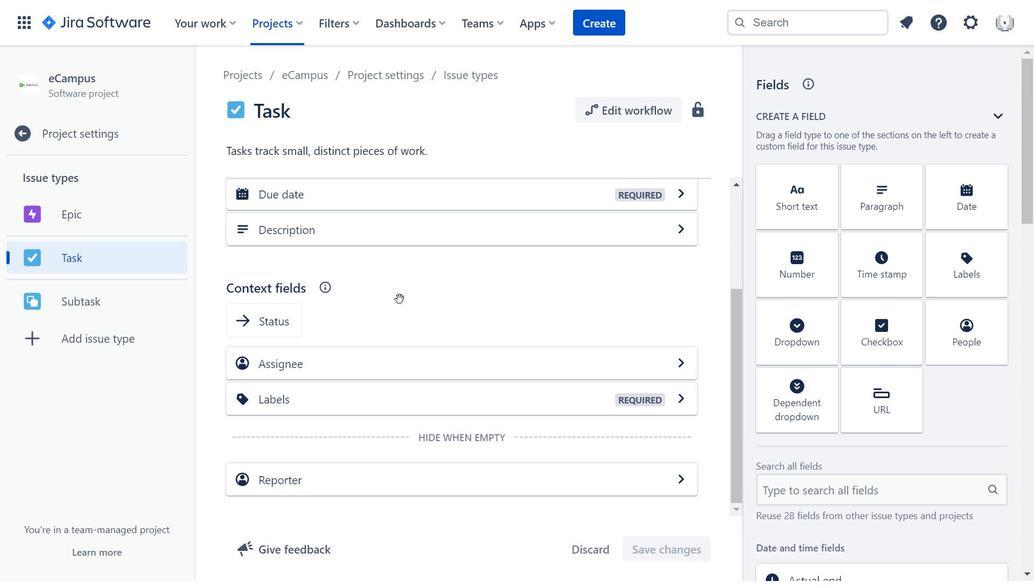 
Action: Mouse moved to (324, 296)
Screenshot: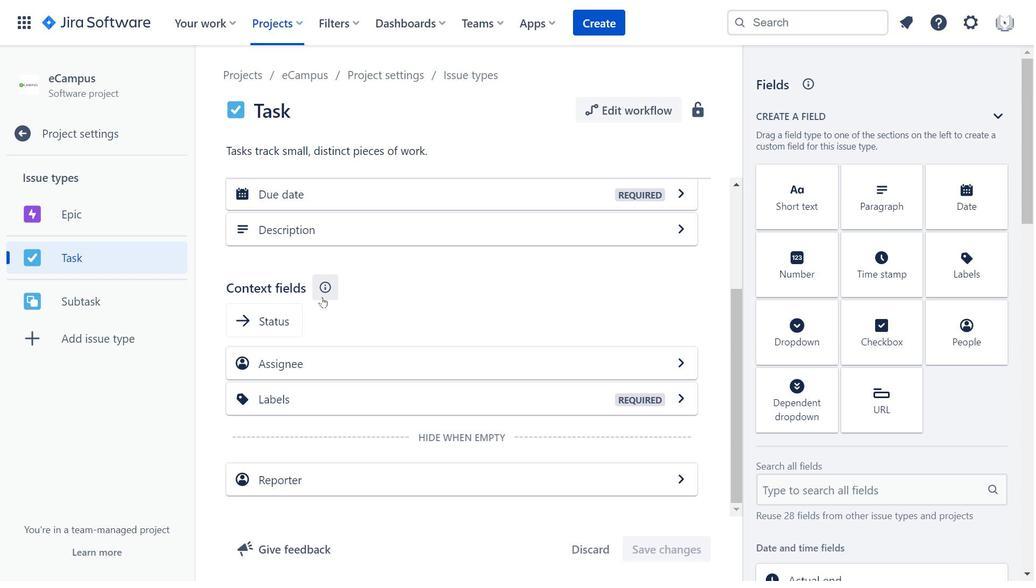 
Action: Mouse pressed left at (324, 296)
Screenshot: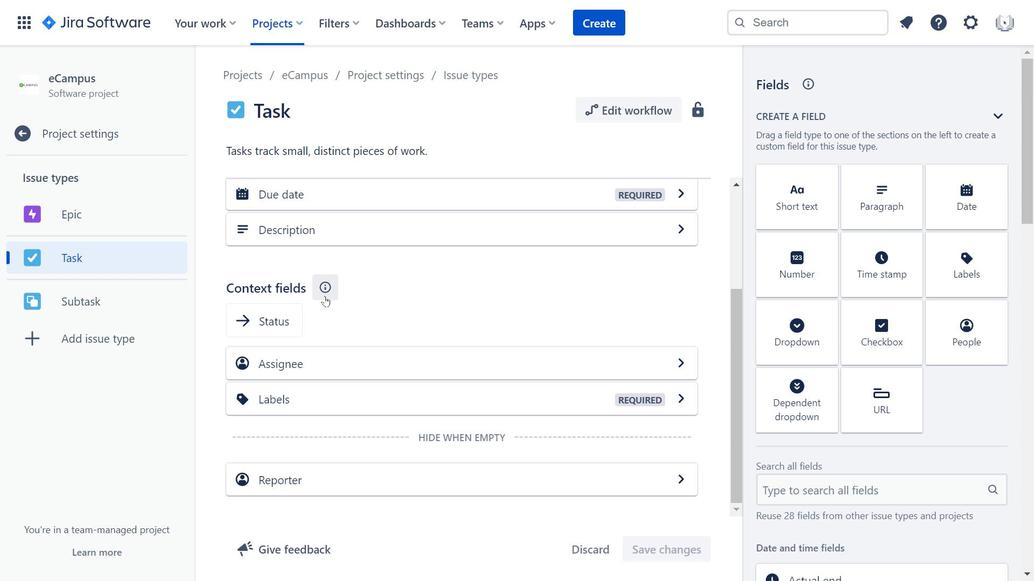 
Action: Mouse moved to (678, 287)
Screenshot: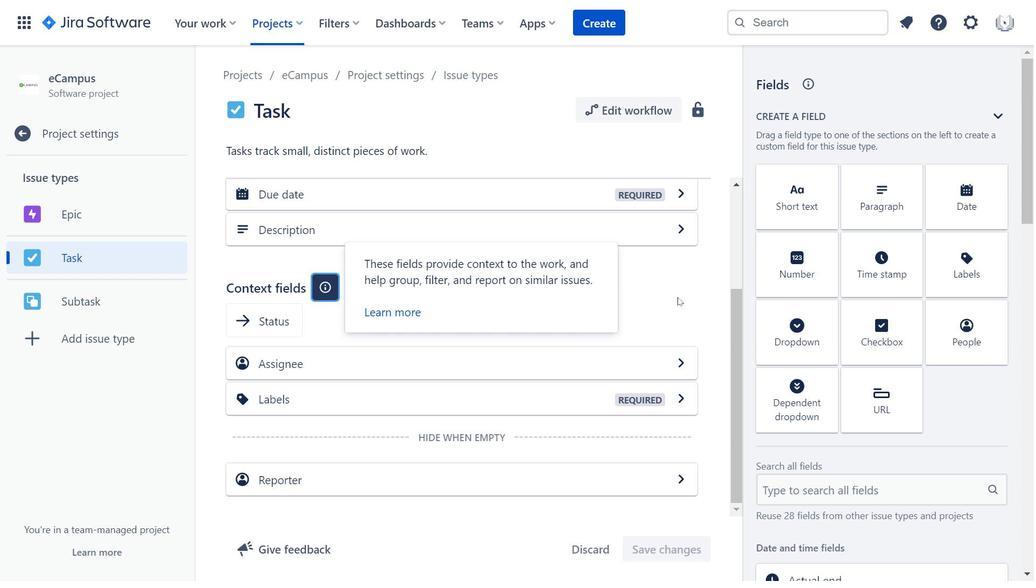 
Action: Mouse pressed left at (678, 287)
Screenshot: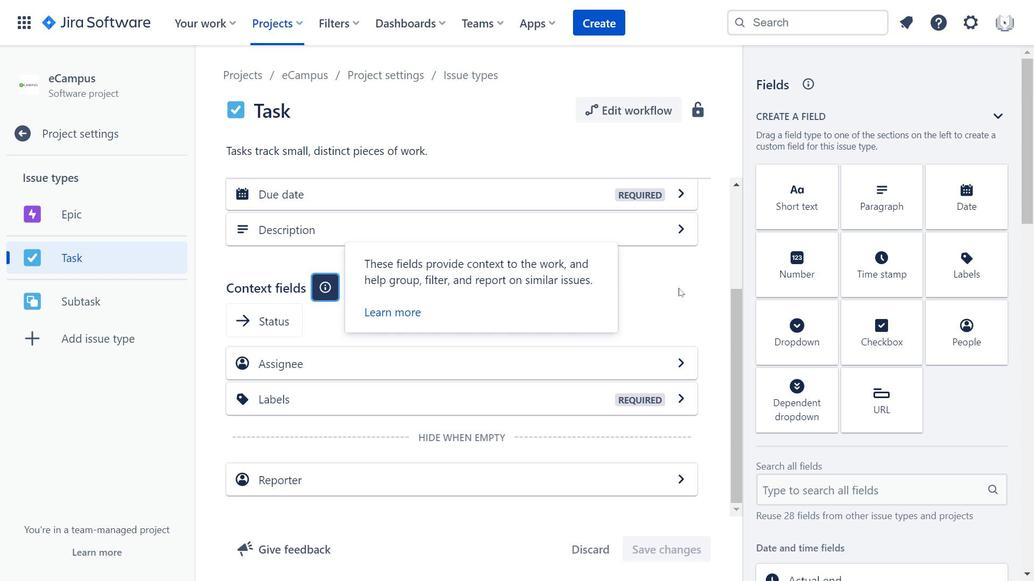 
Action: Mouse moved to (783, 355)
Screenshot: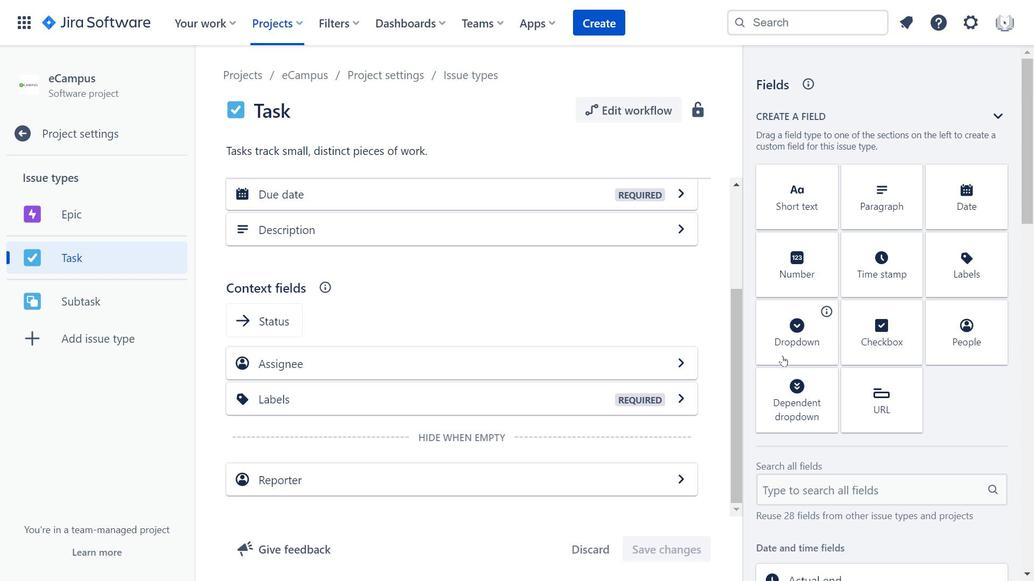 
Action: Mouse pressed left at (783, 355)
Screenshot: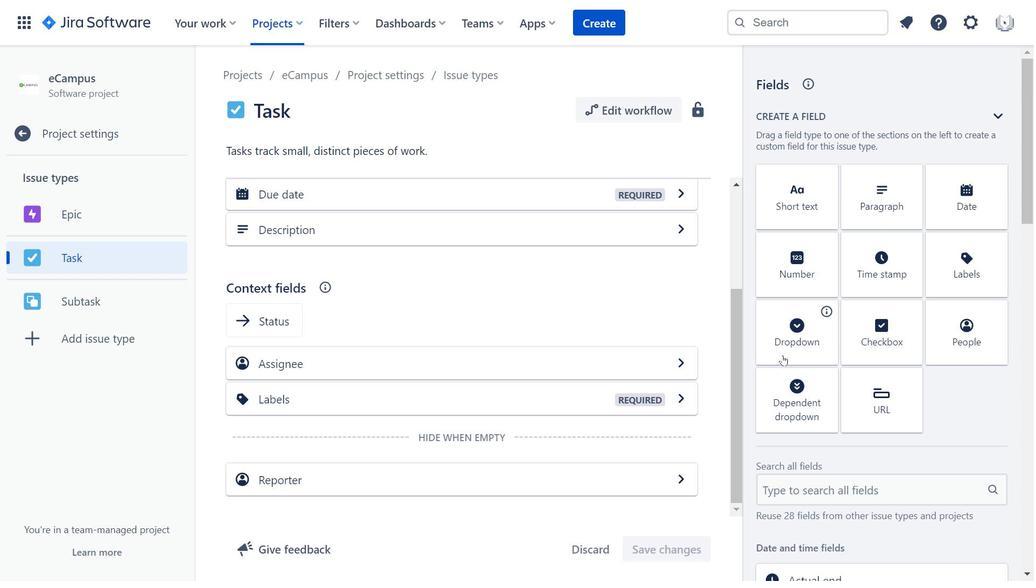 
Action: Mouse moved to (428, 361)
Screenshot: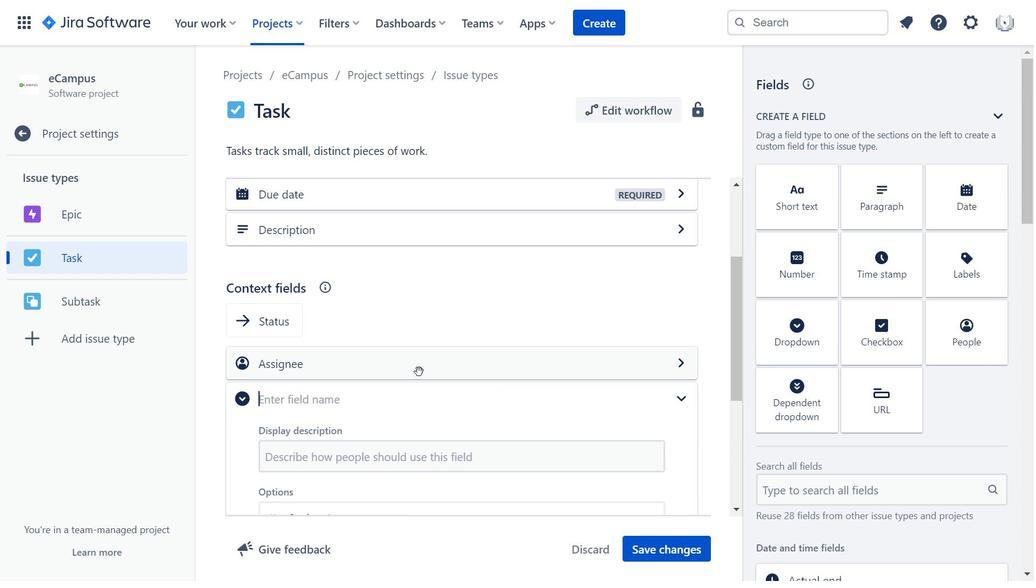 
Action: Mouse scrolled (428, 360) with delta (0, 0)
Screenshot: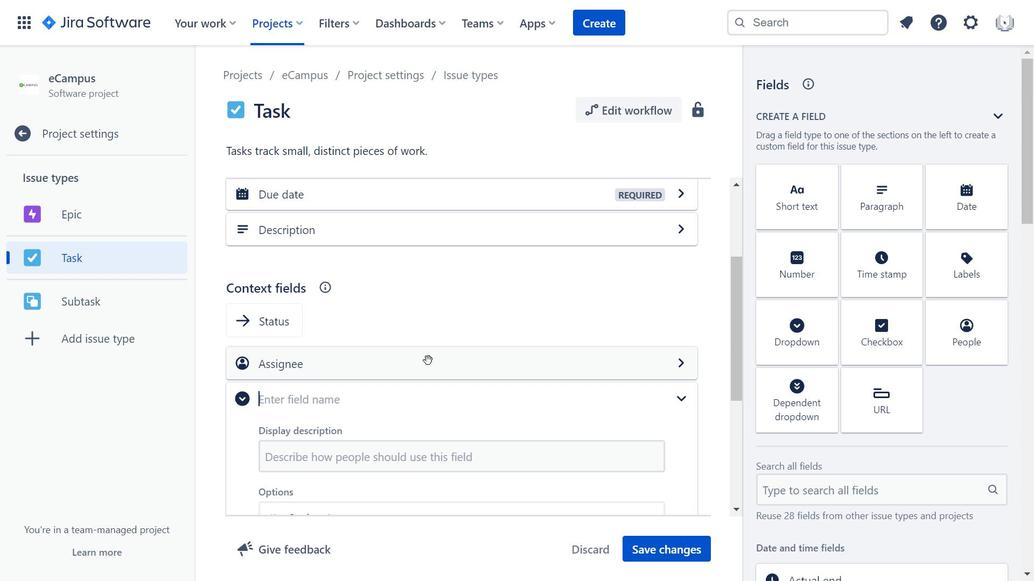 
Action: Mouse scrolled (428, 360) with delta (0, 0)
Screenshot: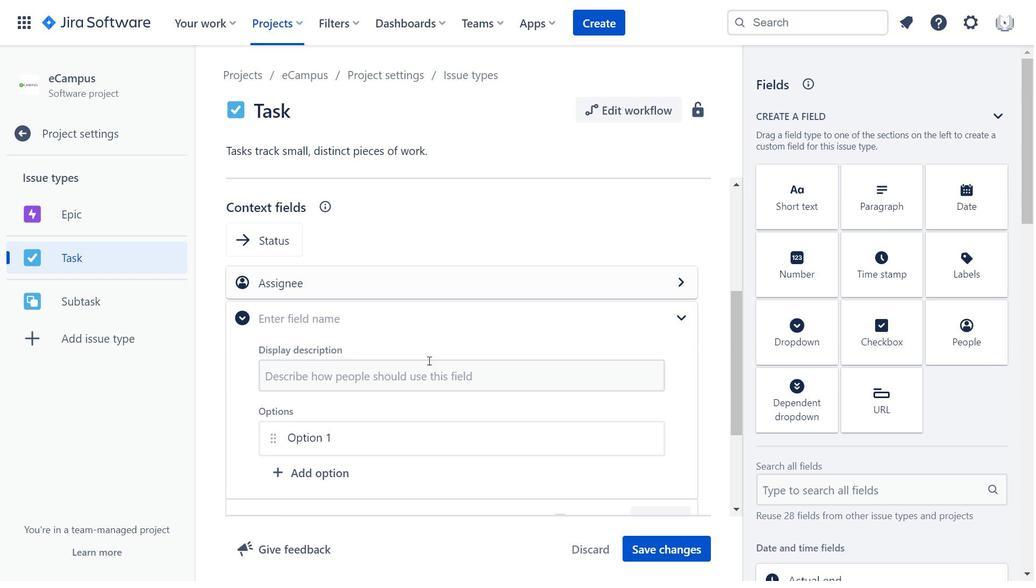 
Action: Mouse moved to (322, 401)
Screenshot: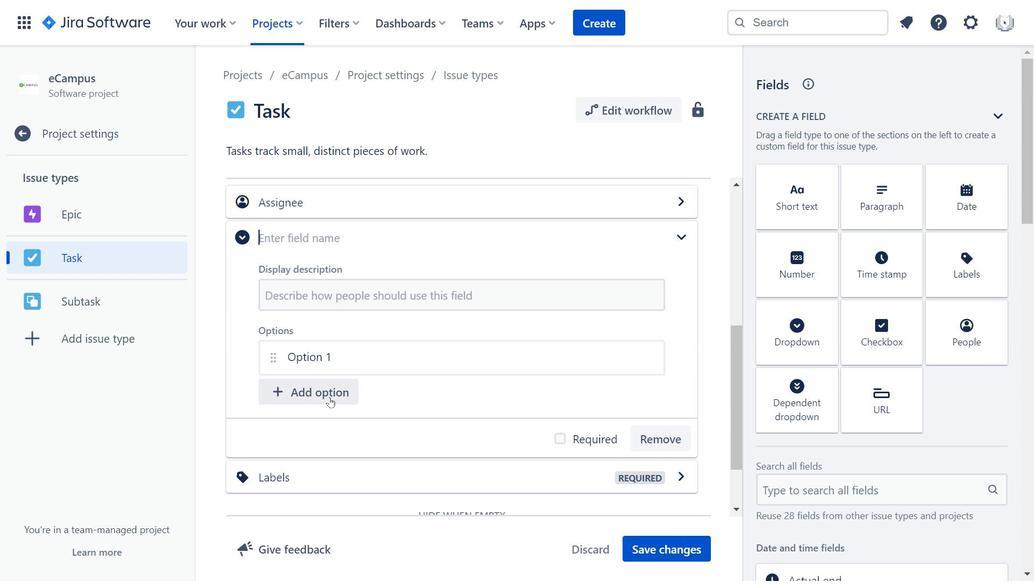 
Action: Mouse pressed left at (322, 401)
Screenshot: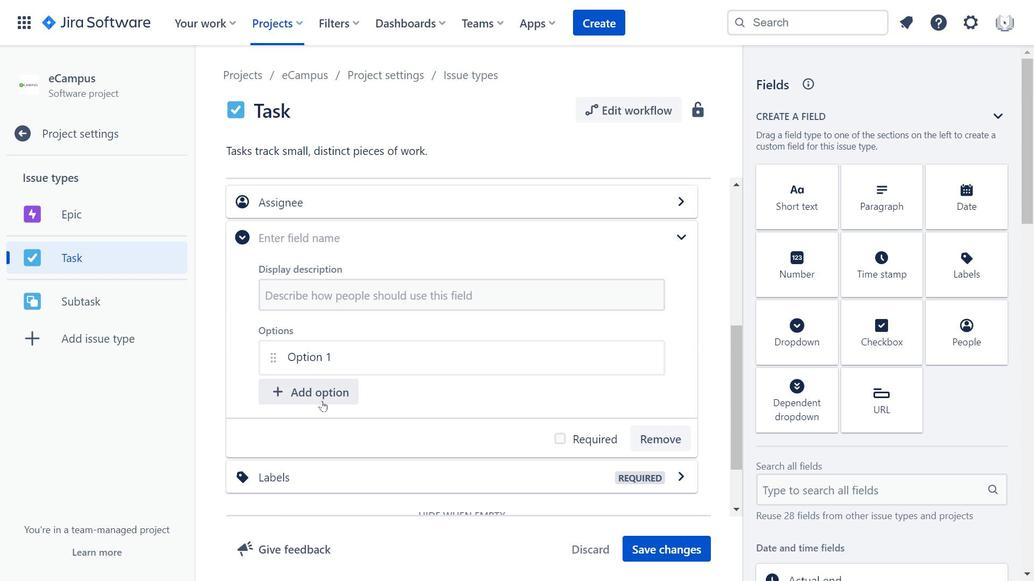 
Action: Mouse moved to (517, 297)
Screenshot: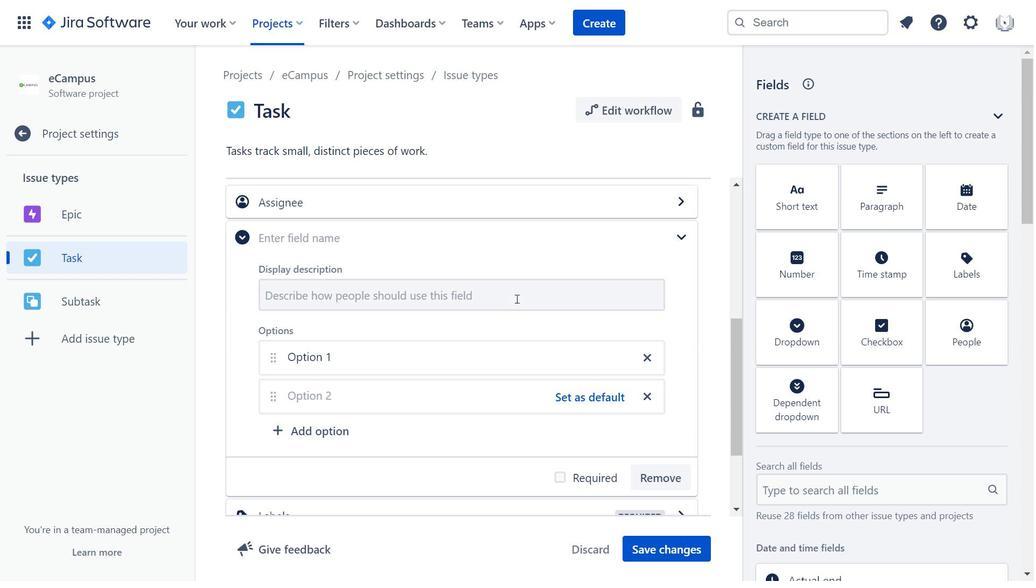 
Action: Mouse scrolled (517, 297) with delta (0, 0)
Screenshot: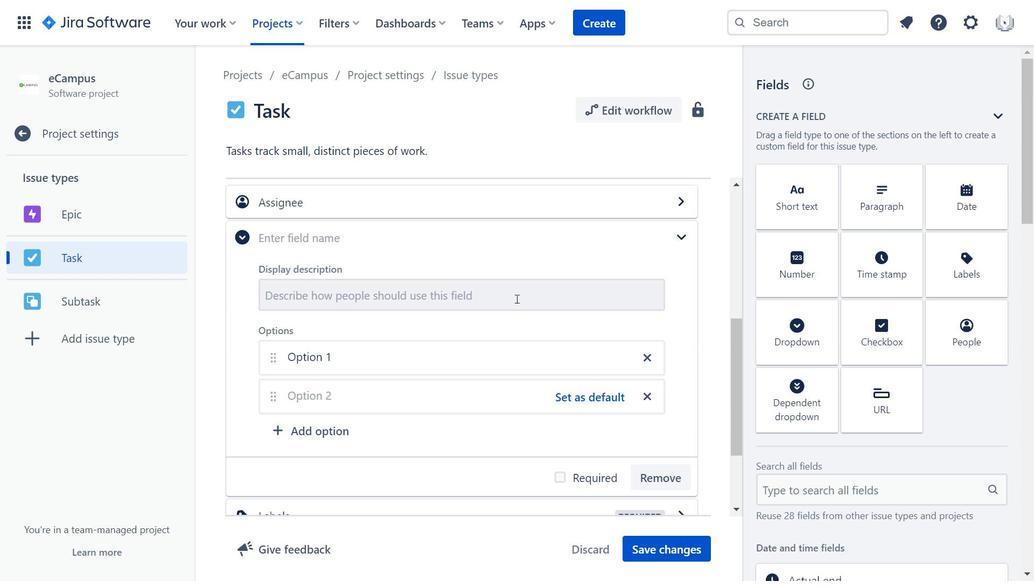 
Action: Mouse moved to (376, 438)
Screenshot: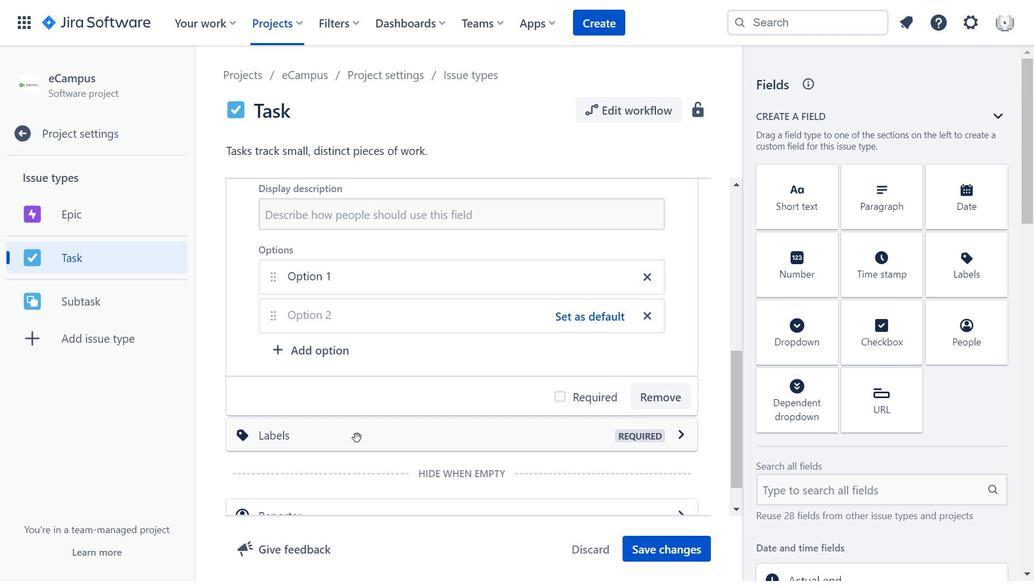 
Action: Mouse pressed left at (376, 438)
Screenshot: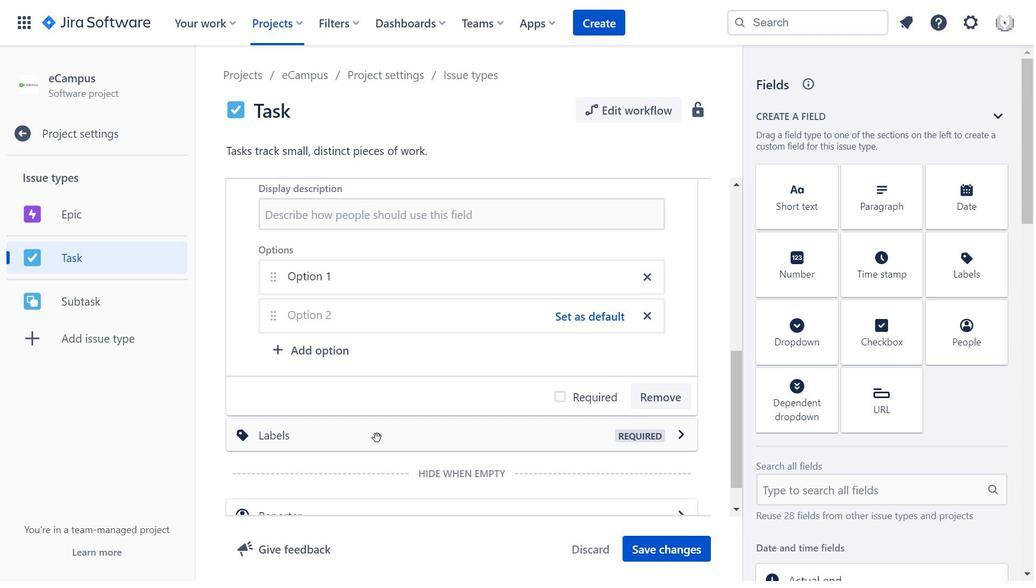 
Action: Mouse moved to (424, 147)
Screenshot: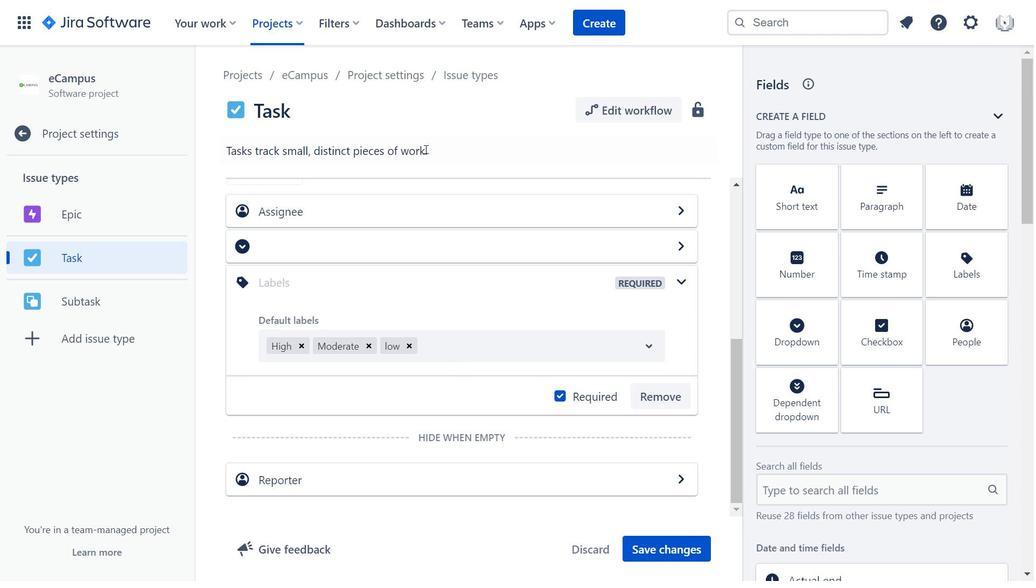 
Action: Mouse pressed left at (424, 147)
Screenshot: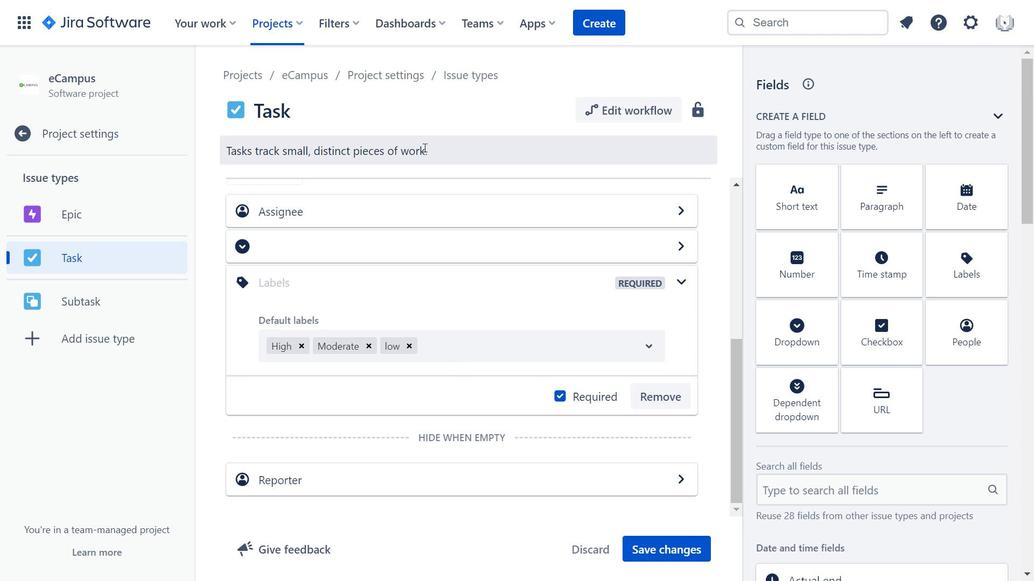 
Action: Mouse moved to (457, 207)
